 Task: Open a Blog Post Template save the file as autobiographyAdd Heading 'Native American Reservations' ,with the main content  Native American reservations are sovereign lands reserved for Native American tribes. They serve as cultural and political centers, preserving indigenous traditions and providing unique insights into the rich heritage and challenges faced by Native American communities. ,with the main content  Native American reservations are sovereign lands reserved for Native American tribes. They serve as cultural and political centers, preserving indigenous traditions and providing unique insights into the rich heritage and challenges faced by Native American communities.and font size to the main content 18 Apply Font Style KaiTiand font size to the heading 18 Change heading alignment to  Center
Action: Mouse moved to (29, 28)
Screenshot: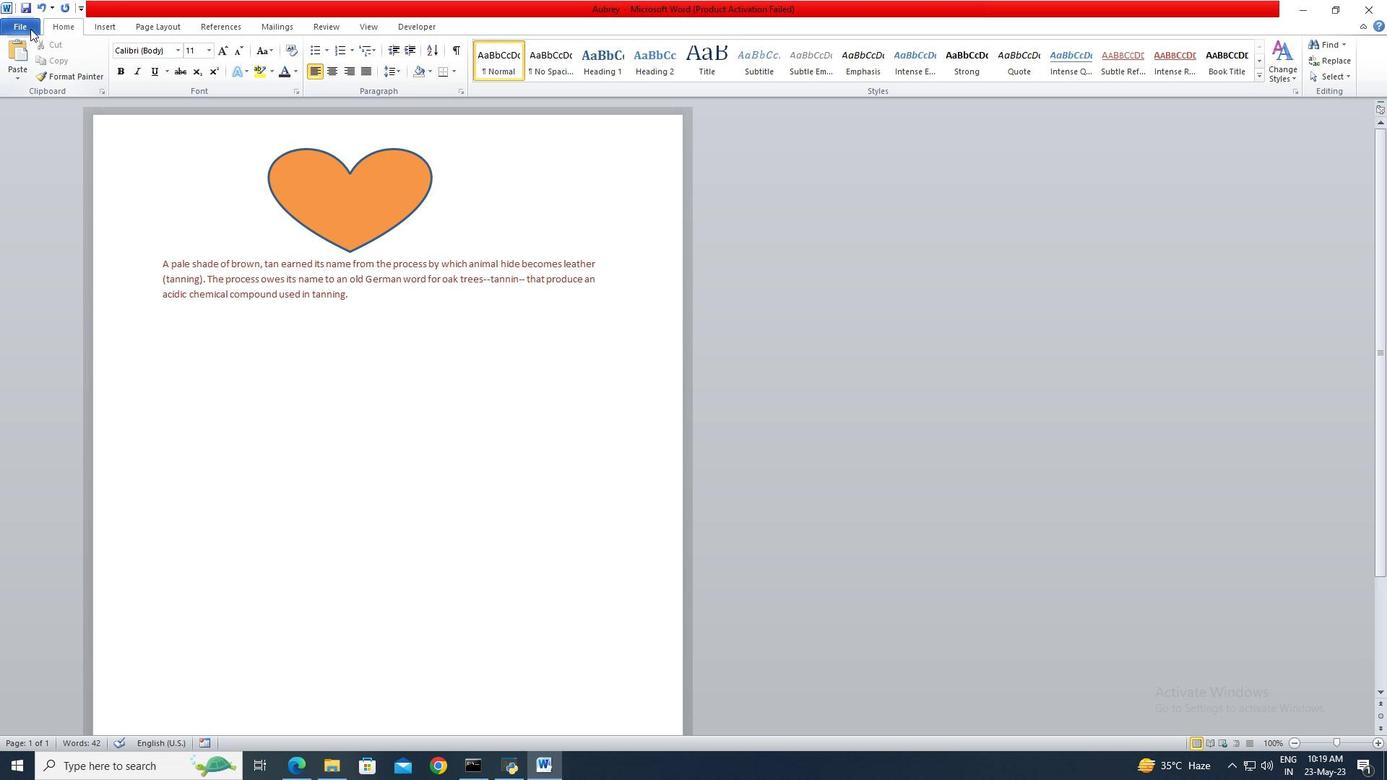 
Action: Mouse pressed left at (29, 28)
Screenshot: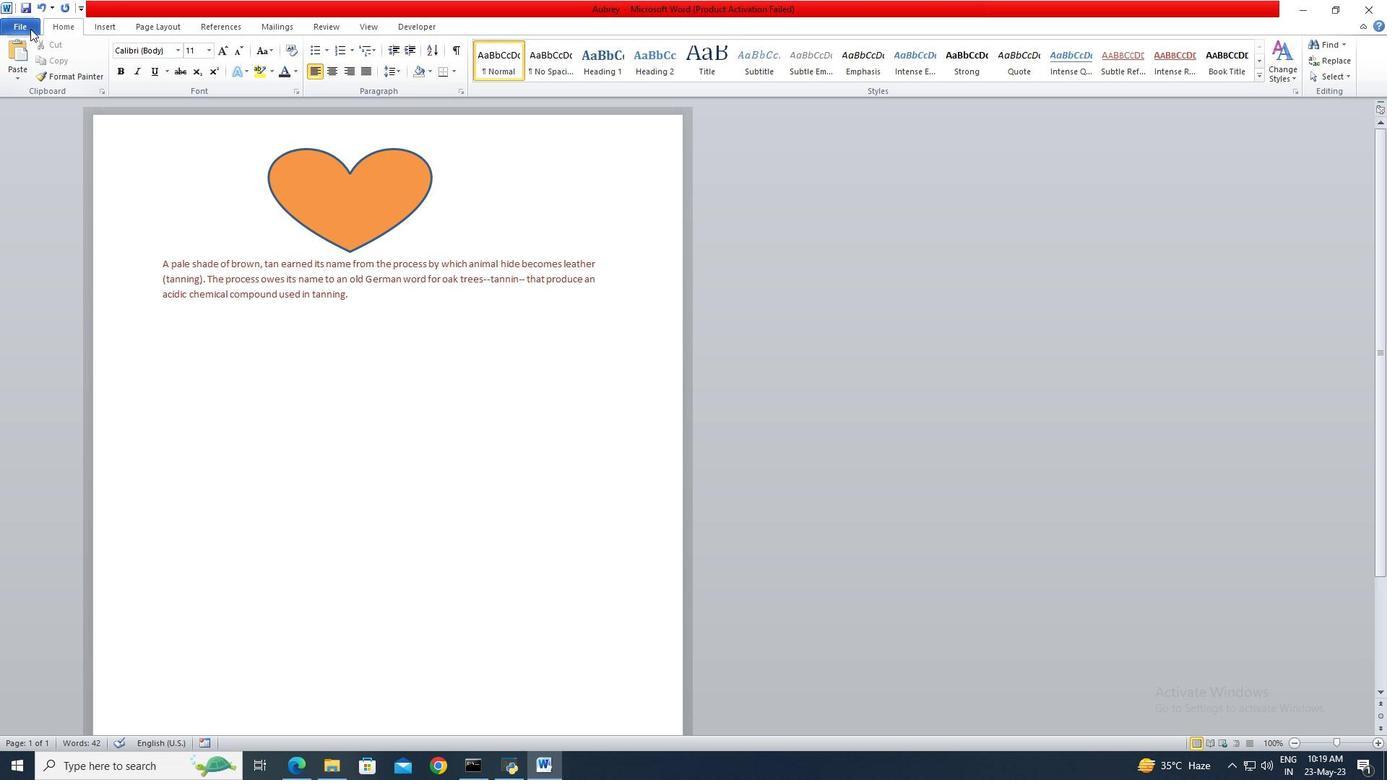 
Action: Mouse moved to (39, 91)
Screenshot: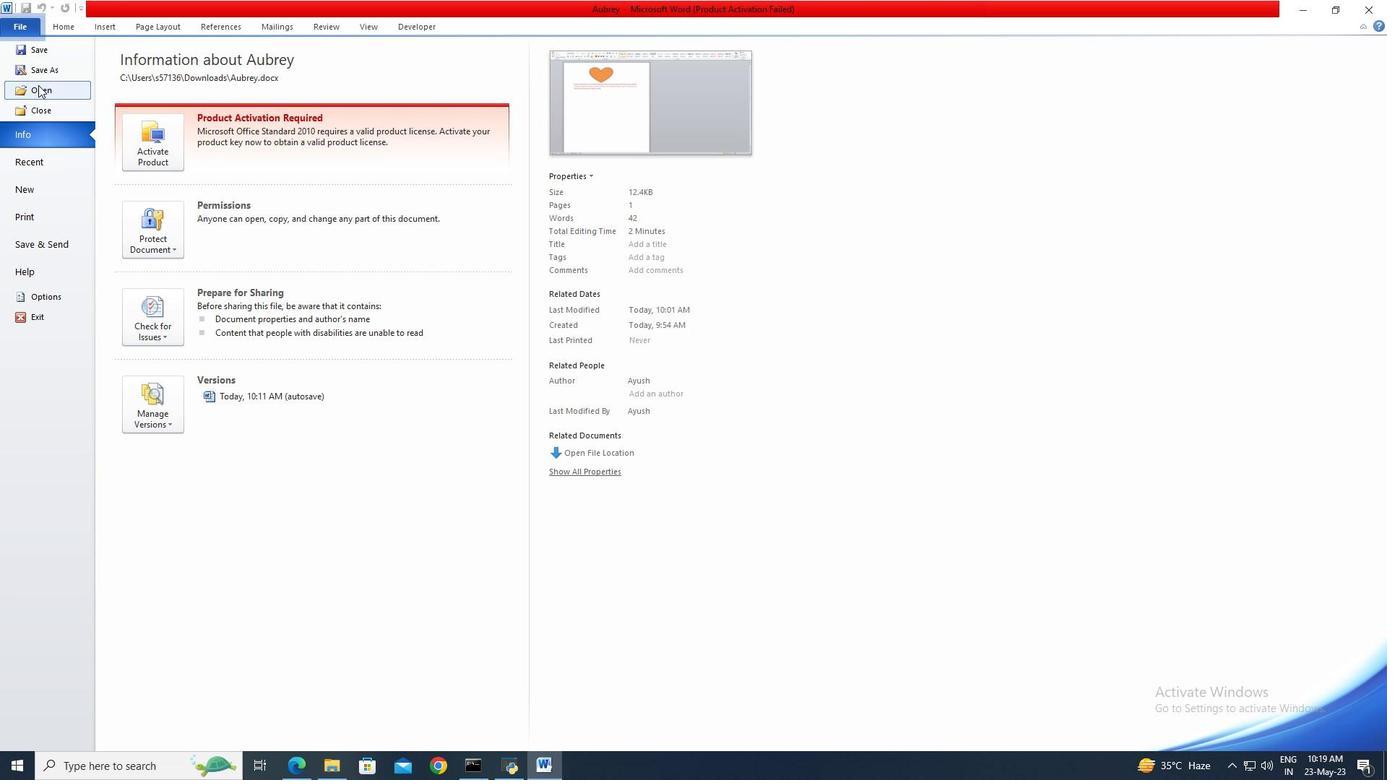 
Action: Mouse pressed left at (39, 91)
Screenshot: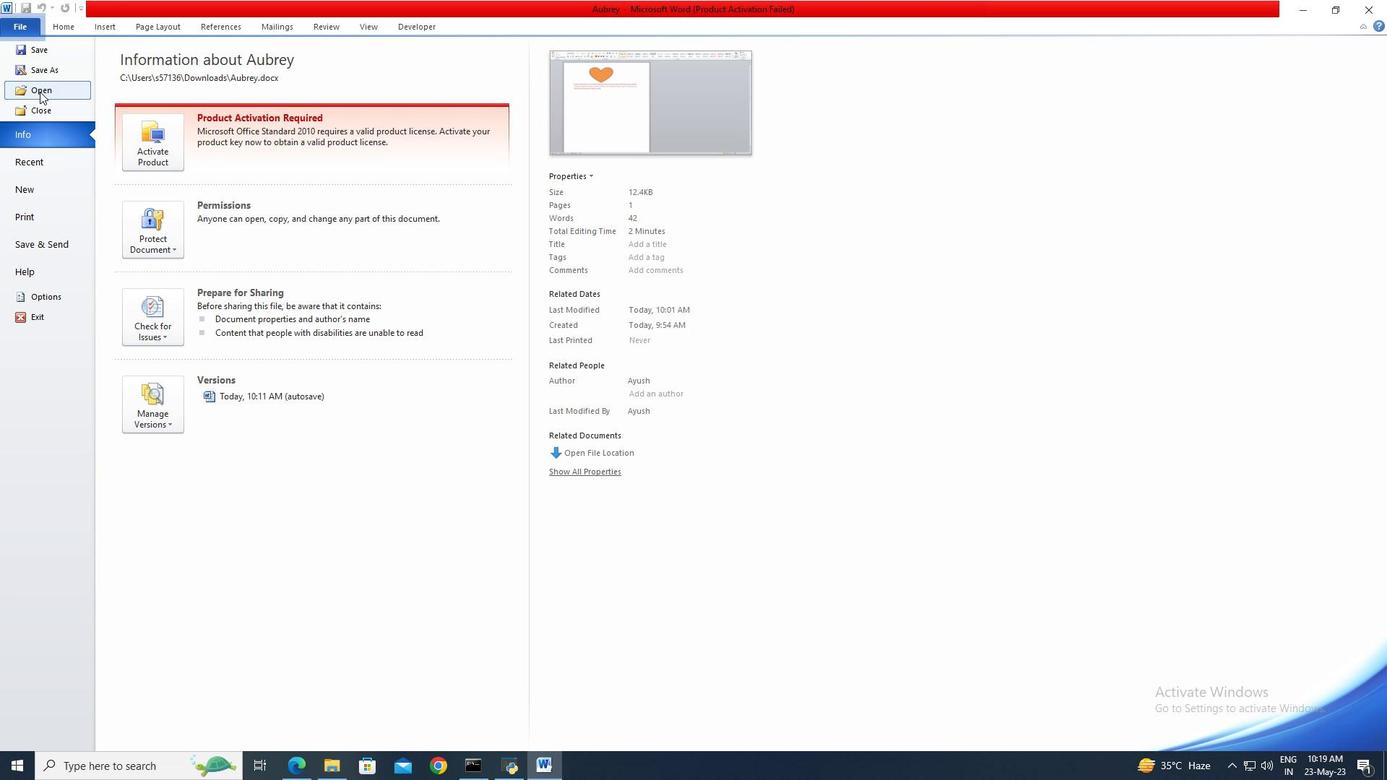 
Action: Mouse moved to (72, 211)
Screenshot: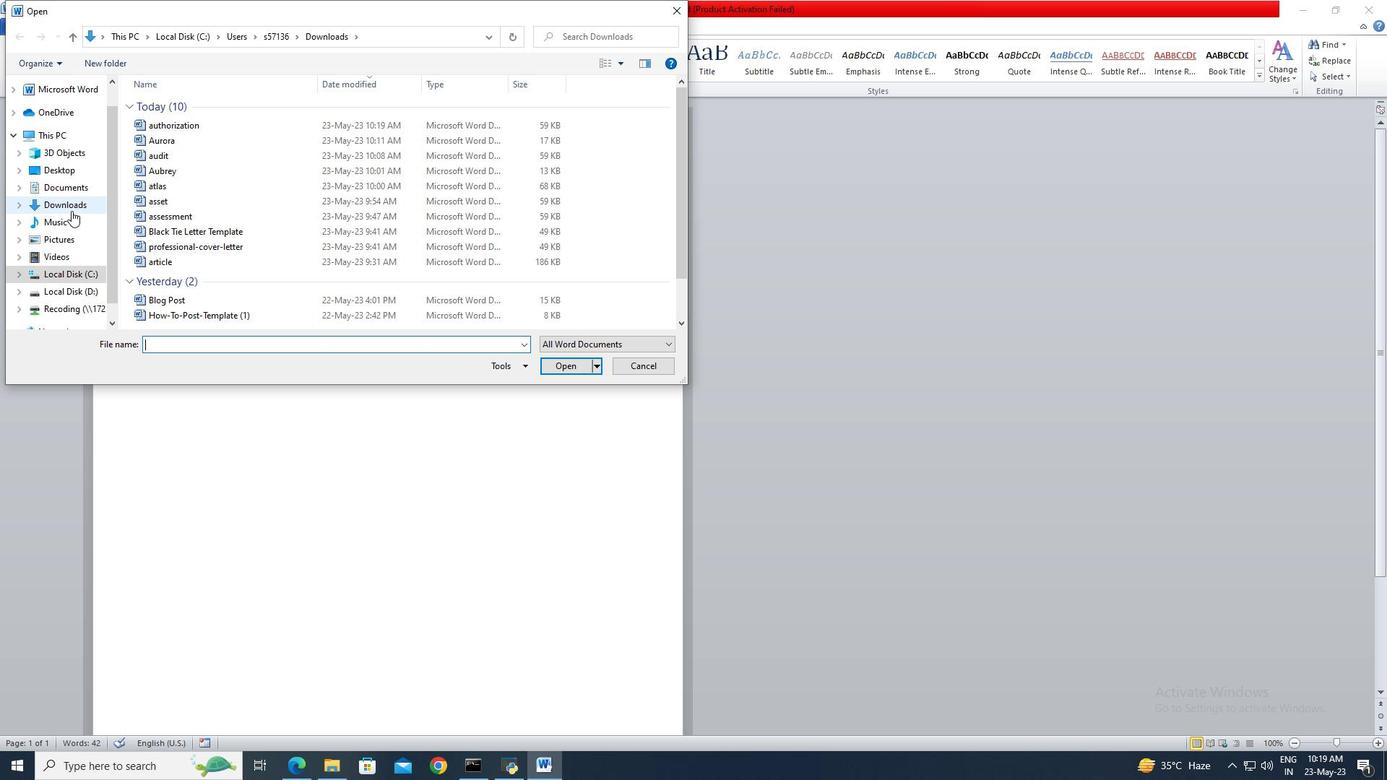 
Action: Mouse pressed left at (72, 211)
Screenshot: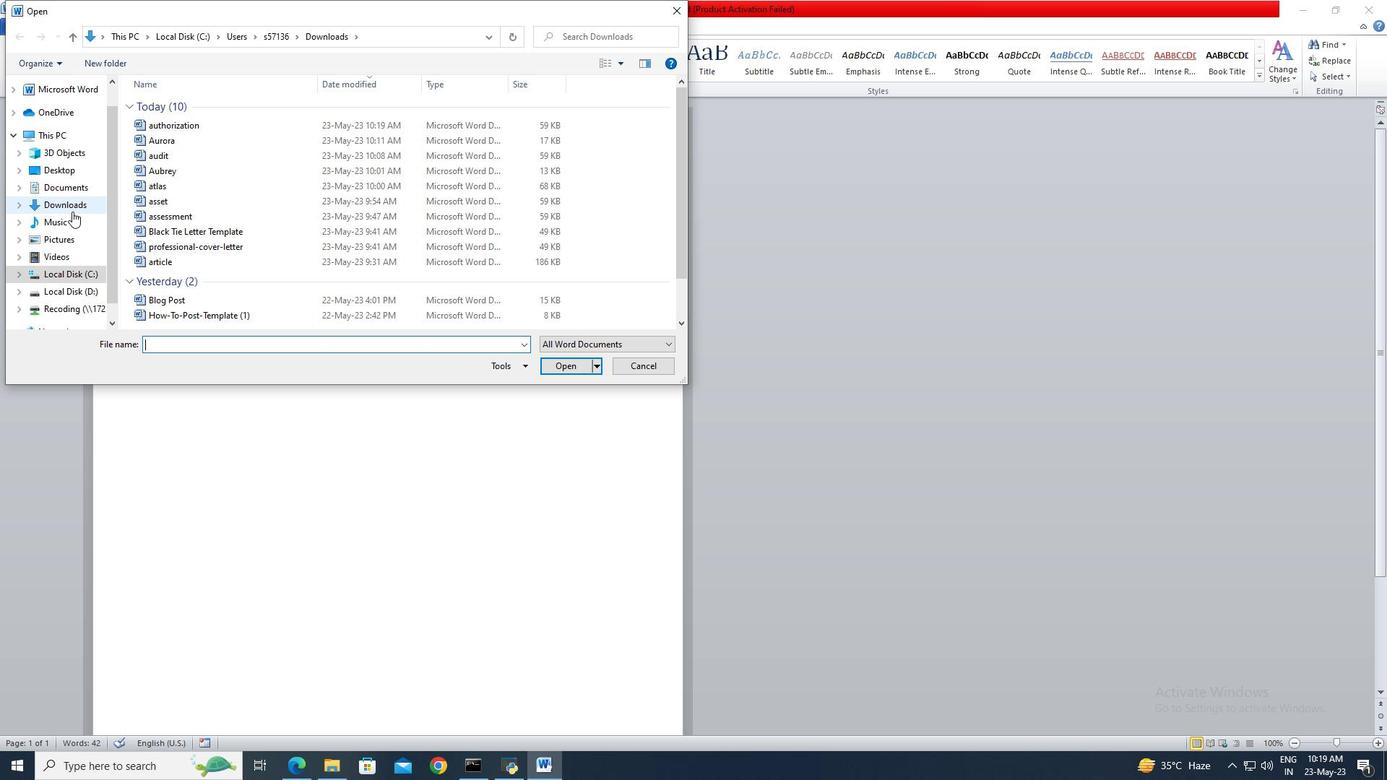 
Action: Mouse moved to (187, 284)
Screenshot: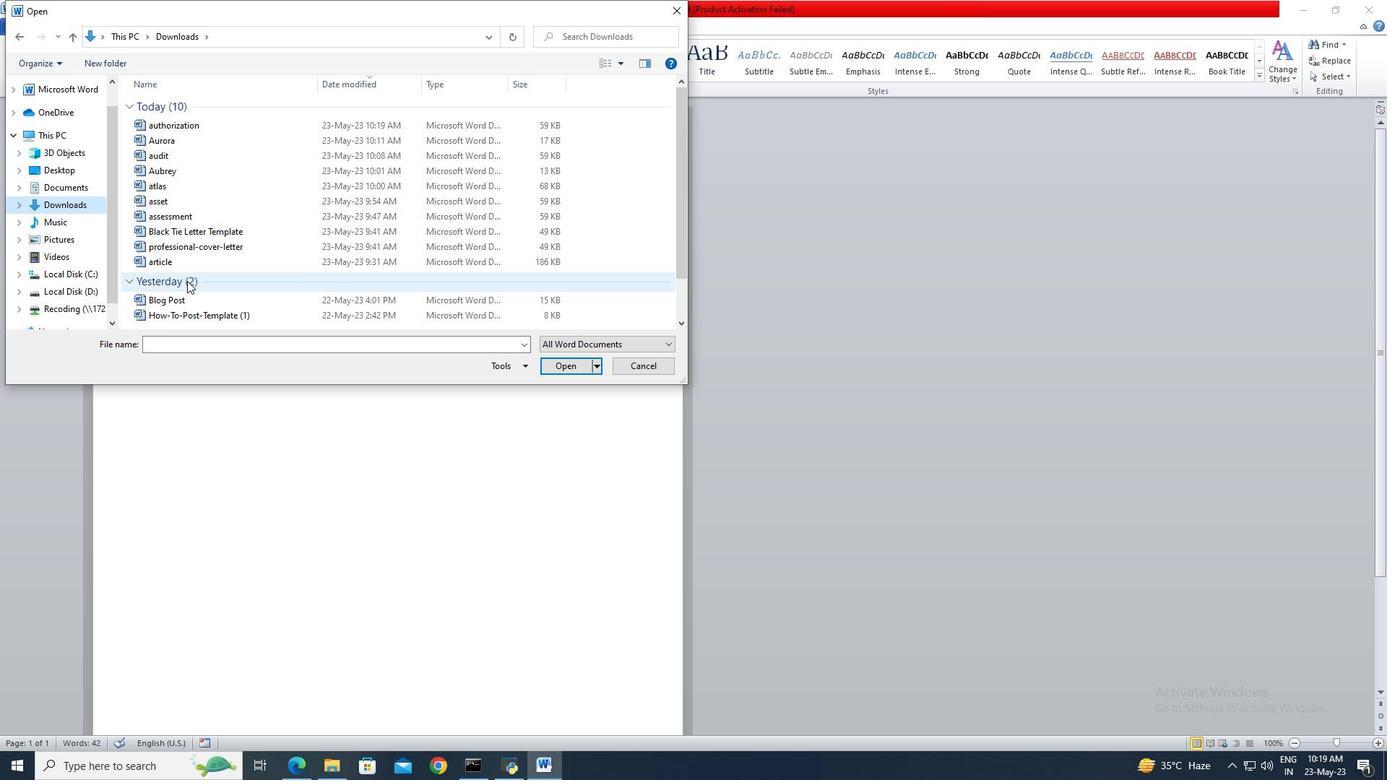 
Action: Mouse scrolled (187, 283) with delta (0, 0)
Screenshot: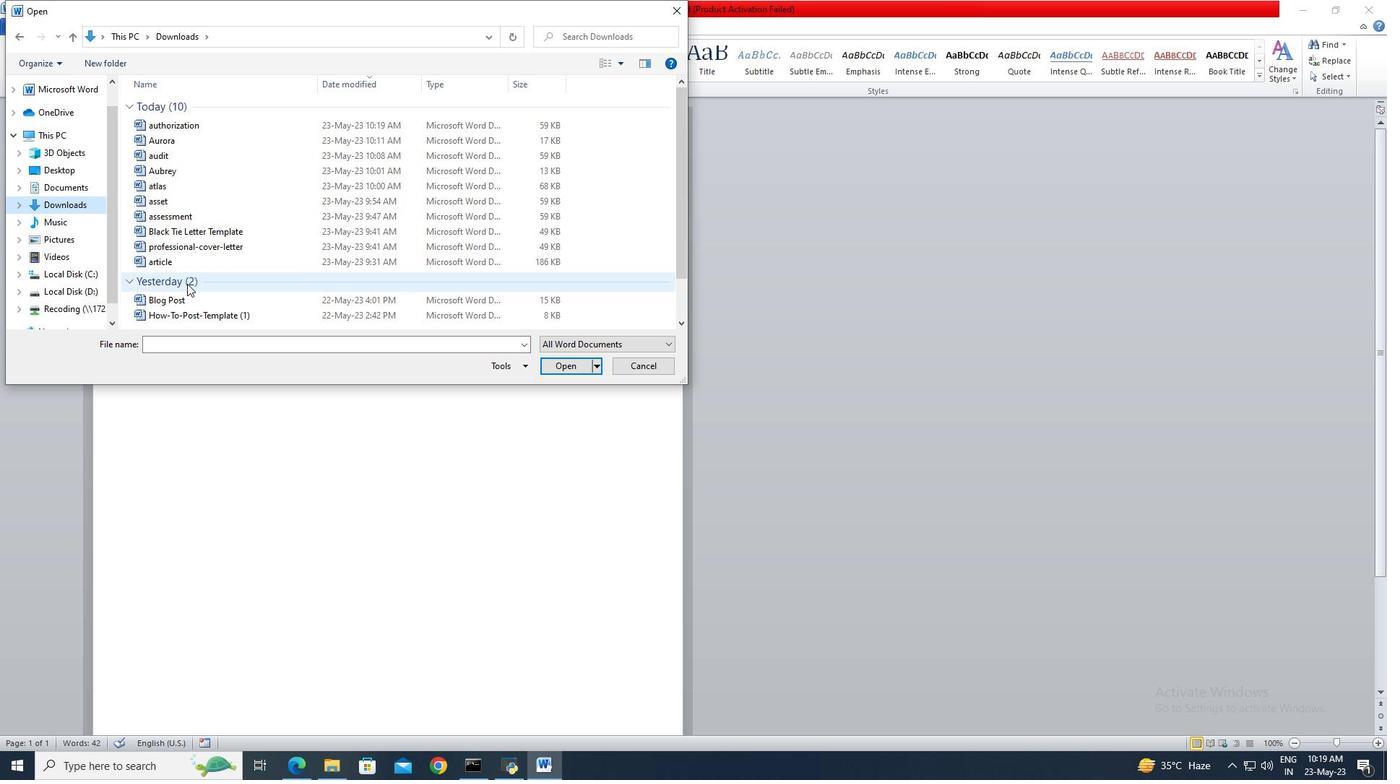 
Action: Mouse moved to (192, 252)
Screenshot: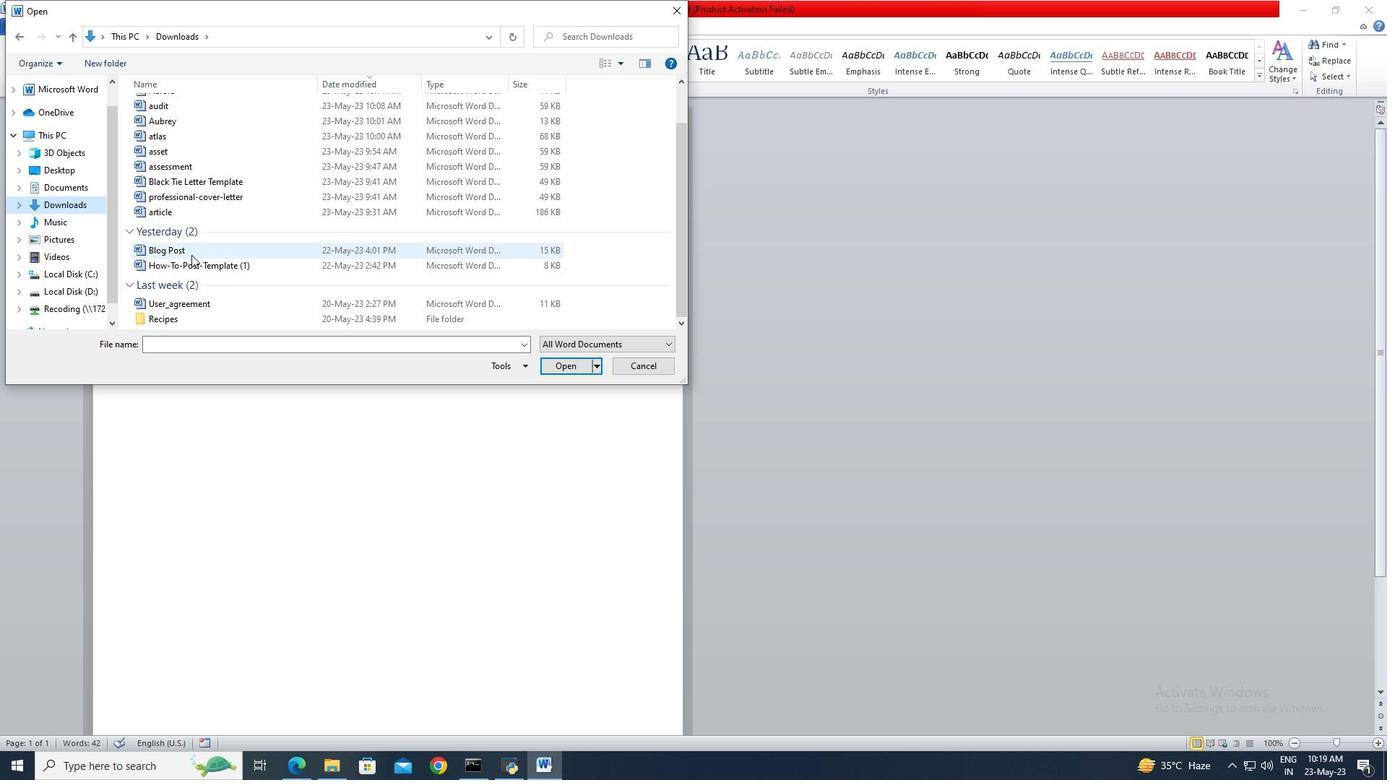 
Action: Mouse pressed left at (192, 252)
Screenshot: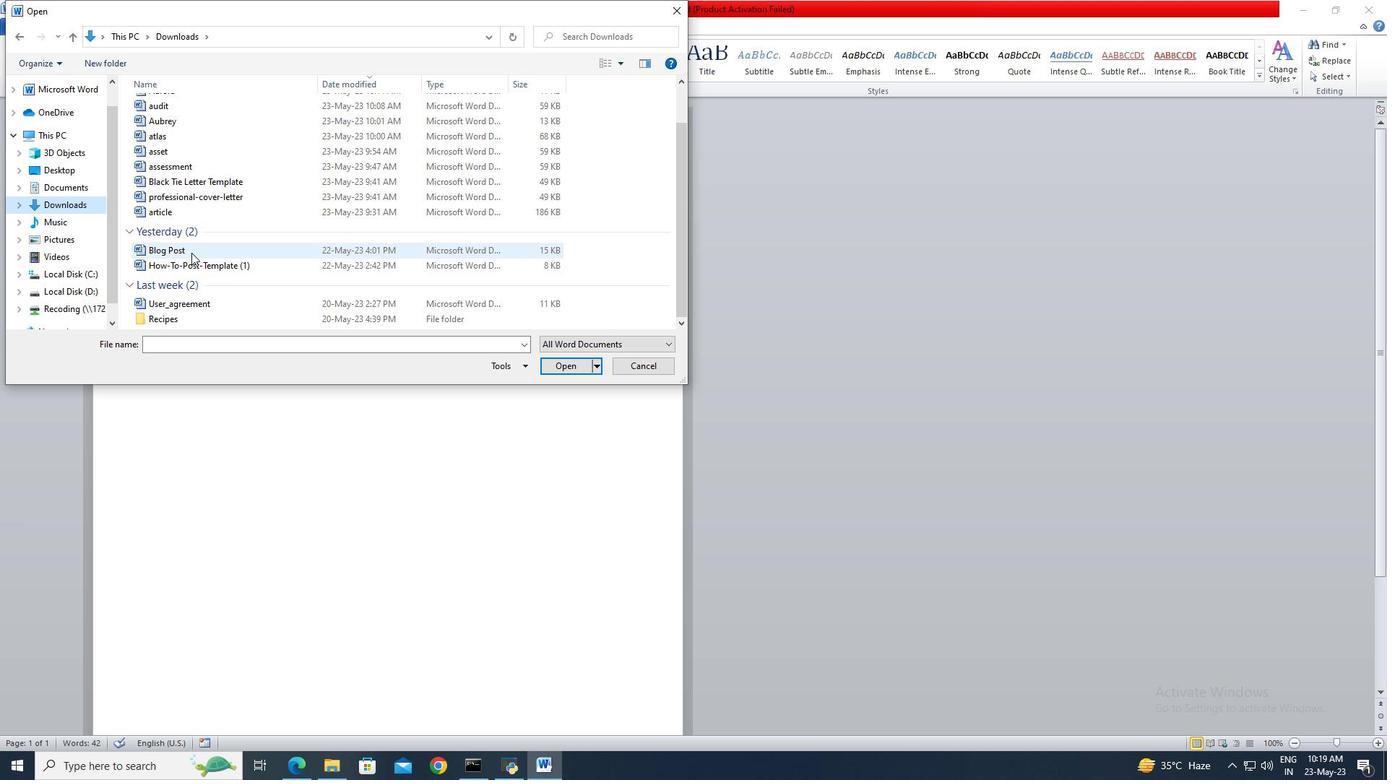 
Action: Mouse moved to (552, 367)
Screenshot: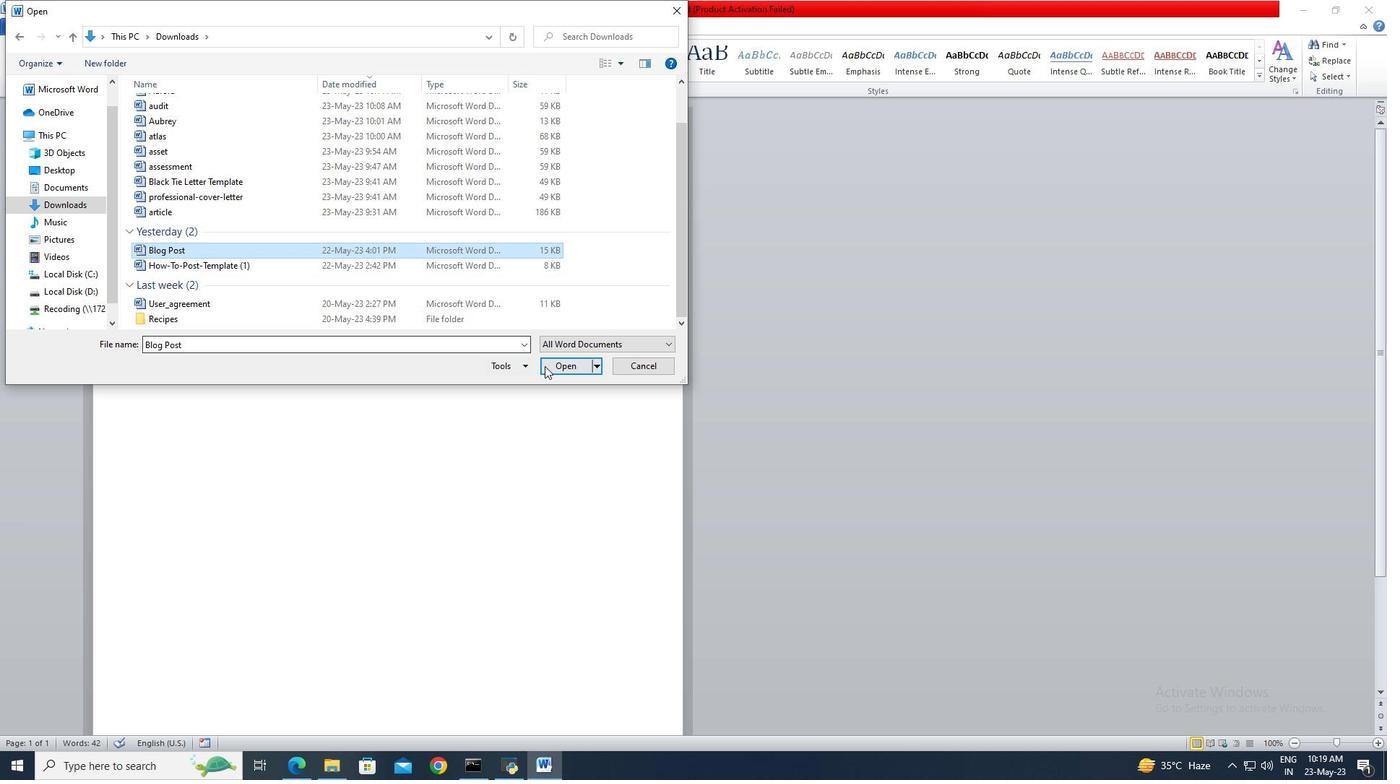 
Action: Mouse pressed left at (552, 367)
Screenshot: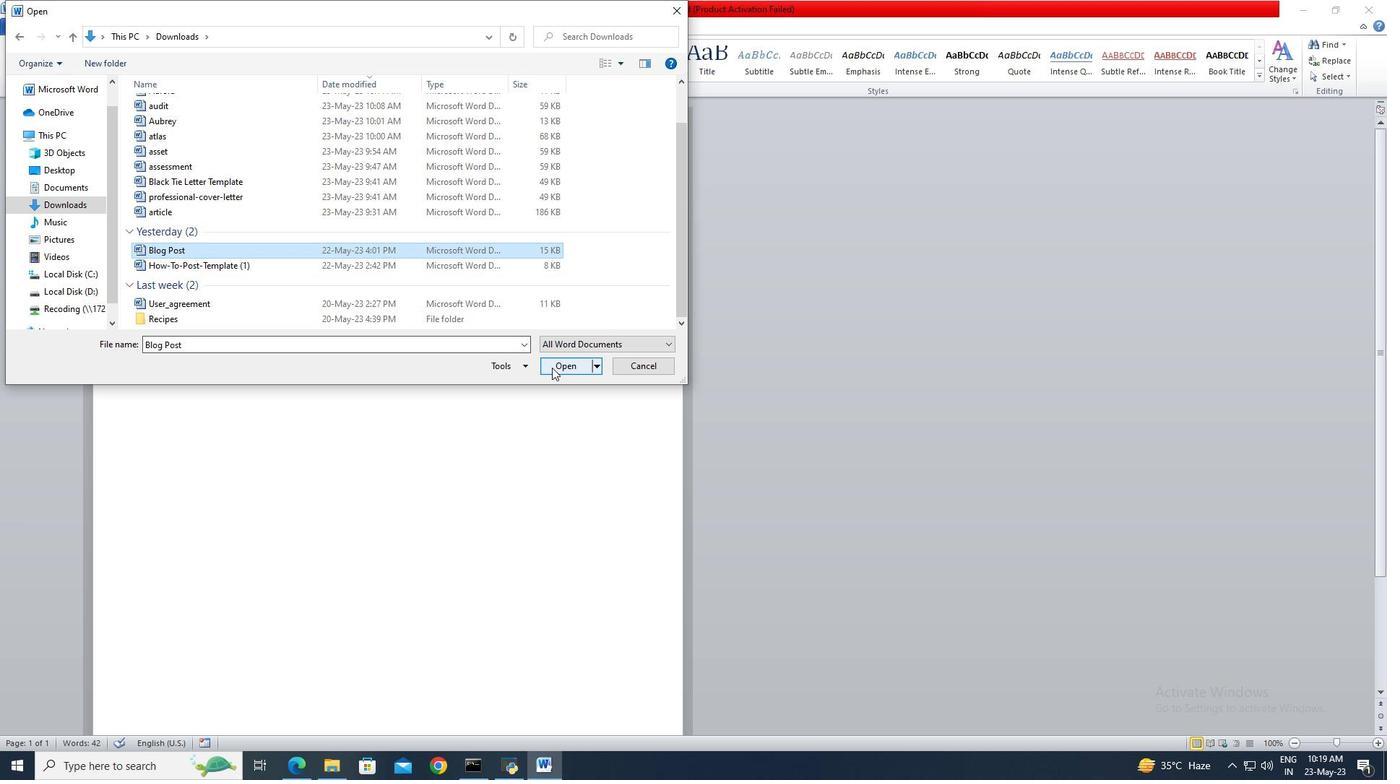 
Action: Mouse moved to (525, 210)
Screenshot: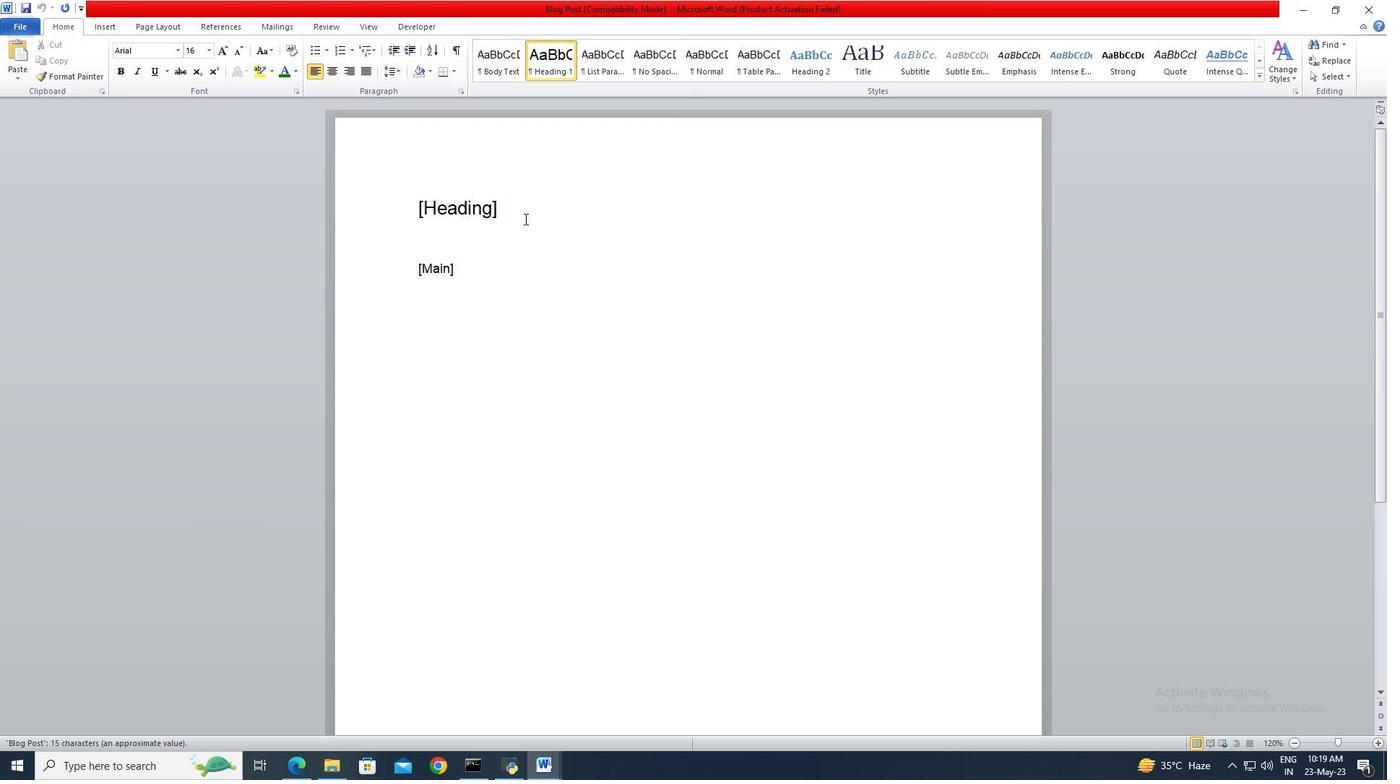 
Action: Mouse pressed left at (525, 210)
Screenshot: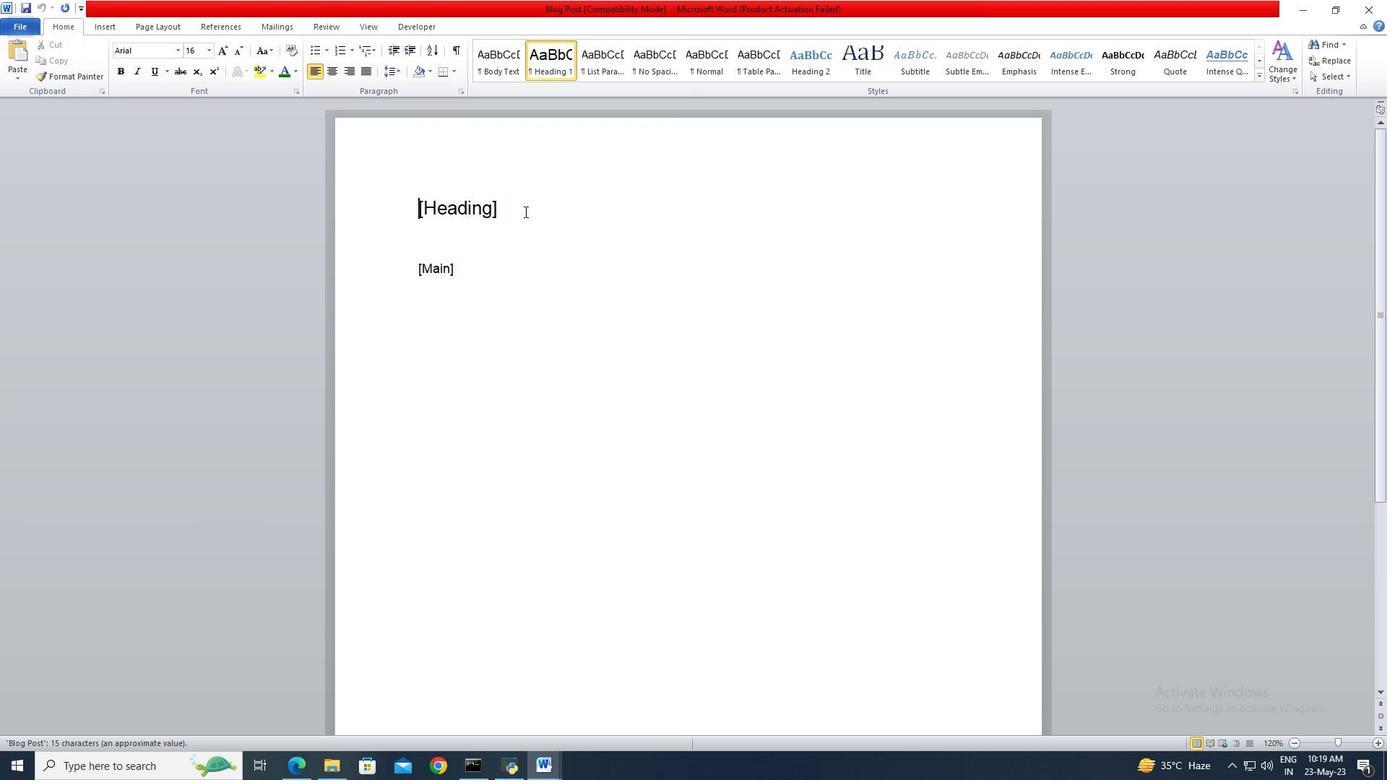 
Action: Key pressed <Key.backspace><Key.backspace><Key.backspace><Key.backspace><Key.backspace><Key.backspace><Key.backspace><Key.backspace><Key.backspace>
Screenshot: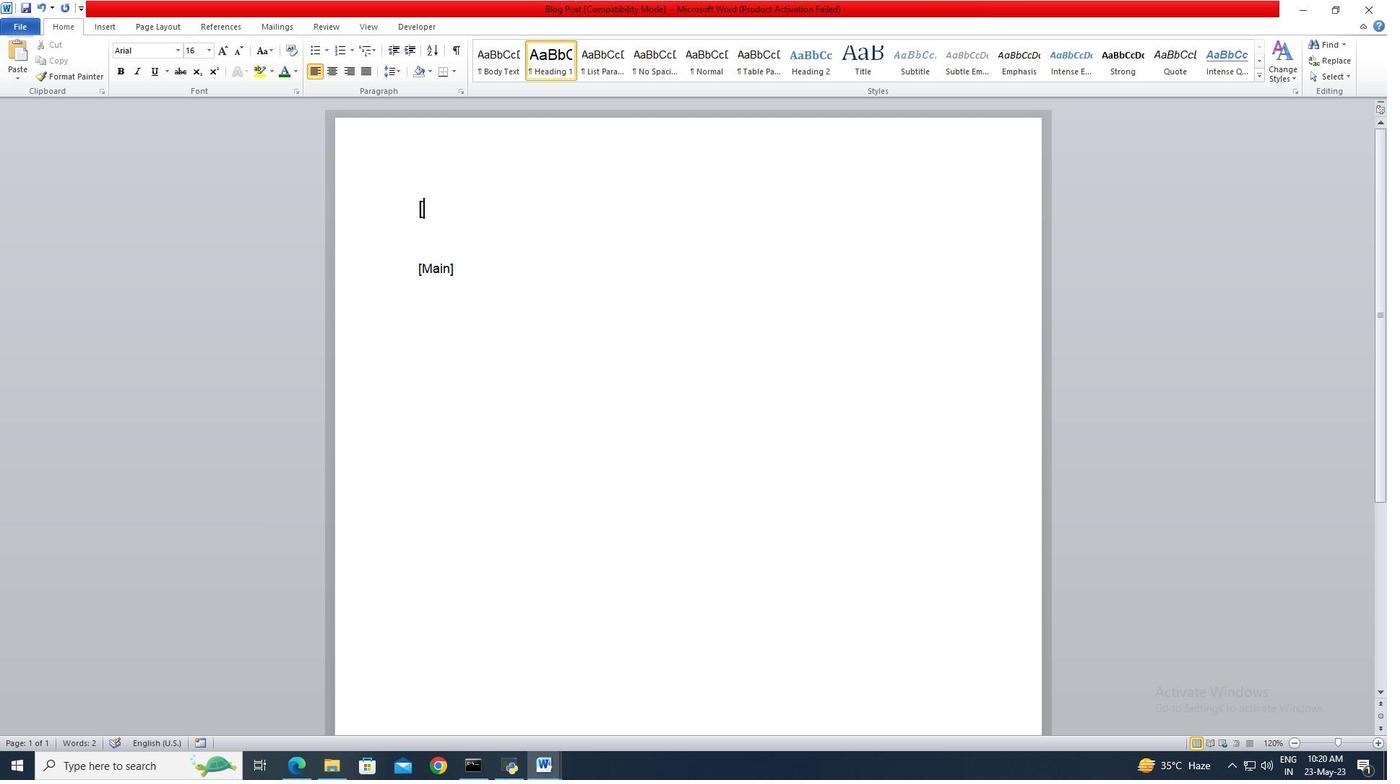
Action: Mouse moved to (17, 24)
Screenshot: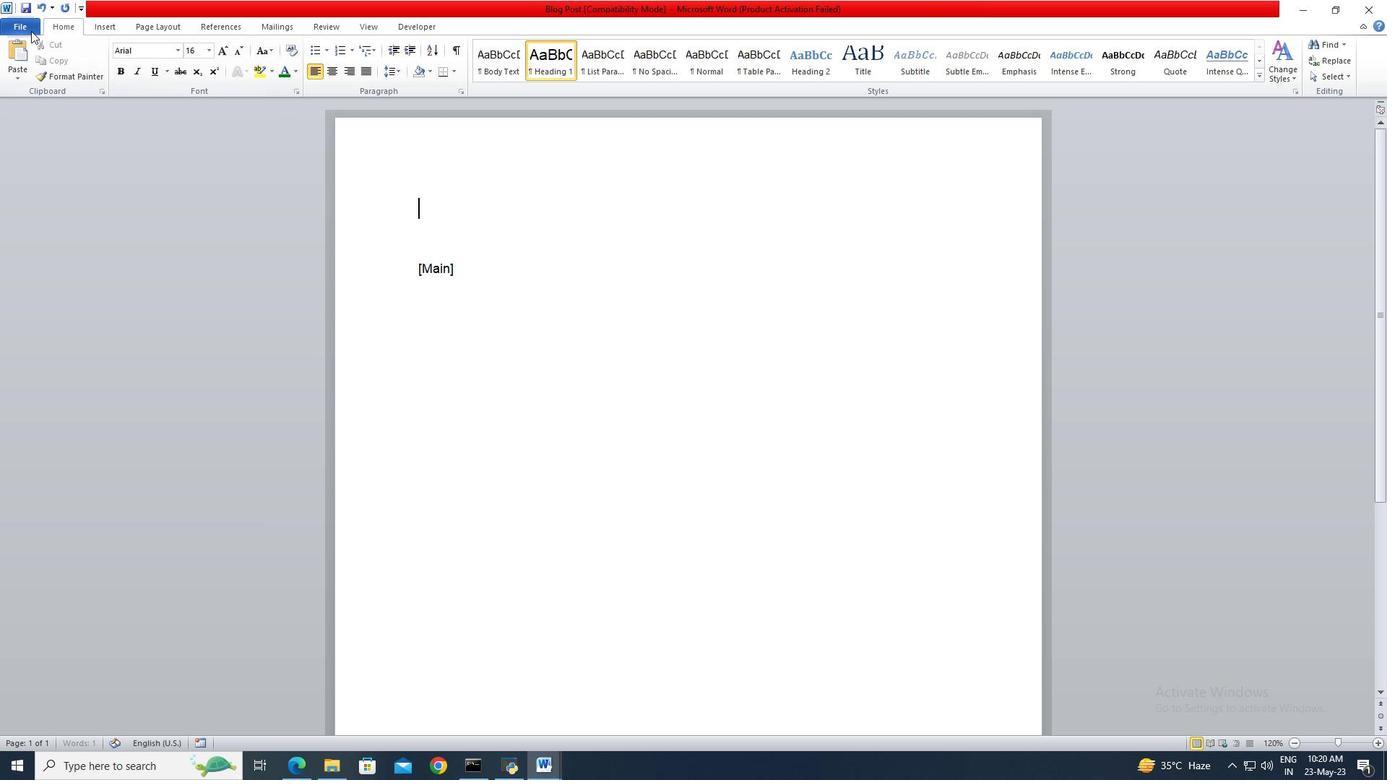 
Action: Mouse pressed left at (17, 24)
Screenshot: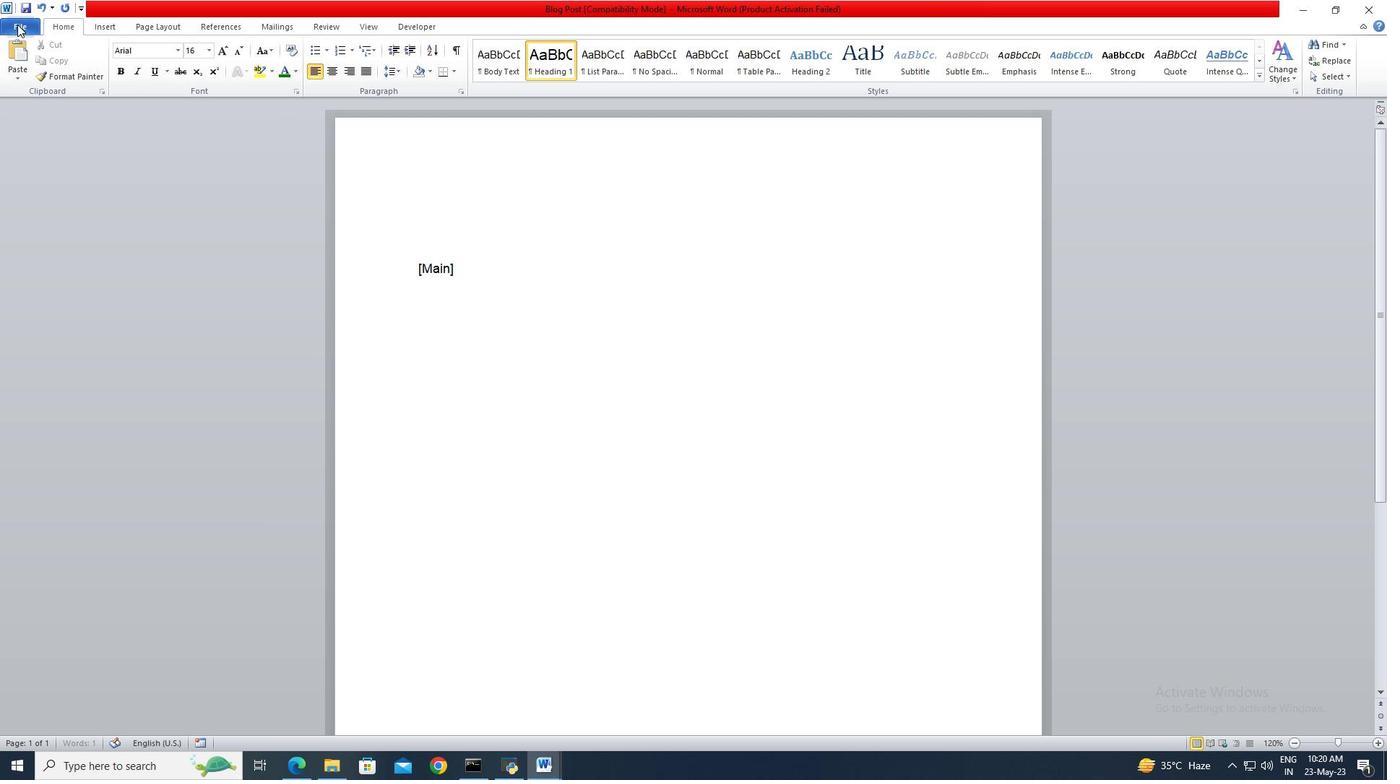 
Action: Mouse moved to (33, 67)
Screenshot: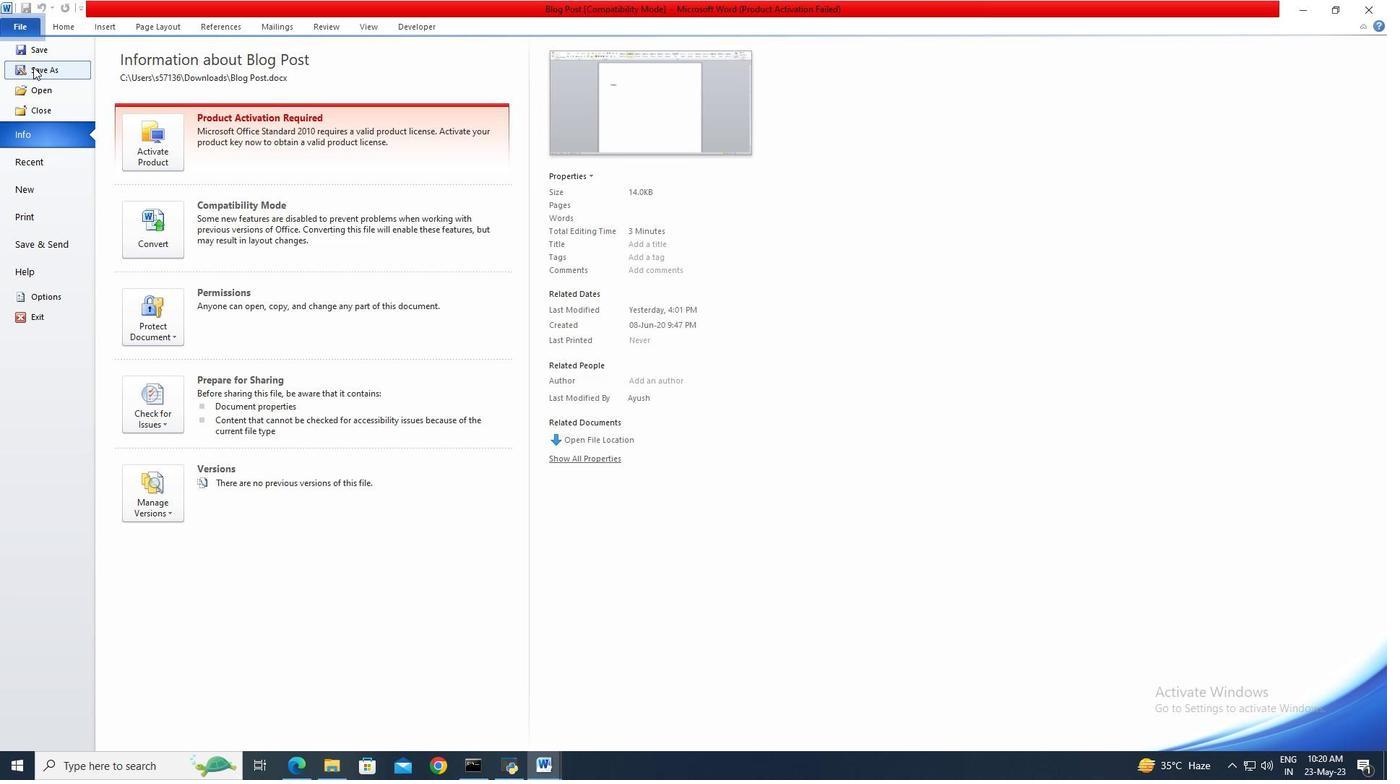 
Action: Mouse pressed left at (33, 67)
Screenshot: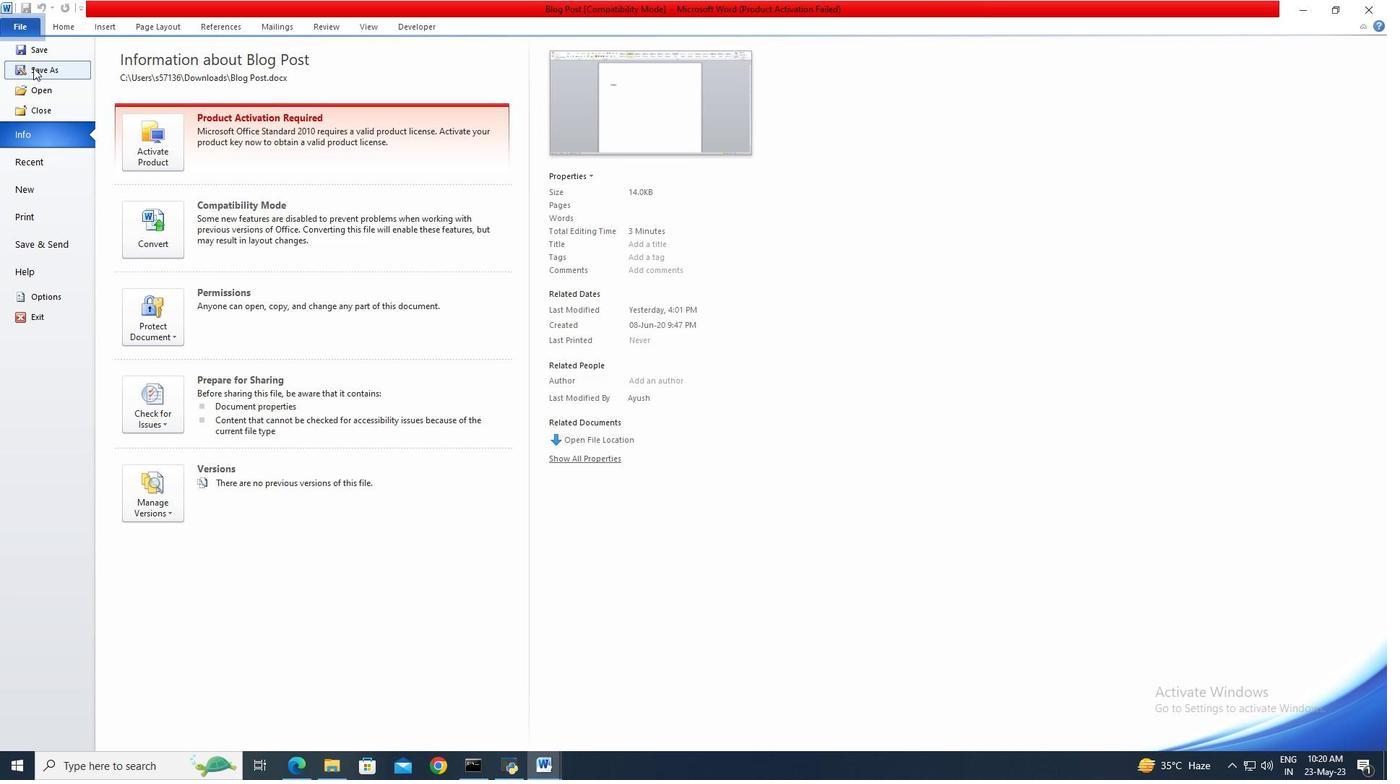 
Action: Key pressed autobiography
Screenshot: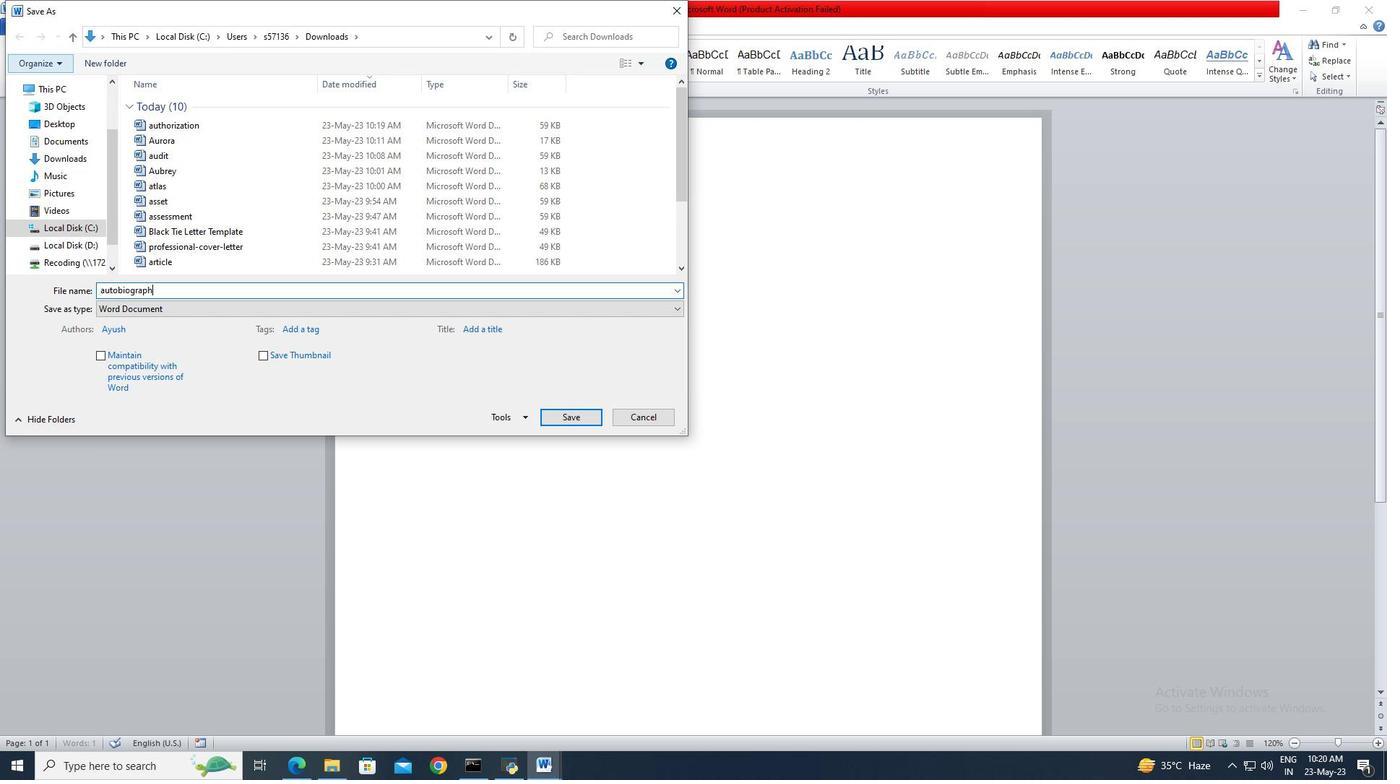 
Action: Mouse moved to (549, 414)
Screenshot: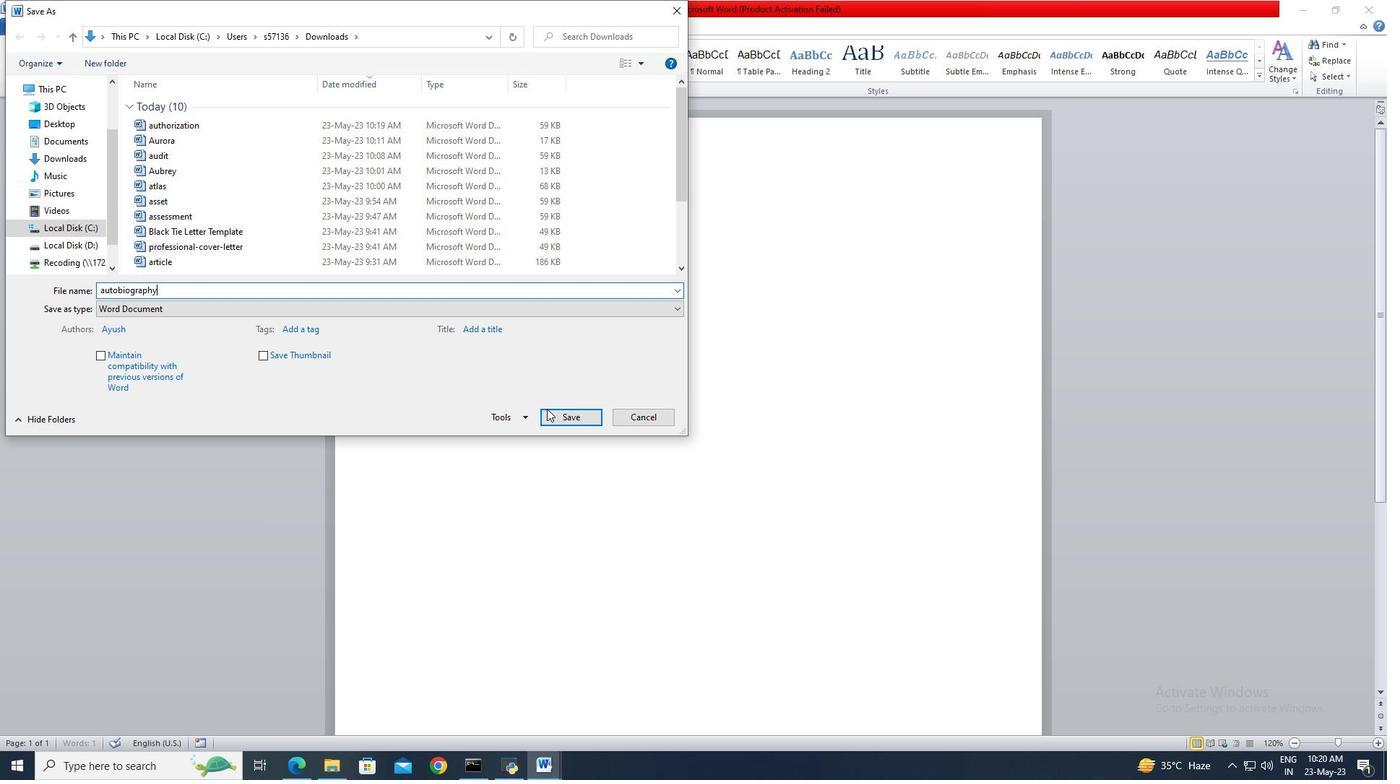 
Action: Mouse pressed left at (549, 414)
Screenshot: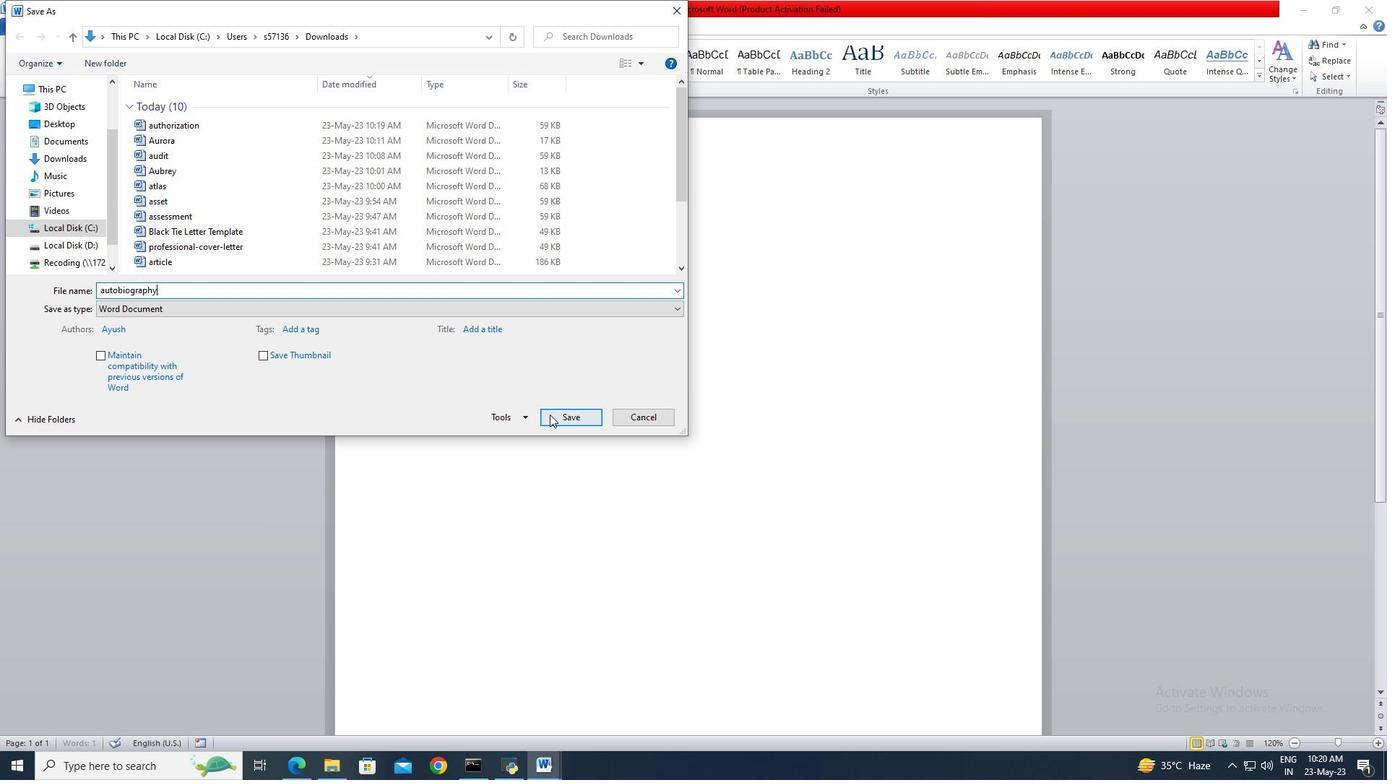 
Action: Mouse moved to (863, 418)
Screenshot: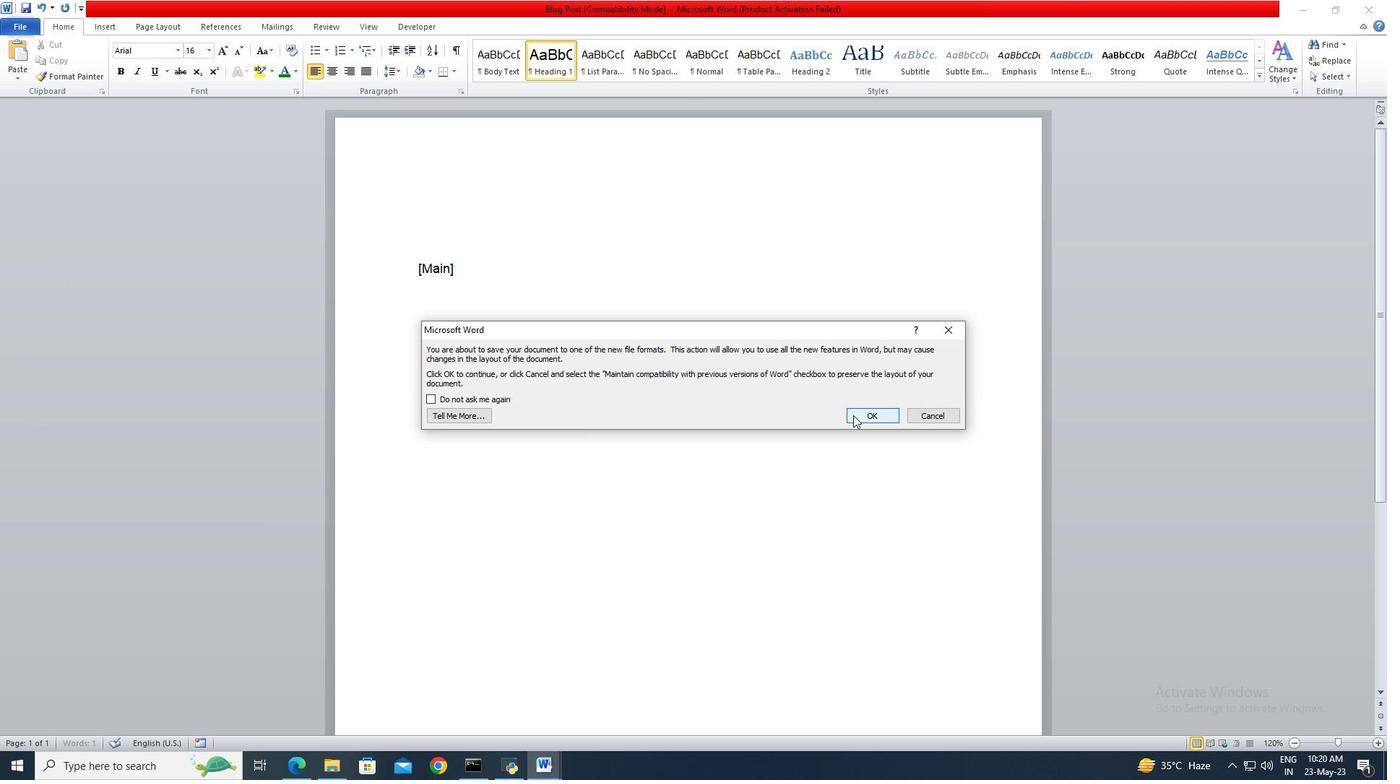 
Action: Mouse pressed left at (863, 418)
Screenshot: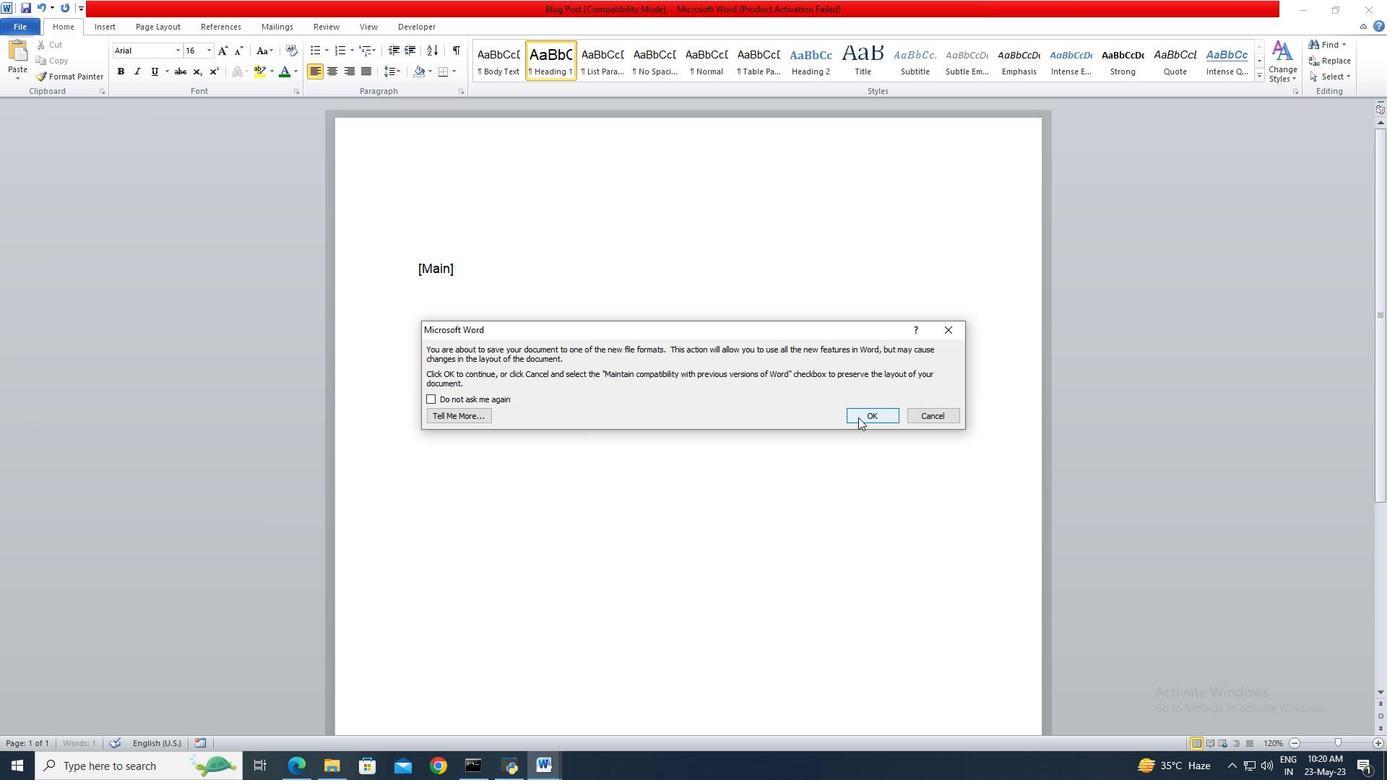 
Action: Mouse moved to (615, 278)
Screenshot: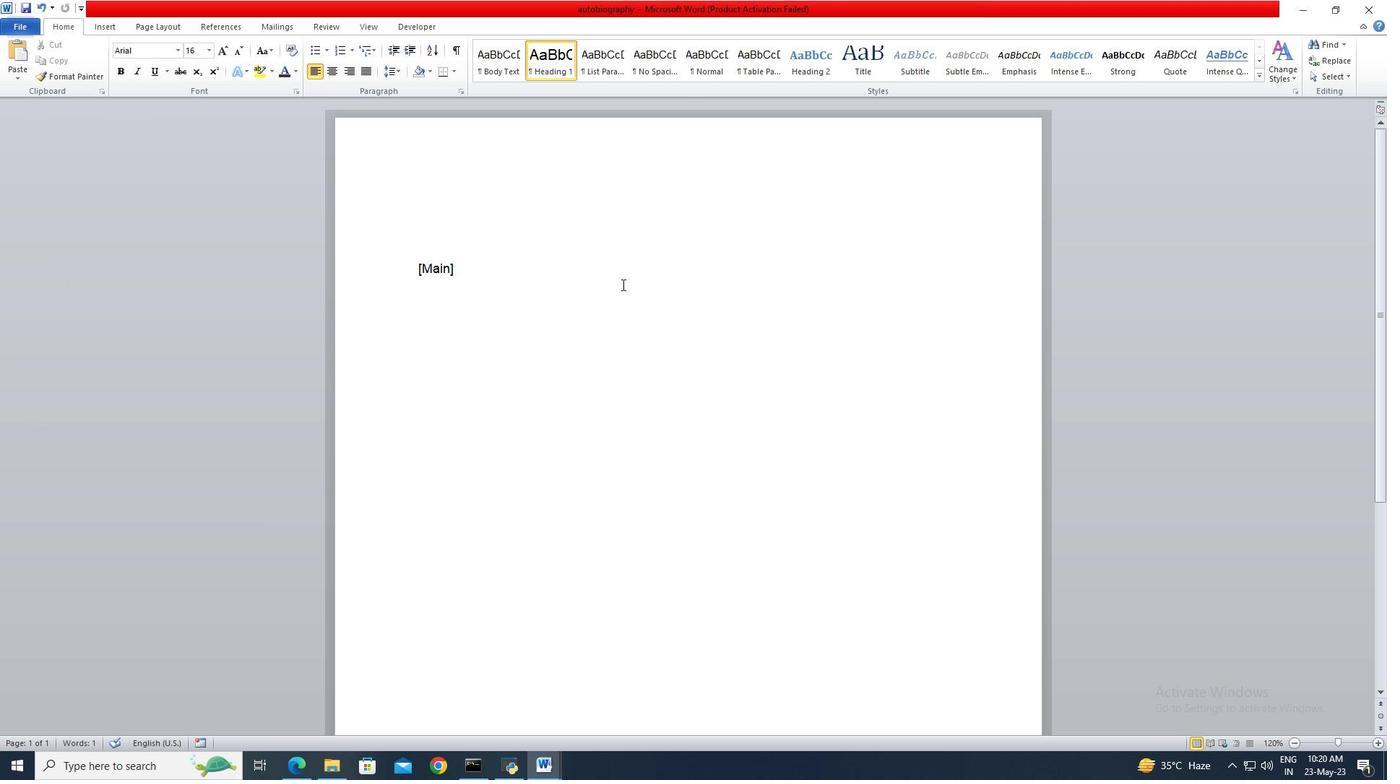 
Action: Key pressed <Key.shift>Native<Key.space><Key.shift_r>American<Key.space><Key.shift>Reservations
Screenshot: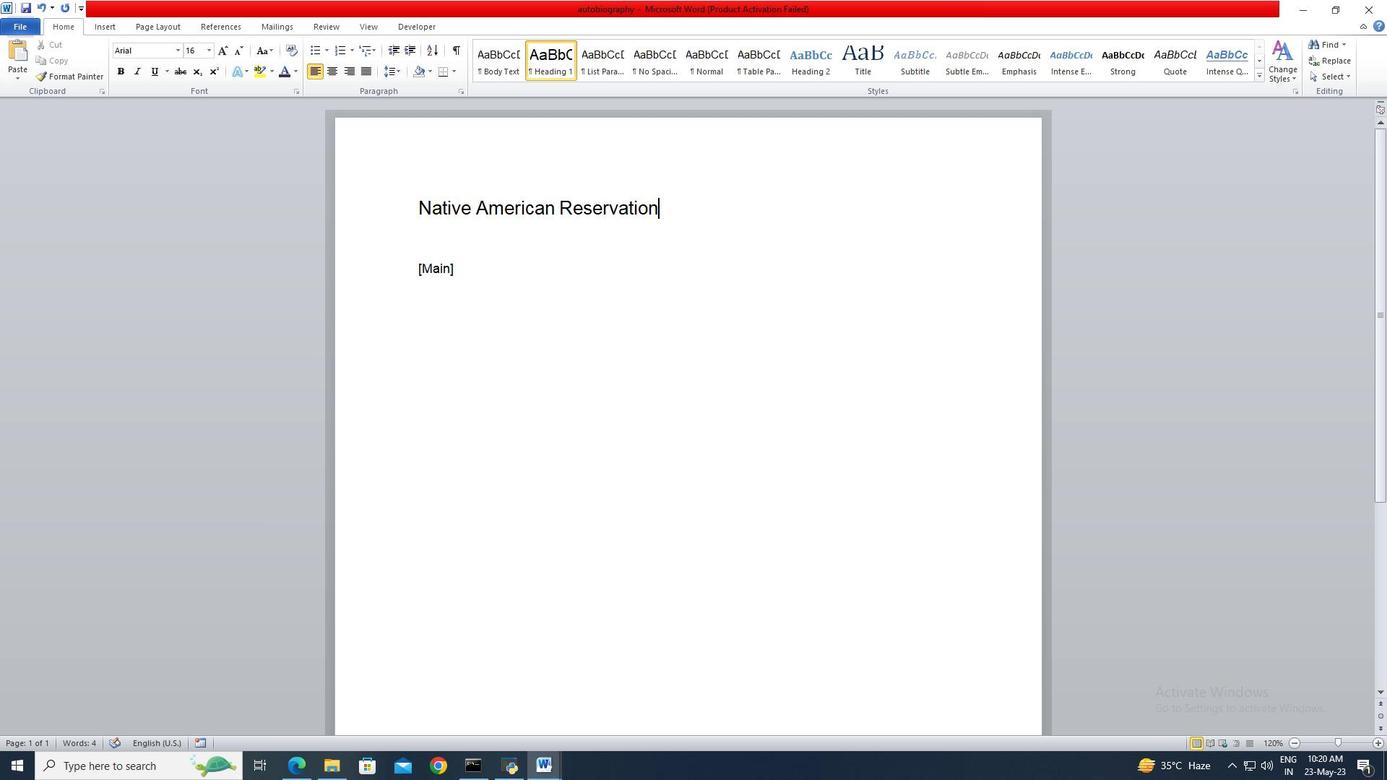 
Action: Mouse moved to (475, 281)
Screenshot: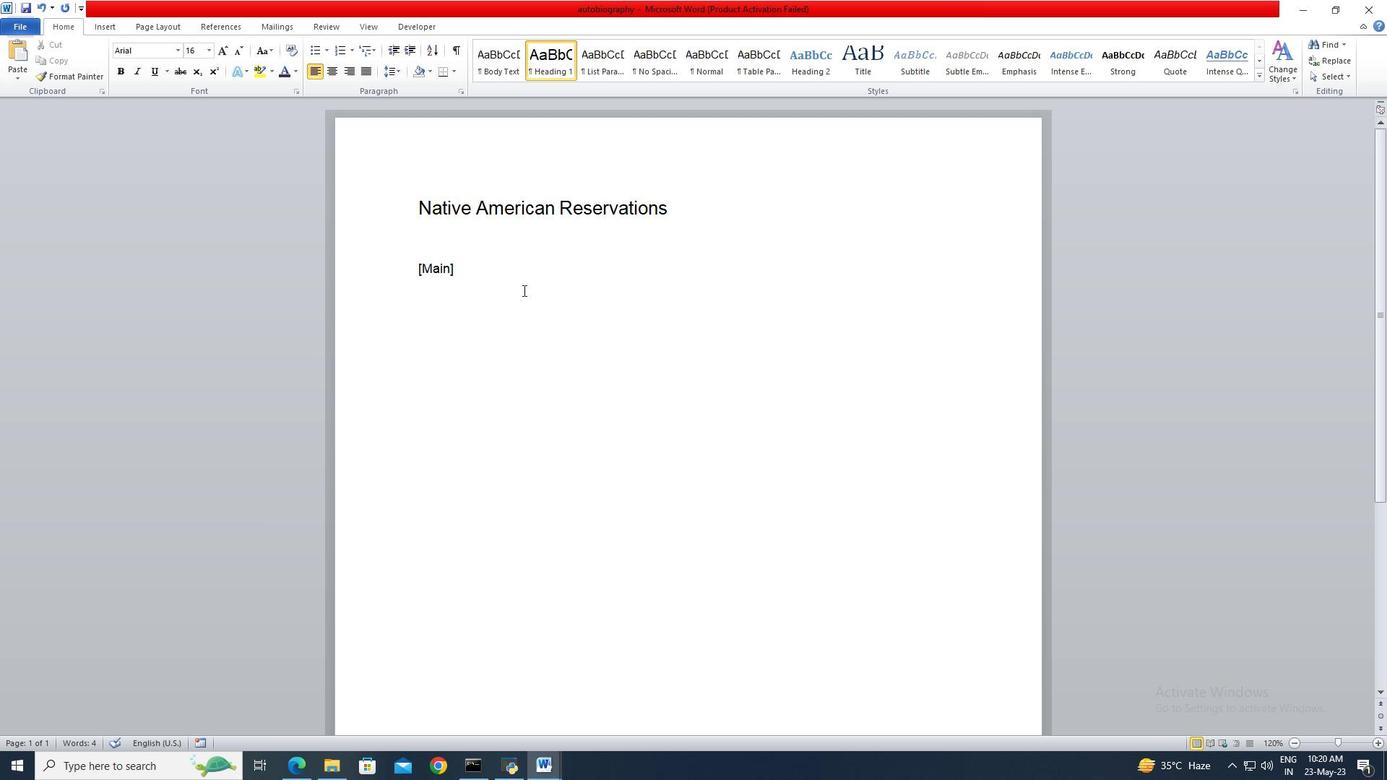
Action: Mouse pressed left at (475, 281)
Screenshot: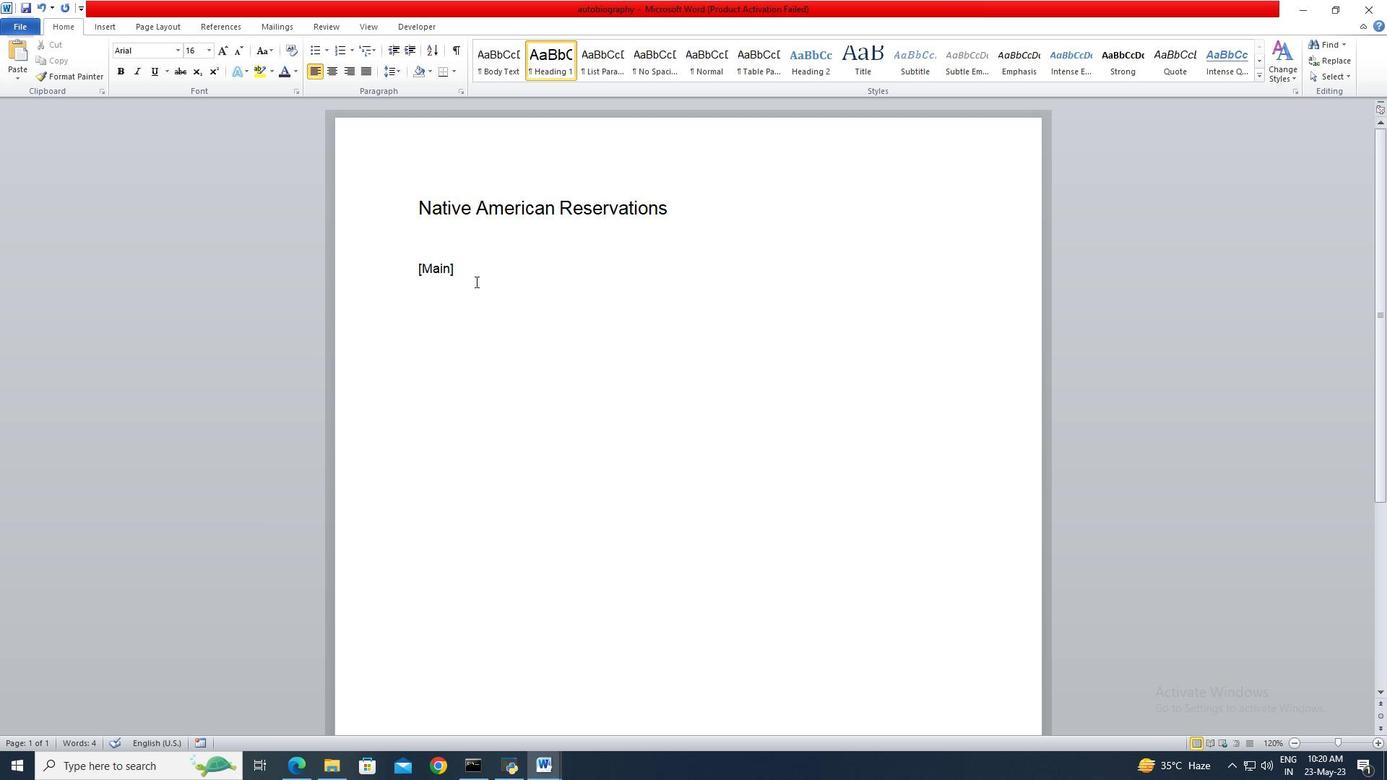 
Action: Key pressed <Key.backspace><Key.backspace><Key.backspace><Key.backspace><Key.backspace><Key.backspace><Key.shift>Native<Key.space><Key.shift_r>American<Key.space>reservations<Key.space>are<Key.space>sovereign<Key.space>lands<Key.space>reserved<Key.space>for<Key.space><Key.shift>Native<Key.space><Key.shift_r>American<Key.space>tribes.<Key.space><Key.shift>They<Key.space>serve<Key.space>as<Key.space>cultural<Key.space>and<Key.space>political<Key.space>centers,<Key.space>preserving<Key.space>indigenous<Key.space>traditions<Key.space>and<Key.space>providing<Key.space>unique<Key.space>insights<Key.space>into<Key.space>the<Key.space>rich<Key.space>heritage<Key.space>and<Key.space>cah<Key.backspace><Key.backspace>hallenges<Key.space>faced<Key.space>by<Key.space><Key.shift>Native<Key.space><Key.shift>American<Key.space>communities.
Screenshot: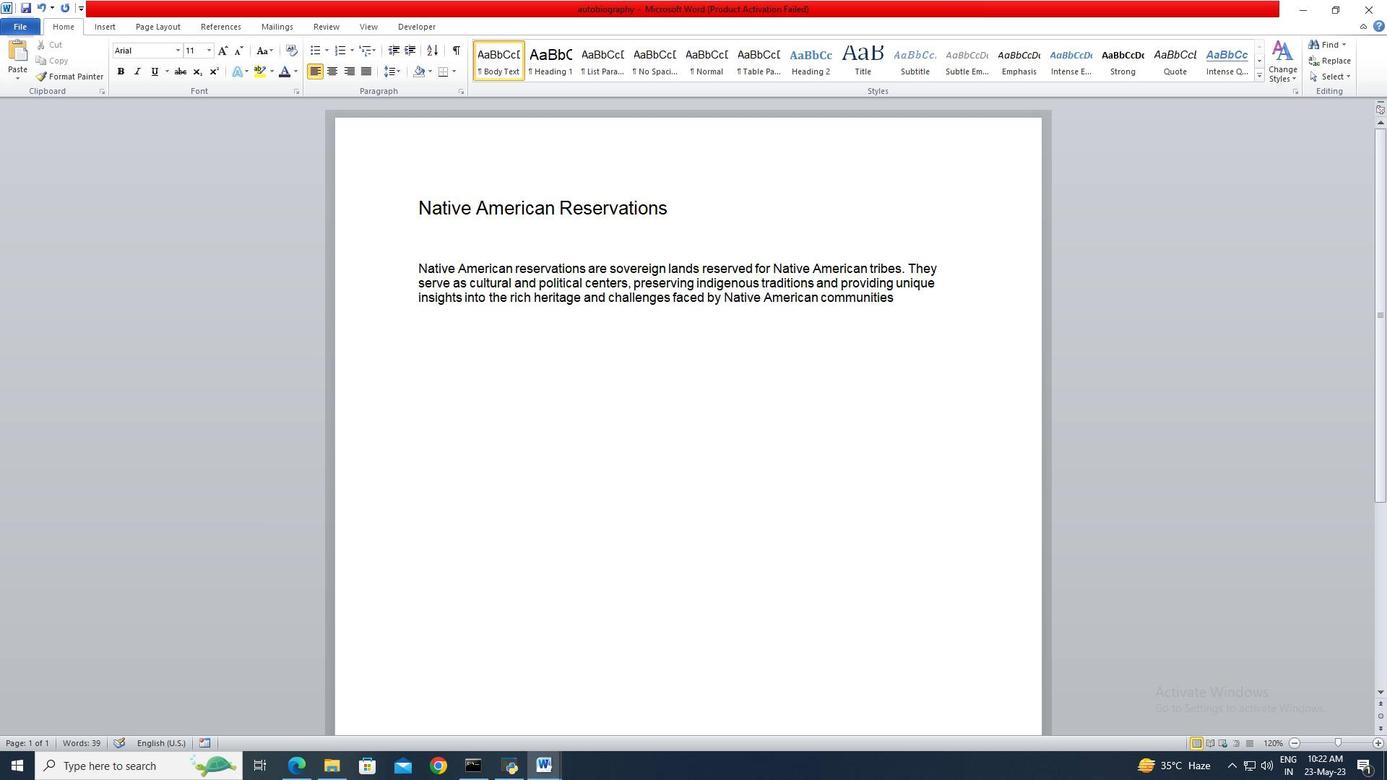 
Action: Mouse moved to (901, 301)
Screenshot: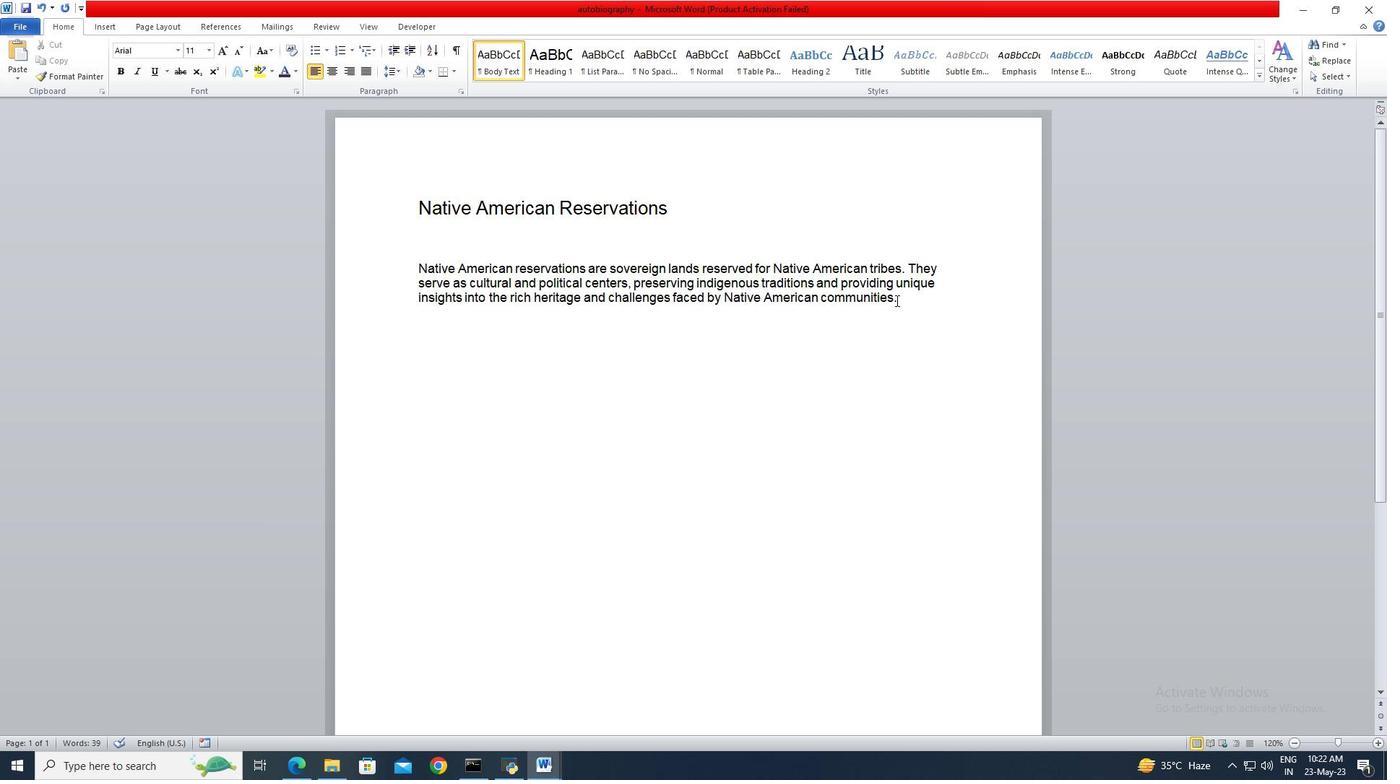 
Action: Mouse pressed left at (901, 301)
Screenshot: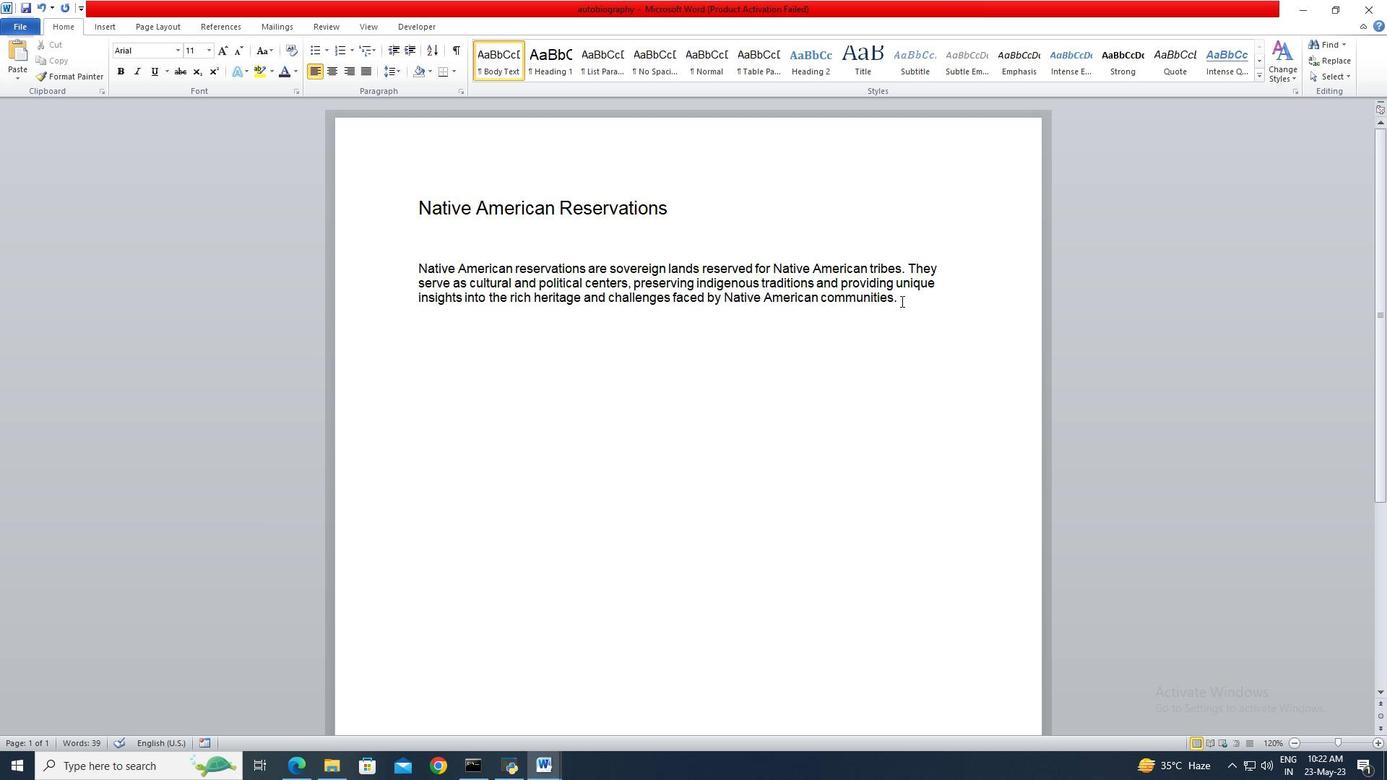 
Action: Mouse moved to (492, 317)
Screenshot: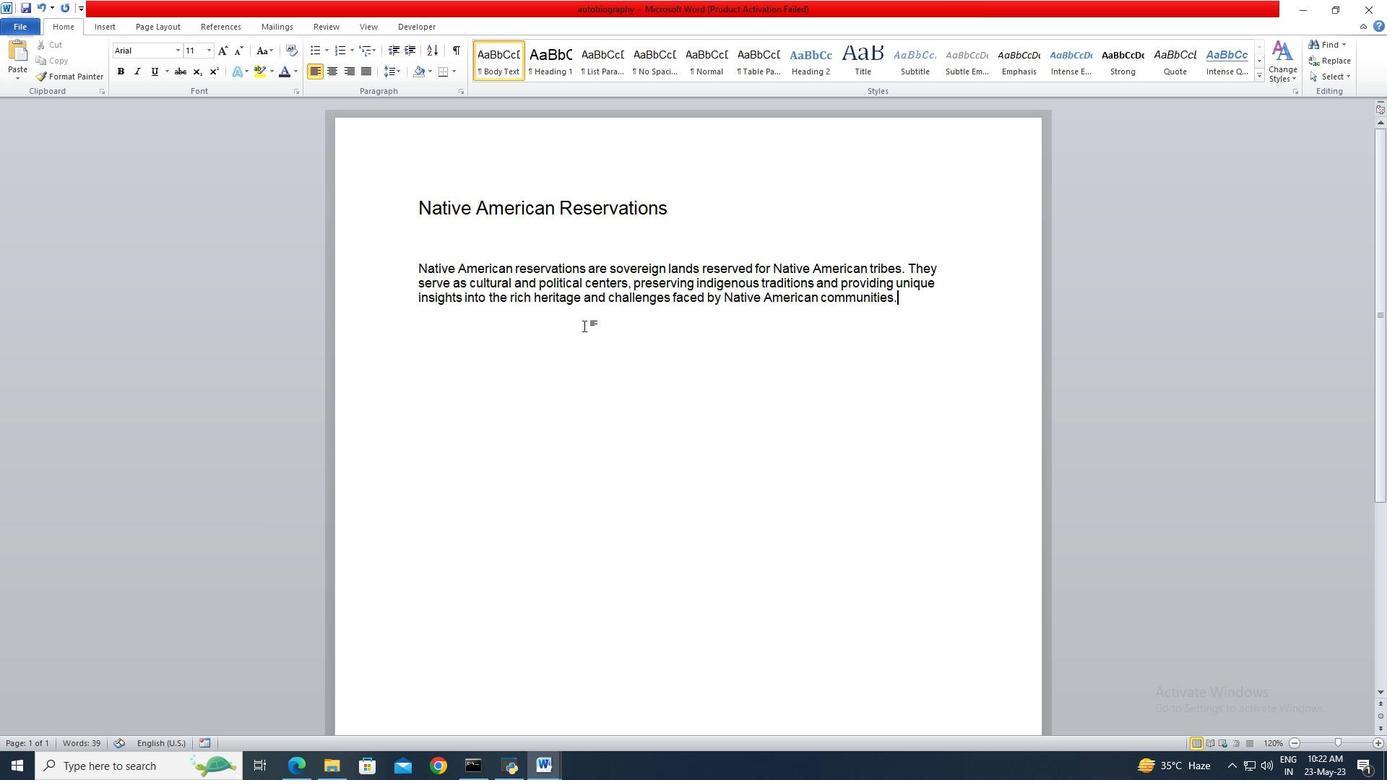 
Action: Key pressed <Key.shift>
Screenshot: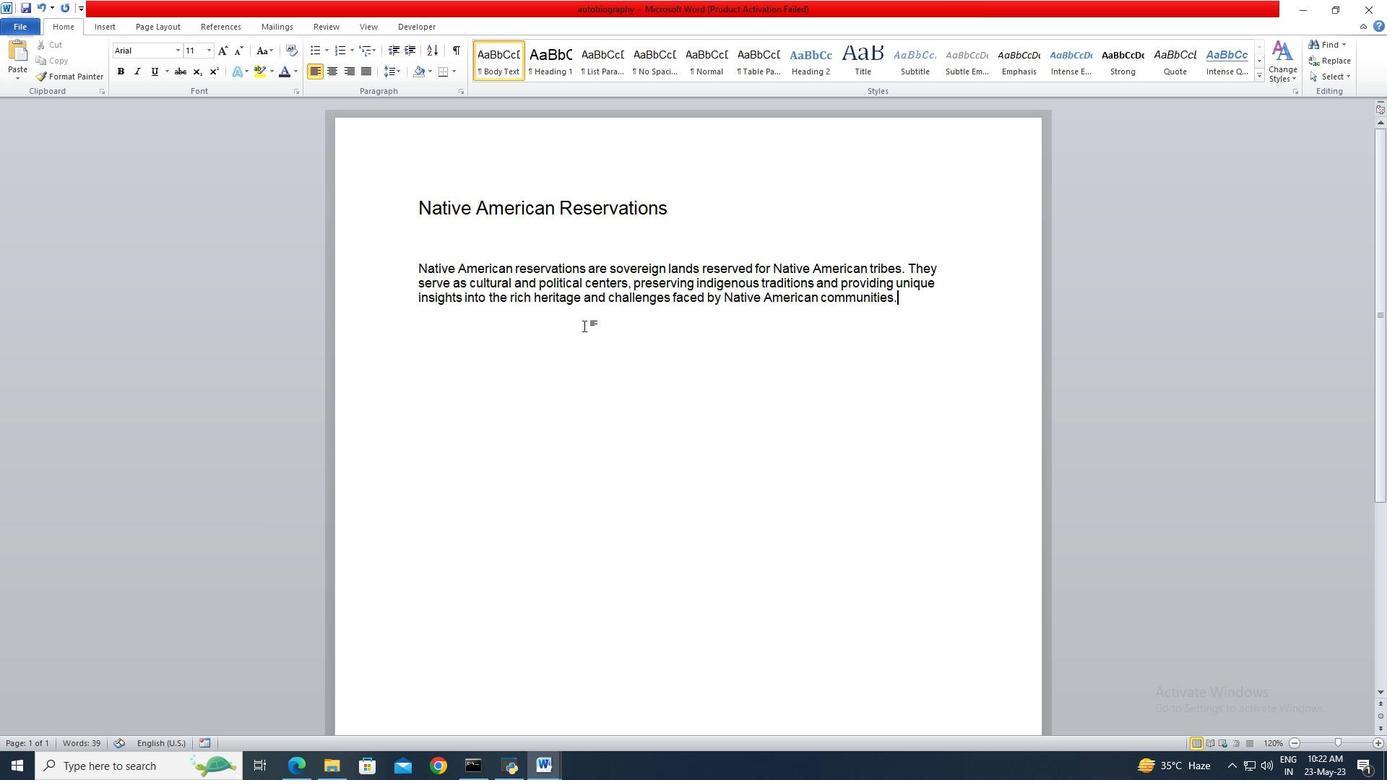 
Action: Mouse moved to (435, 277)
Screenshot: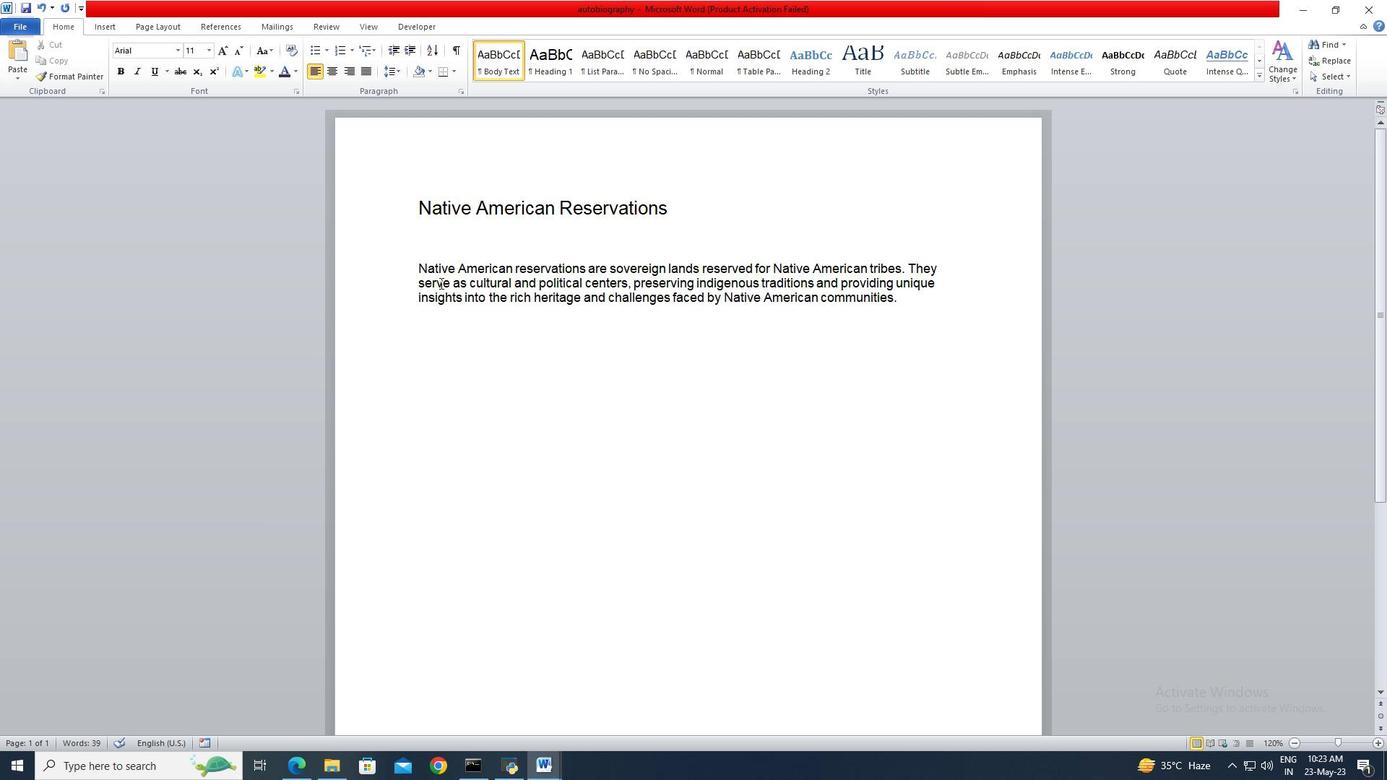 
Action: Key pressed <Key.shift>
Screenshot: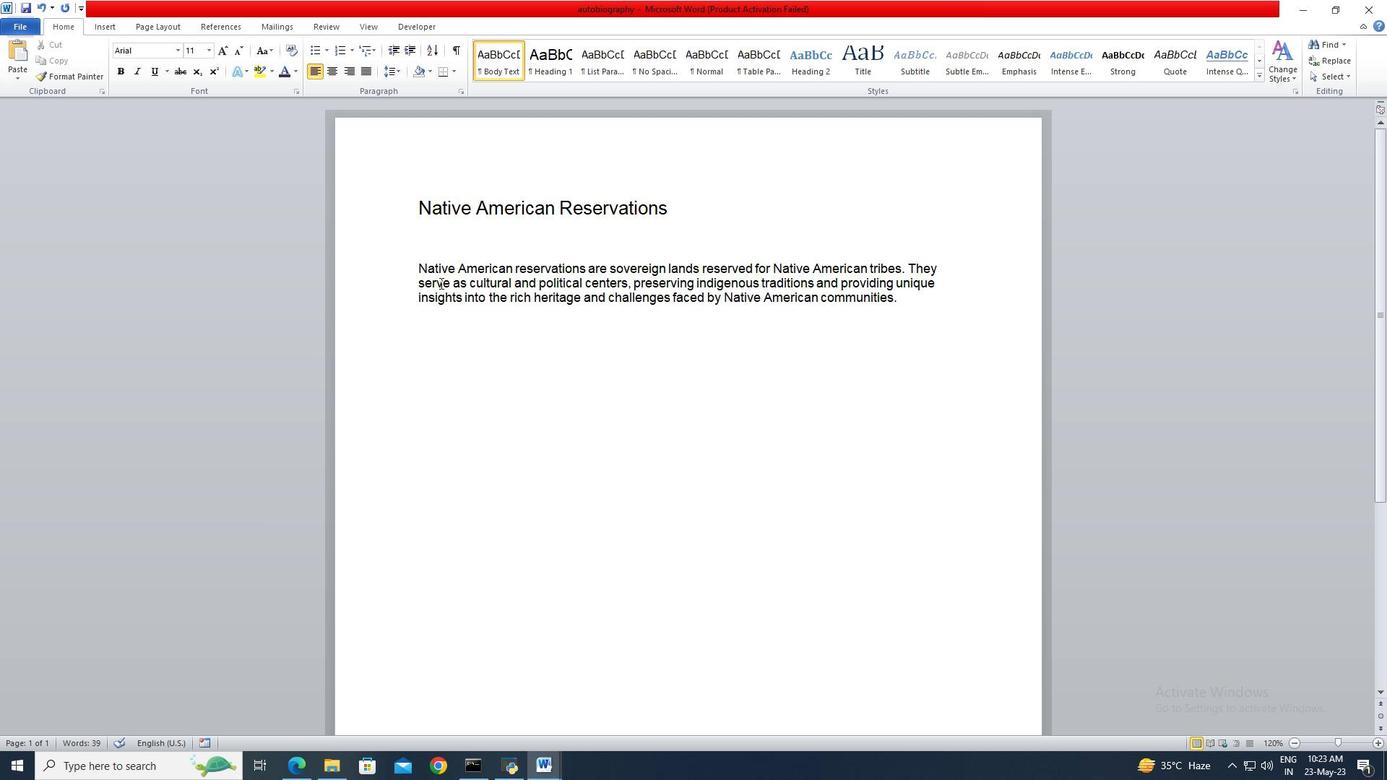 
Action: Mouse moved to (433, 276)
Screenshot: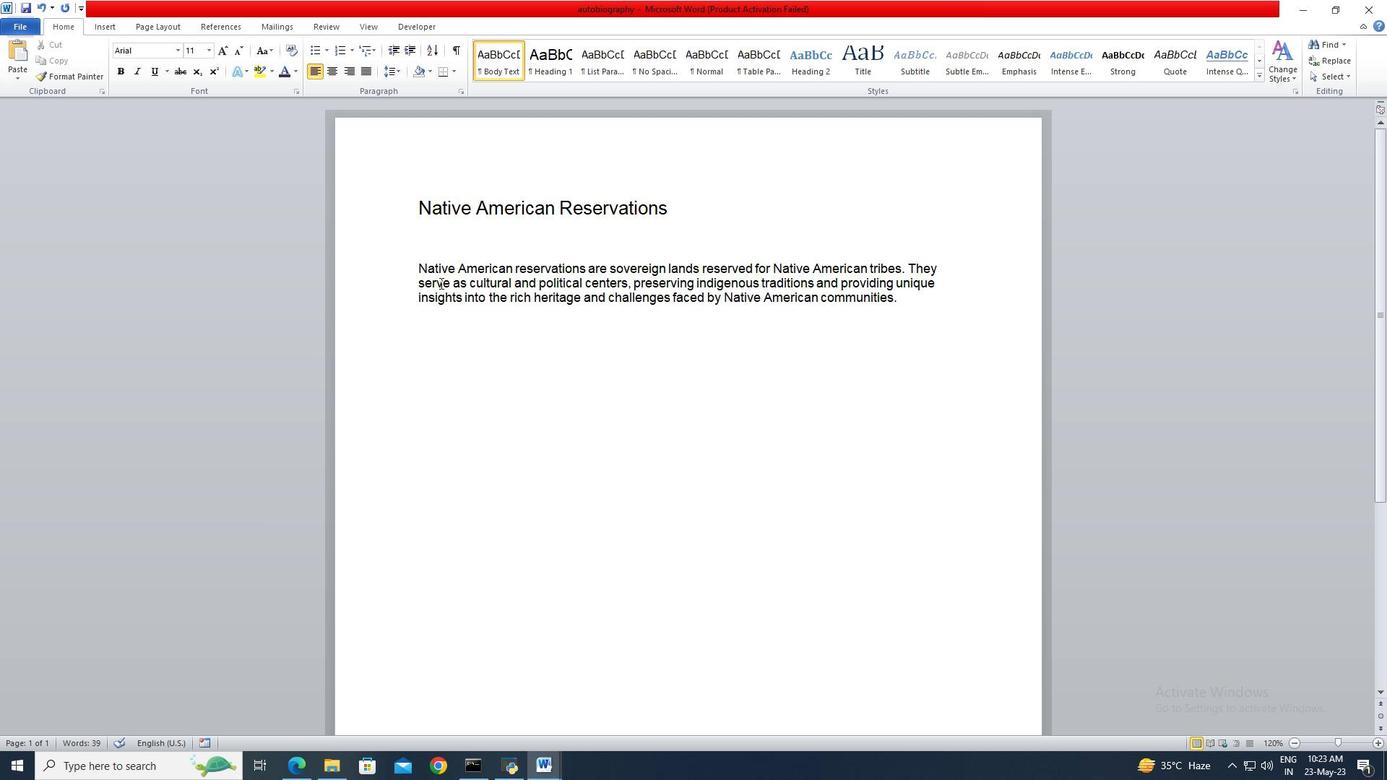 
Action: Key pressed <Key.shift>
Screenshot: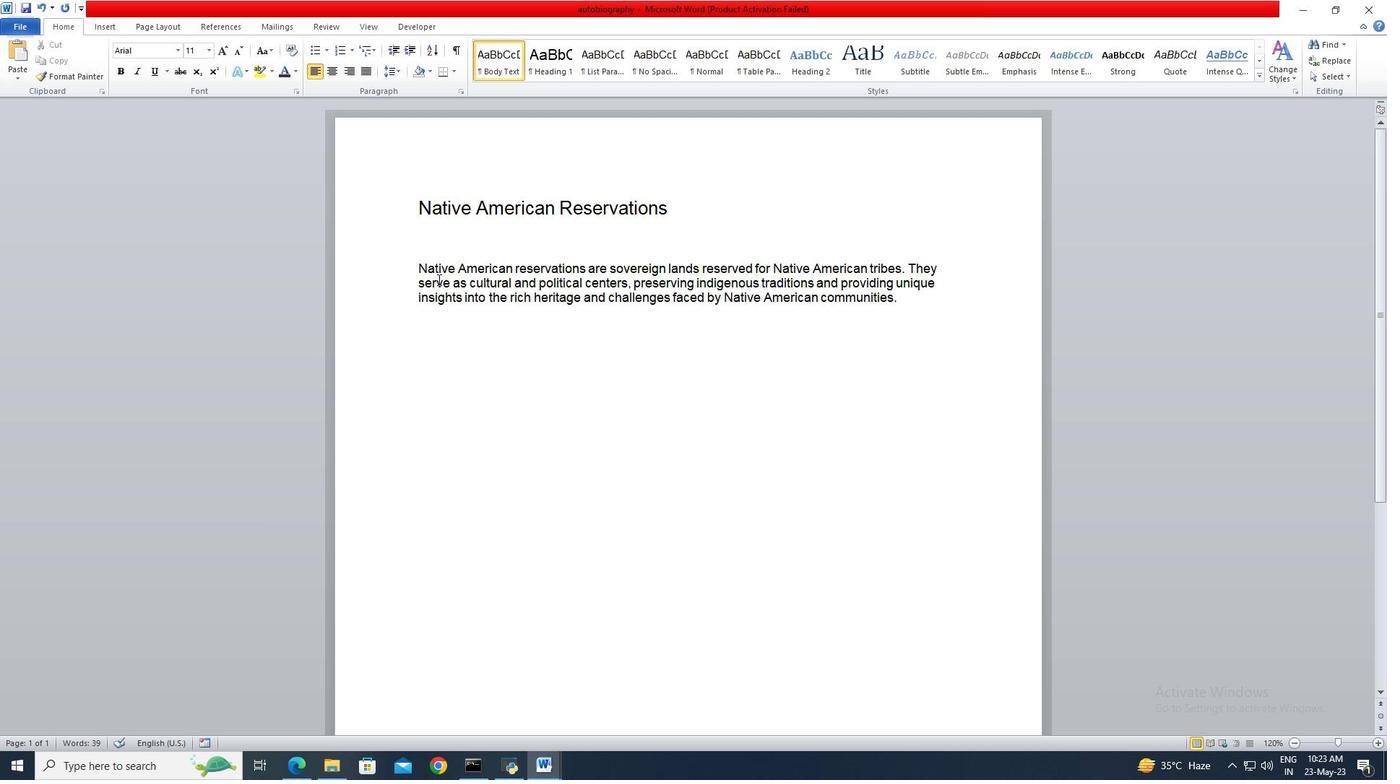 
Action: Mouse moved to (432, 275)
Screenshot: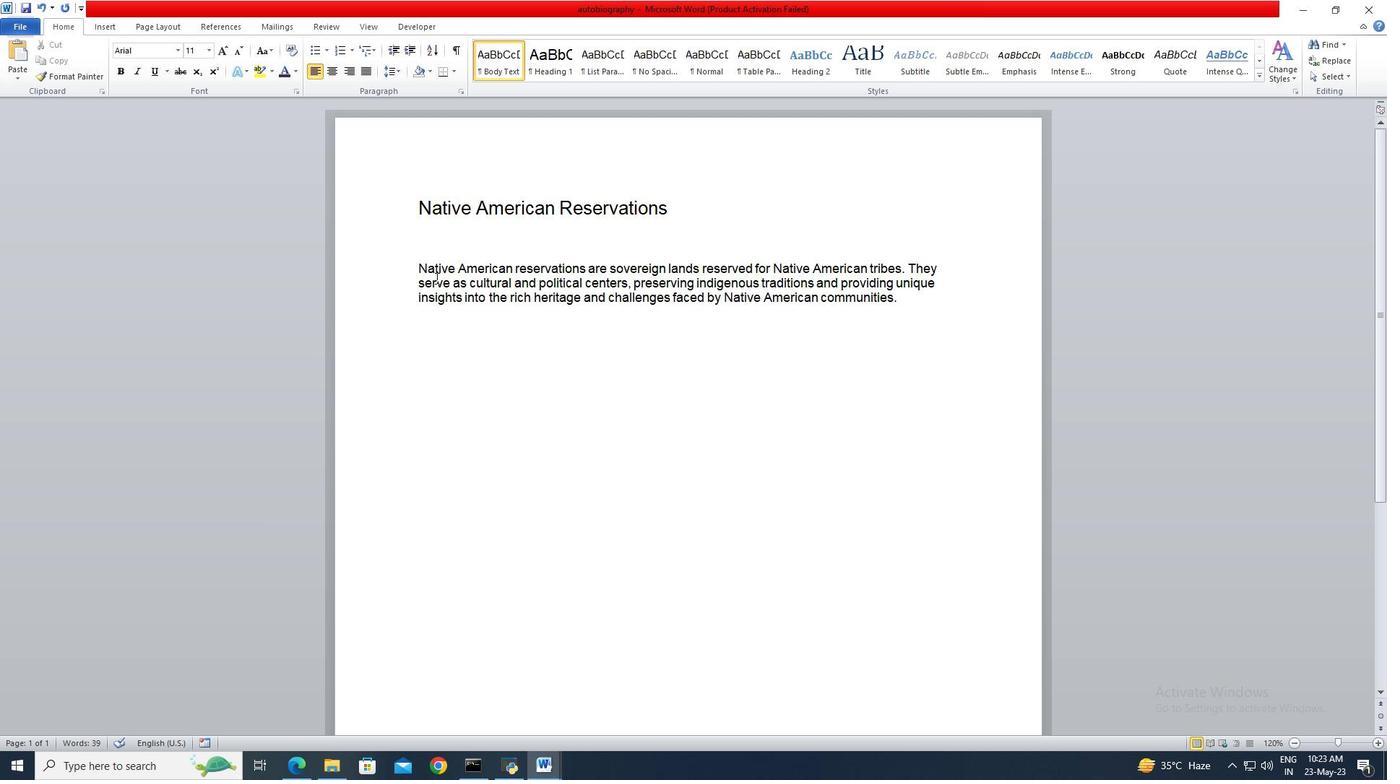 
Action: Key pressed <Key.shift>
Screenshot: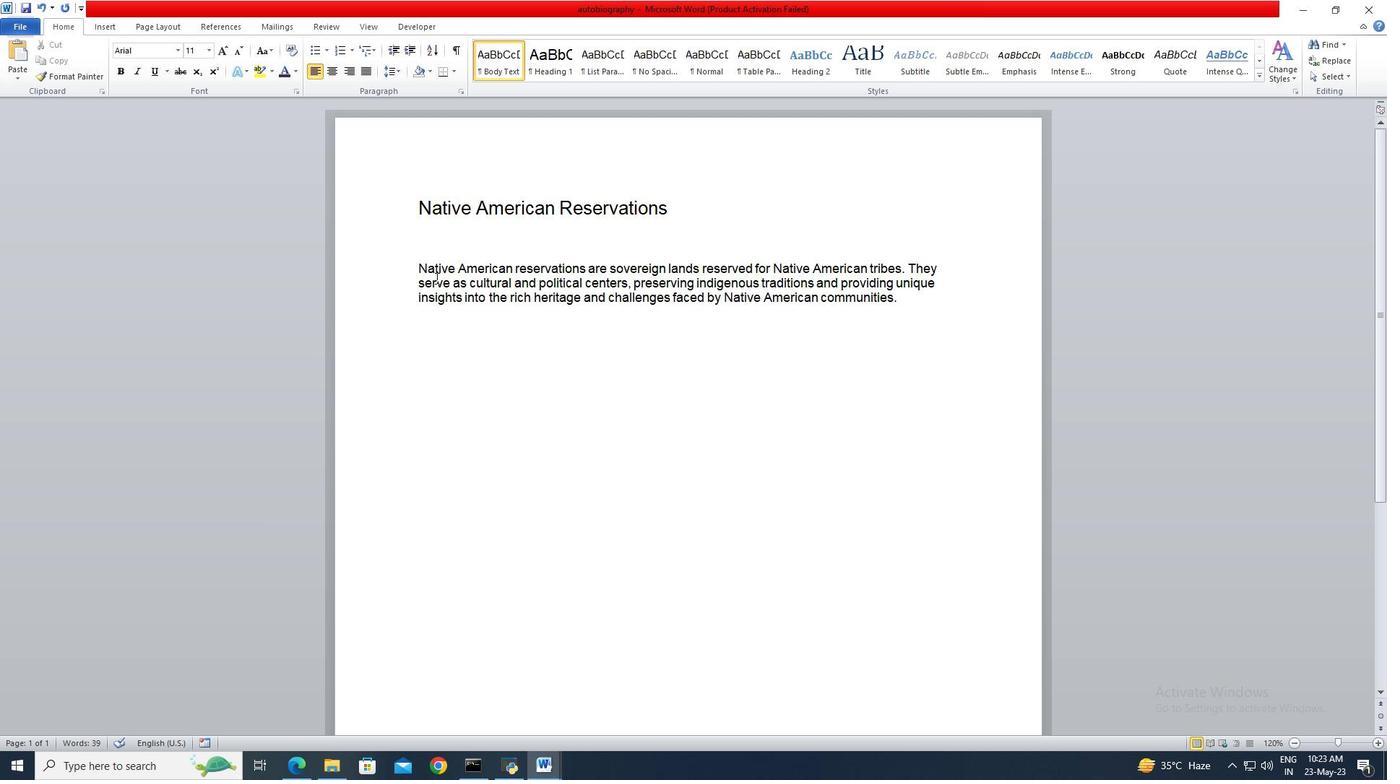 
Action: Mouse moved to (431, 274)
Screenshot: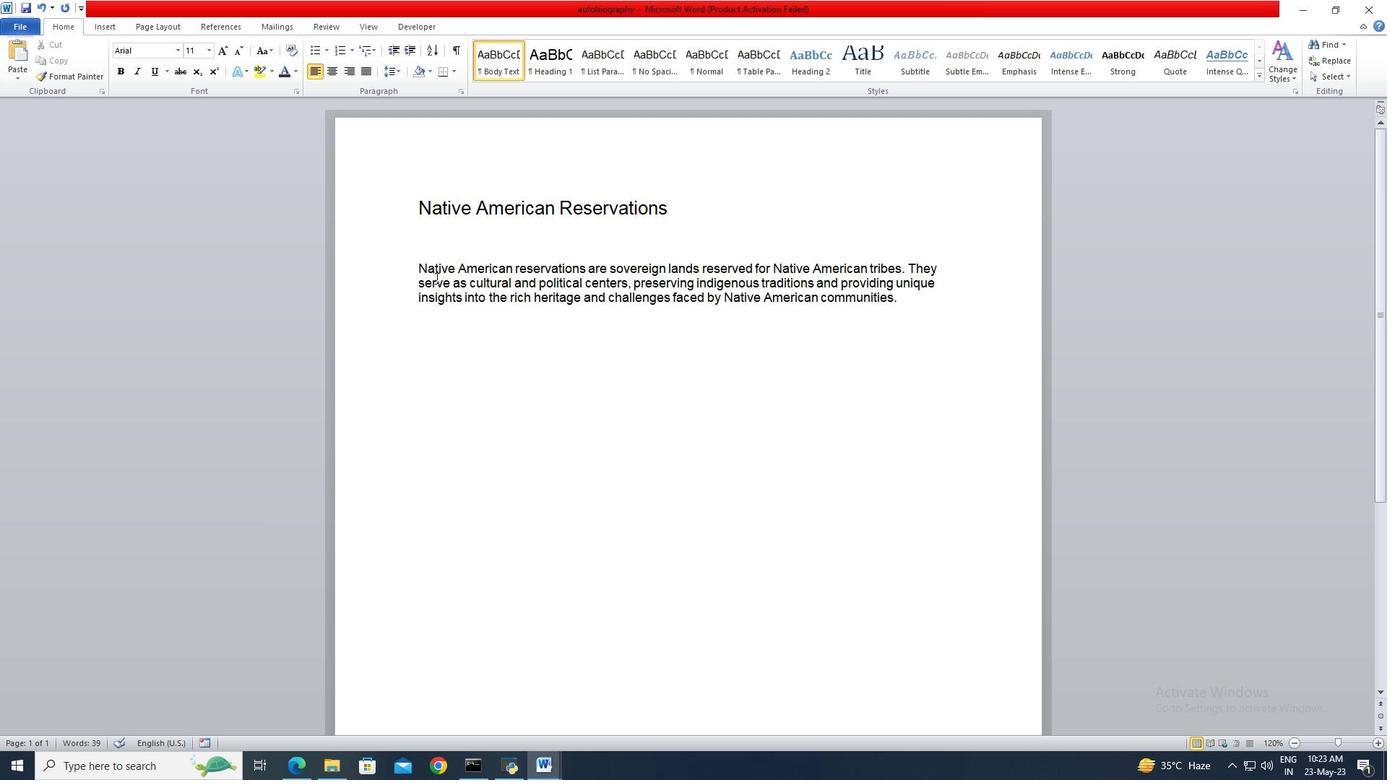 
Action: Key pressed <Key.shift>
Screenshot: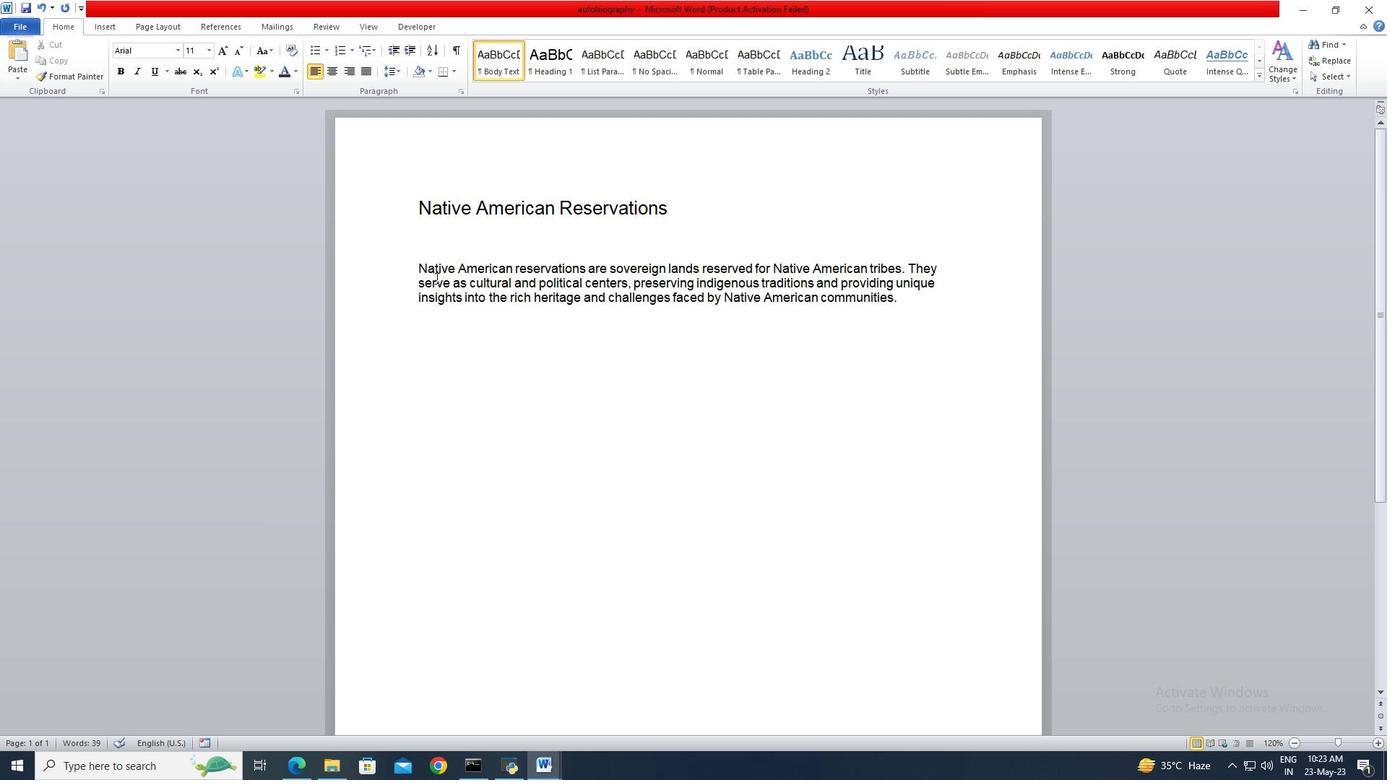 
Action: Mouse moved to (431, 274)
Screenshot: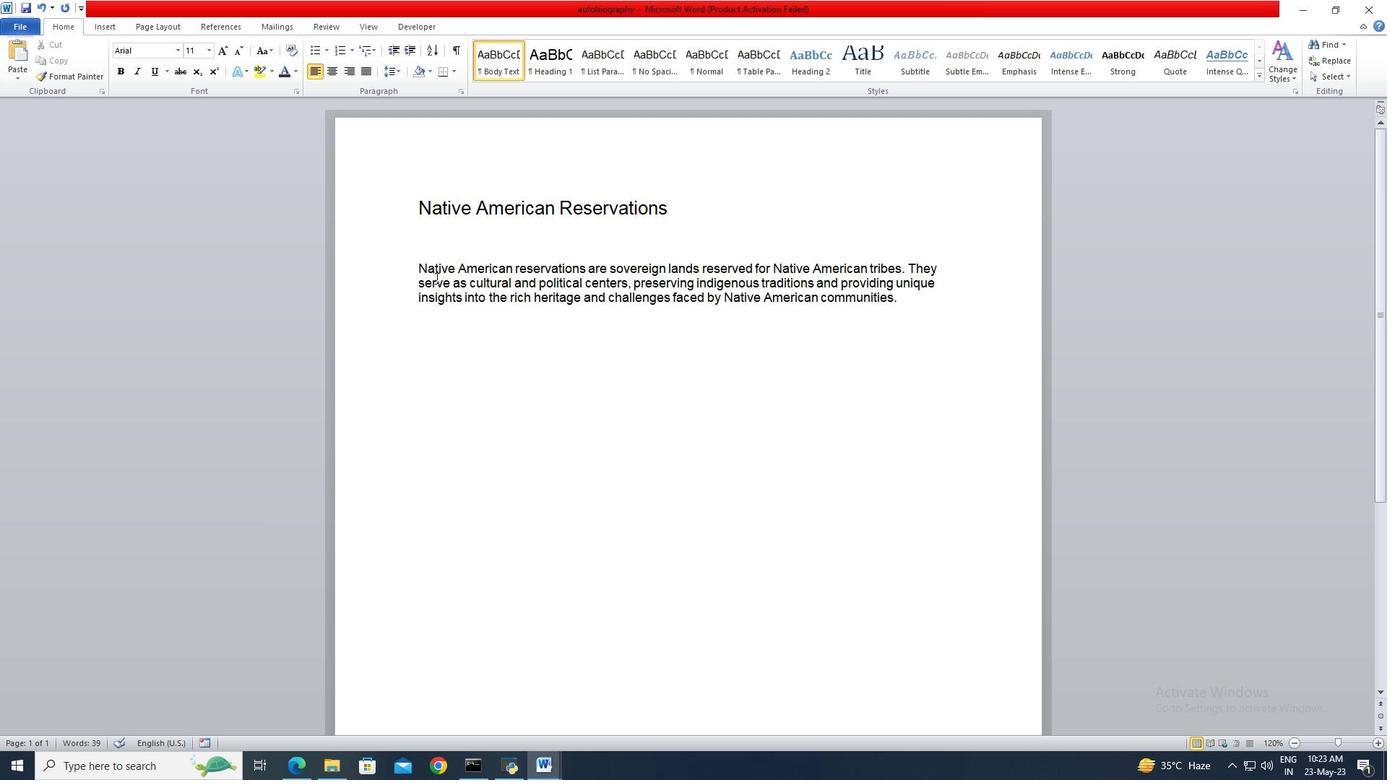 
Action: Key pressed <Key.shift><Key.shift>
Screenshot: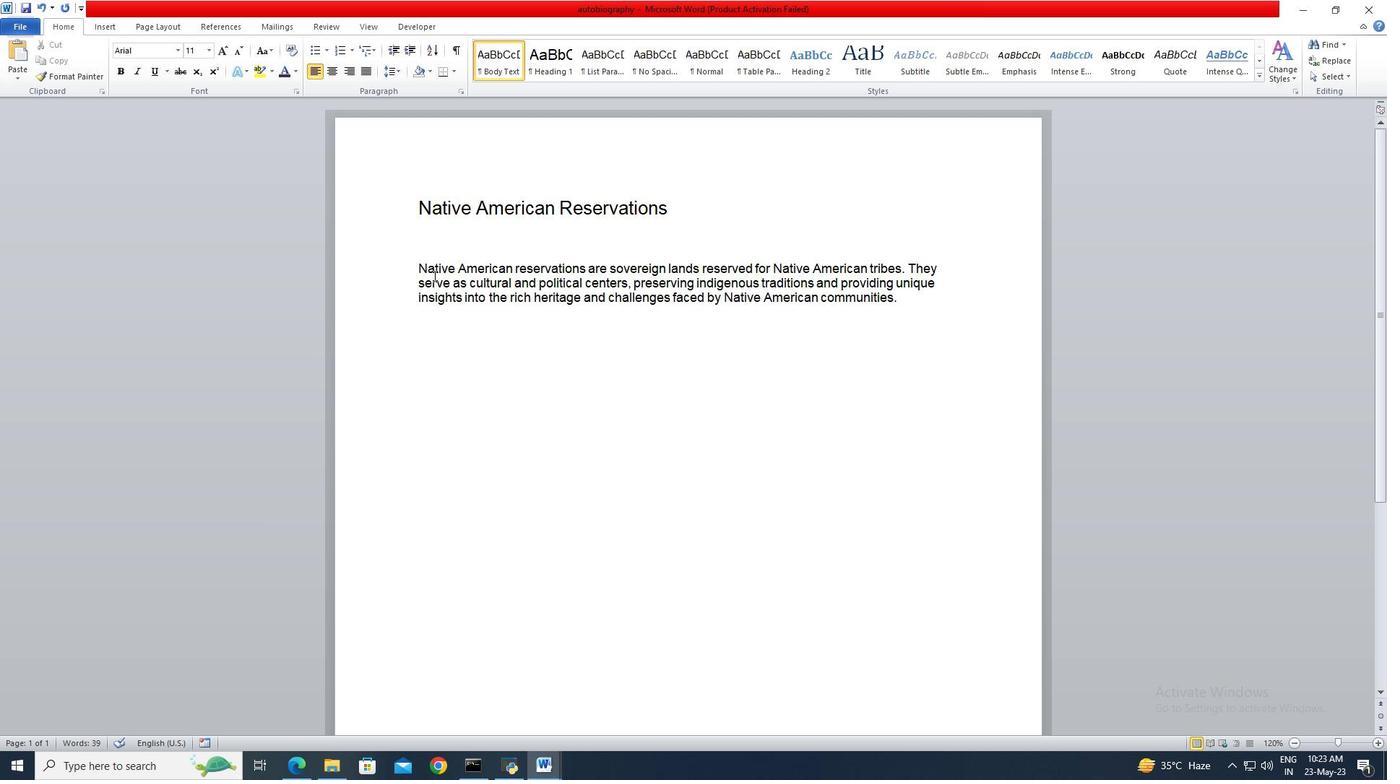 
Action: Mouse moved to (430, 273)
Screenshot: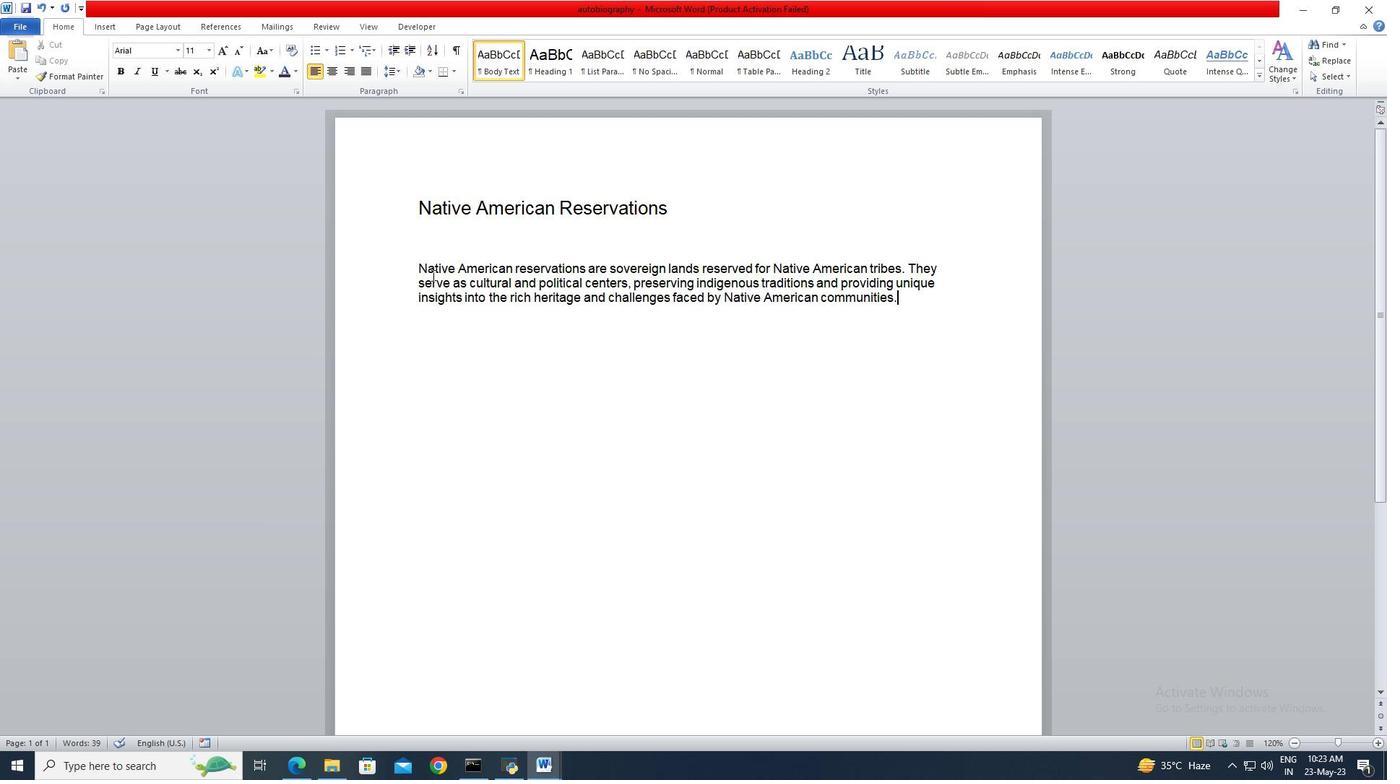 
Action: Key pressed <Key.shift>
Screenshot: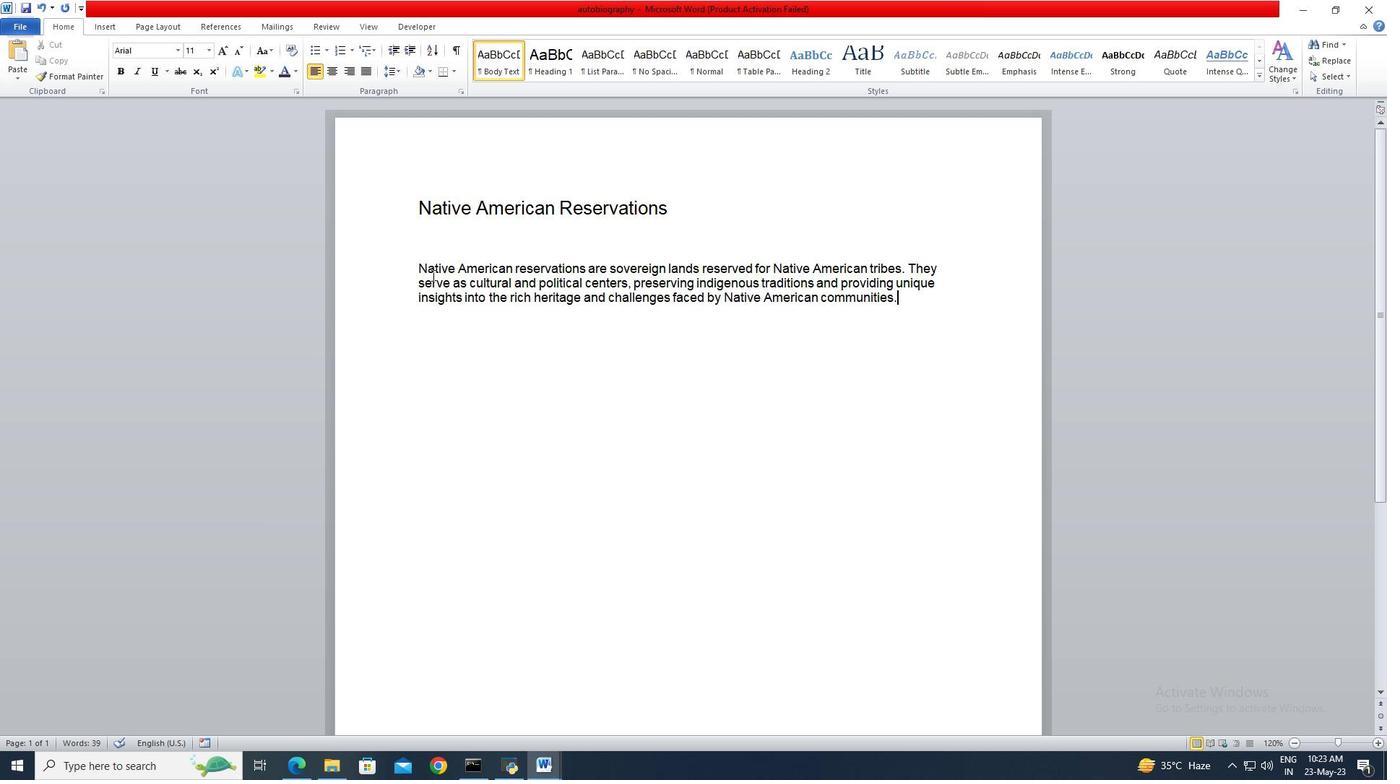 
Action: Mouse moved to (429, 273)
Screenshot: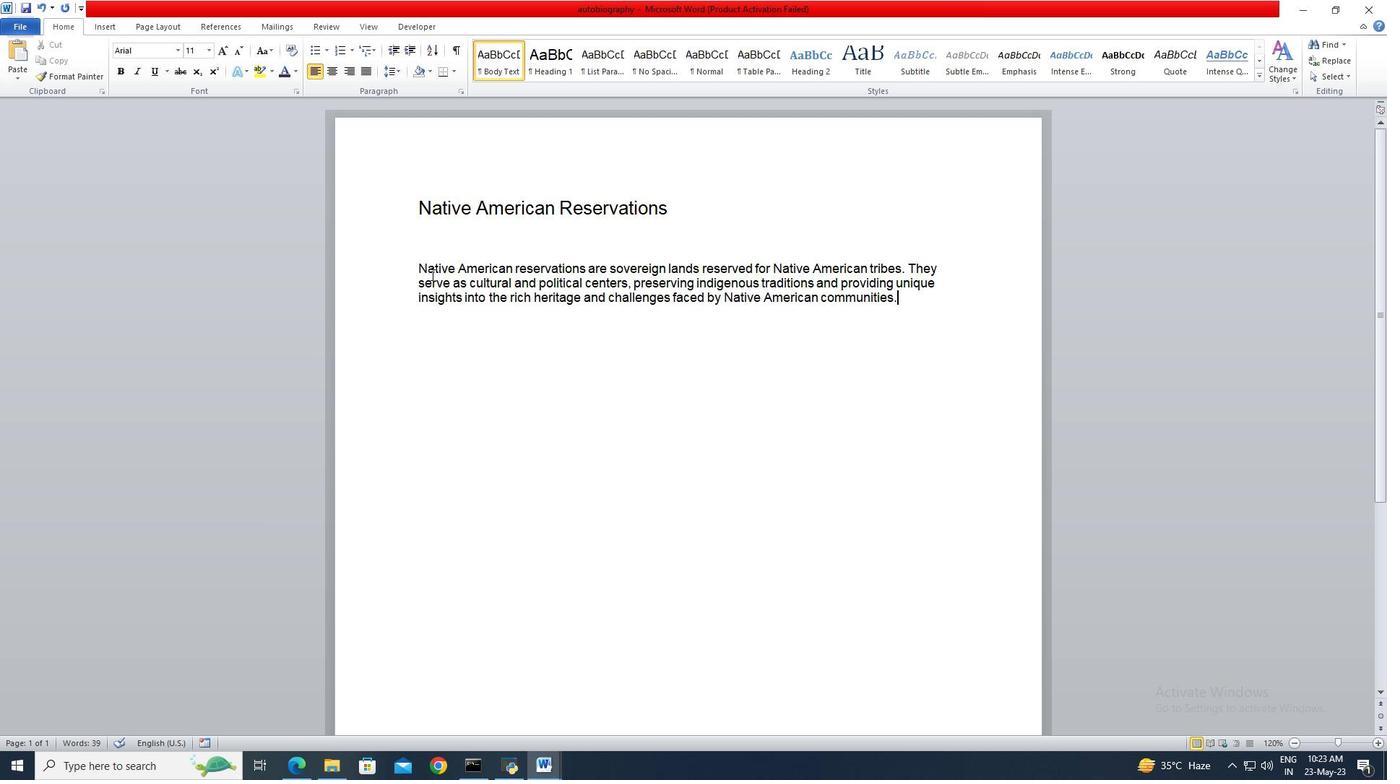 
Action: Key pressed <Key.shift>
Screenshot: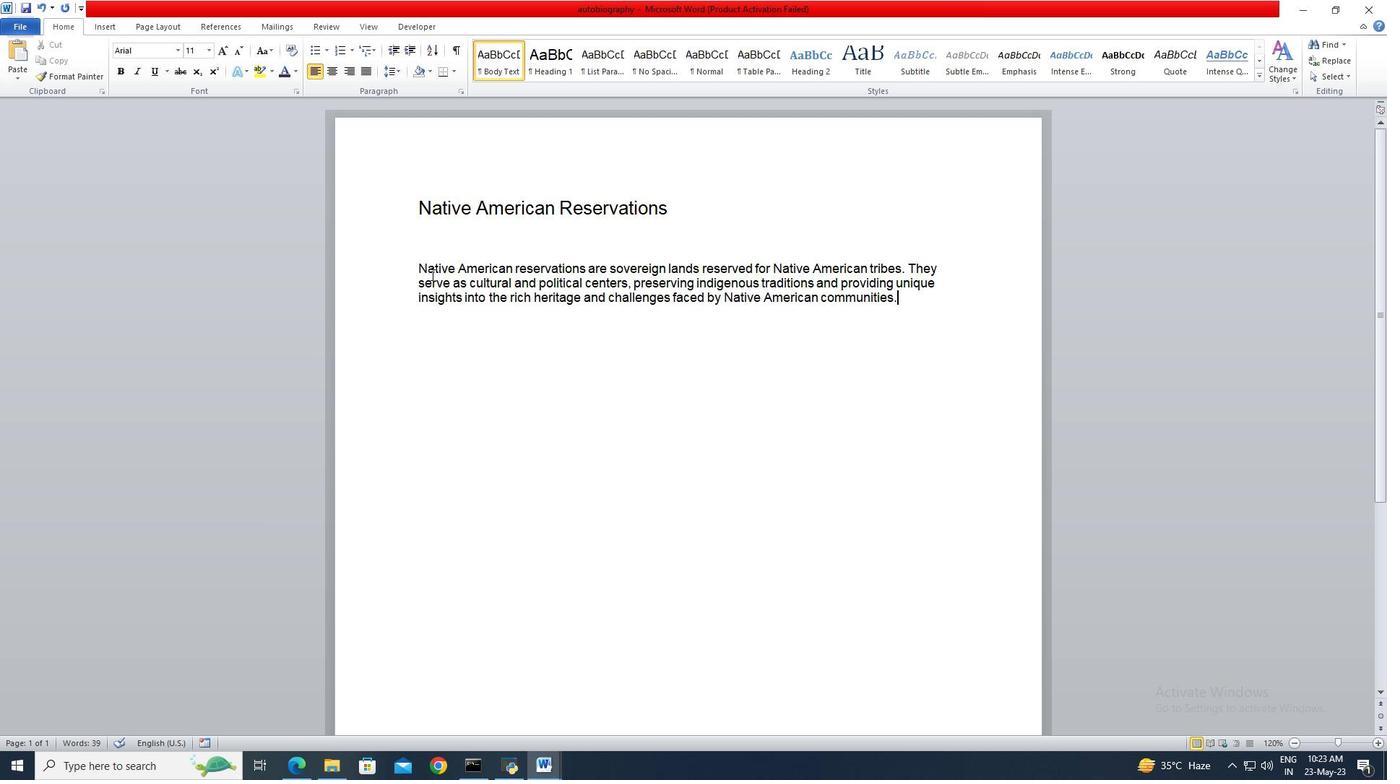 
Action: Mouse moved to (428, 271)
Screenshot: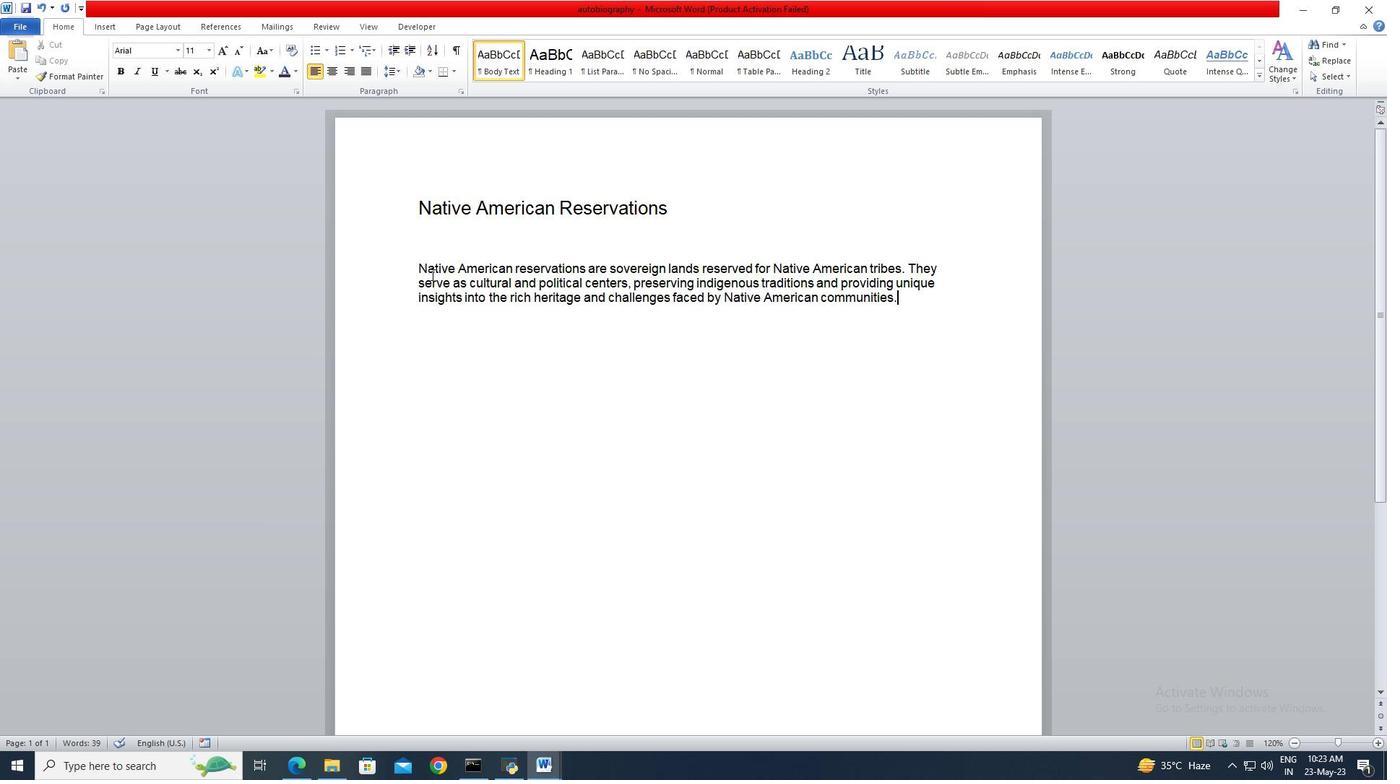 
Action: Key pressed <Key.shift>
Screenshot: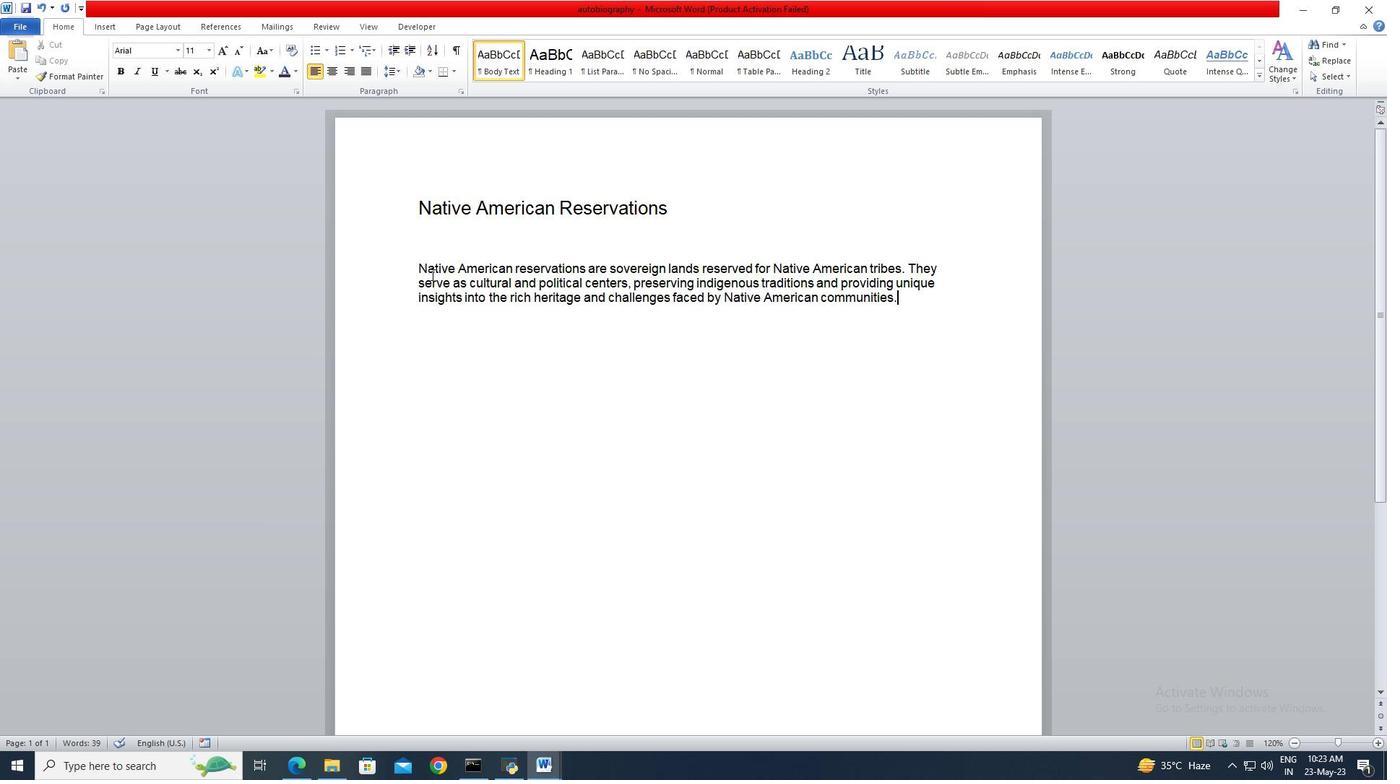 
Action: Mouse moved to (425, 268)
Screenshot: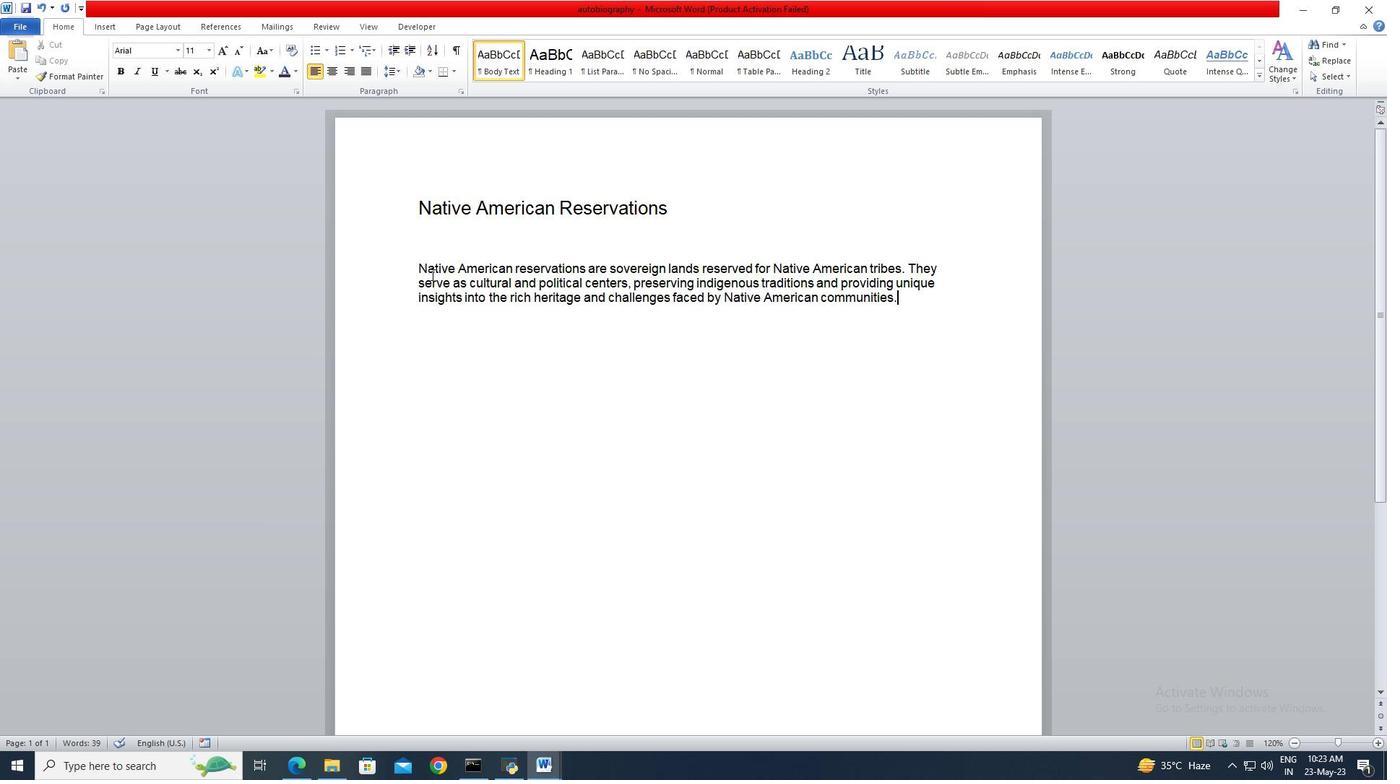 
Action: Key pressed <Key.shift>
Screenshot: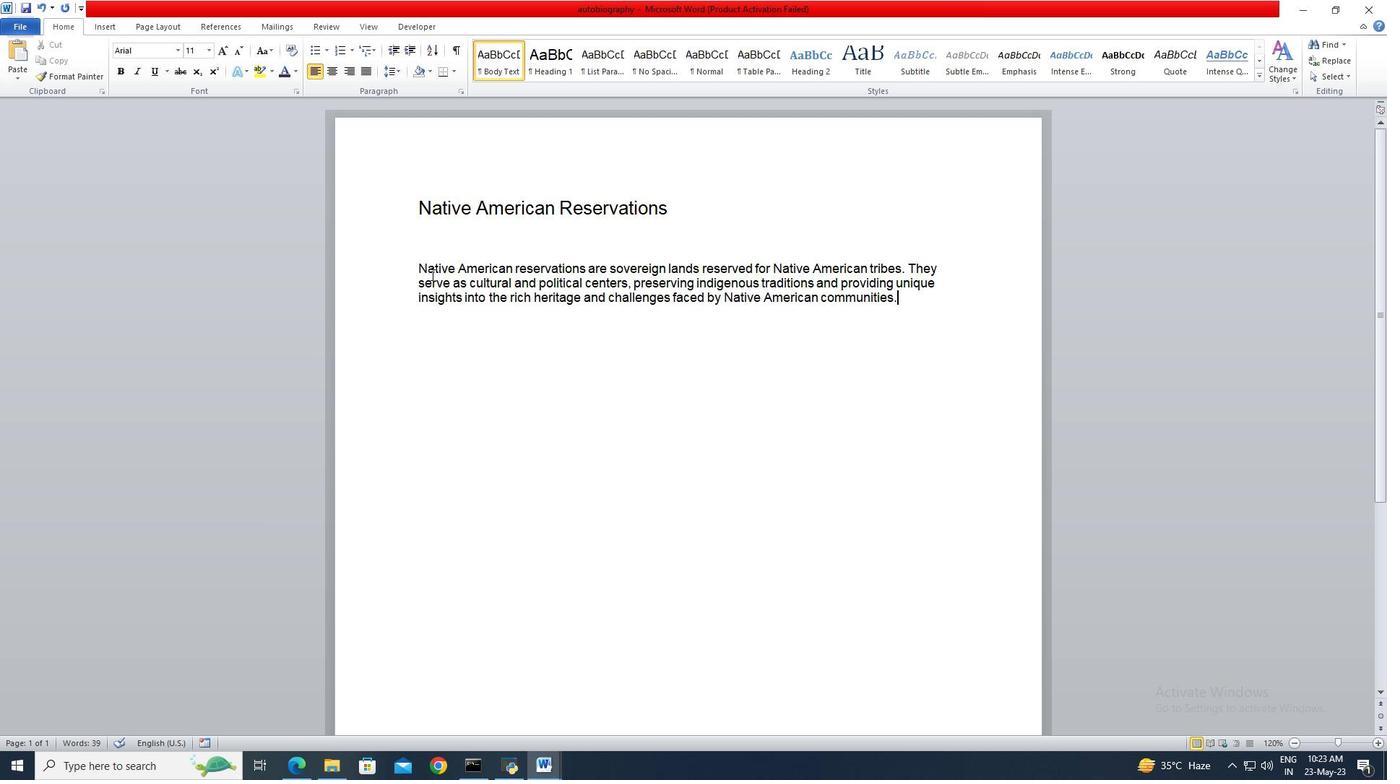 
Action: Mouse moved to (424, 266)
Screenshot: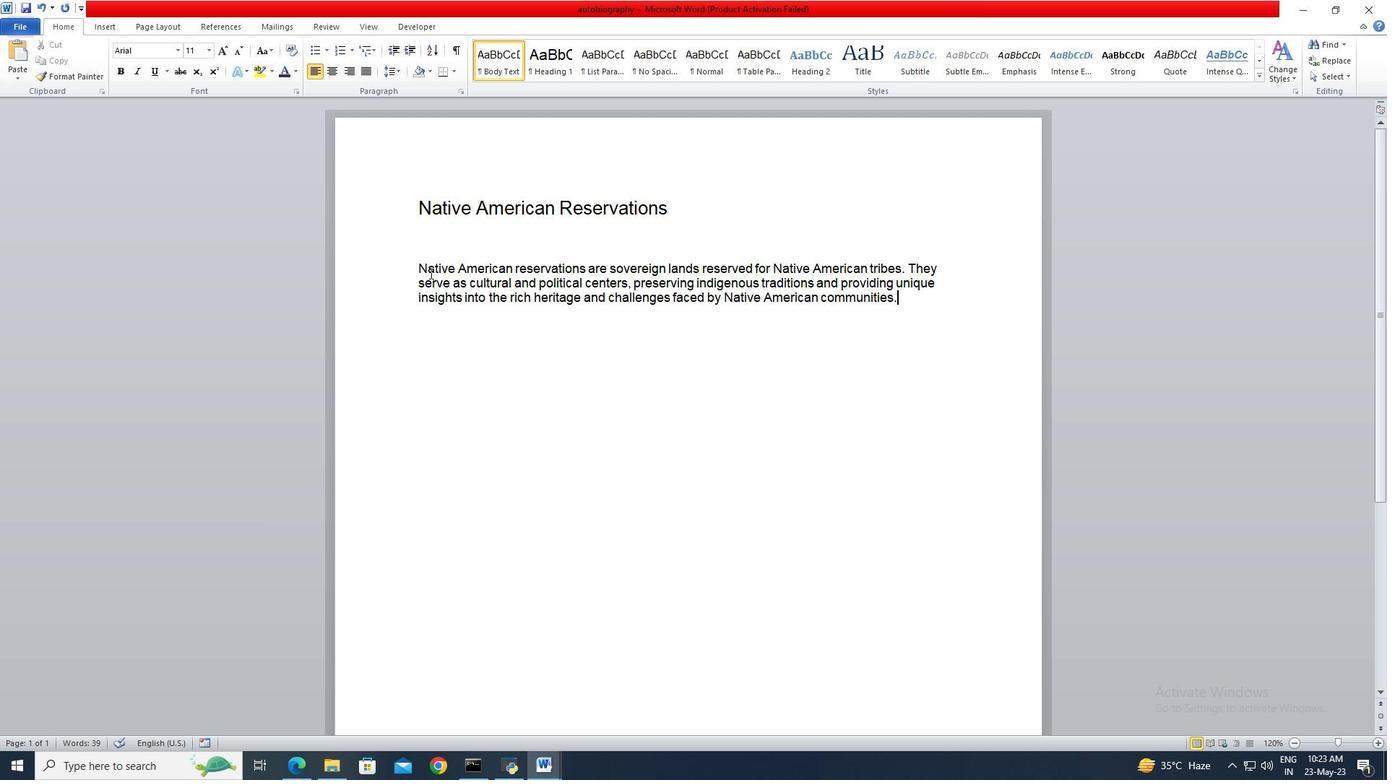 
Action: Key pressed <Key.shift><Key.shift>
Screenshot: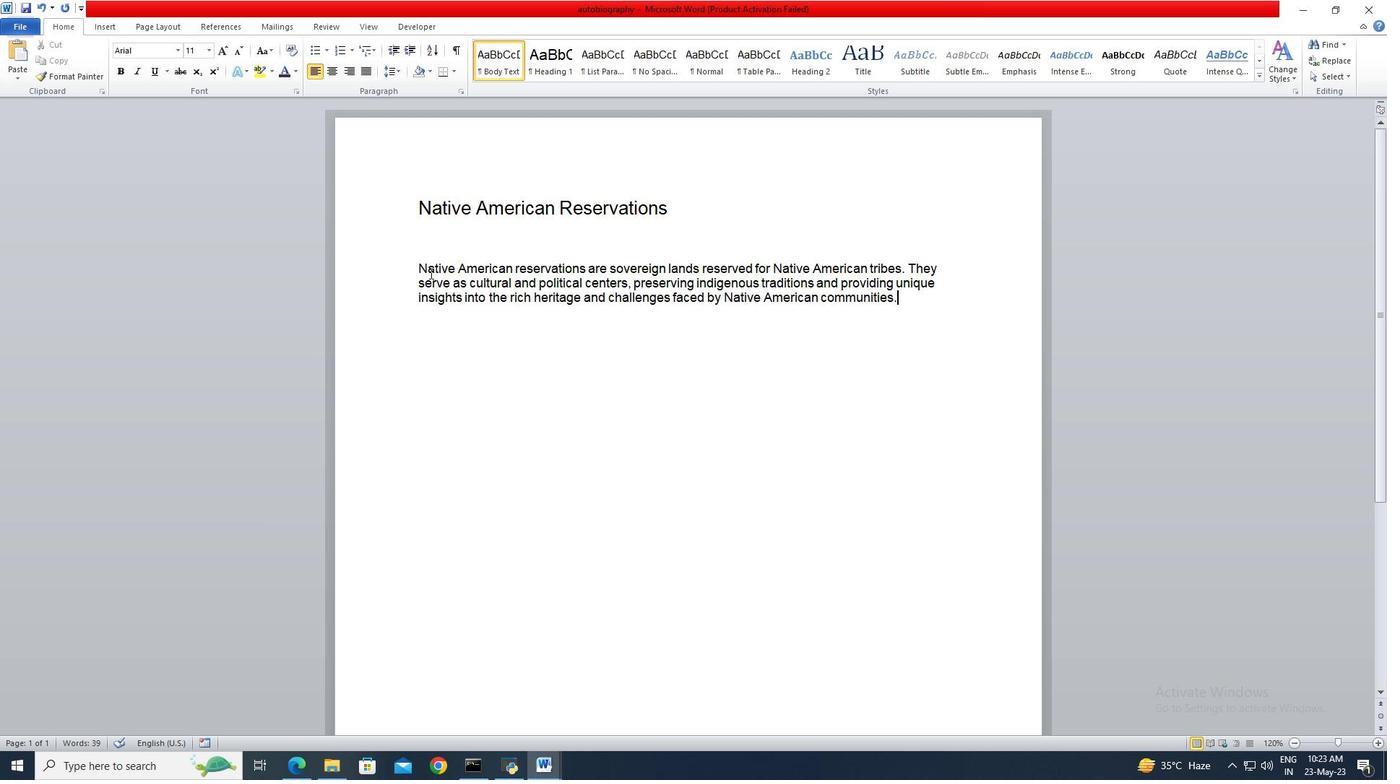 
Action: Mouse moved to (424, 266)
Screenshot: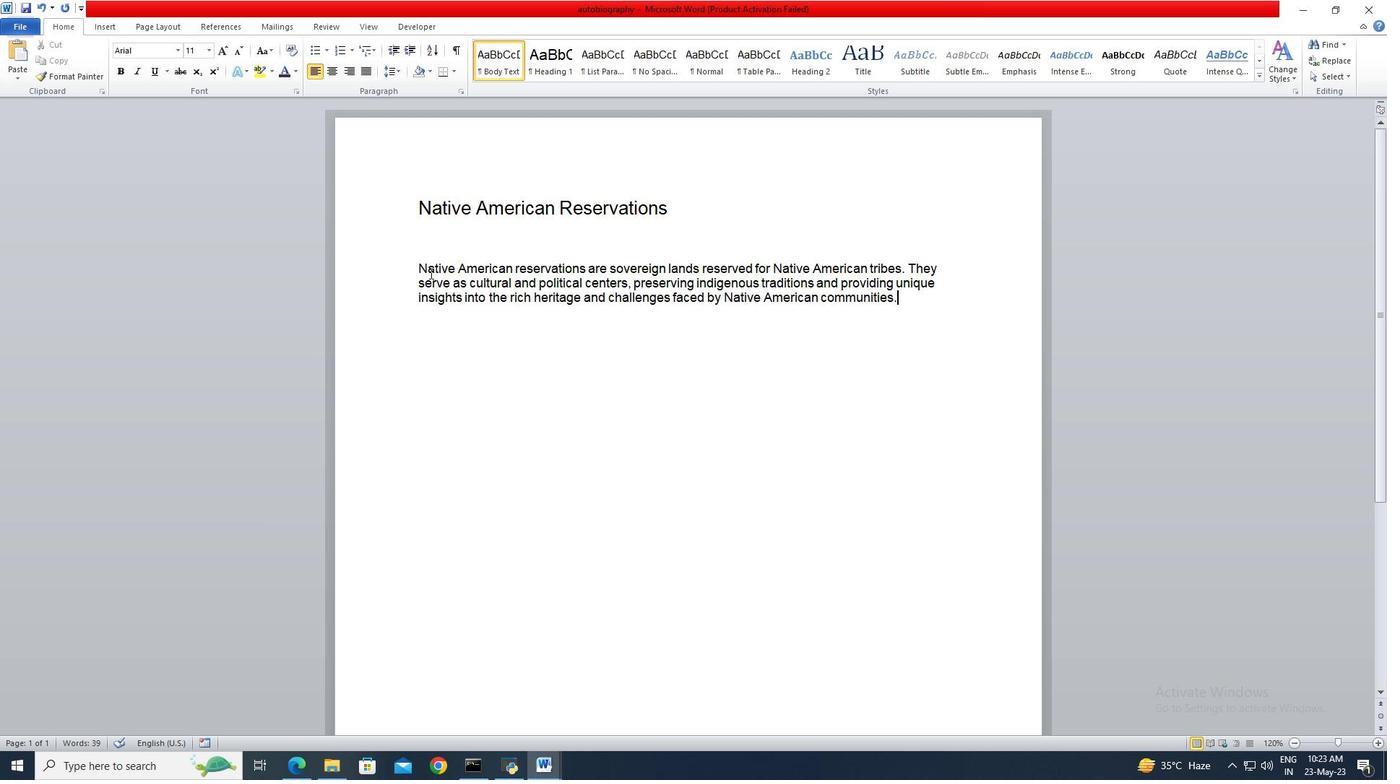 
Action: Key pressed <Key.shift>
Screenshot: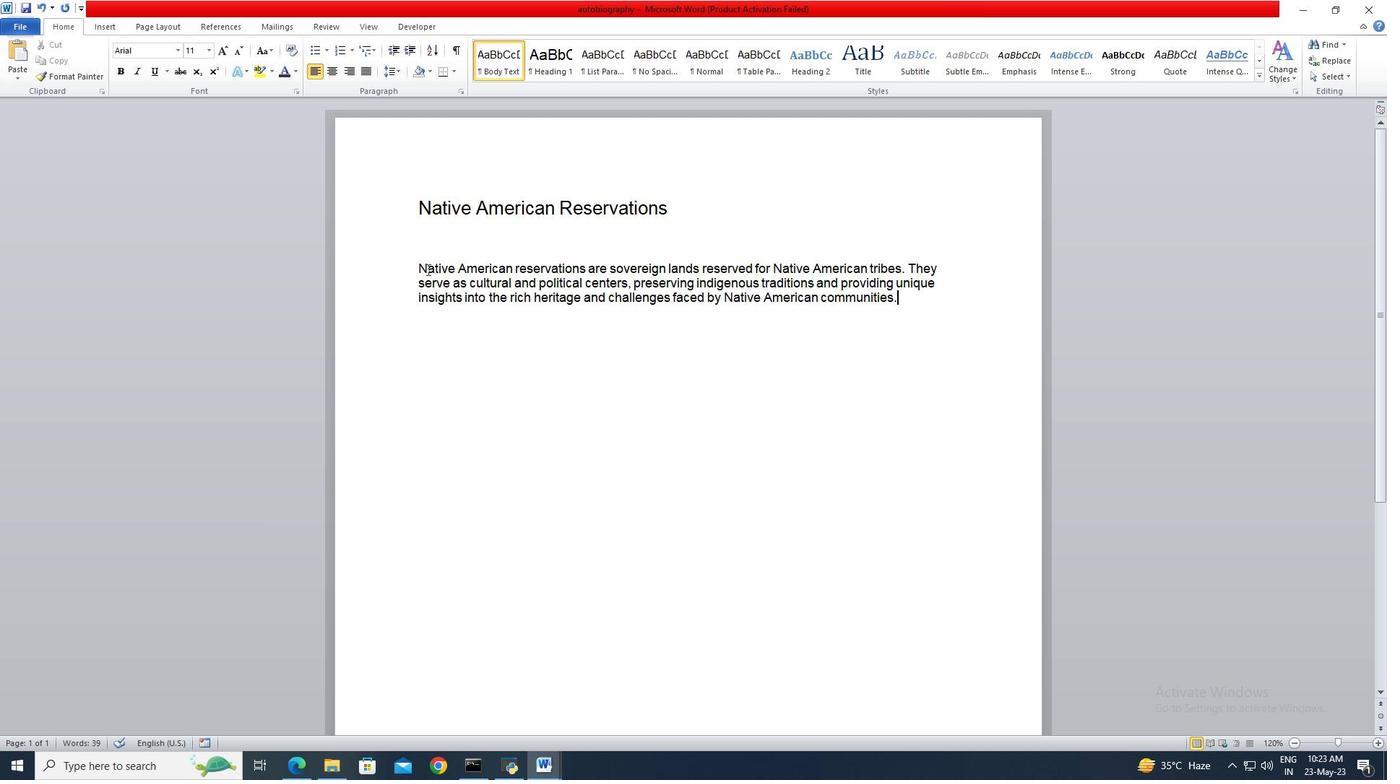 
Action: Mouse moved to (423, 265)
Screenshot: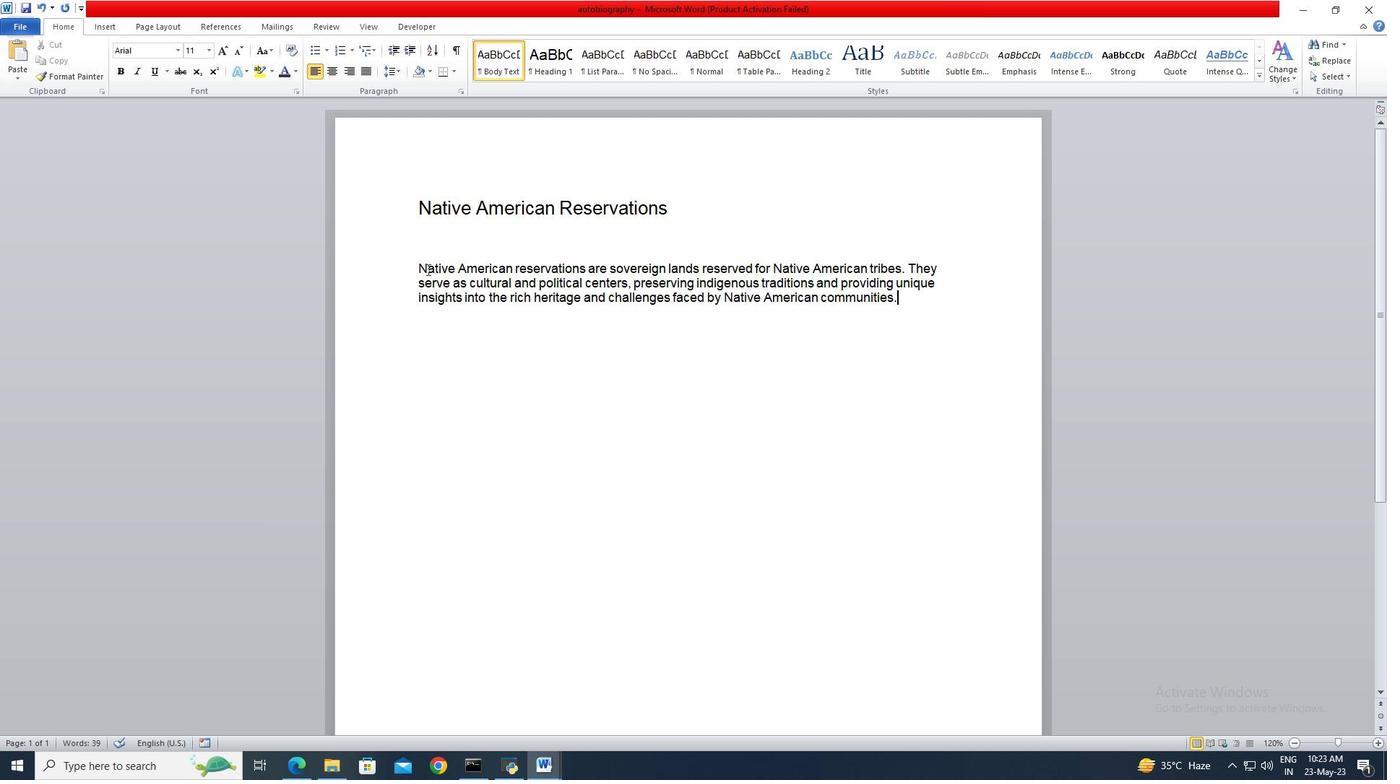 
Action: Key pressed <Key.shift><Key.shift><Key.shift><Key.shift>
Screenshot: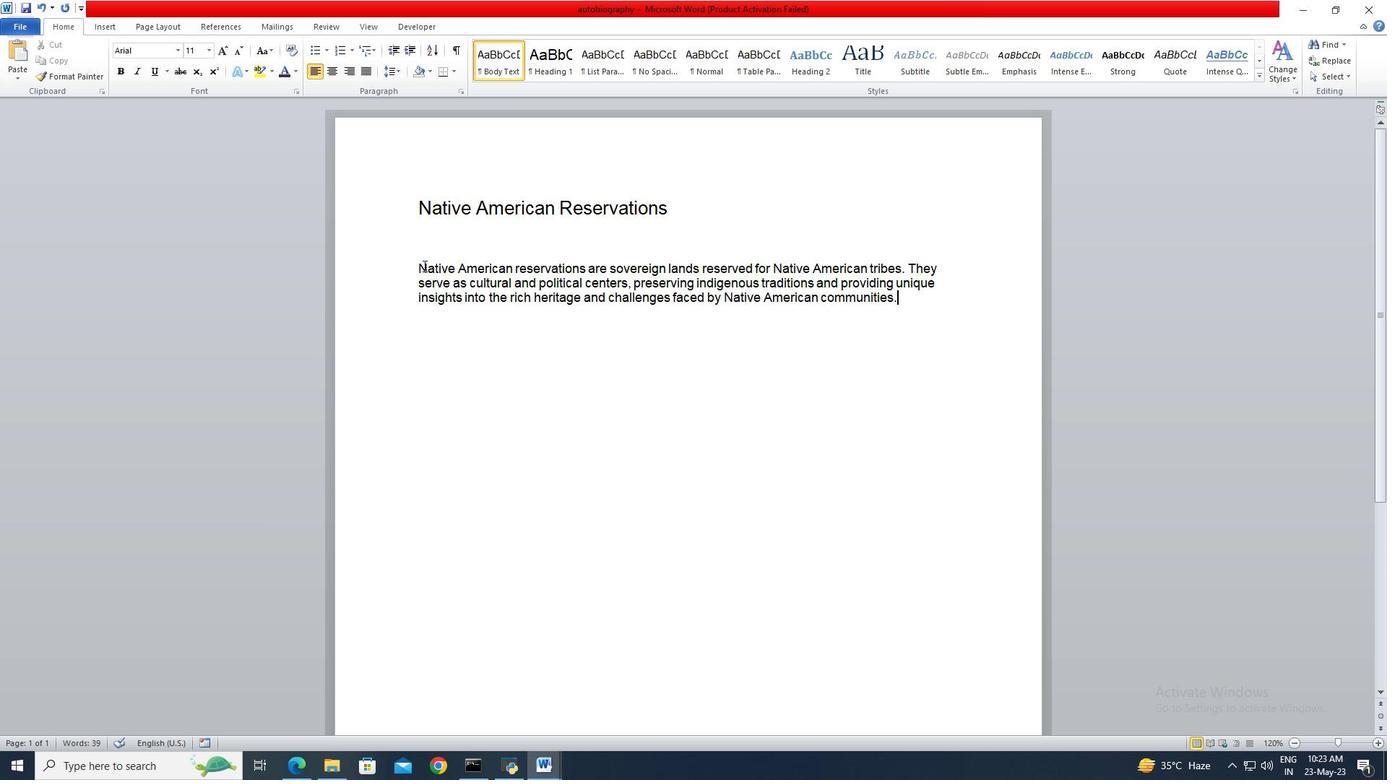 
Action: Mouse moved to (422, 265)
Screenshot: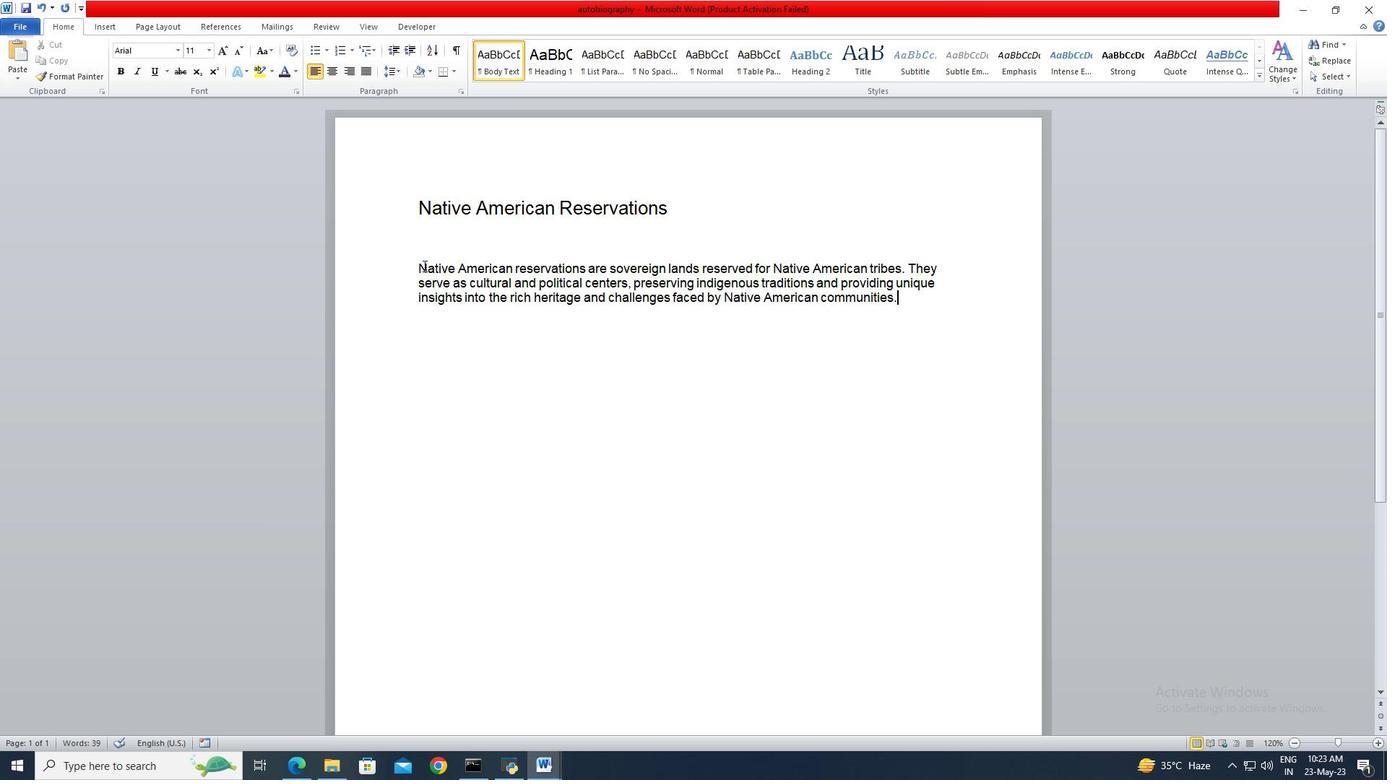 
Action: Key pressed <Key.shift>
Screenshot: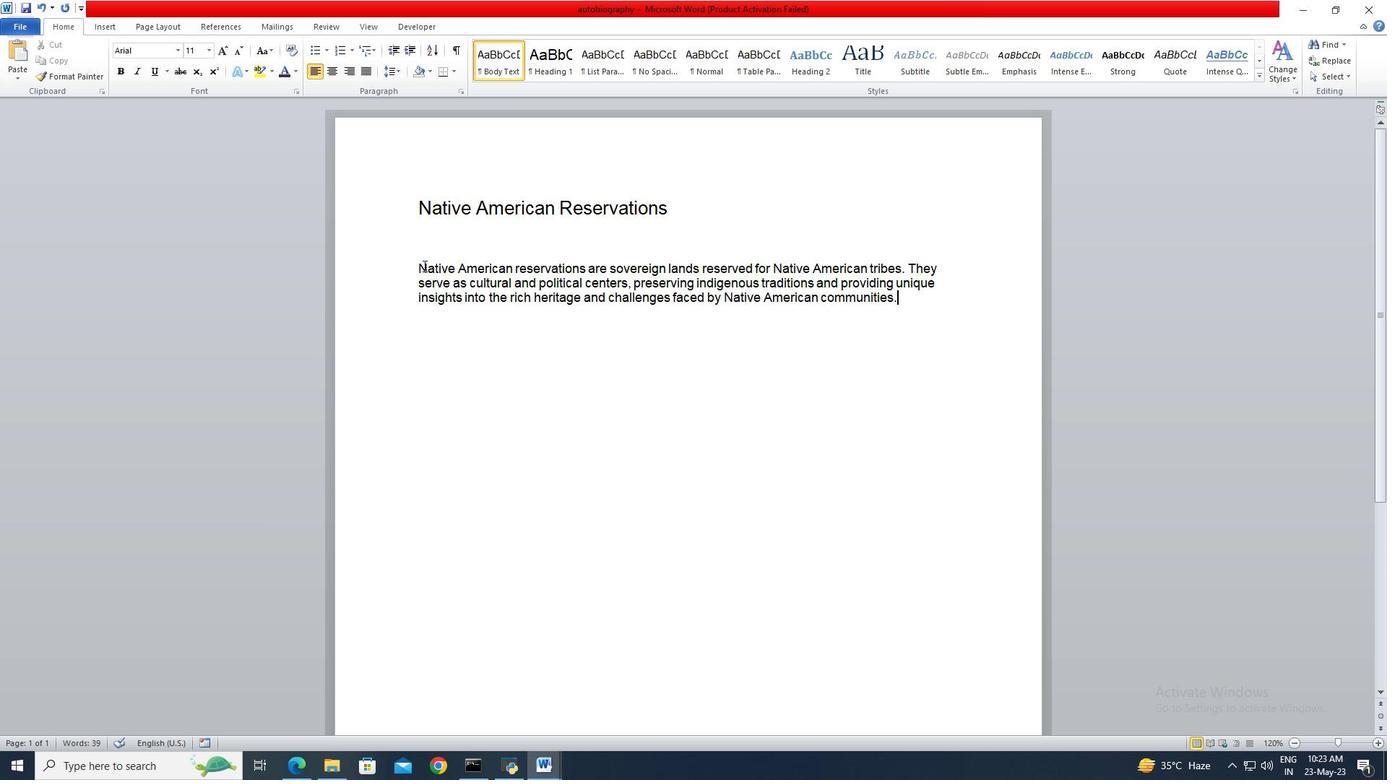
Action: Mouse moved to (422, 265)
Screenshot: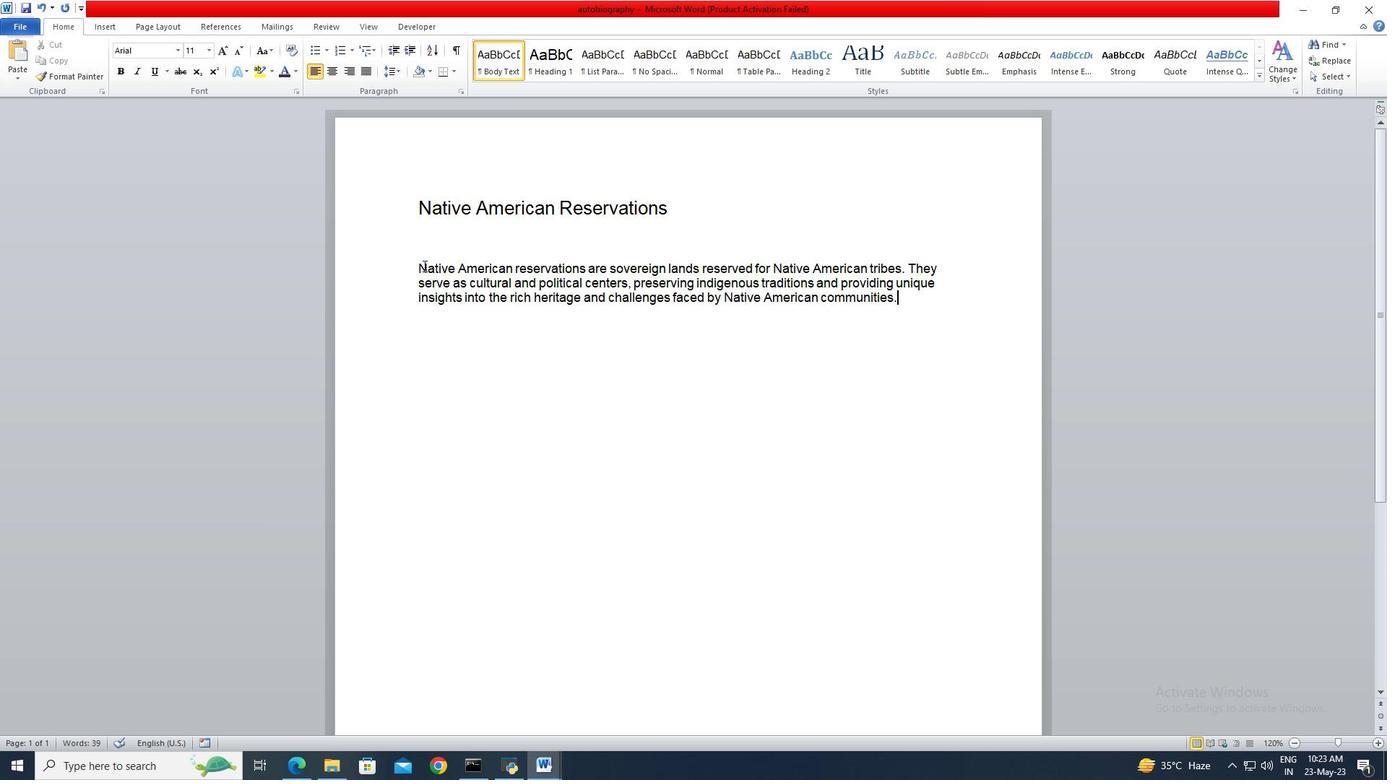 
Action: Key pressed <Key.shift>
Screenshot: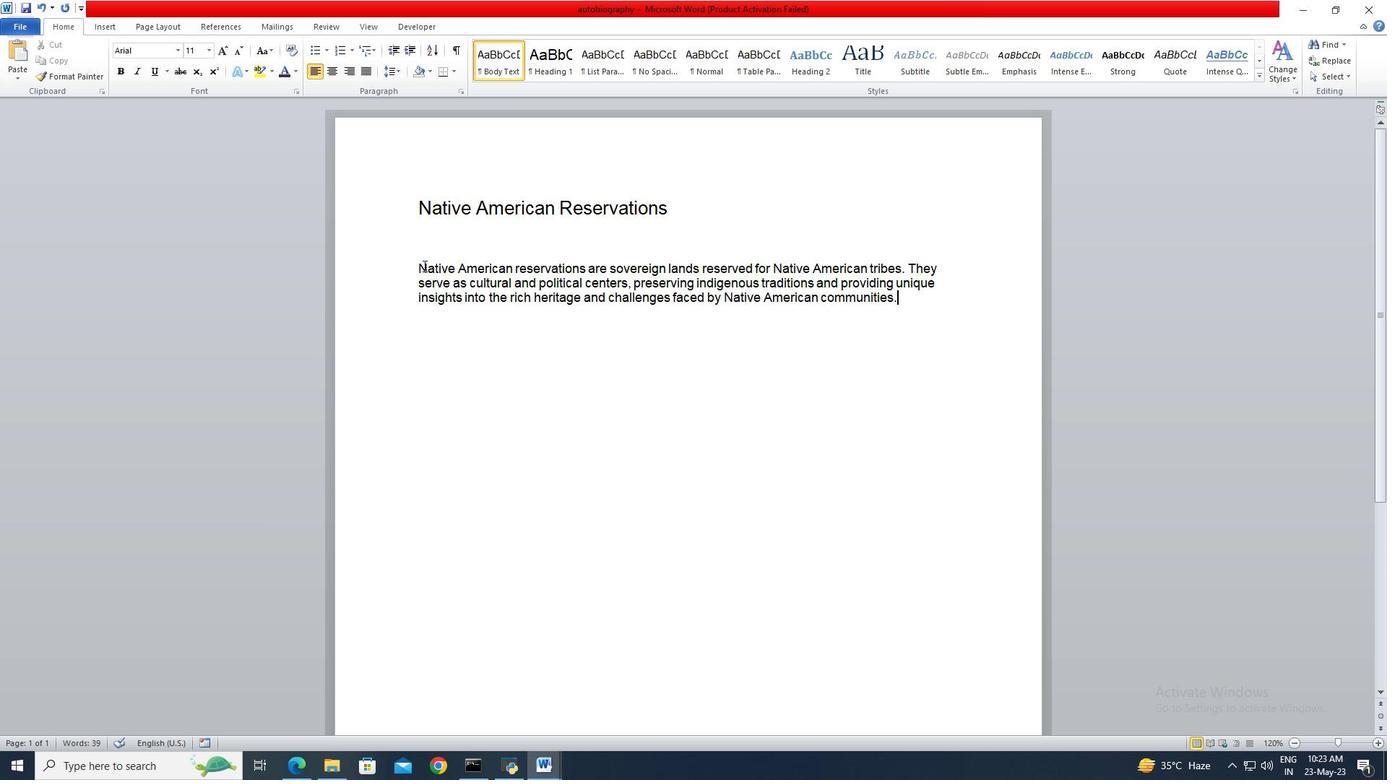 
Action: Mouse moved to (422, 264)
Screenshot: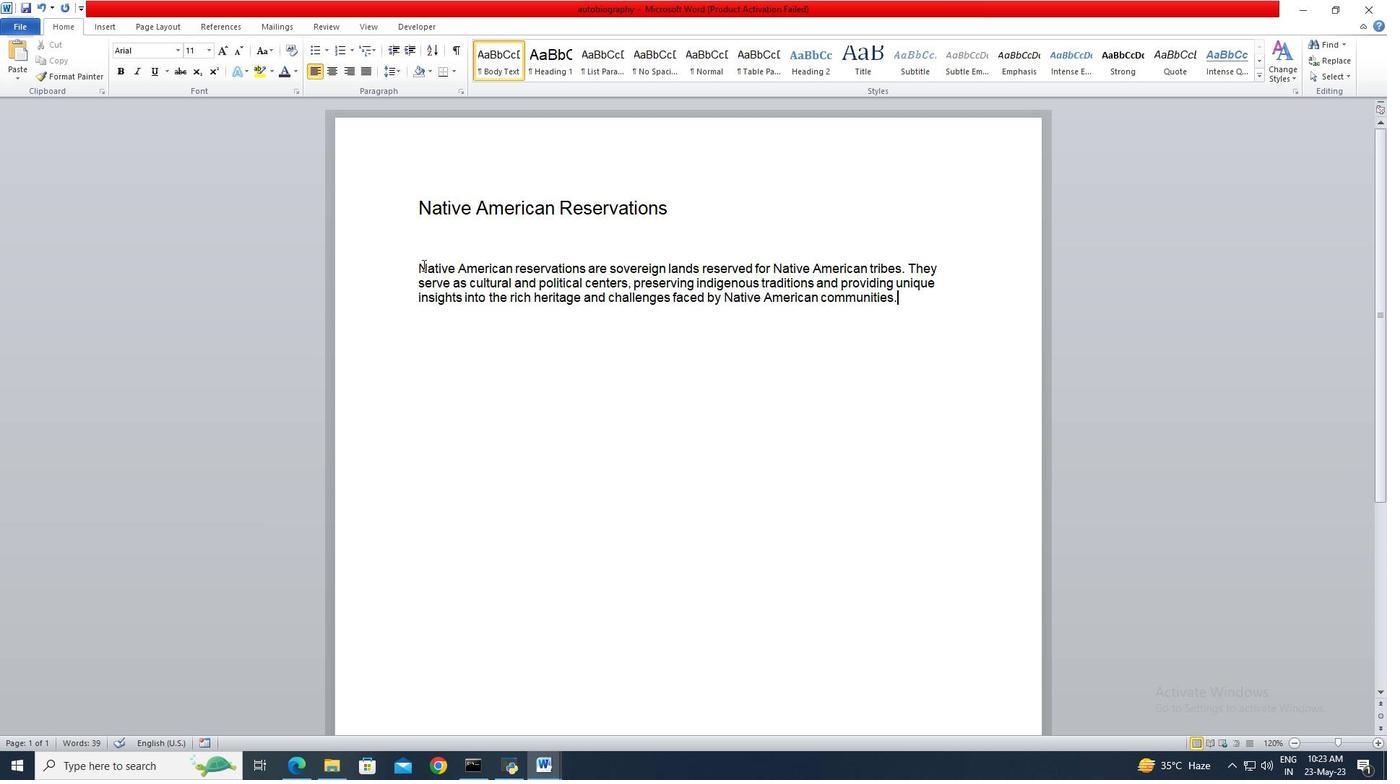 
Action: Key pressed <Key.shift>
Screenshot: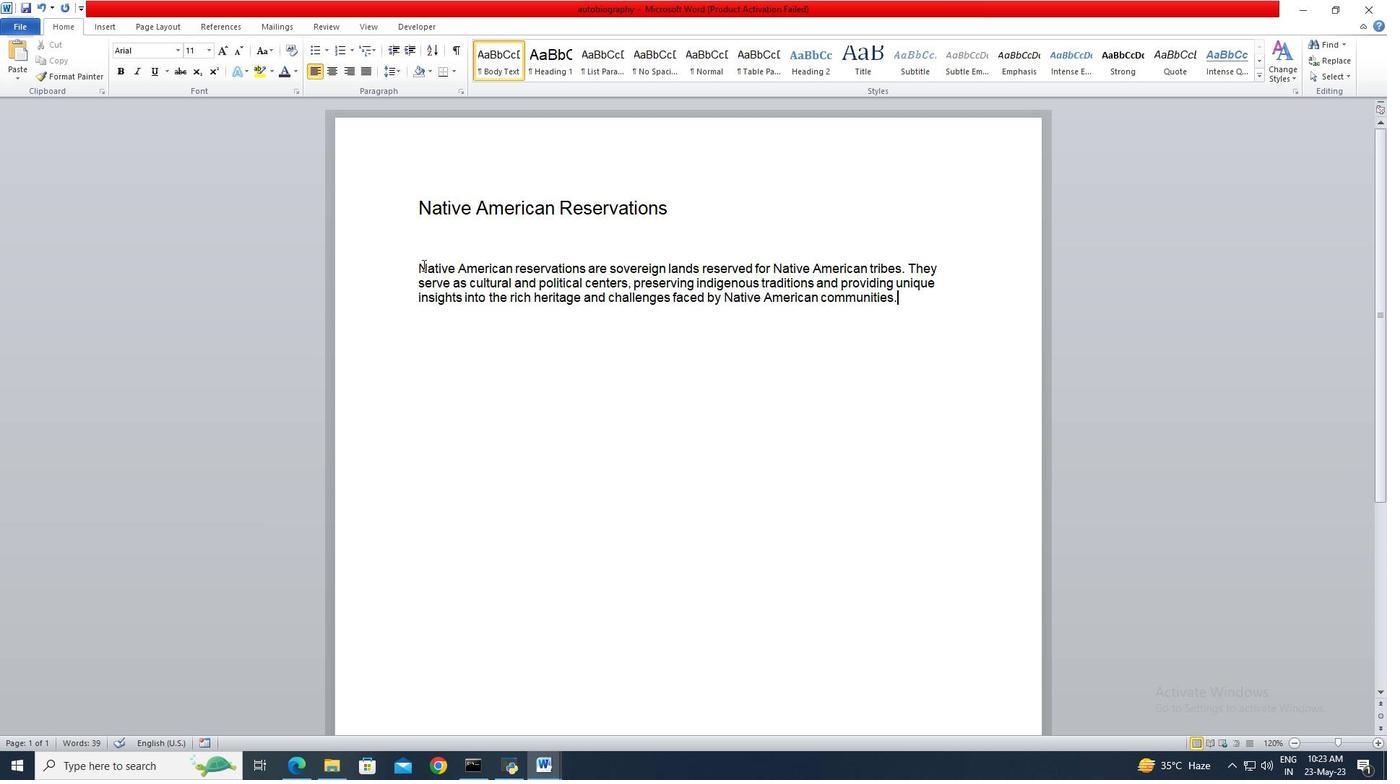
Action: Mouse moved to (421, 264)
Screenshot: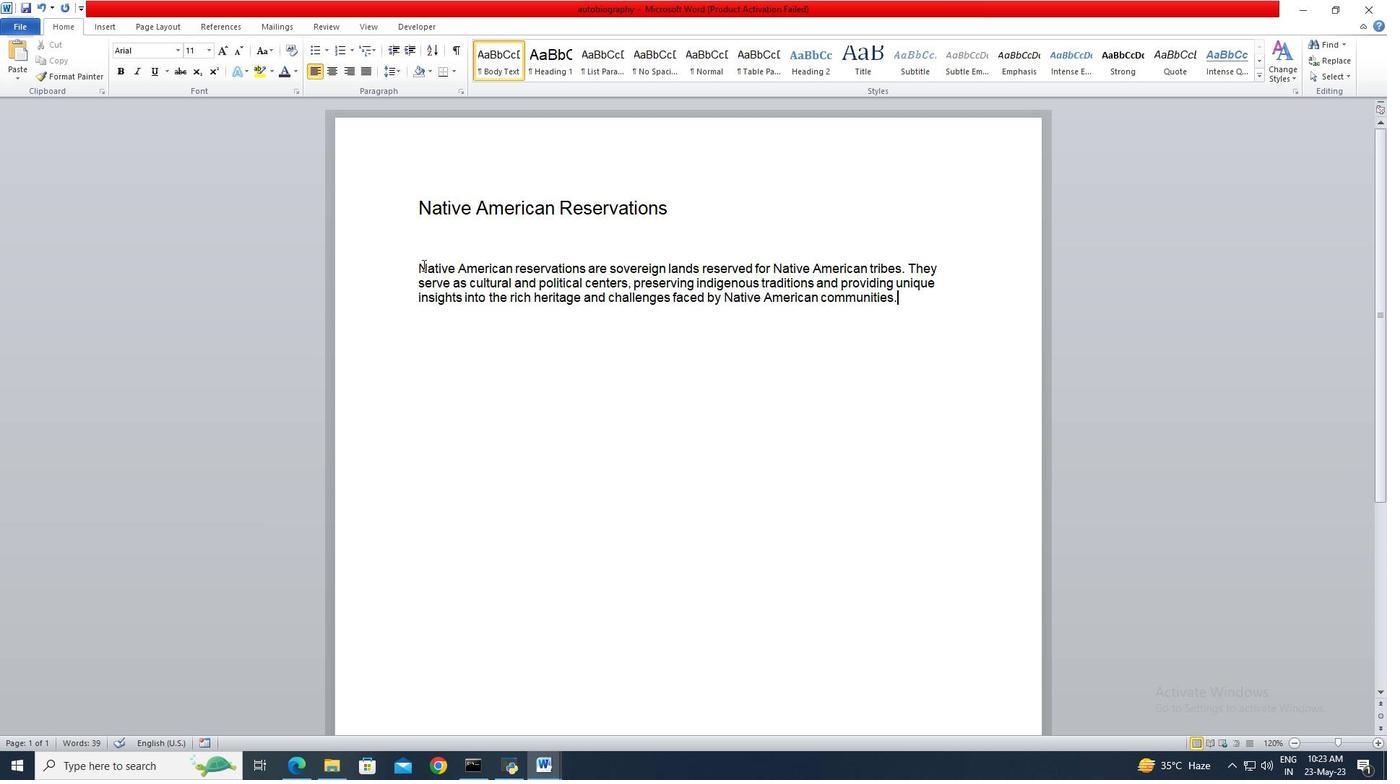
Action: Key pressed <Key.shift><Key.shift><Key.shift><Key.shift><Key.shift>
Screenshot: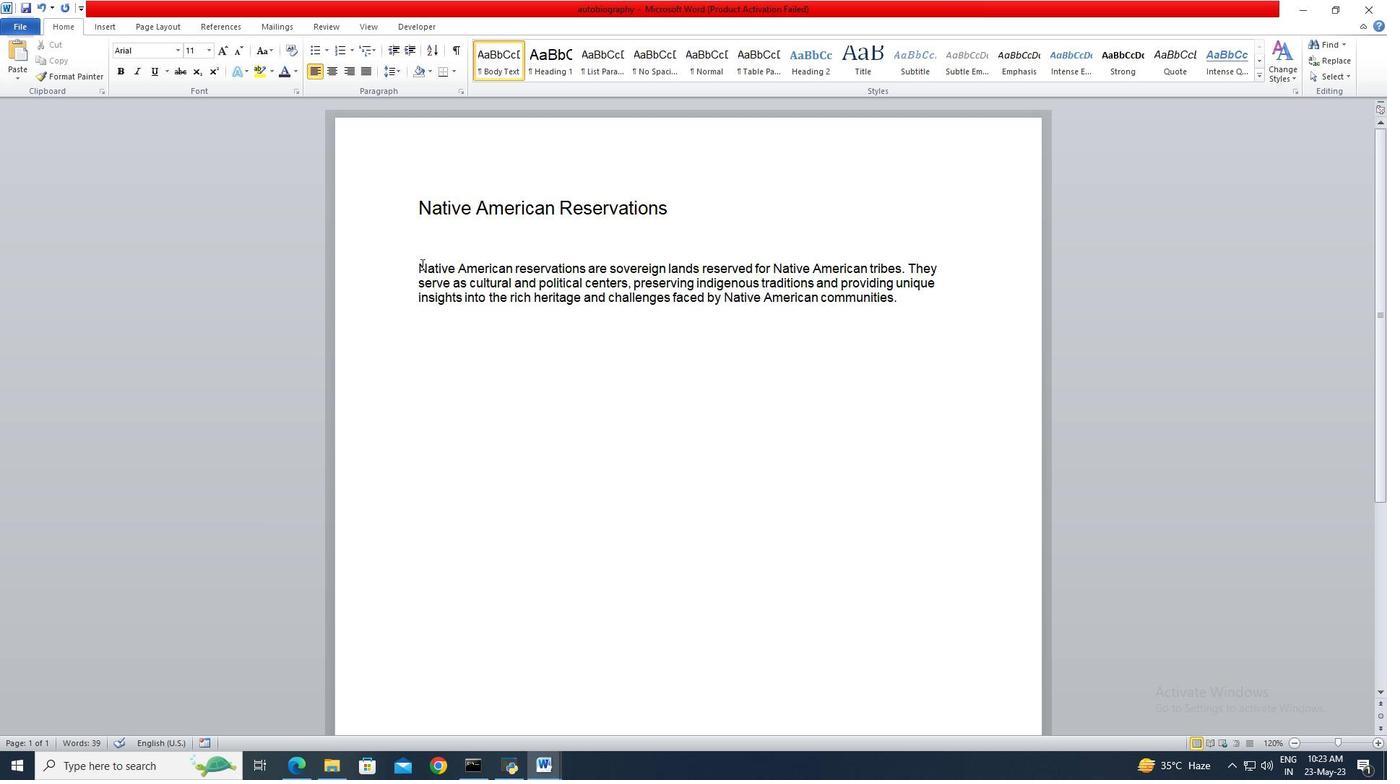 
Action: Mouse pressed left at (421, 264)
Screenshot: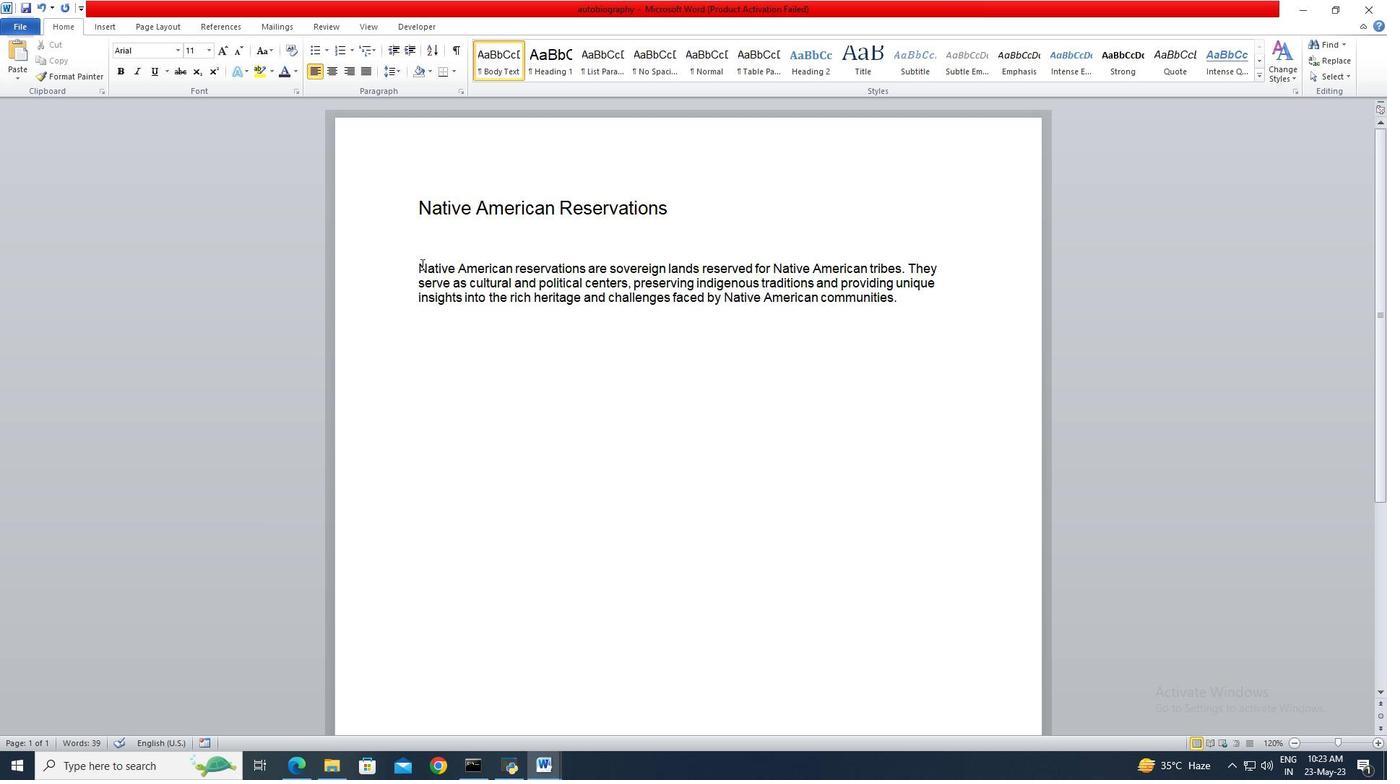 
Action: Key pressed <Key.shift><Key.shift><Key.shift><Key.shift><Key.shift><Key.shift><Key.shift><Key.shift><Key.shift><Key.shift><Key.shift><Key.shift><Key.shift><Key.shift>
Screenshot: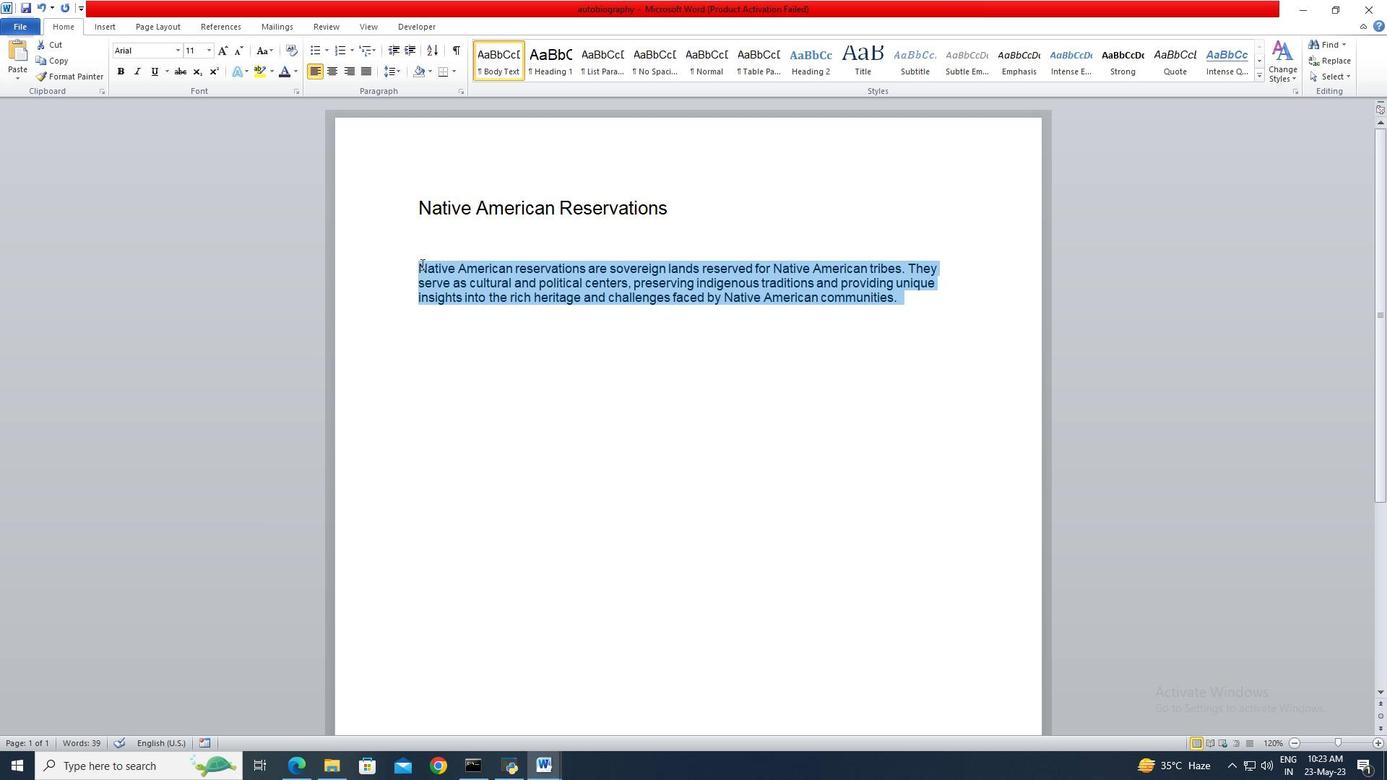 
Action: Mouse moved to (181, 54)
Screenshot: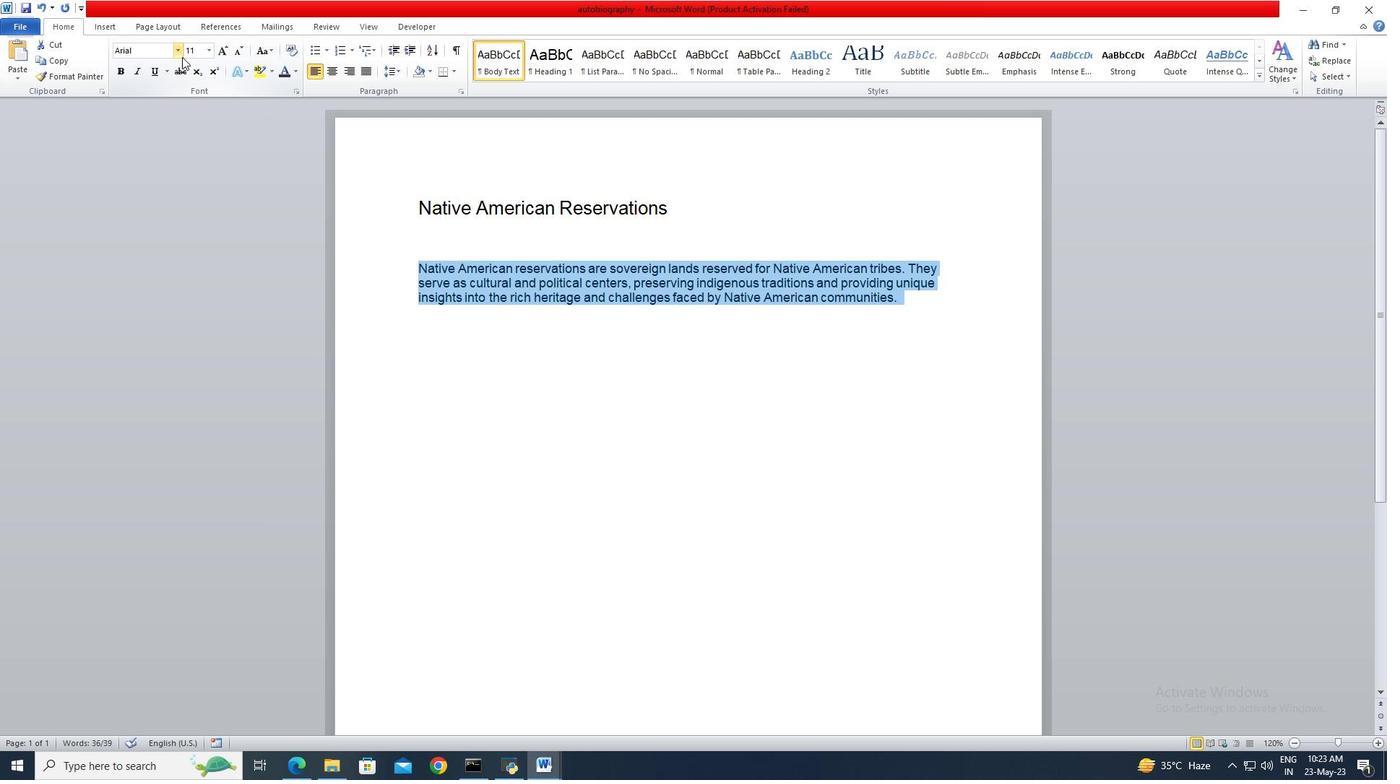 
Action: Mouse pressed left at (181, 54)
Screenshot: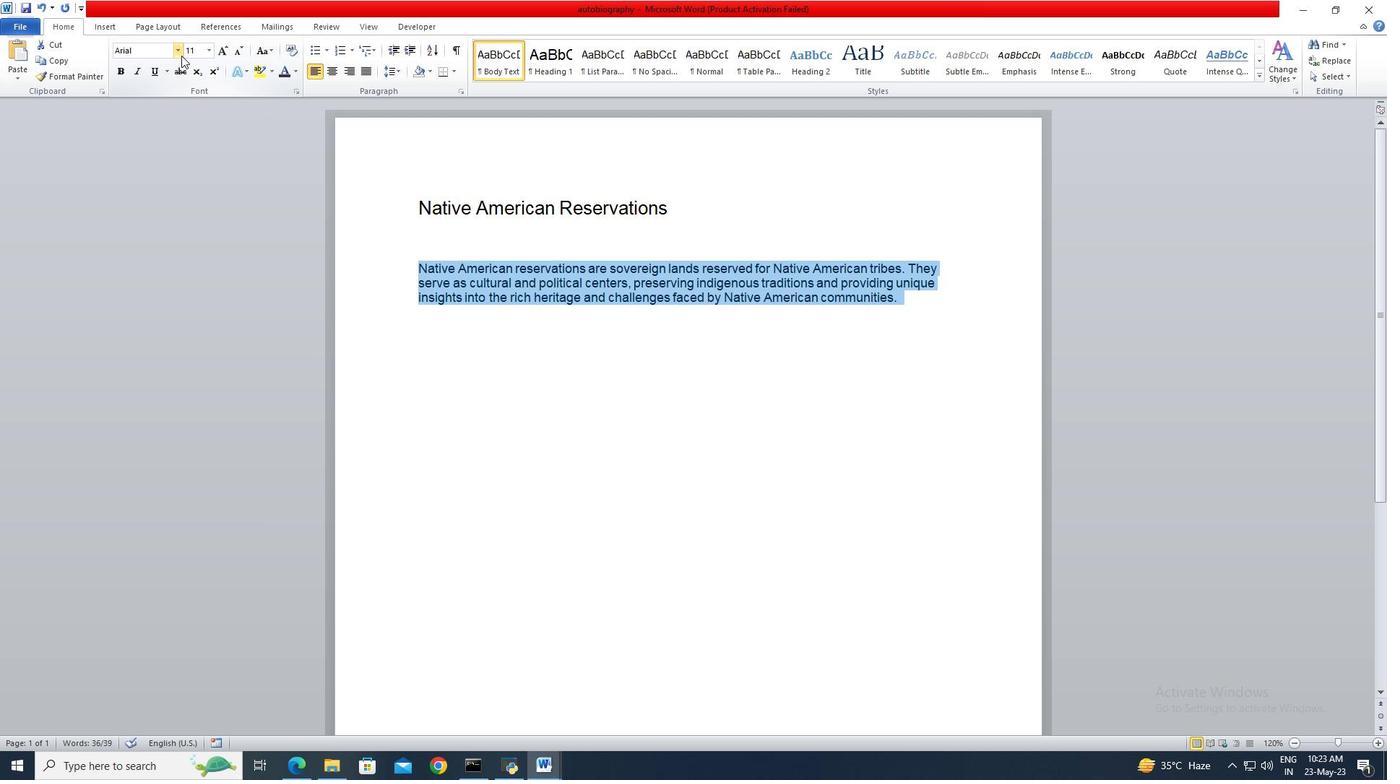 
Action: Mouse moved to (230, 434)
Screenshot: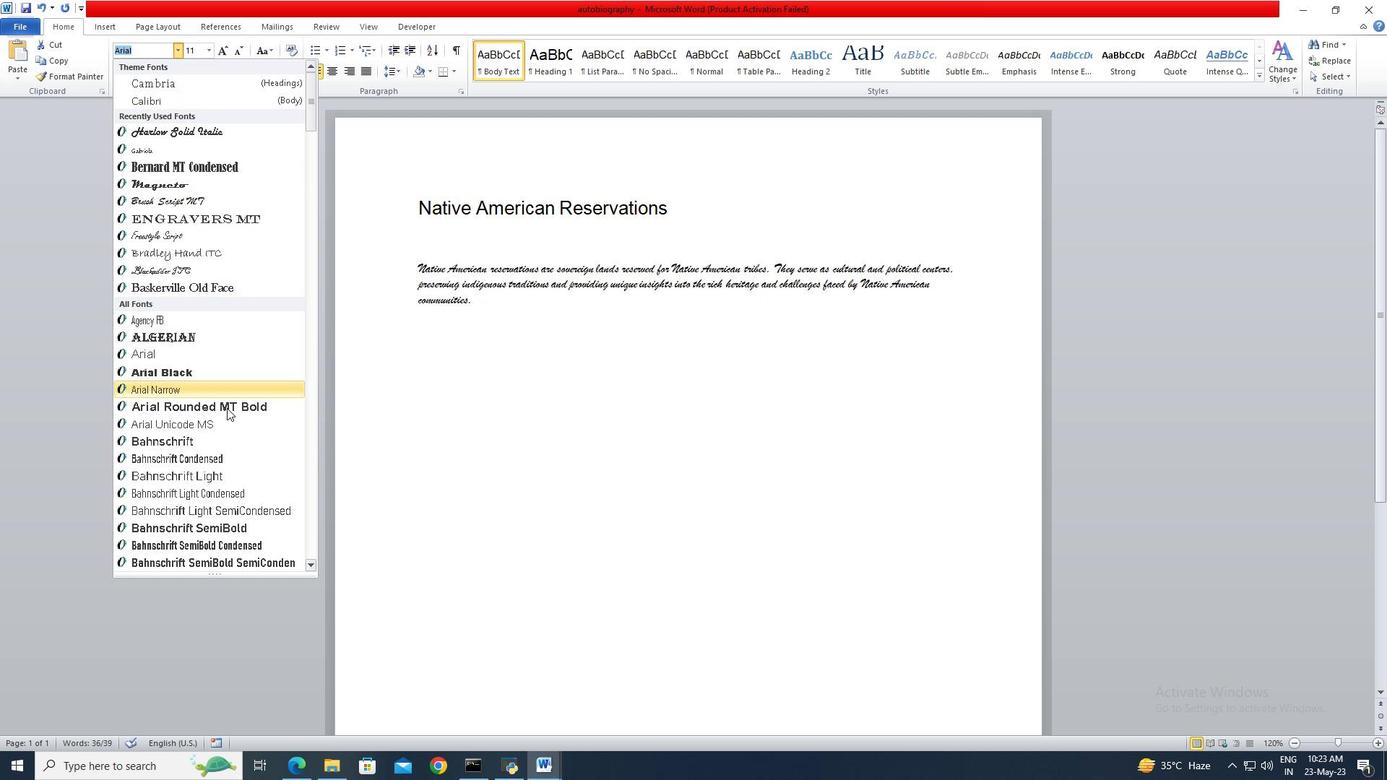 
Action: Mouse scrolled (230, 433) with delta (0, 0)
Screenshot: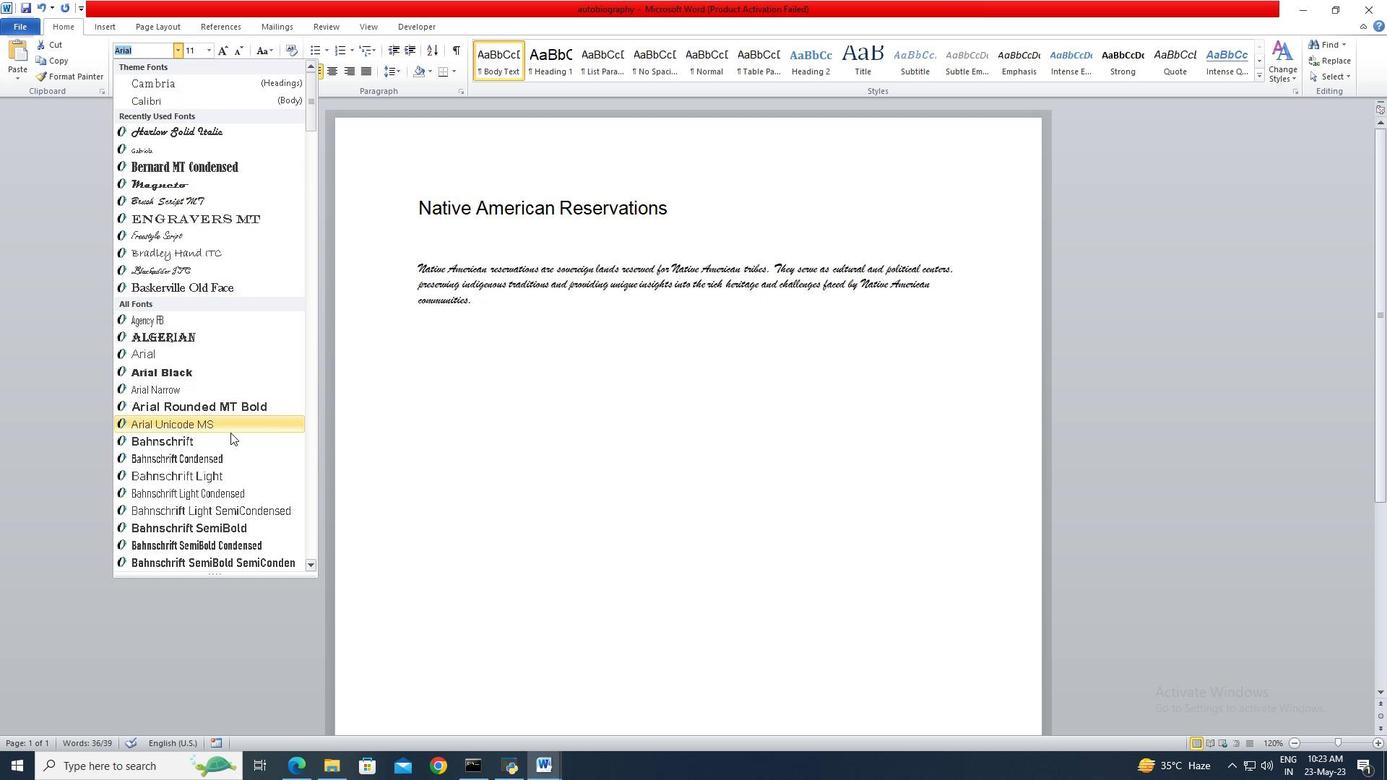 
Action: Mouse scrolled (230, 433) with delta (0, 0)
Screenshot: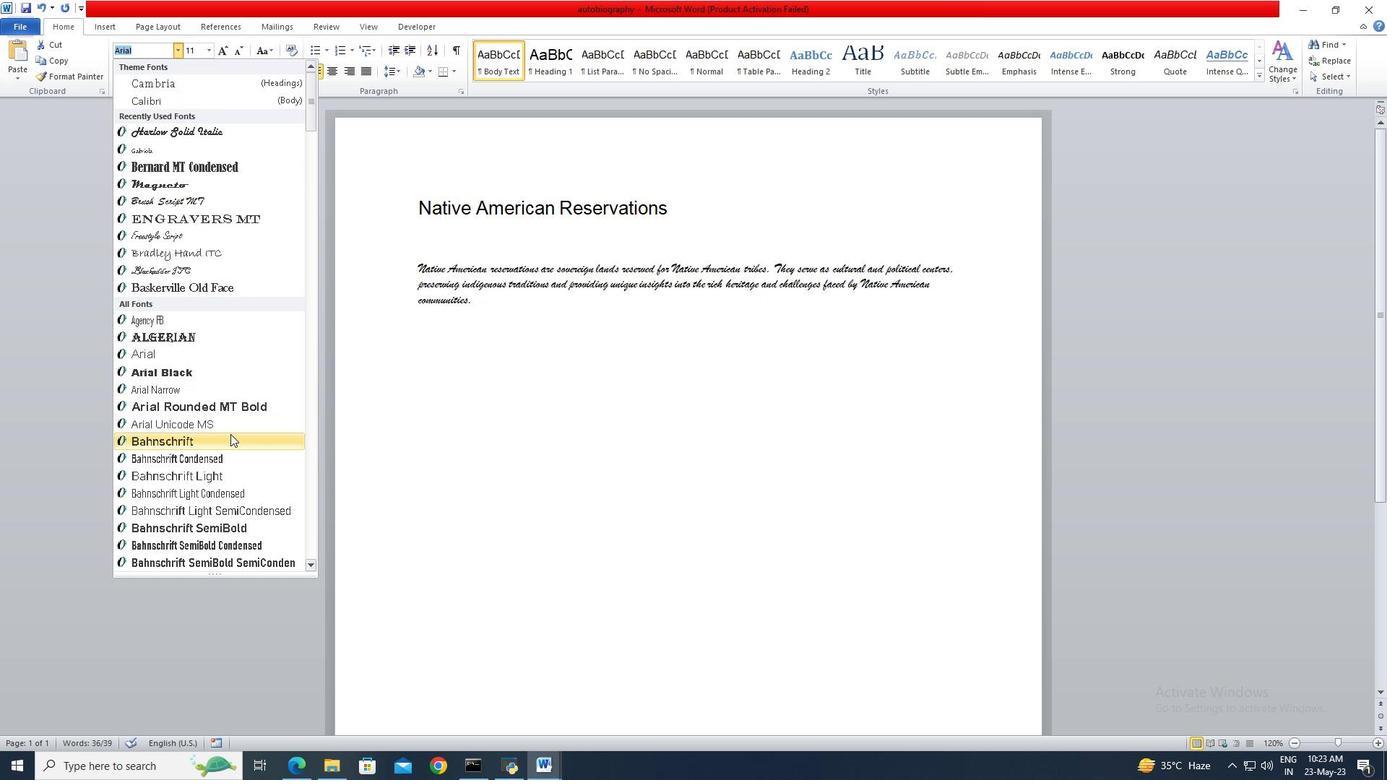 
Action: Mouse scrolled (230, 433) with delta (0, 0)
Screenshot: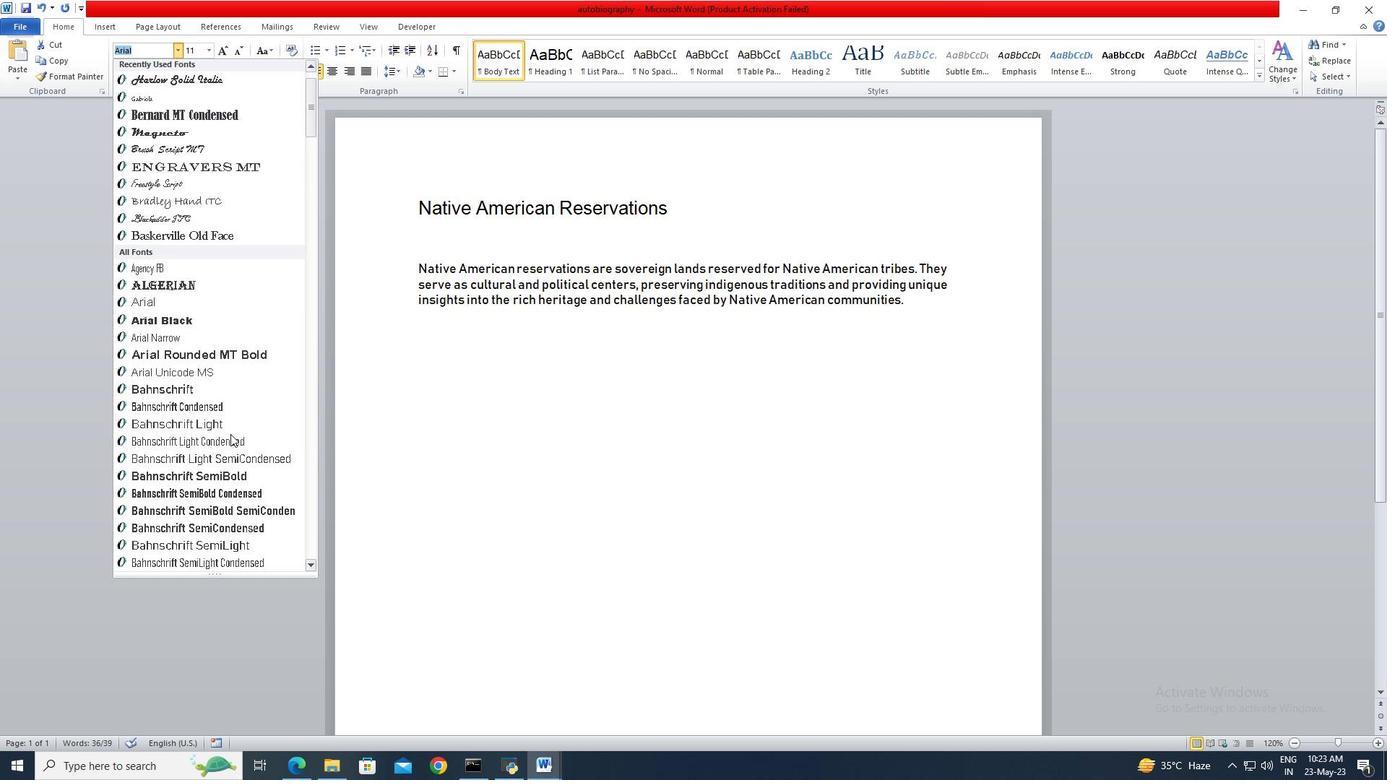 
Action: Mouse scrolled (230, 433) with delta (0, 0)
Screenshot: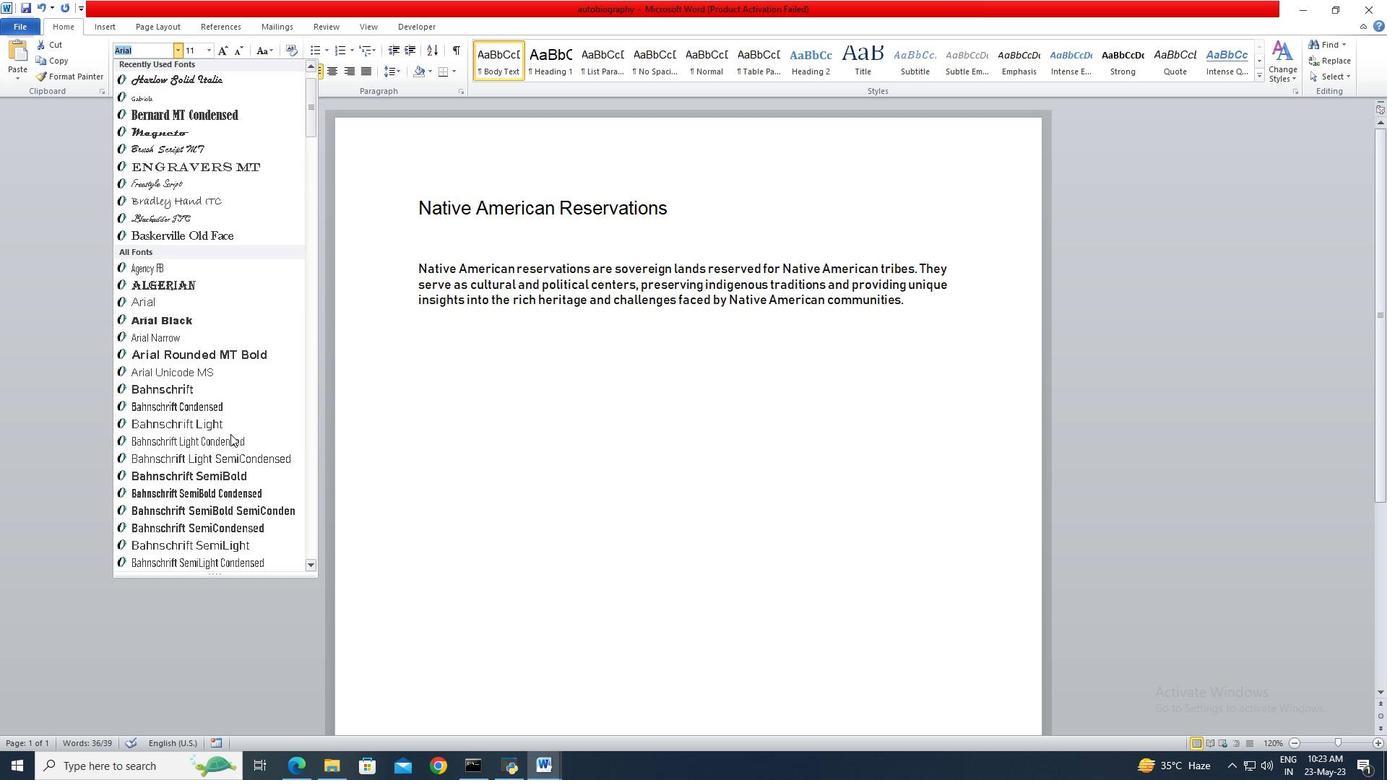 
Action: Mouse scrolled (230, 433) with delta (0, 0)
Screenshot: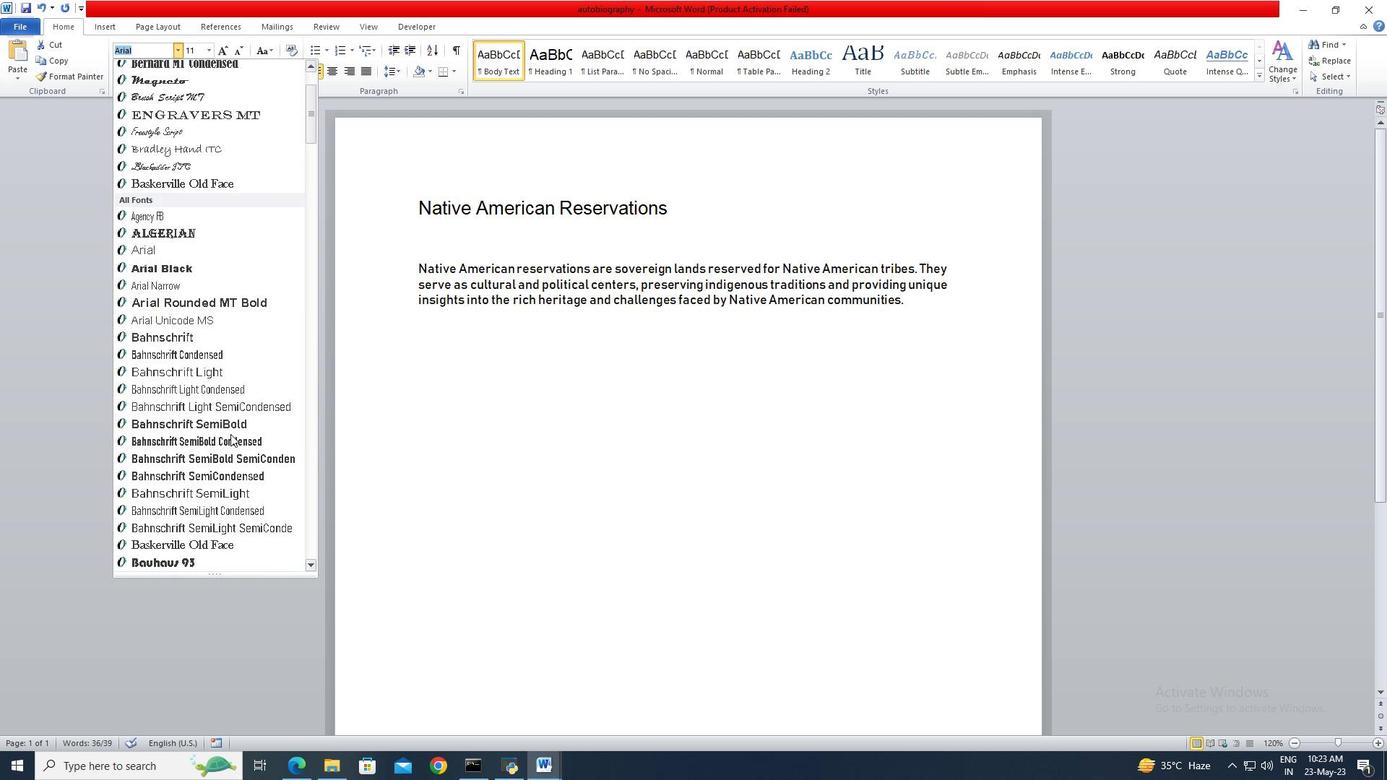 
Action: Mouse scrolled (230, 433) with delta (0, 0)
Screenshot: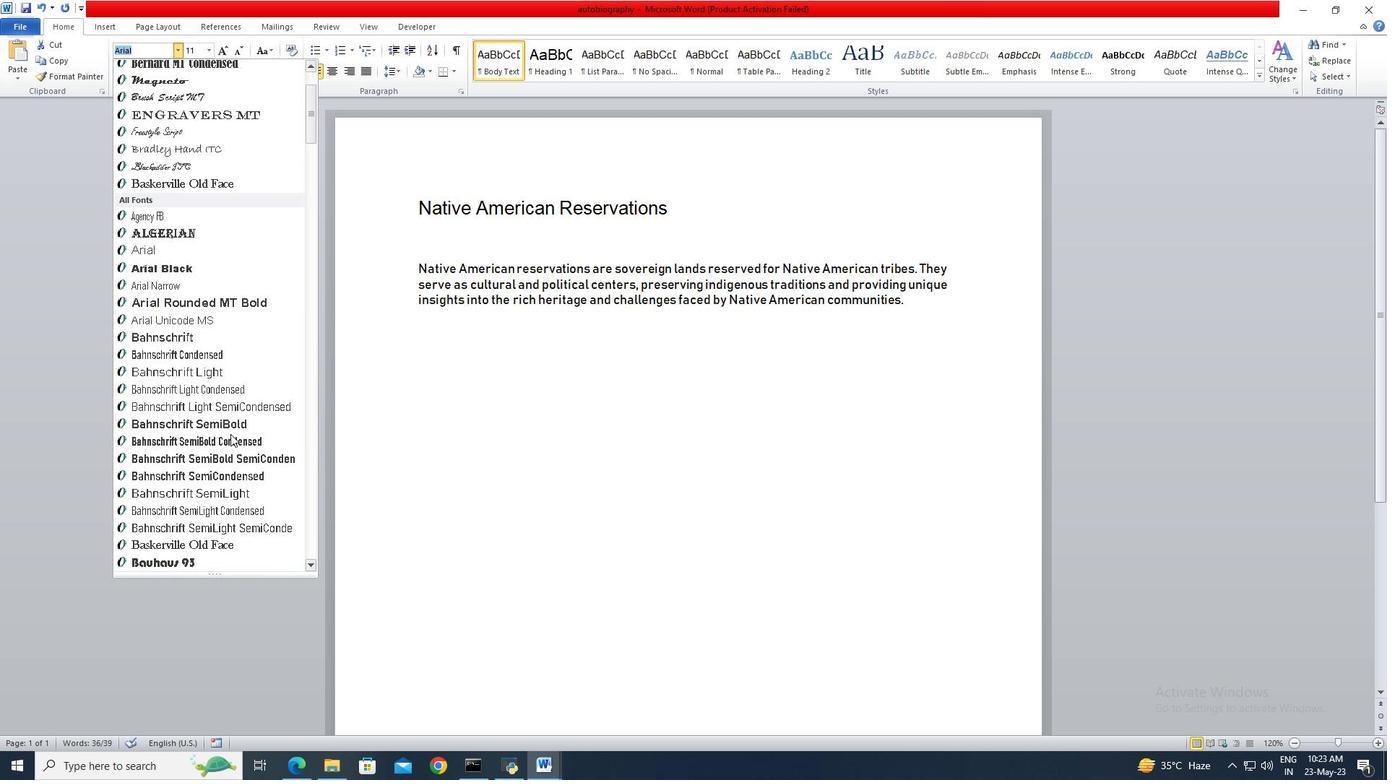 
Action: Mouse scrolled (230, 433) with delta (0, 0)
Screenshot: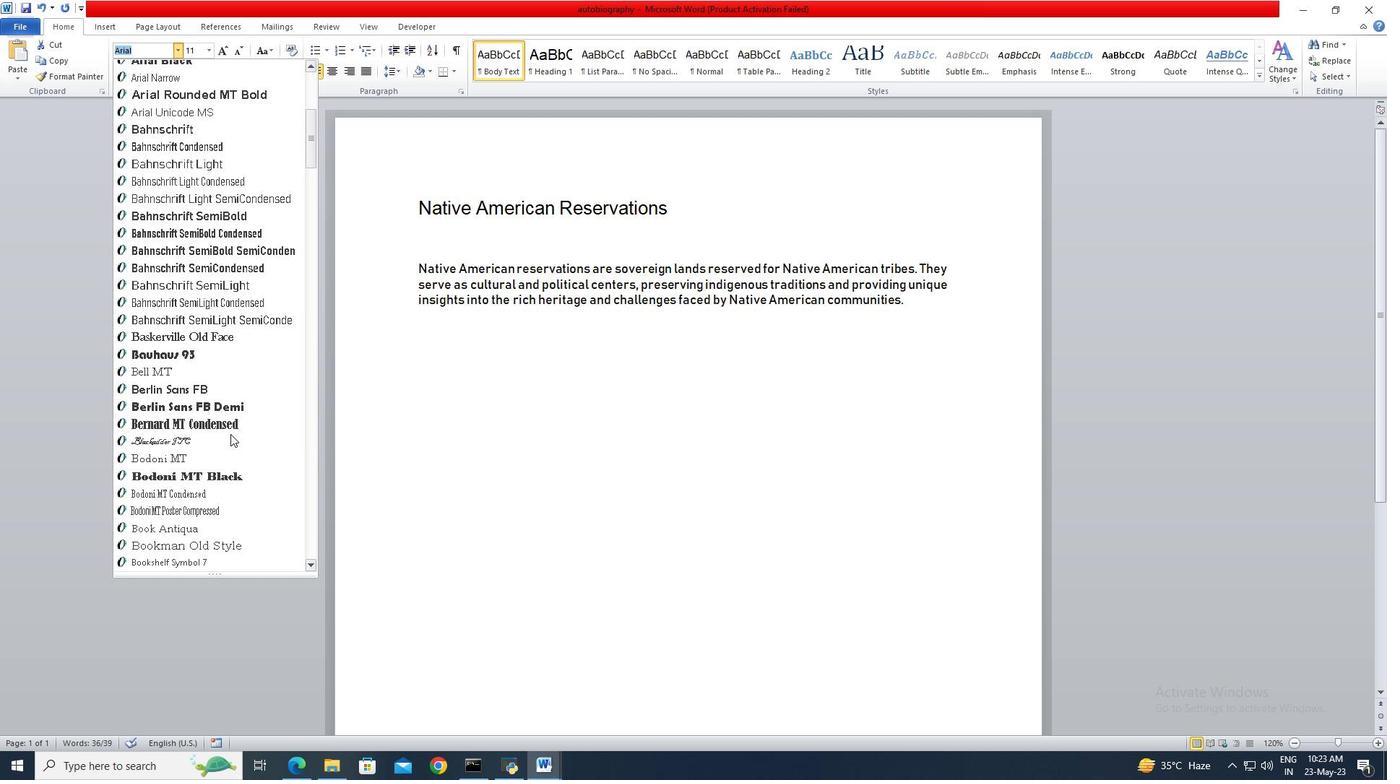 
Action: Mouse scrolled (230, 433) with delta (0, 0)
Screenshot: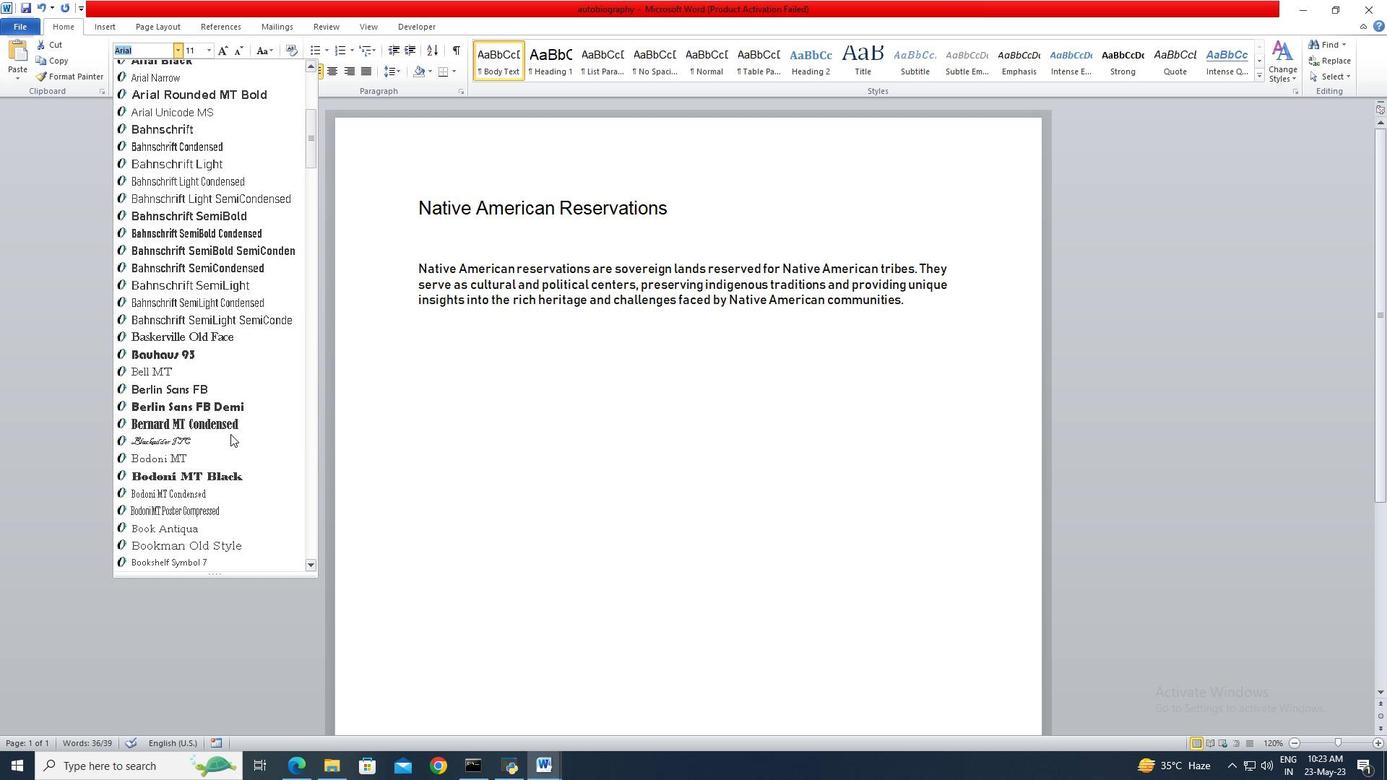 
Action: Mouse scrolled (230, 433) with delta (0, 0)
Screenshot: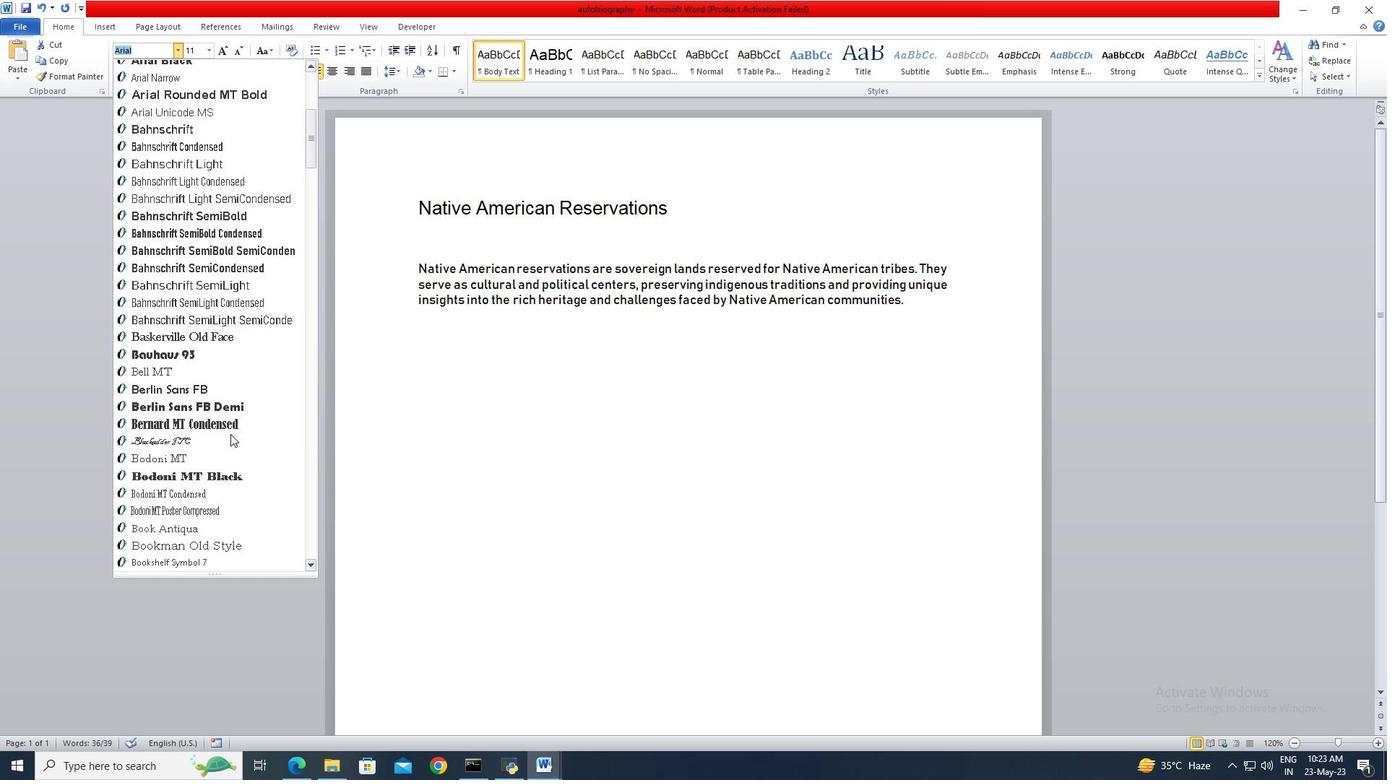
Action: Mouse scrolled (230, 433) with delta (0, 0)
Screenshot: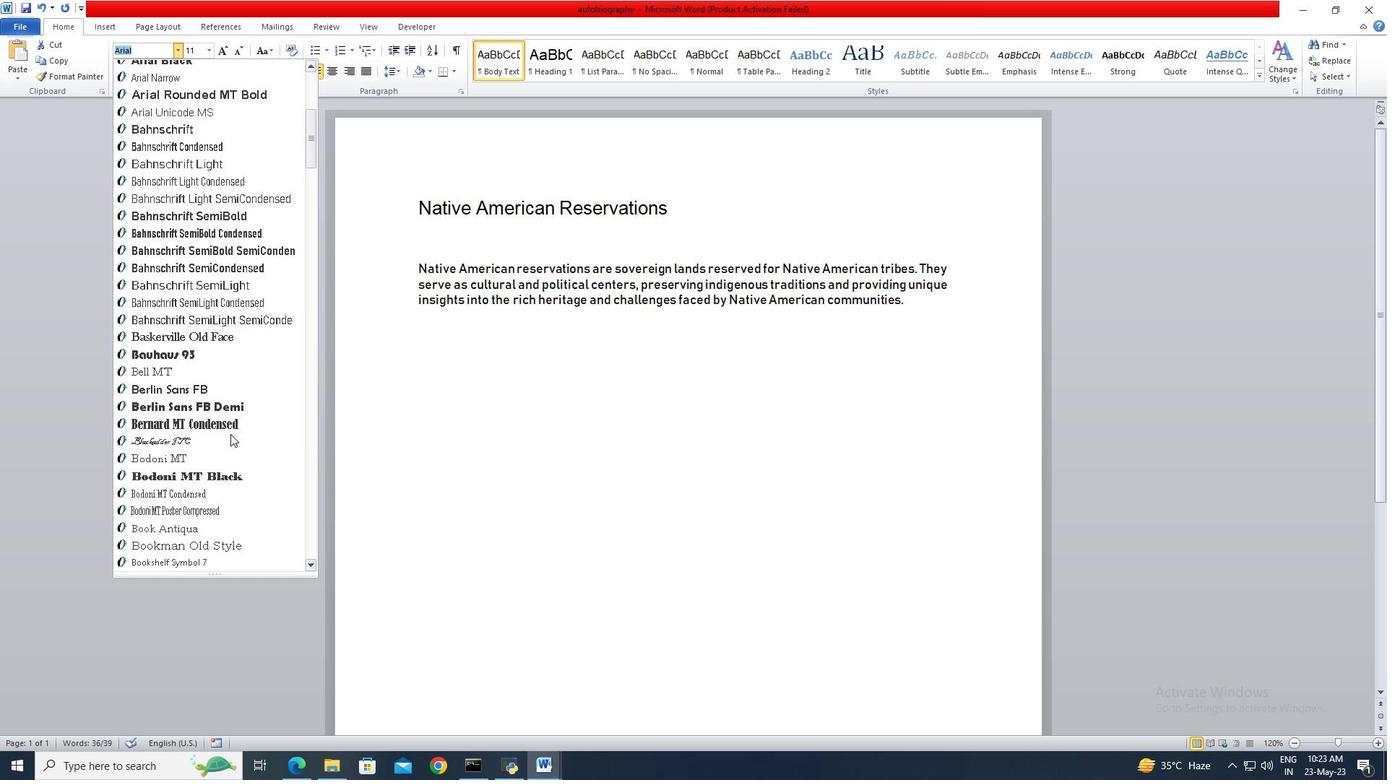 
Action: Mouse scrolled (230, 433) with delta (0, 0)
Screenshot: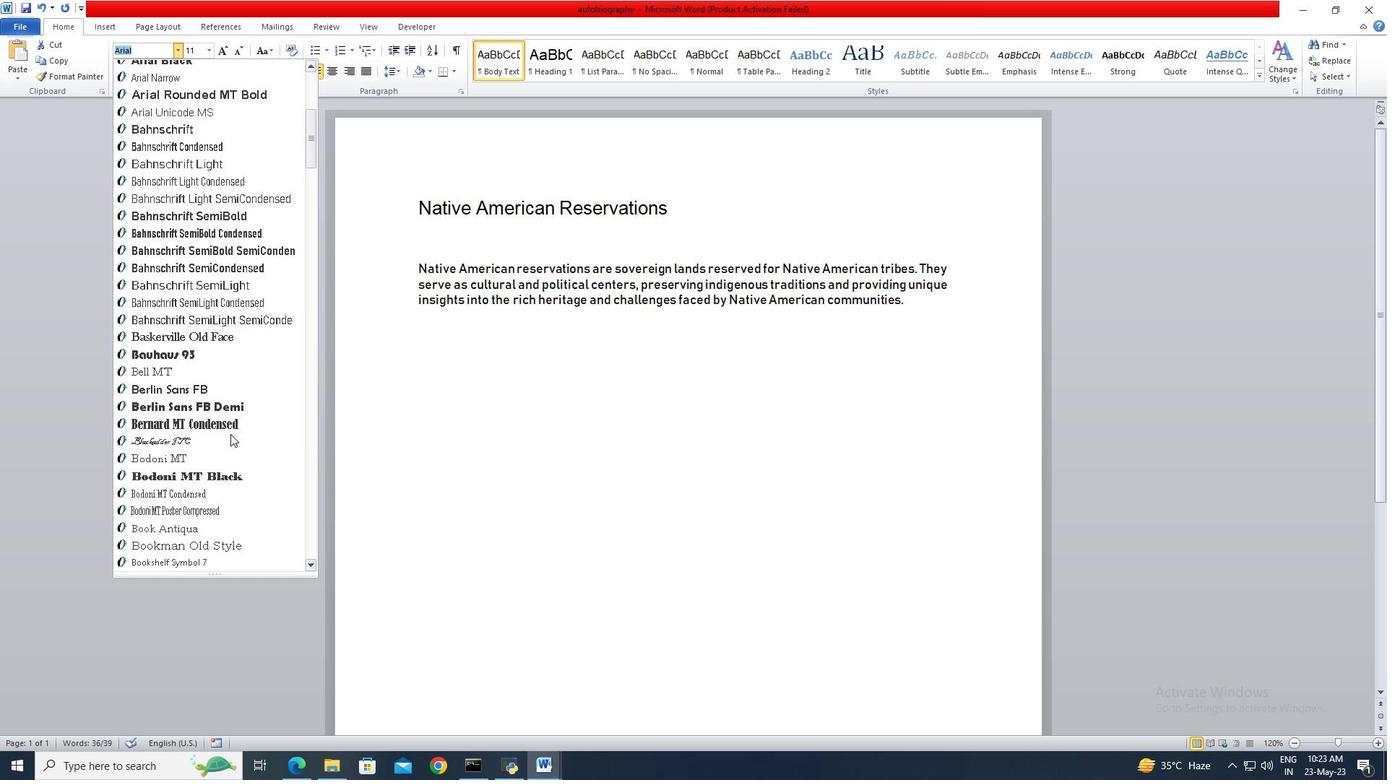 
Action: Mouse scrolled (230, 433) with delta (0, 0)
Screenshot: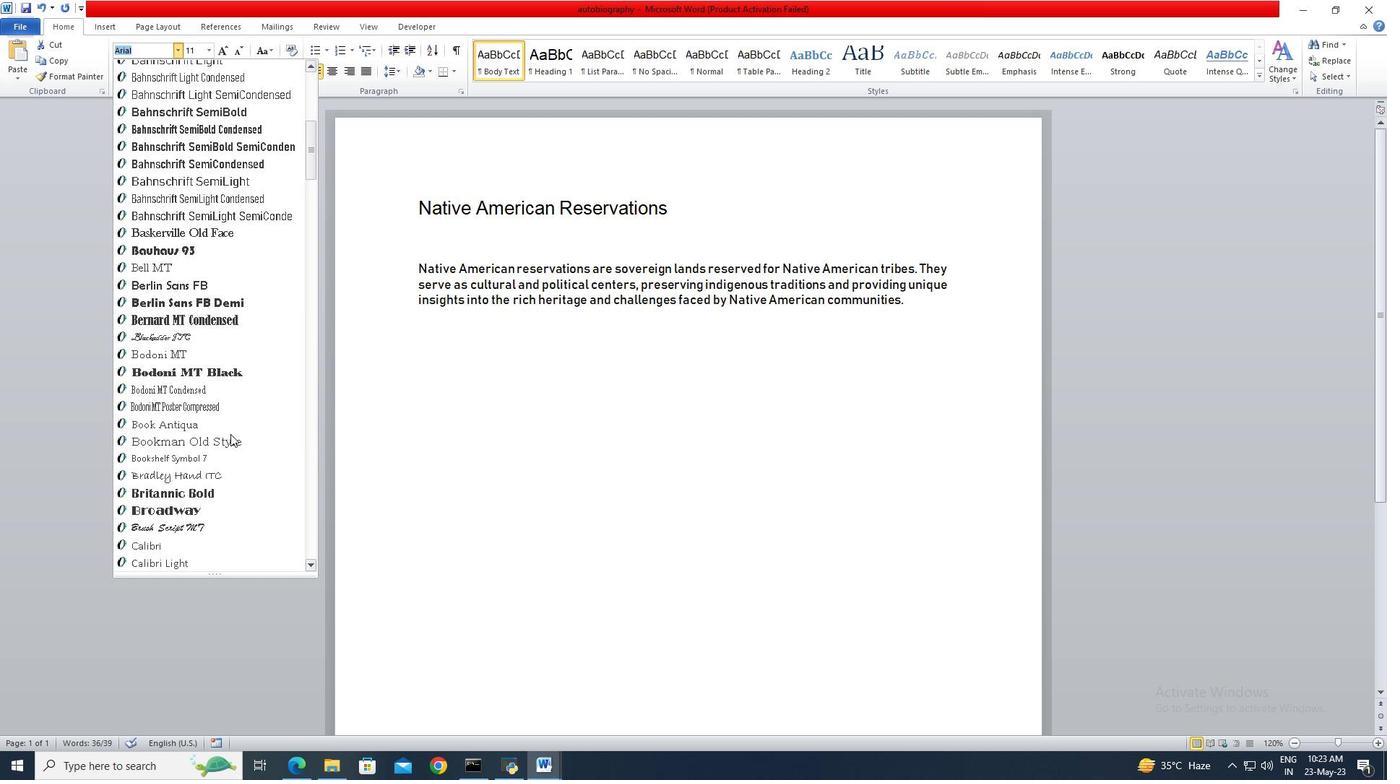 
Action: Mouse scrolled (230, 433) with delta (0, 0)
Screenshot: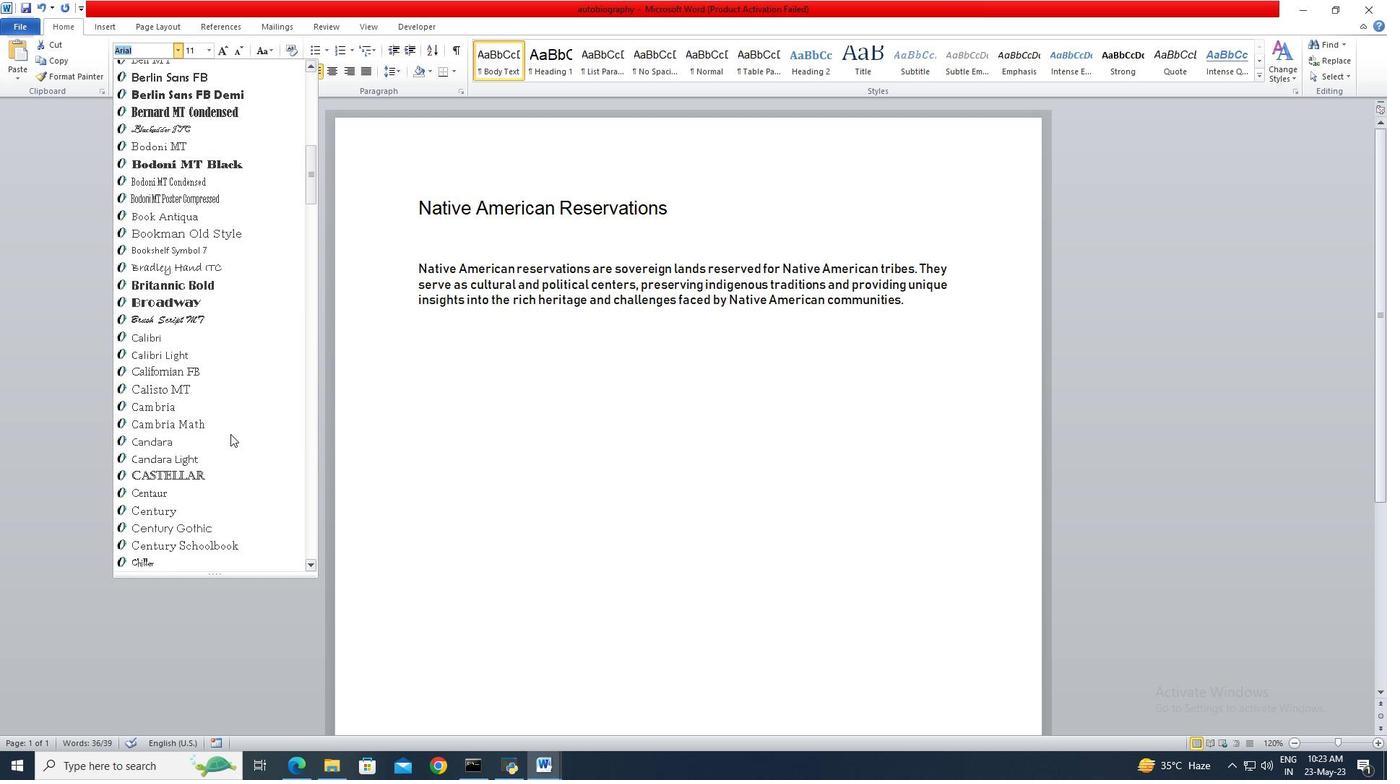 
Action: Mouse scrolled (230, 433) with delta (0, 0)
Screenshot: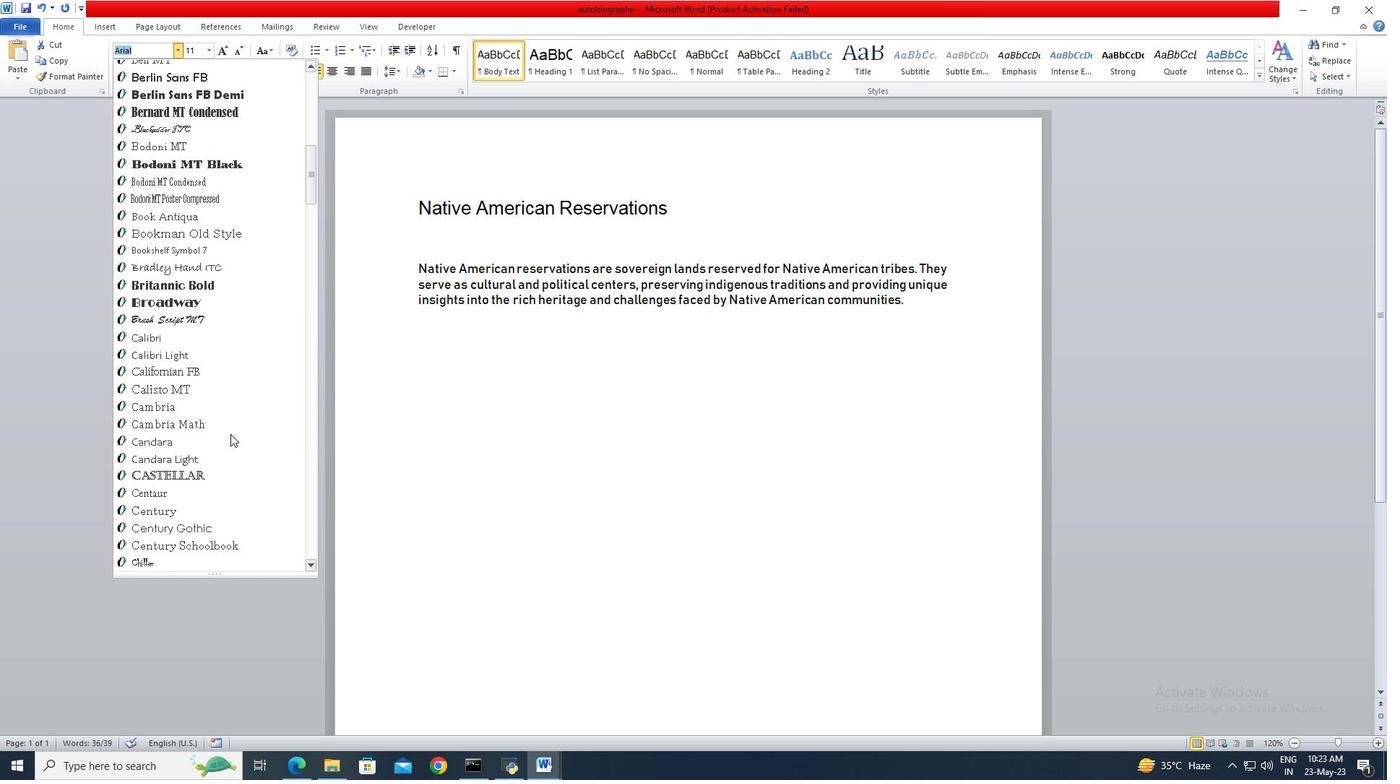 
Action: Mouse scrolled (230, 433) with delta (0, 0)
Screenshot: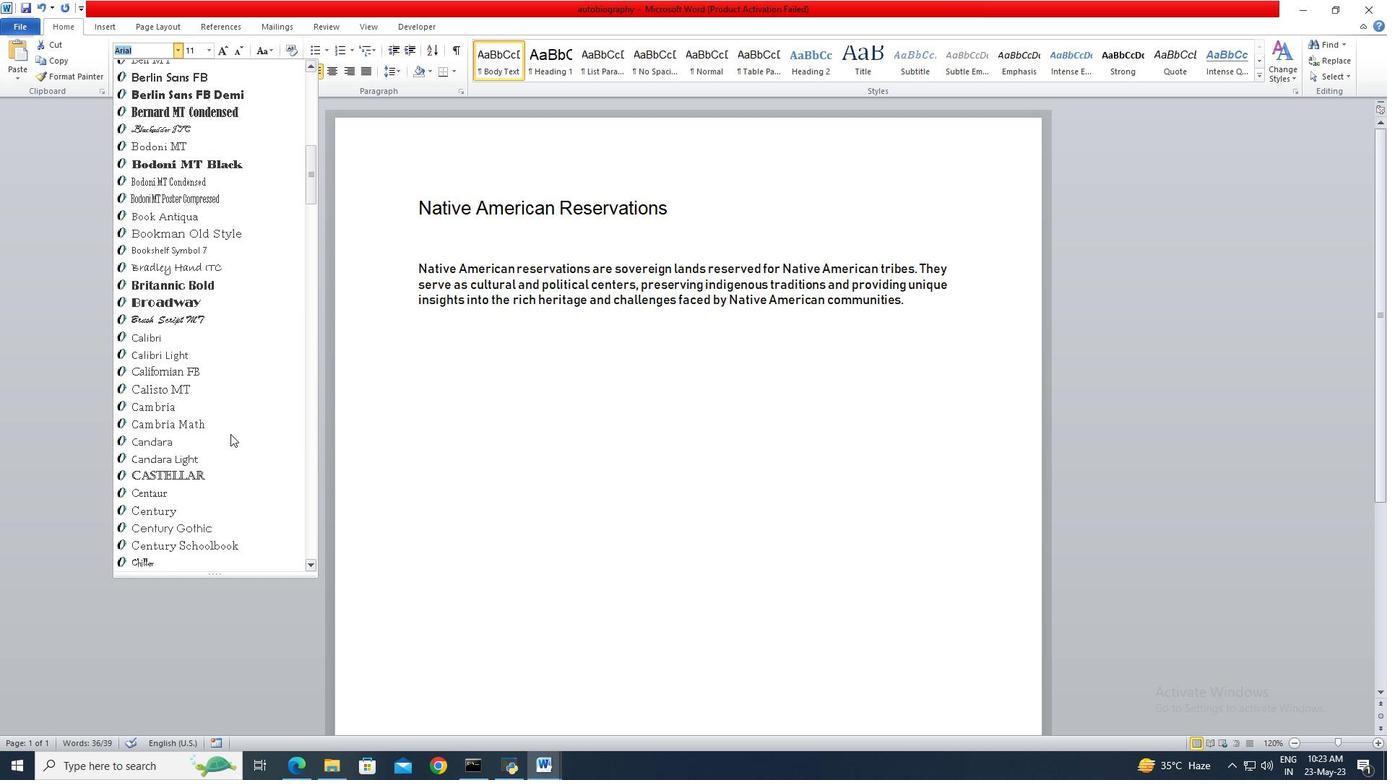 
Action: Mouse scrolled (230, 433) with delta (0, 0)
Screenshot: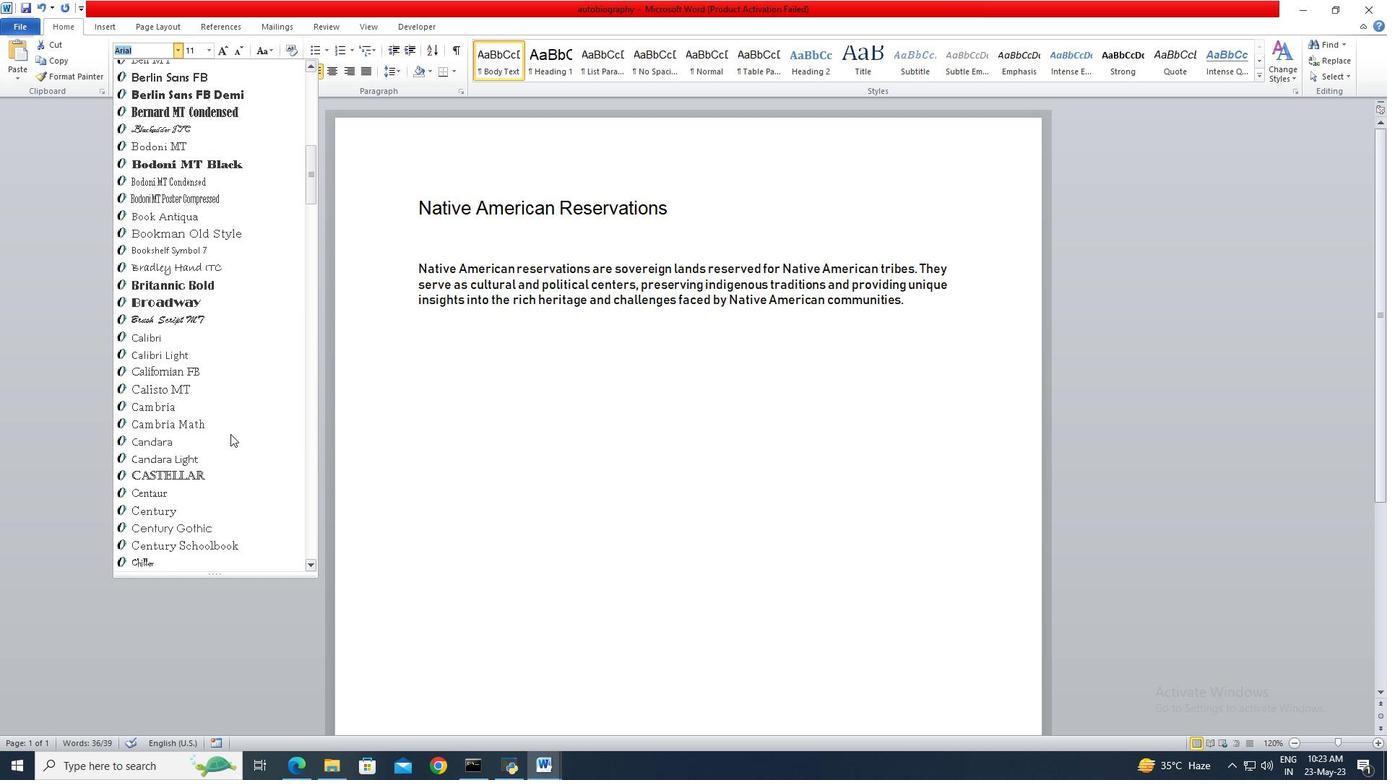 
Action: Mouse scrolled (230, 433) with delta (0, 0)
Screenshot: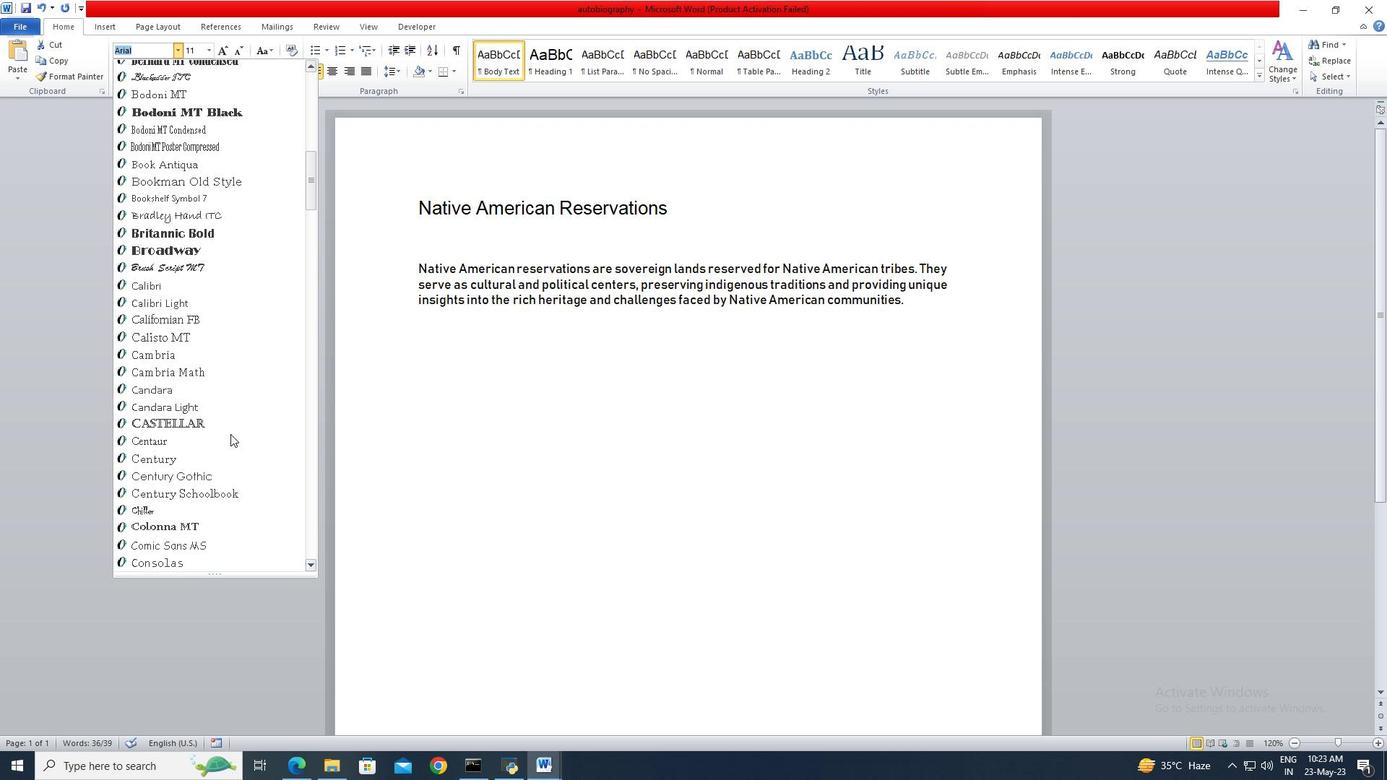 
Action: Mouse scrolled (230, 433) with delta (0, 0)
Screenshot: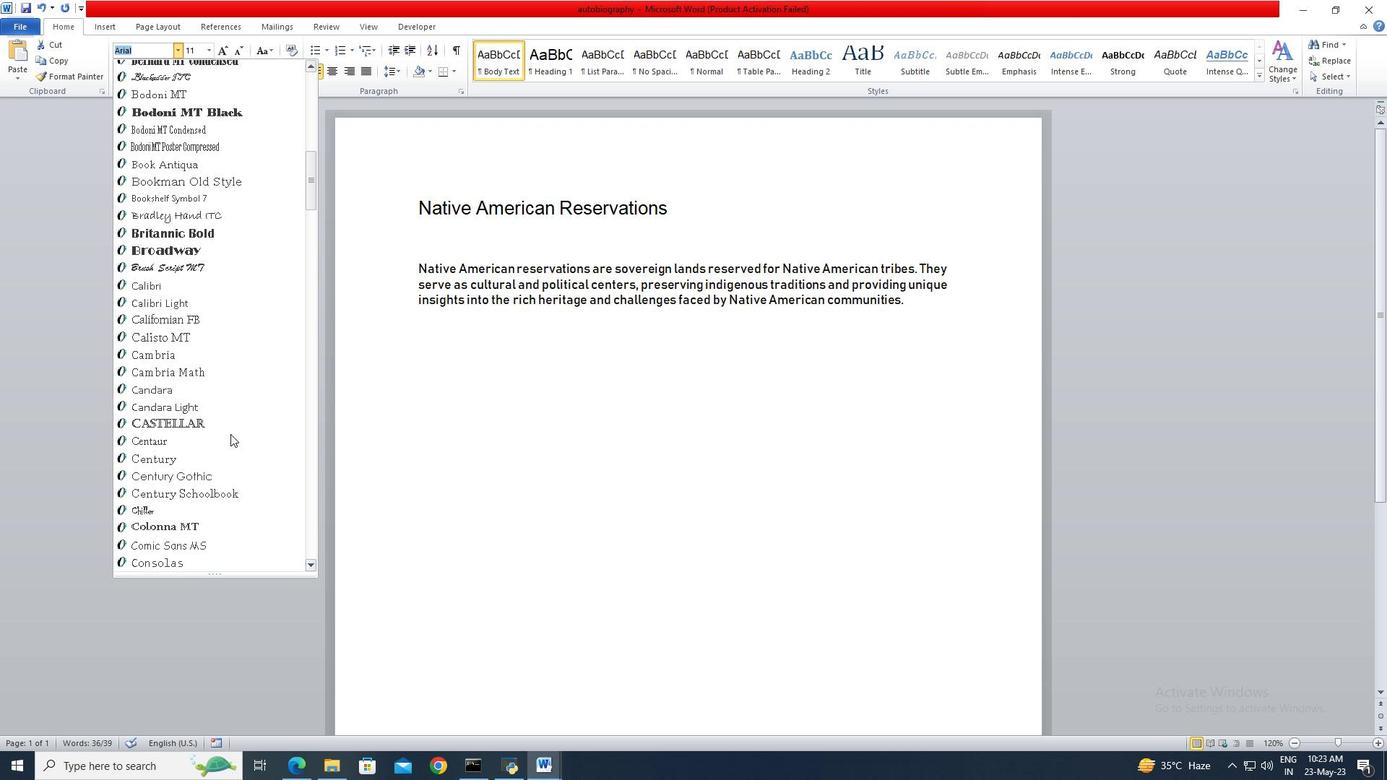 
Action: Mouse scrolled (230, 433) with delta (0, 0)
Screenshot: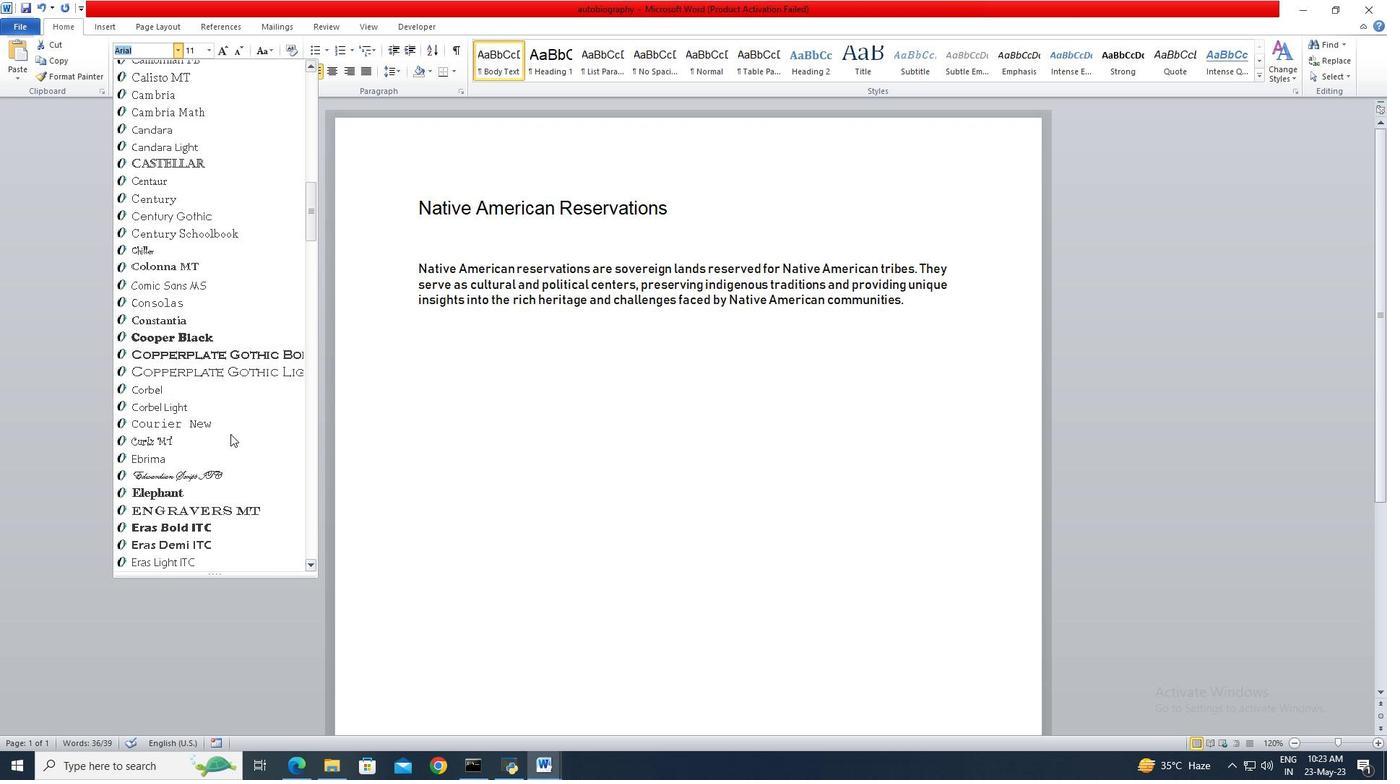 
Action: Mouse scrolled (230, 433) with delta (0, 0)
Screenshot: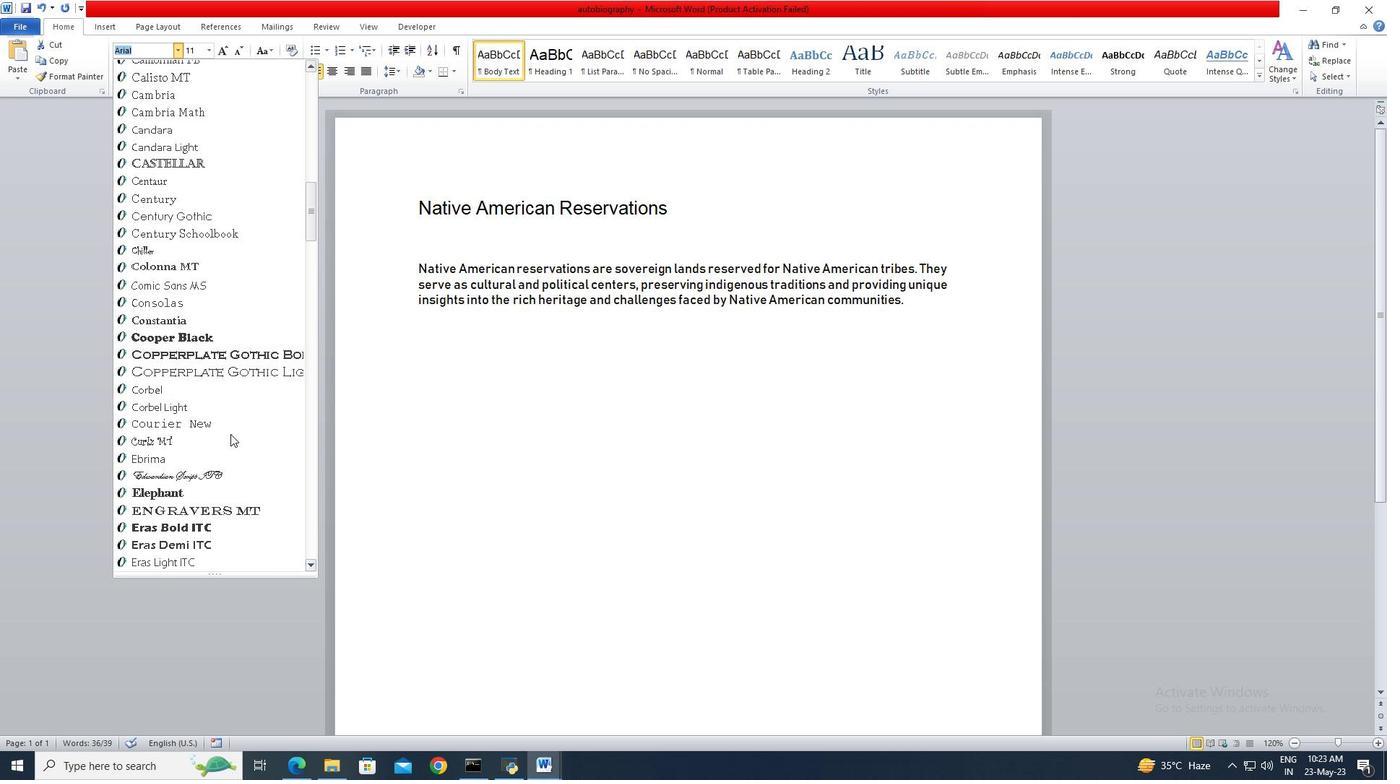 
Action: Mouse scrolled (230, 433) with delta (0, 0)
Screenshot: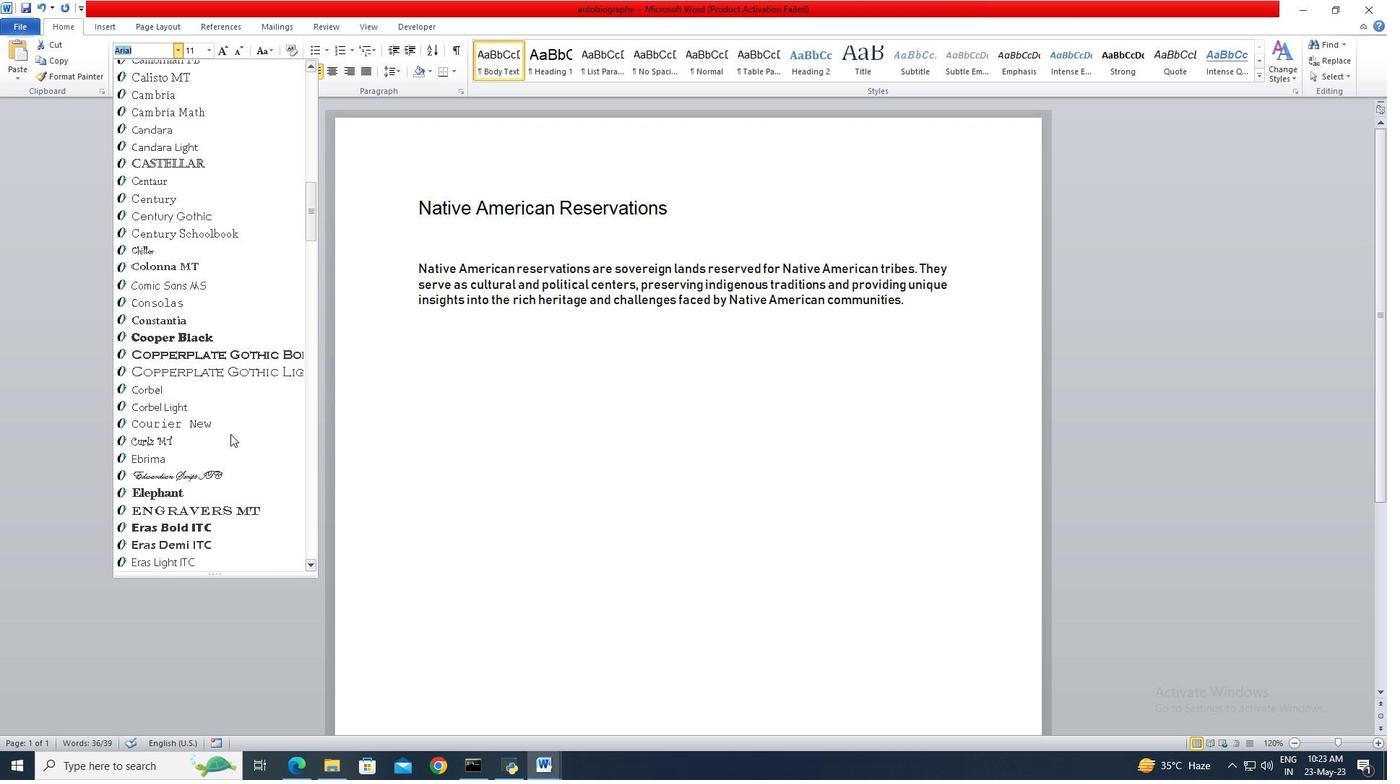 
Action: Mouse scrolled (230, 433) with delta (0, 0)
Screenshot: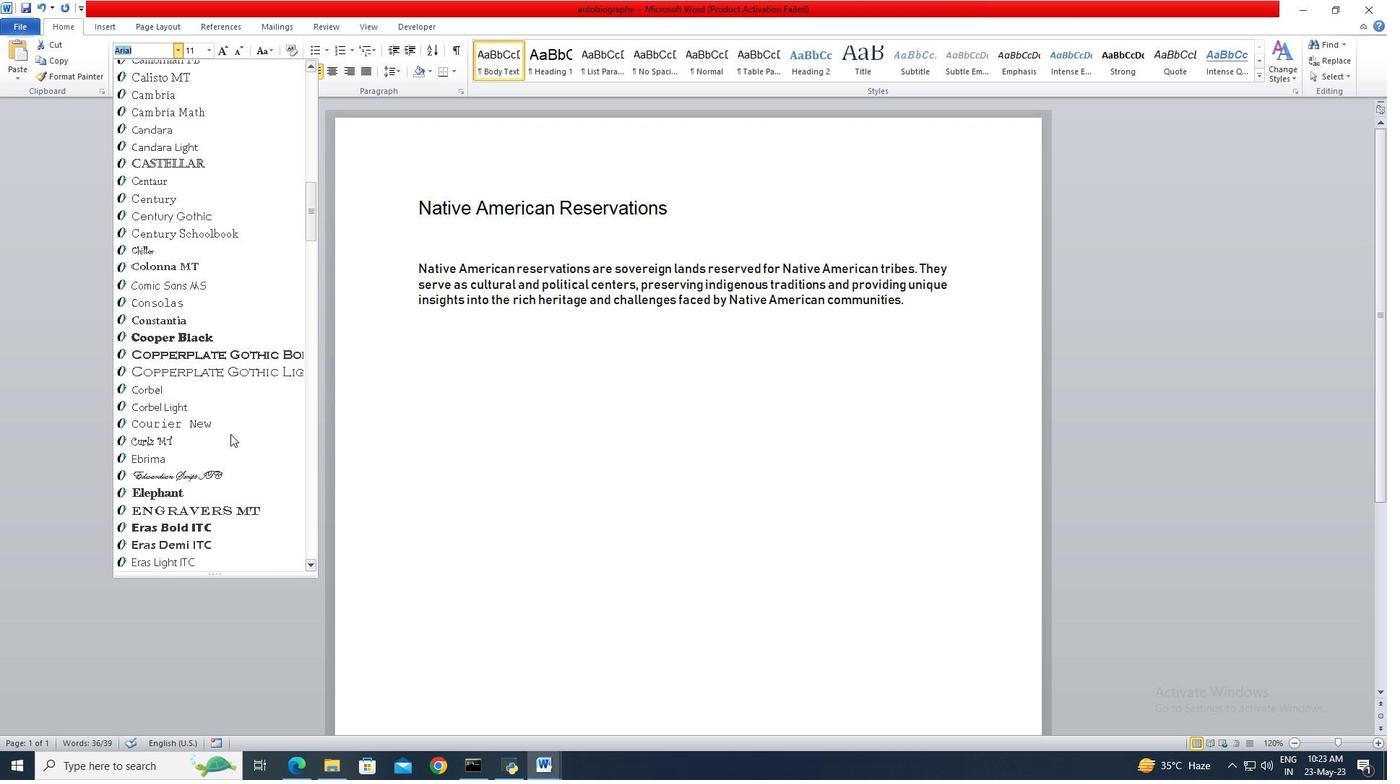 
Action: Mouse scrolled (230, 433) with delta (0, 0)
Screenshot: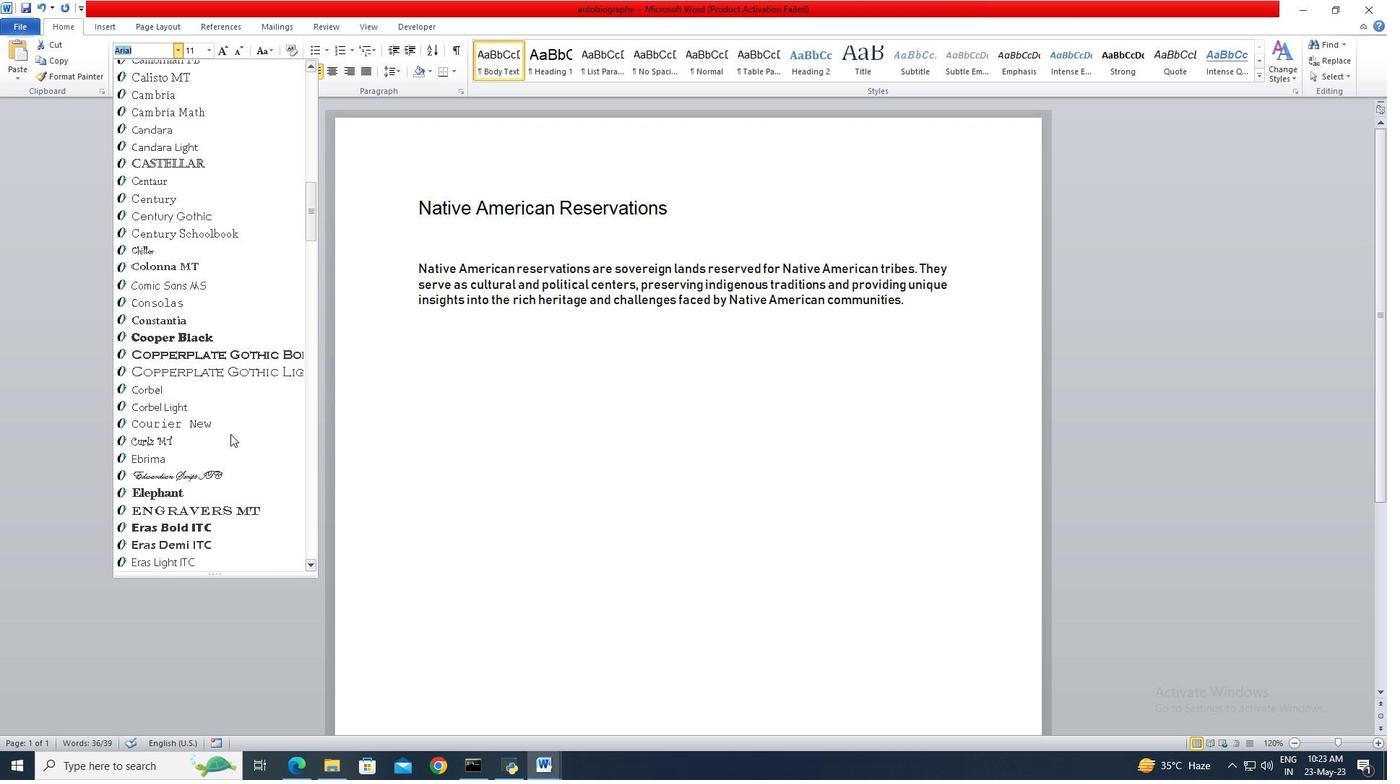 
Action: Mouse scrolled (230, 433) with delta (0, 0)
Screenshot: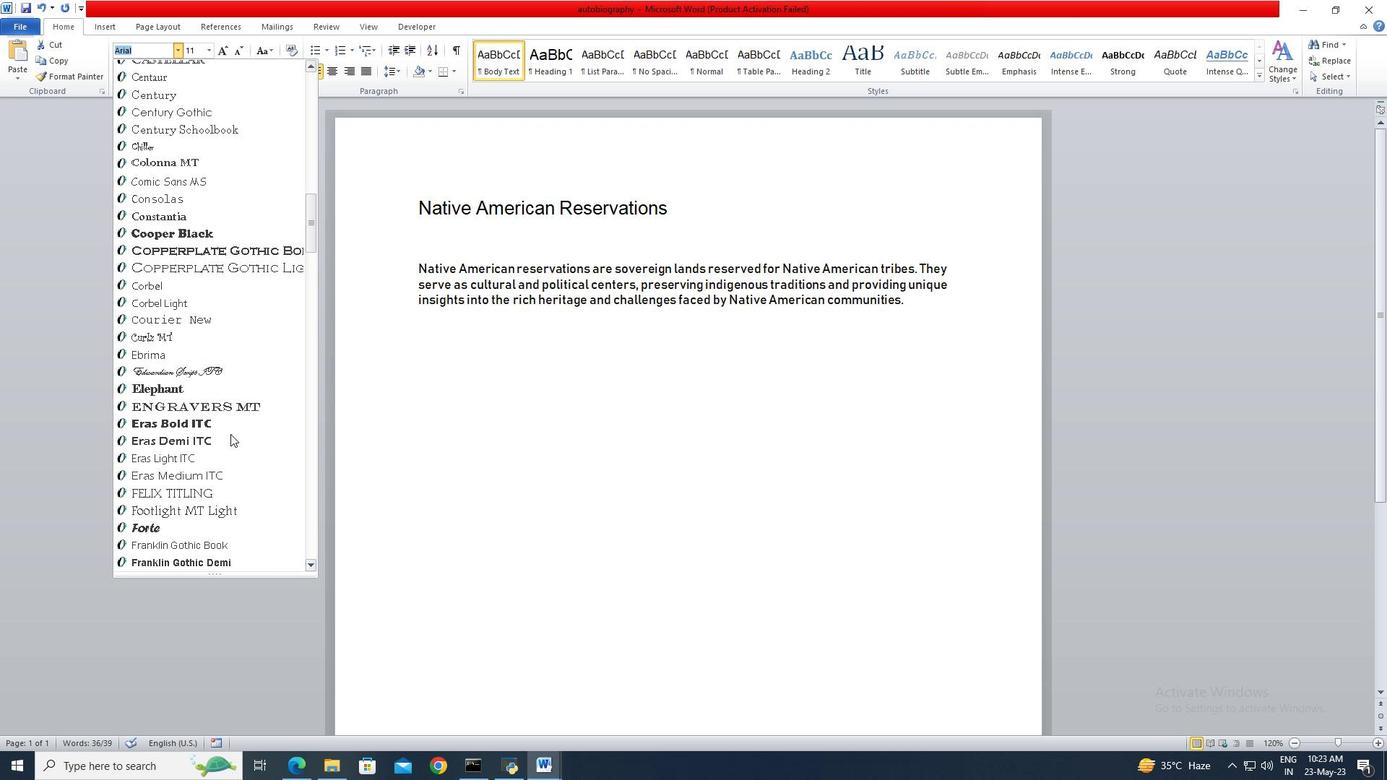
Action: Mouse scrolled (230, 433) with delta (0, 0)
Screenshot: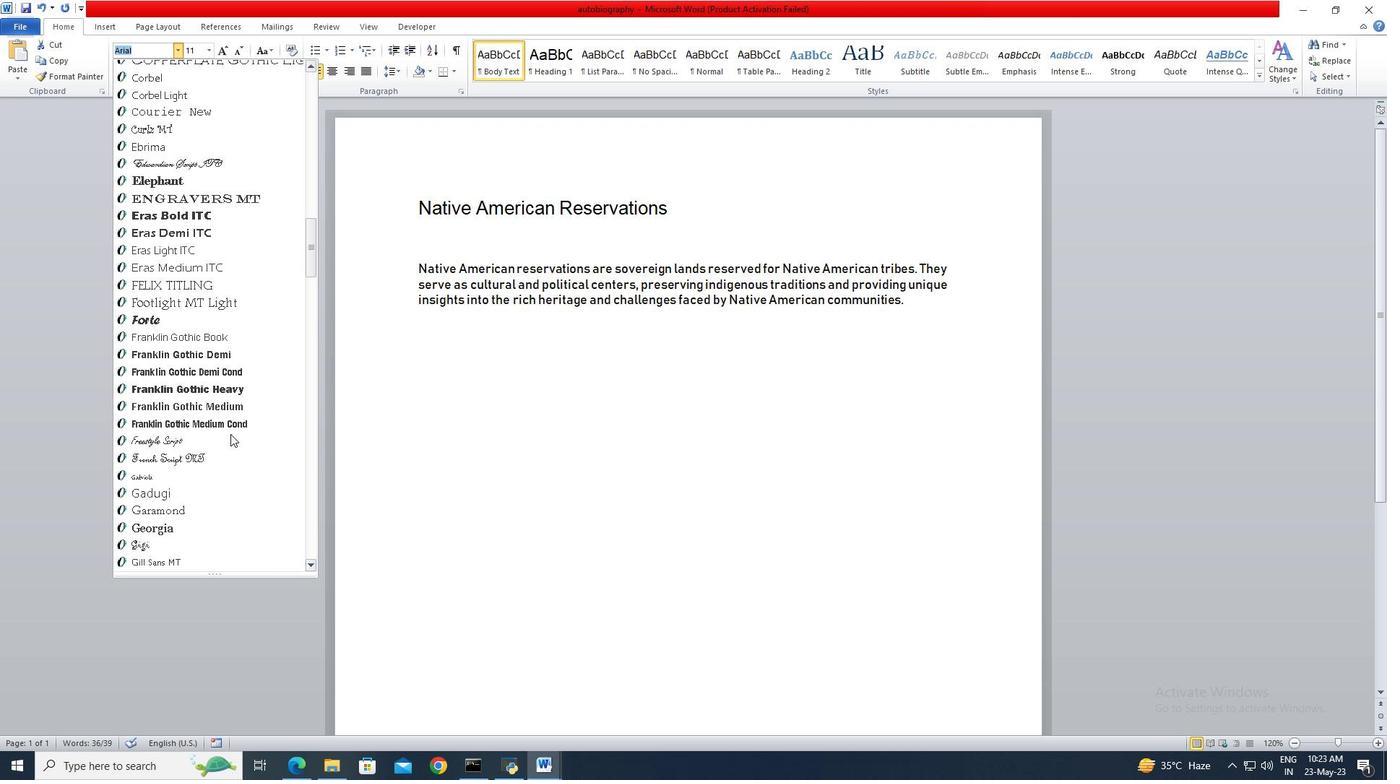 
Action: Mouse scrolled (230, 433) with delta (0, 0)
Screenshot: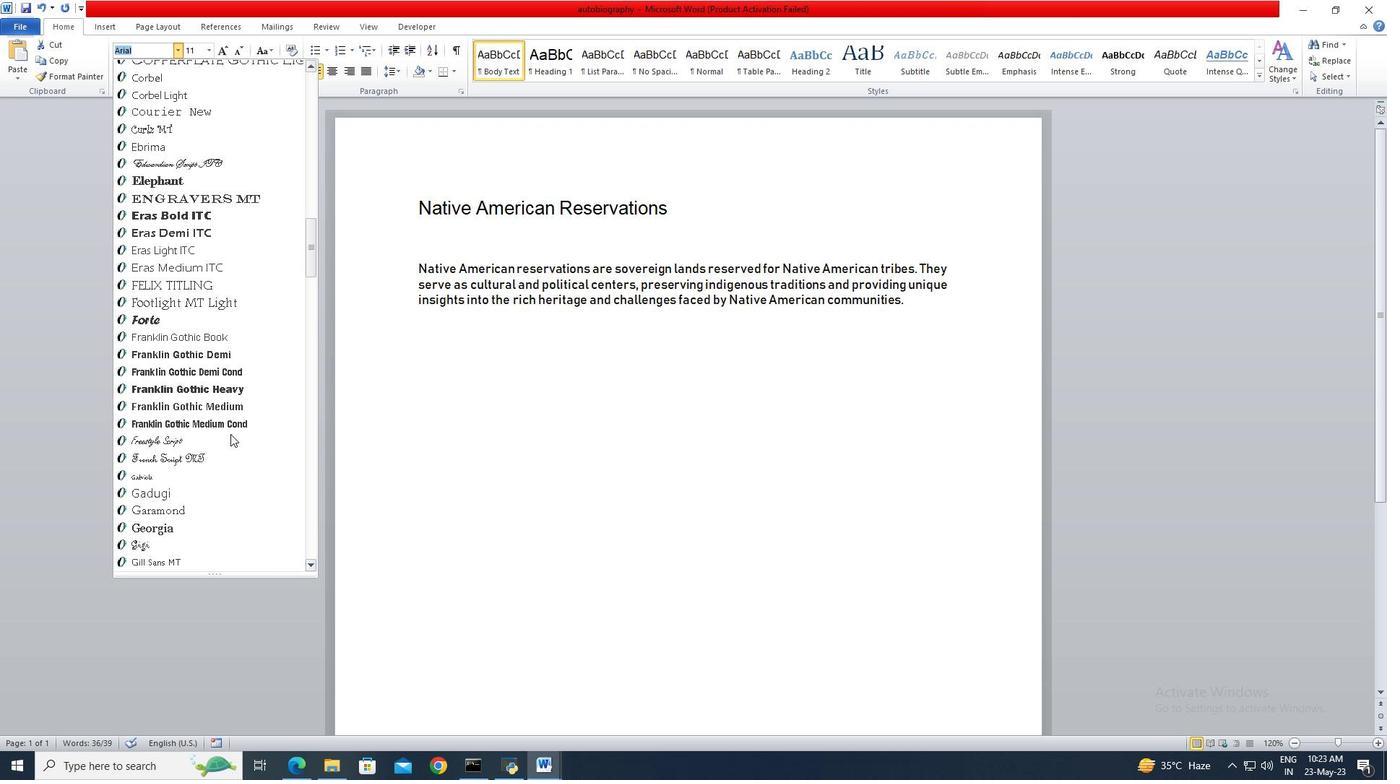 
Action: Mouse scrolled (230, 433) with delta (0, 0)
Screenshot: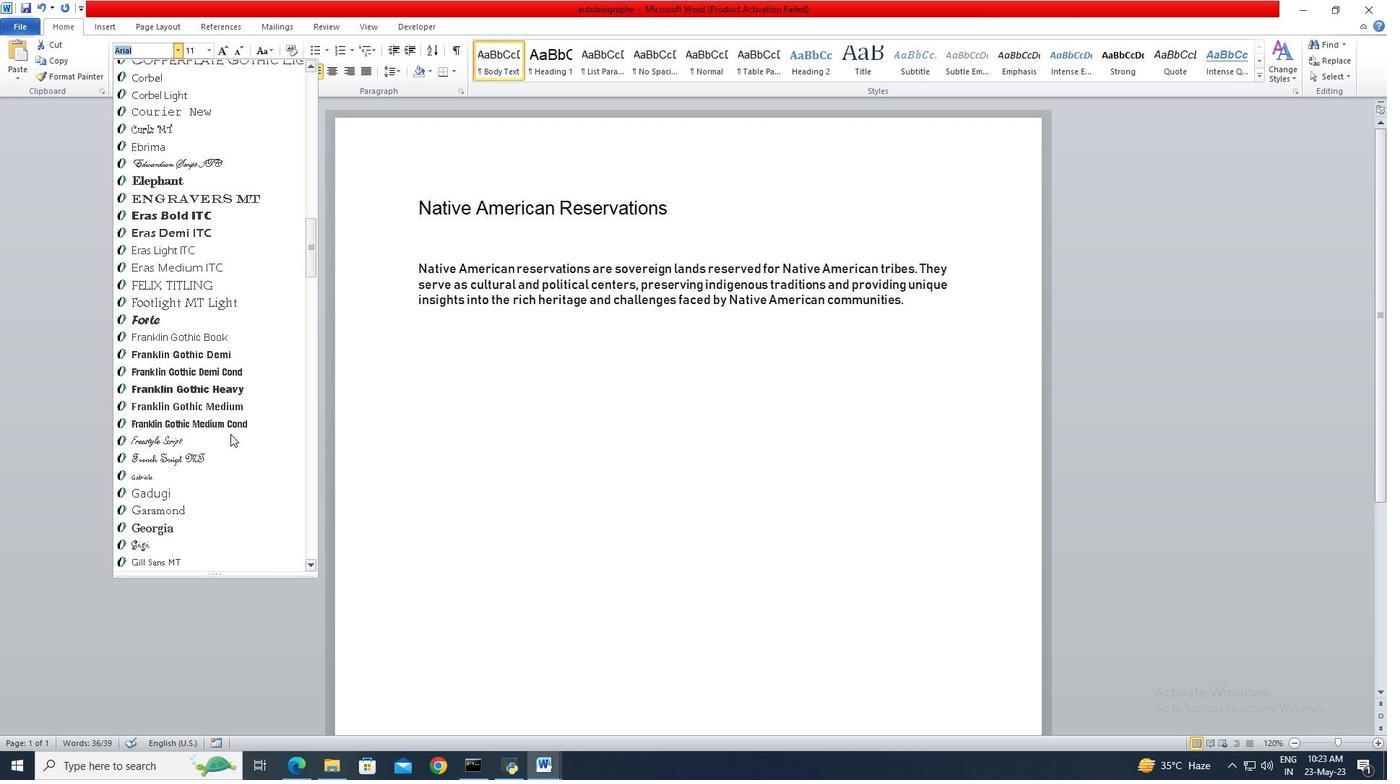 
Action: Mouse scrolled (230, 433) with delta (0, 0)
Screenshot: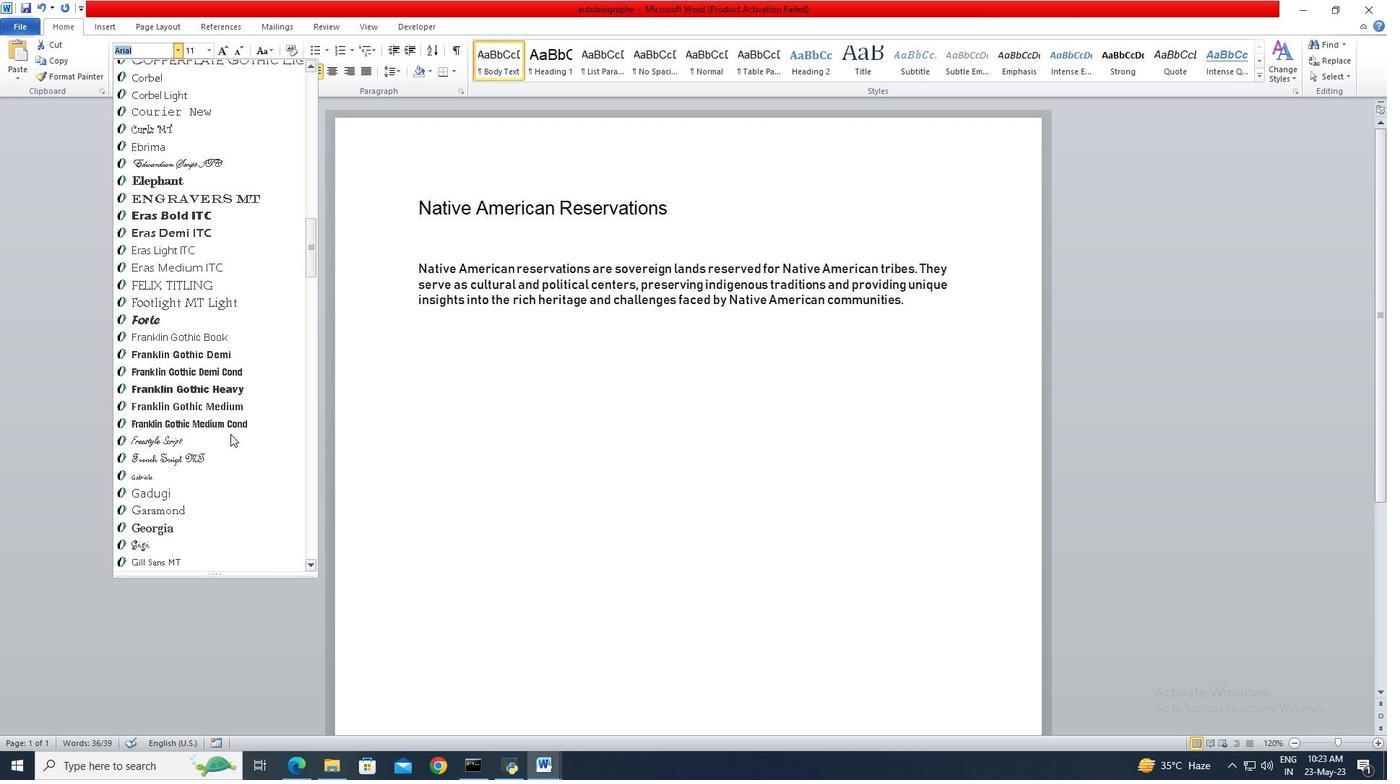 
Action: Mouse scrolled (230, 433) with delta (0, 0)
Screenshot: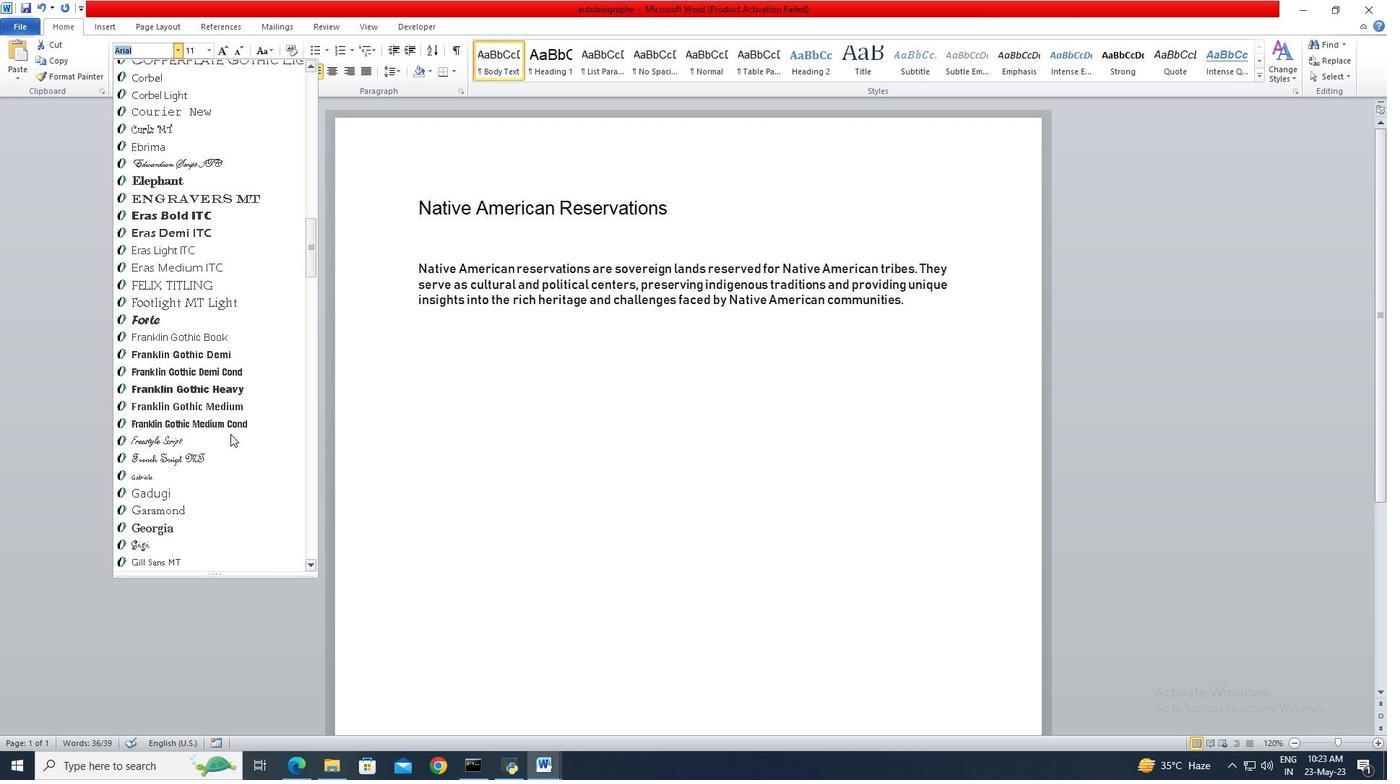 
Action: Mouse scrolled (230, 433) with delta (0, 0)
Screenshot: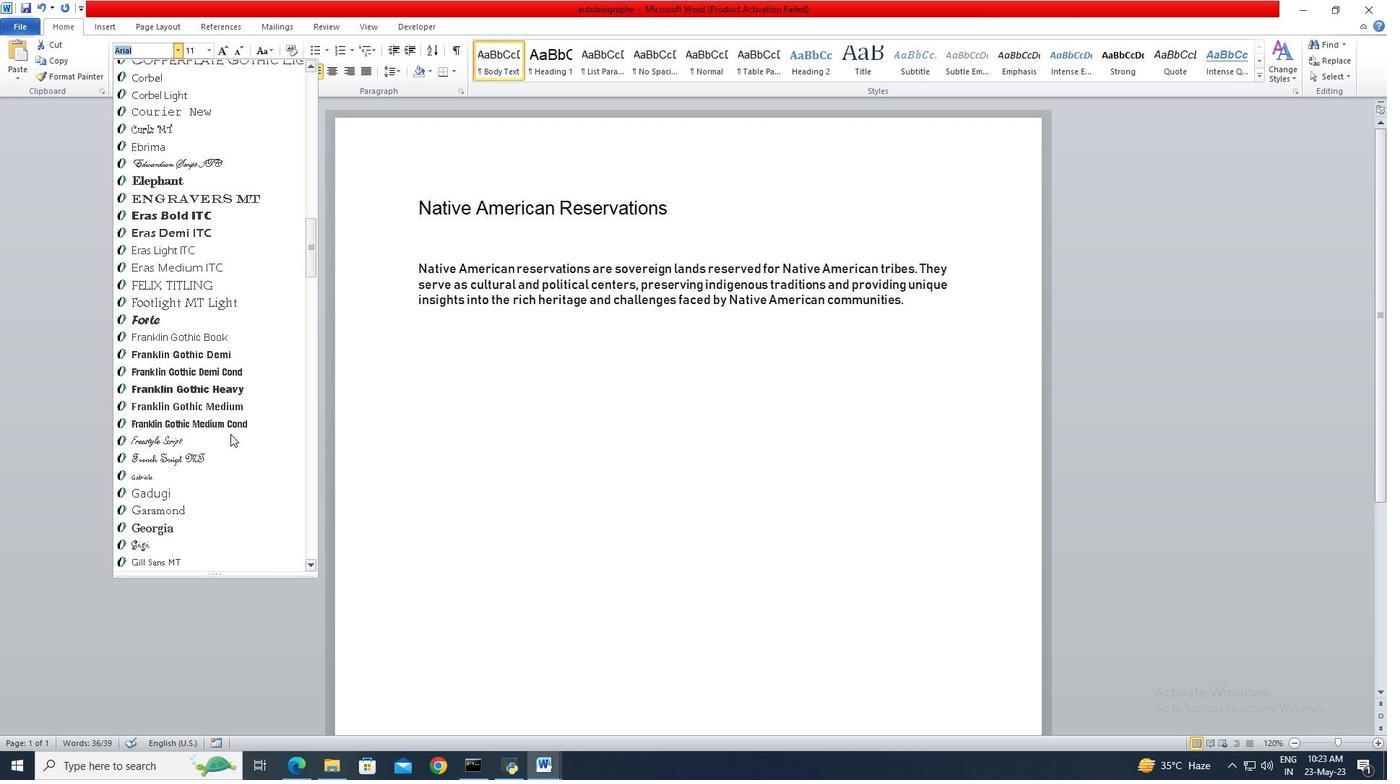 
Action: Mouse scrolled (230, 433) with delta (0, 0)
Screenshot: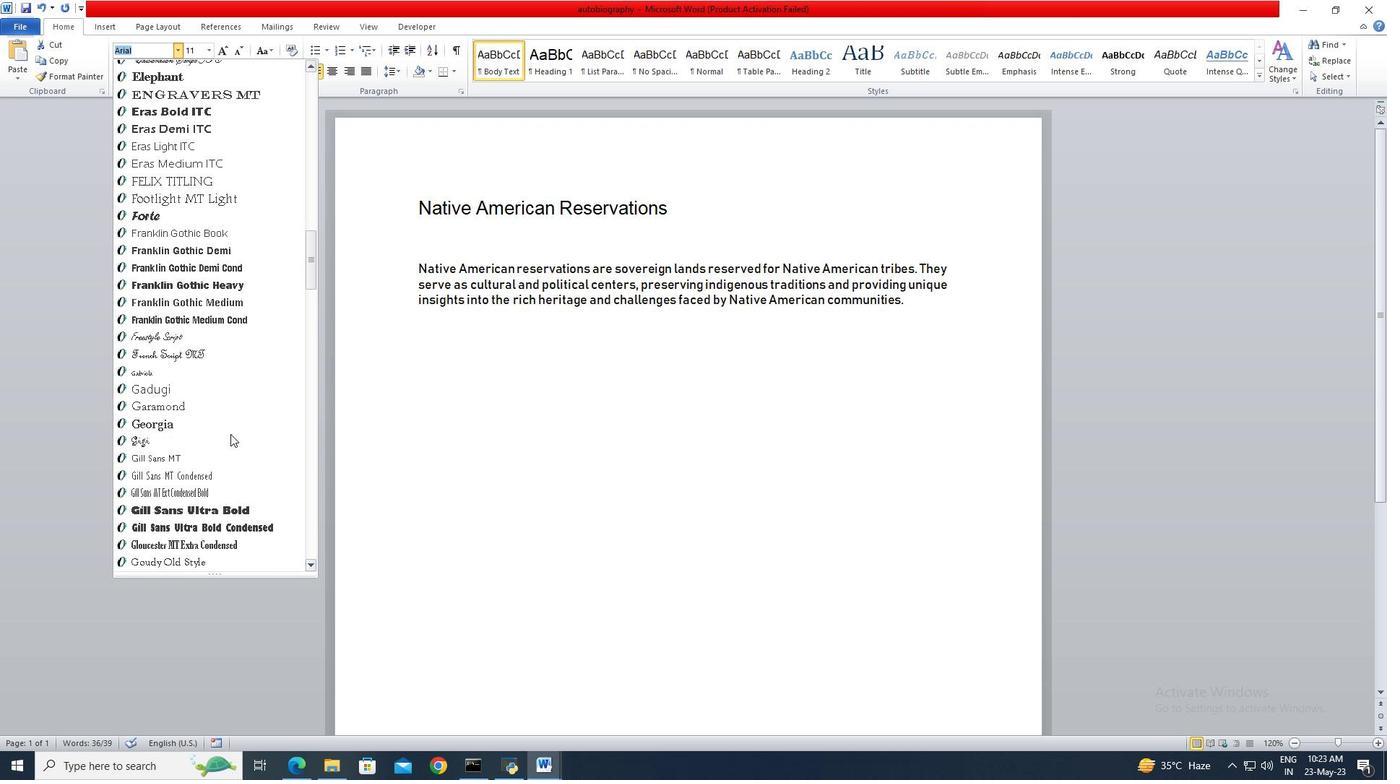 
Action: Mouse moved to (229, 434)
Screenshot: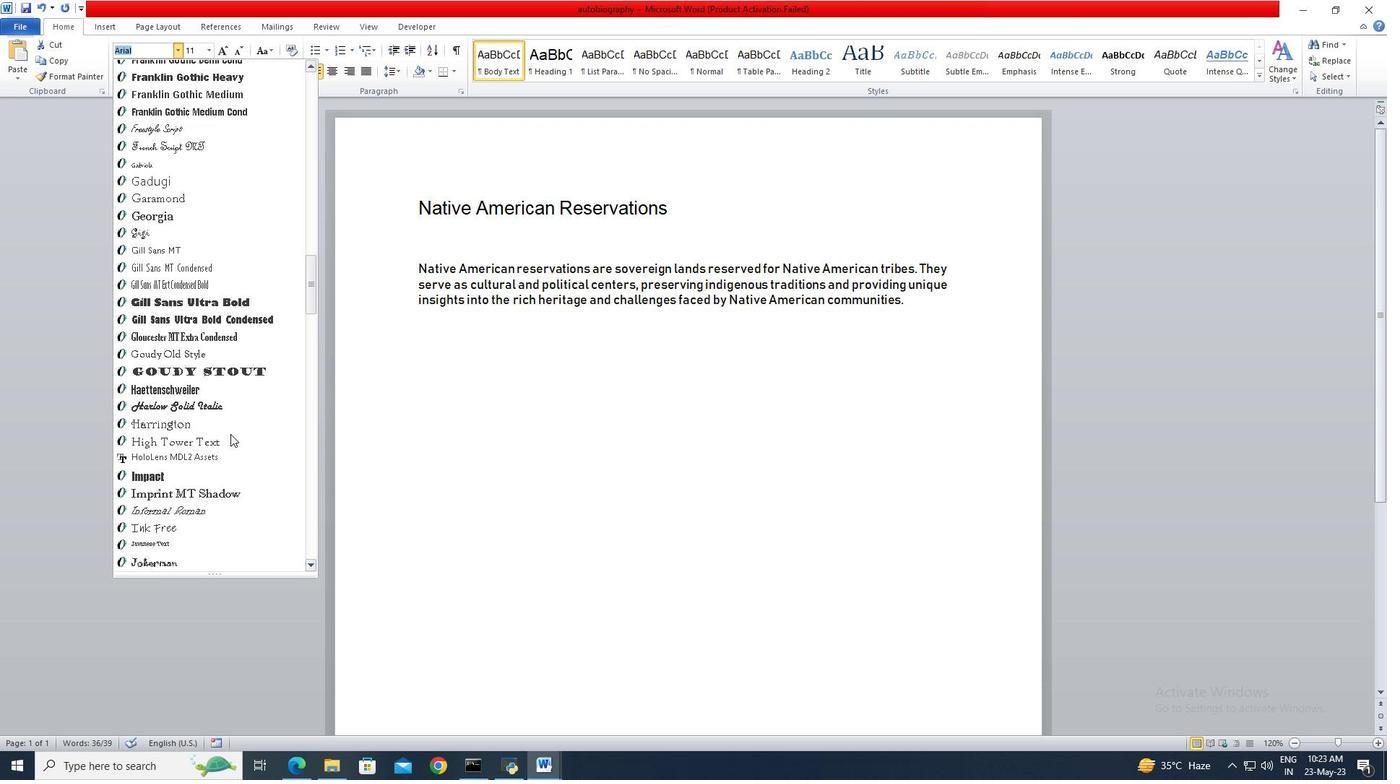
Action: Mouse scrolled (229, 433) with delta (0, 0)
Screenshot: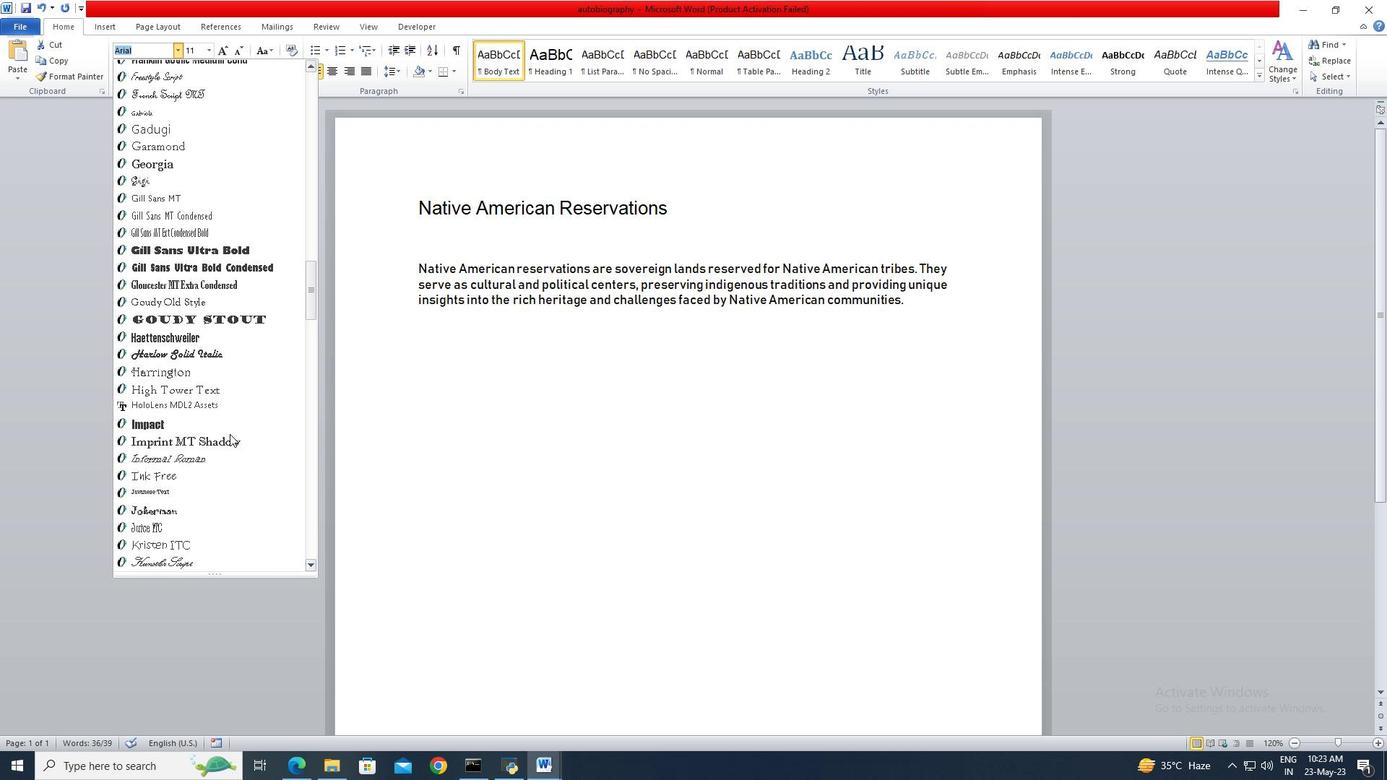 
Action: Mouse scrolled (229, 433) with delta (0, 0)
Screenshot: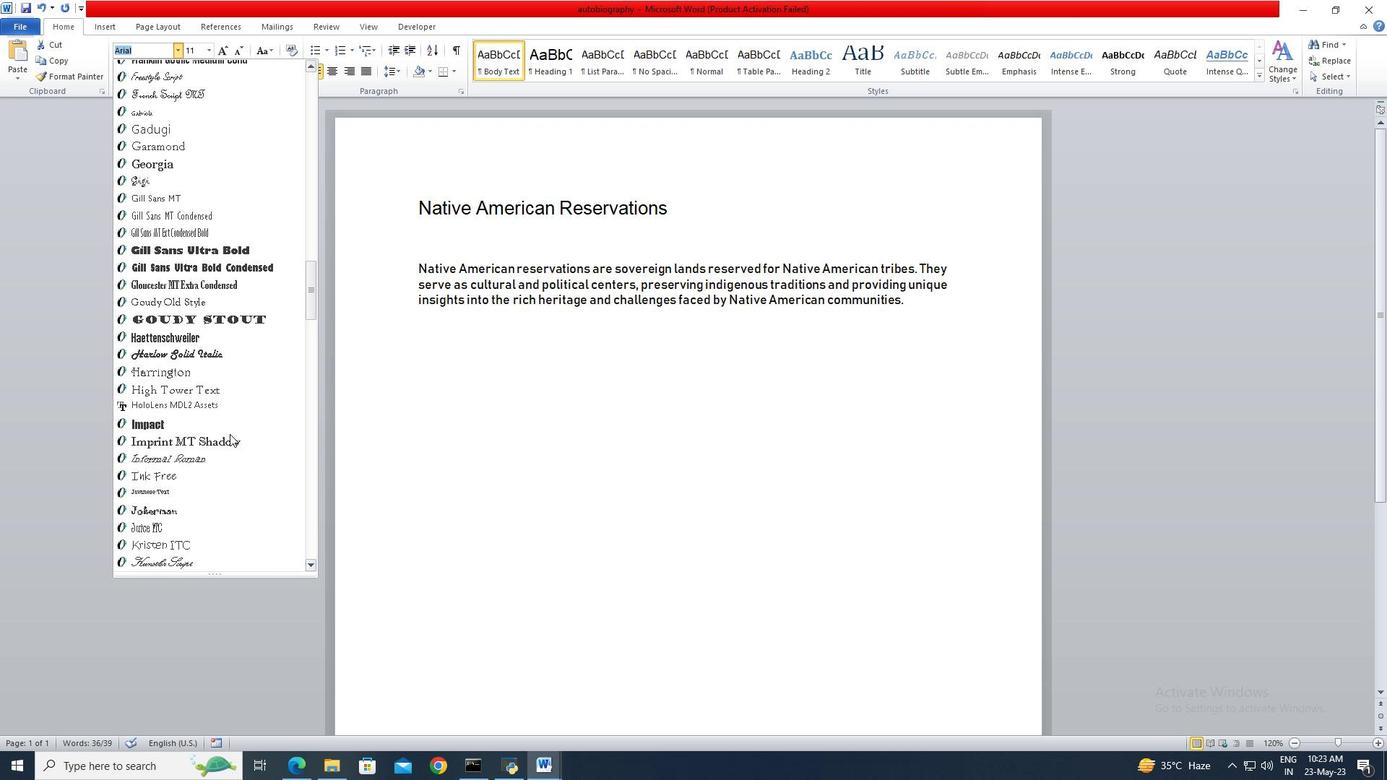 
Action: Mouse scrolled (229, 433) with delta (0, 0)
Screenshot: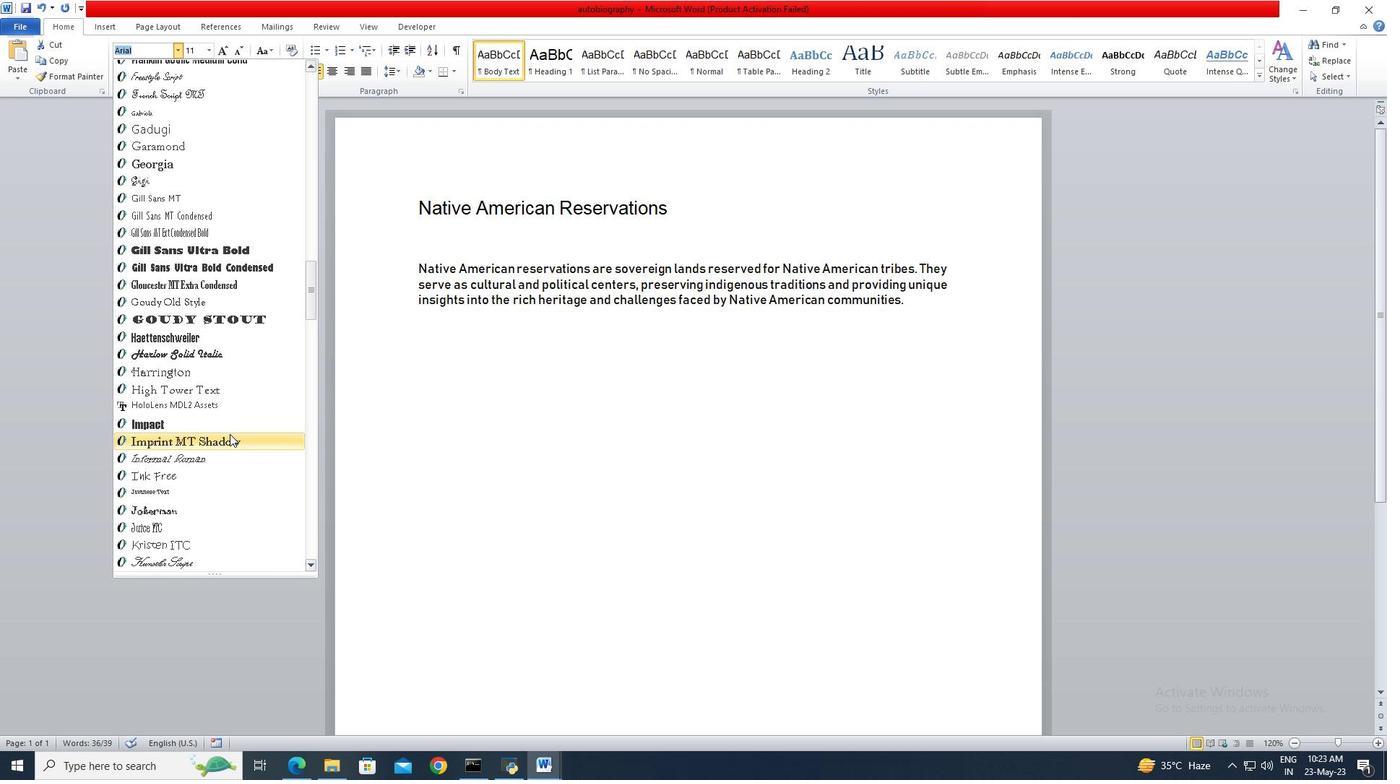 
Action: Mouse scrolled (229, 433) with delta (0, 0)
Screenshot: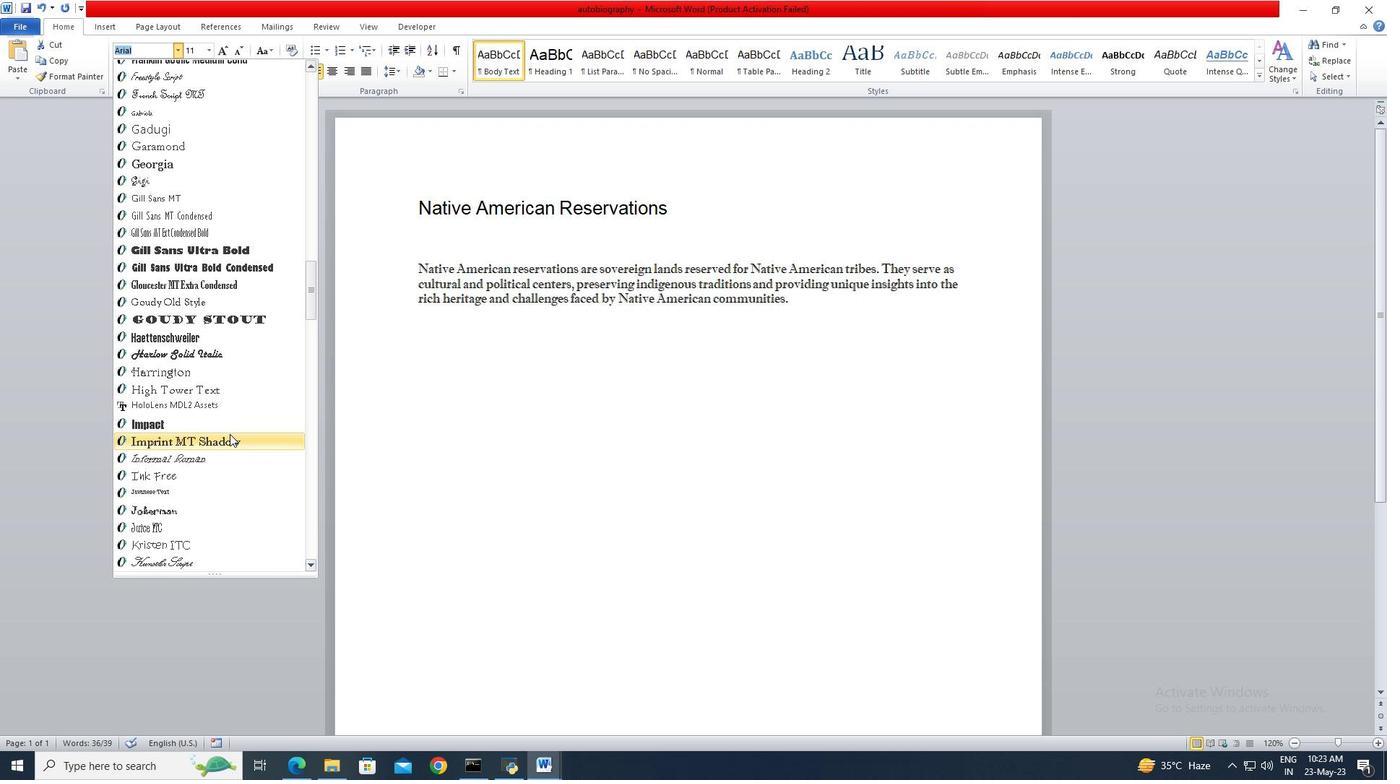 
Action: Mouse scrolled (229, 433) with delta (0, 0)
Screenshot: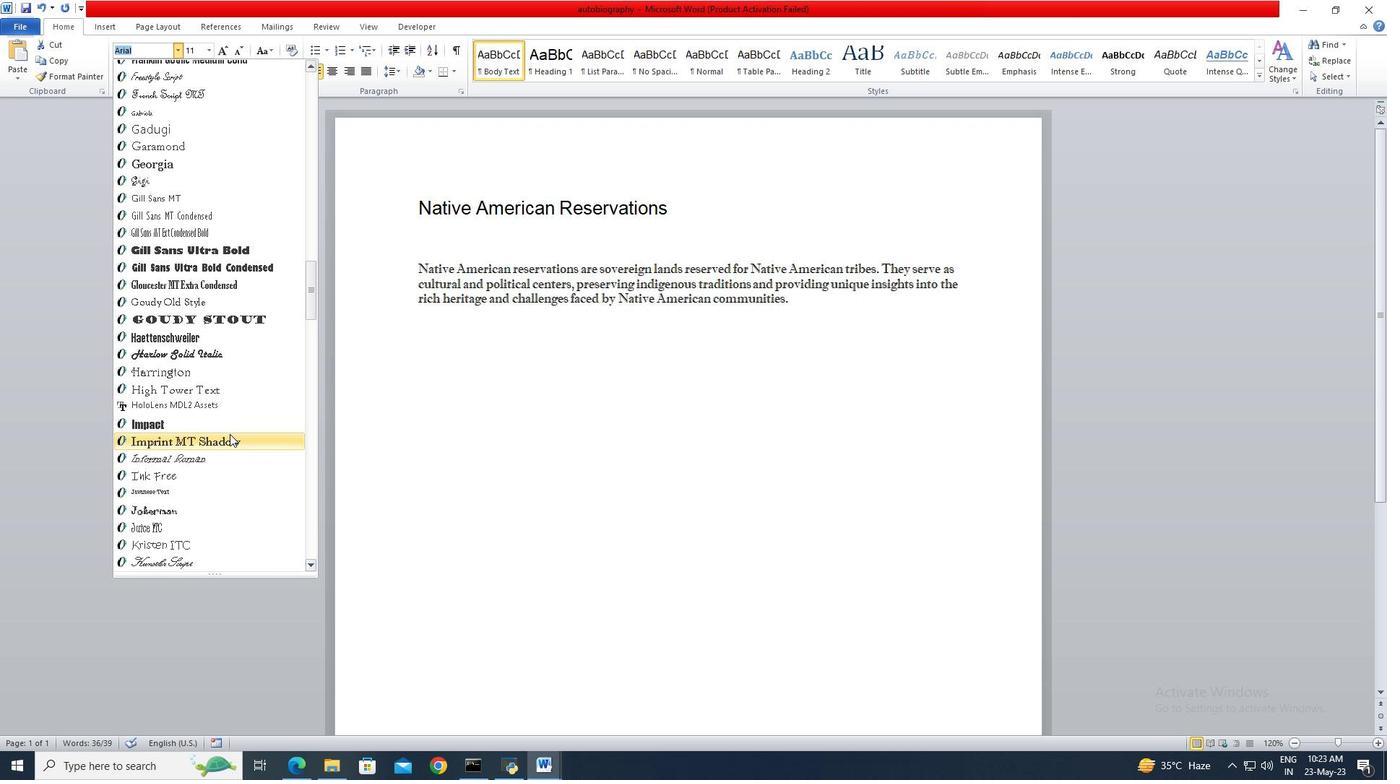 
Action: Mouse scrolled (229, 433) with delta (0, 0)
Screenshot: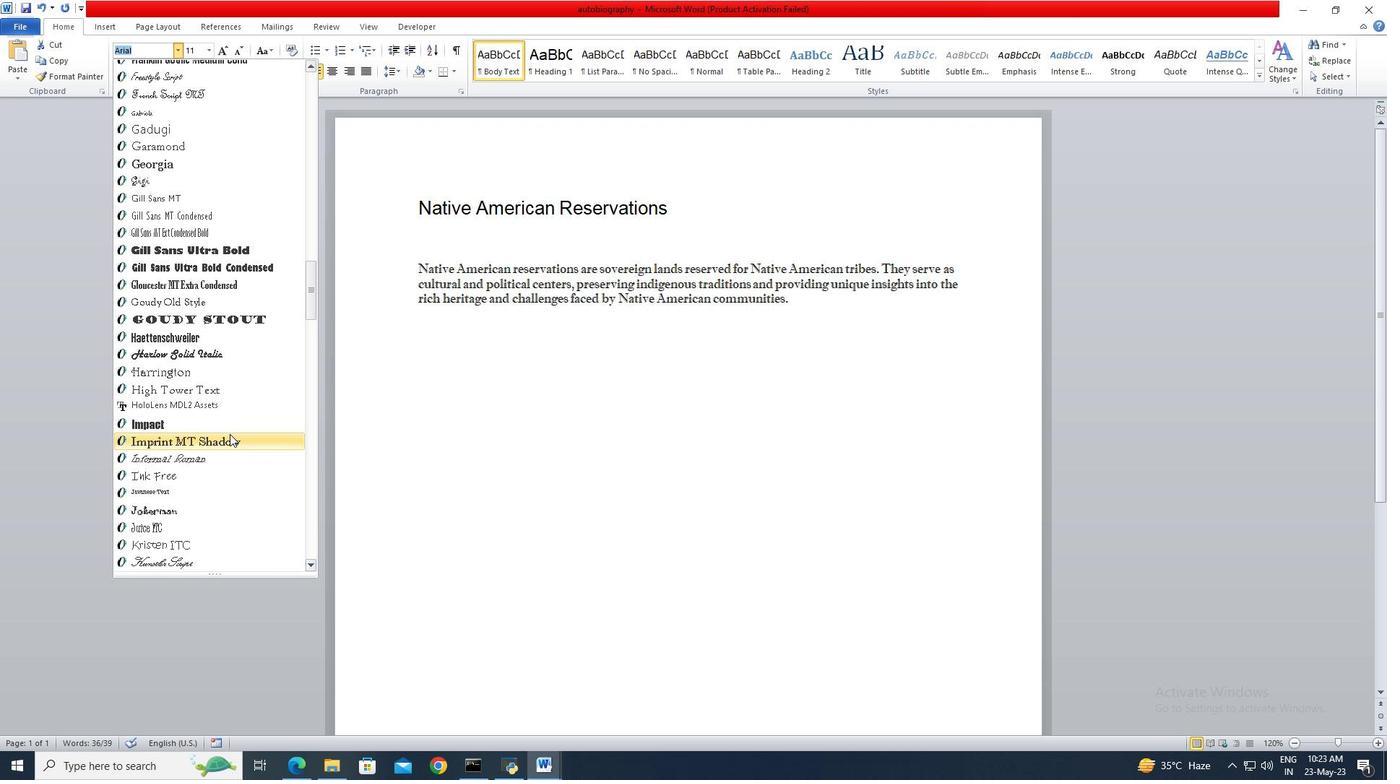 
Action: Mouse scrolled (229, 433) with delta (0, 0)
Screenshot: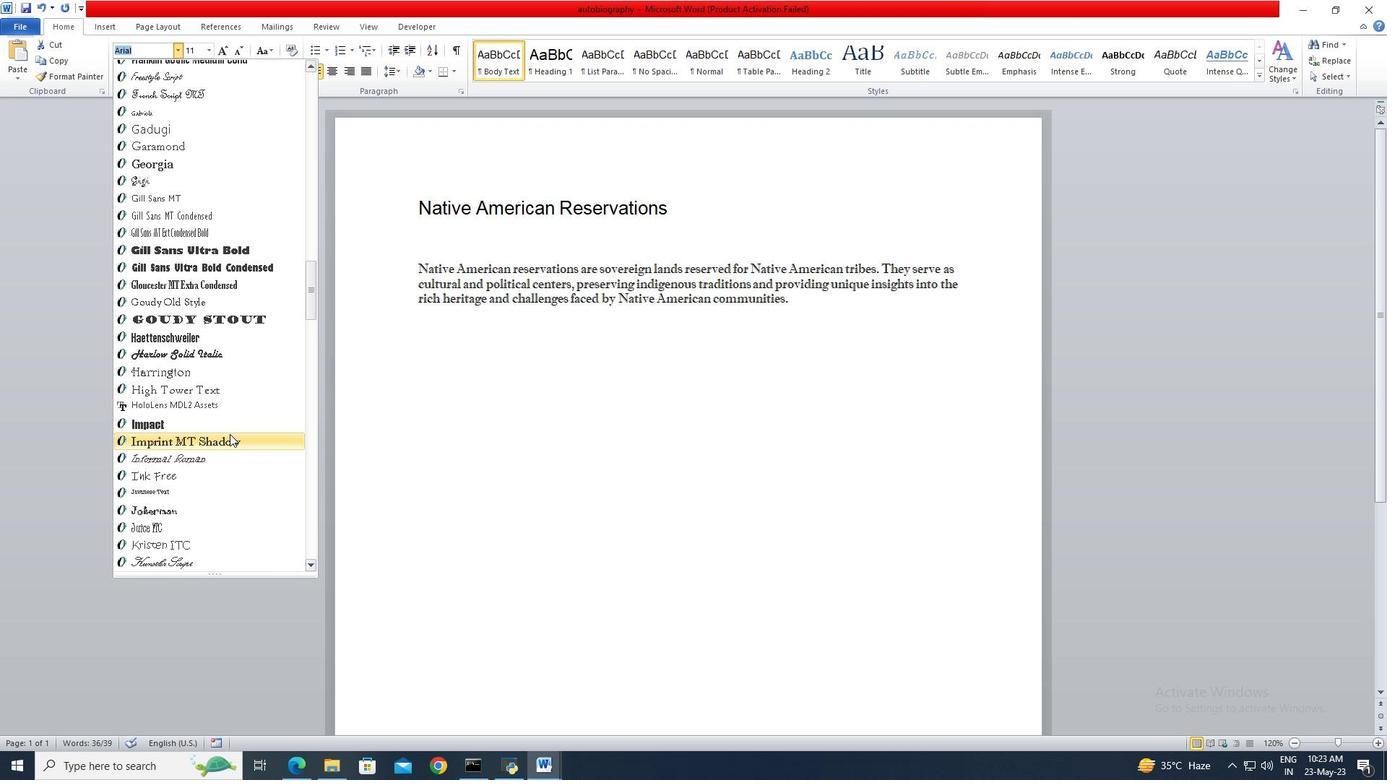 
Action: Mouse moved to (229, 434)
Screenshot: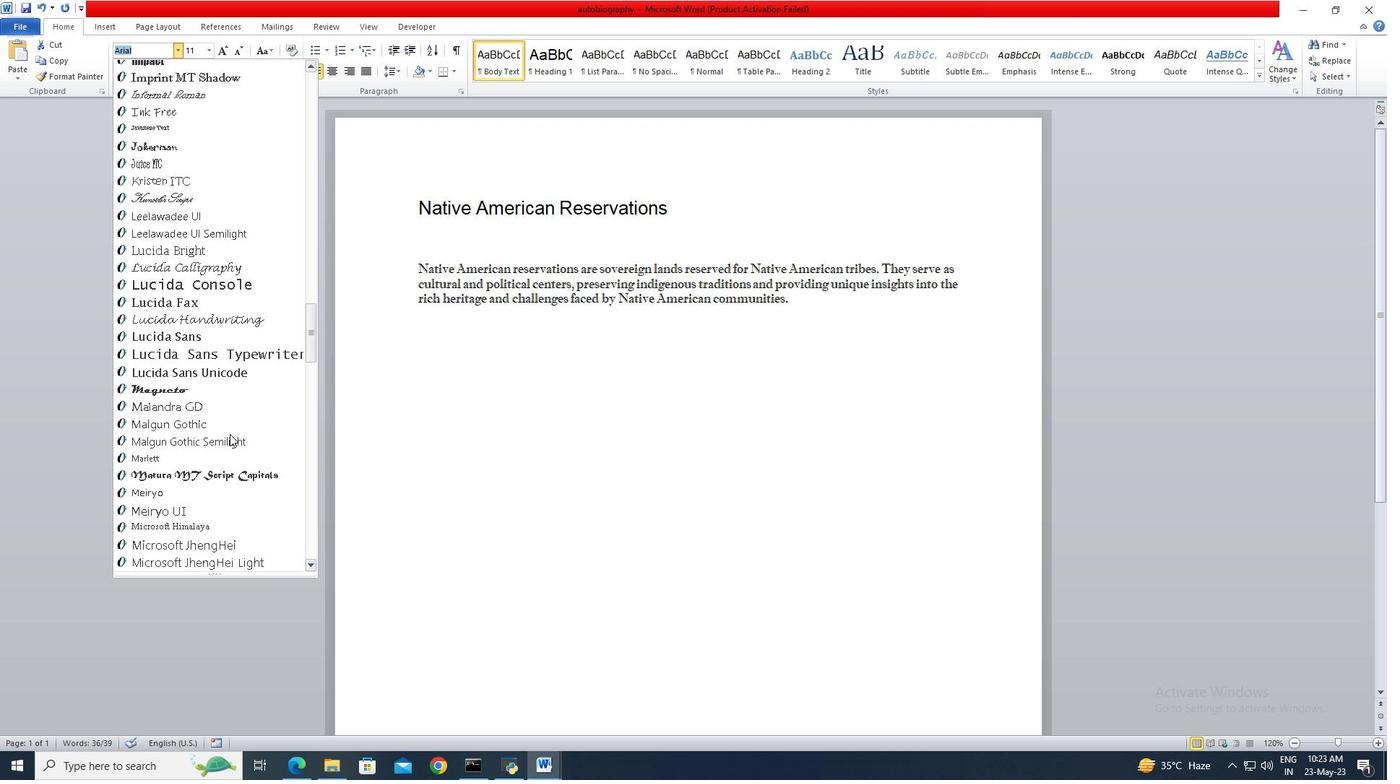 
Action: Mouse scrolled (229, 435) with delta (0, 0)
Screenshot: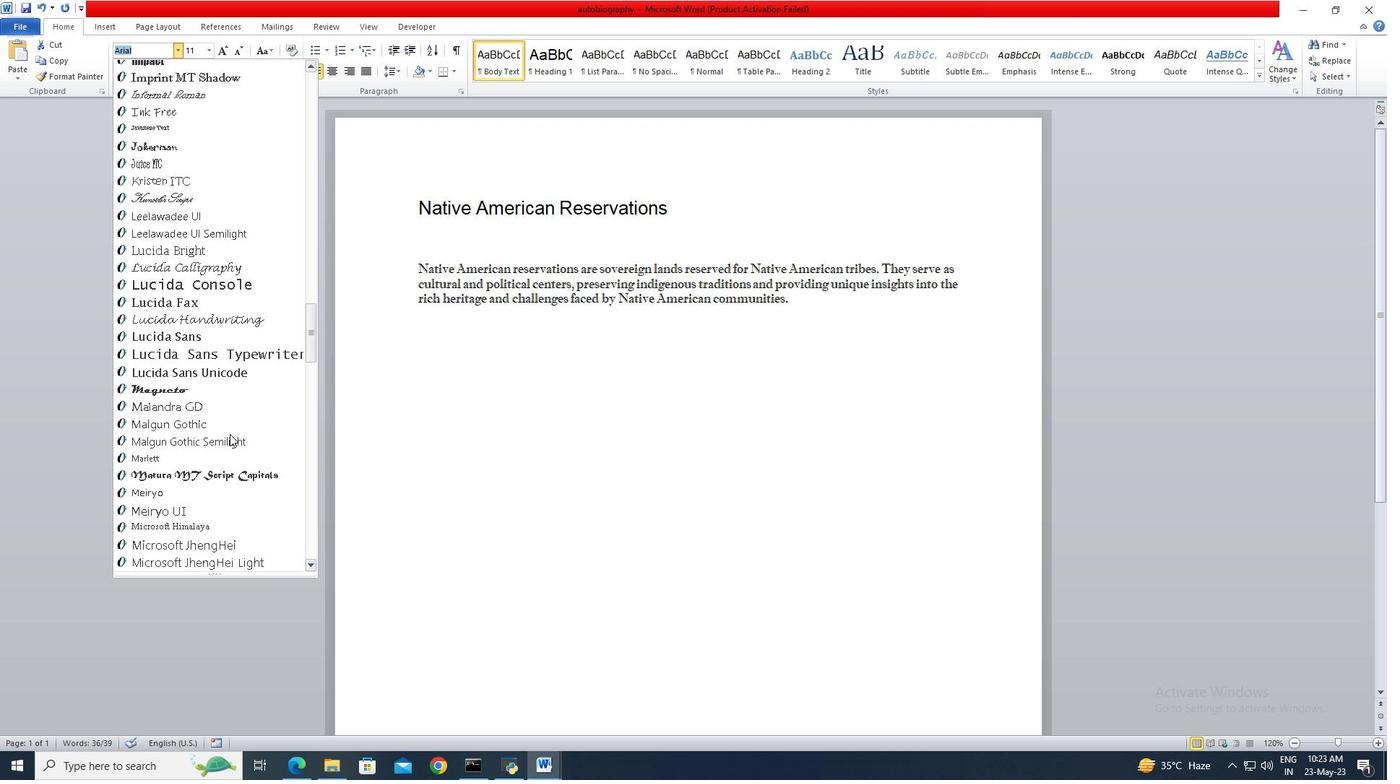 
Action: Mouse scrolled (229, 435) with delta (0, 0)
Screenshot: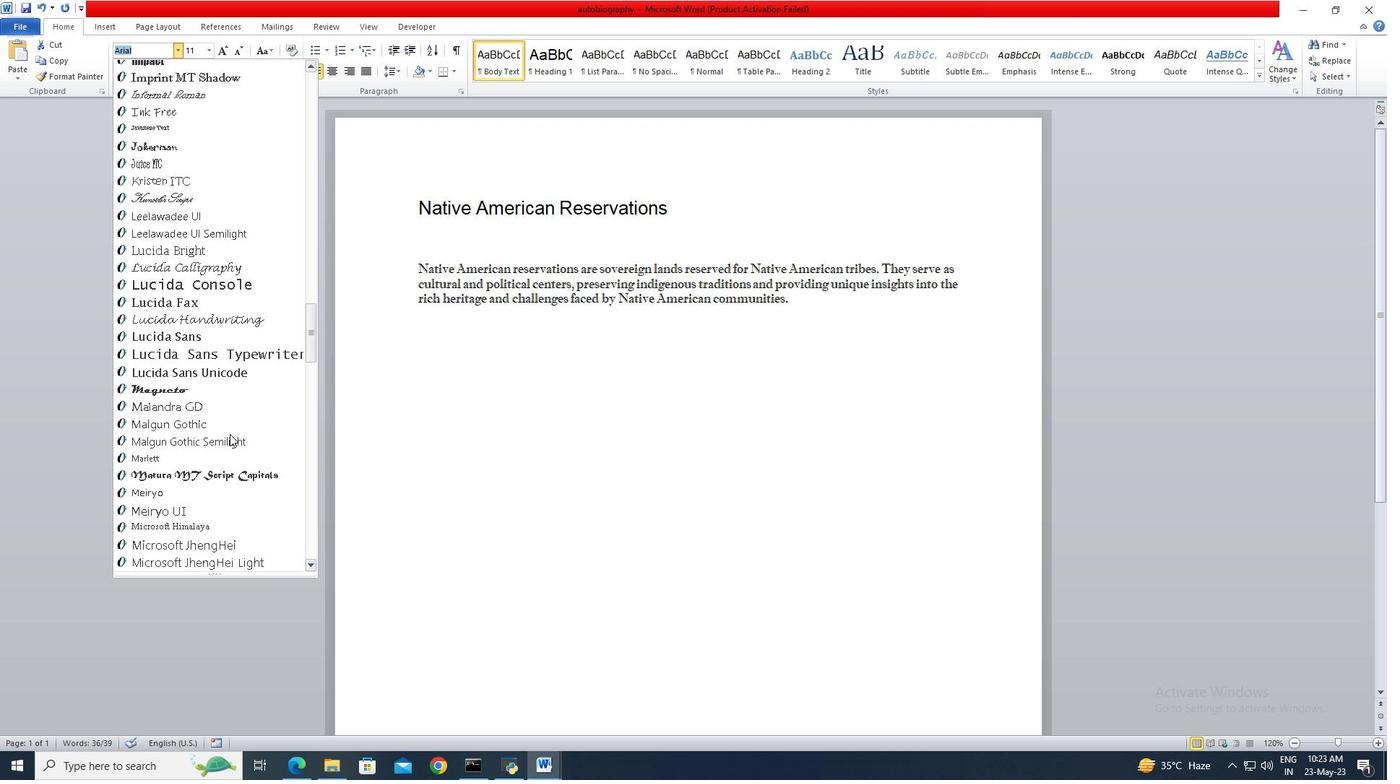 
Action: Mouse scrolled (229, 435) with delta (0, 0)
Screenshot: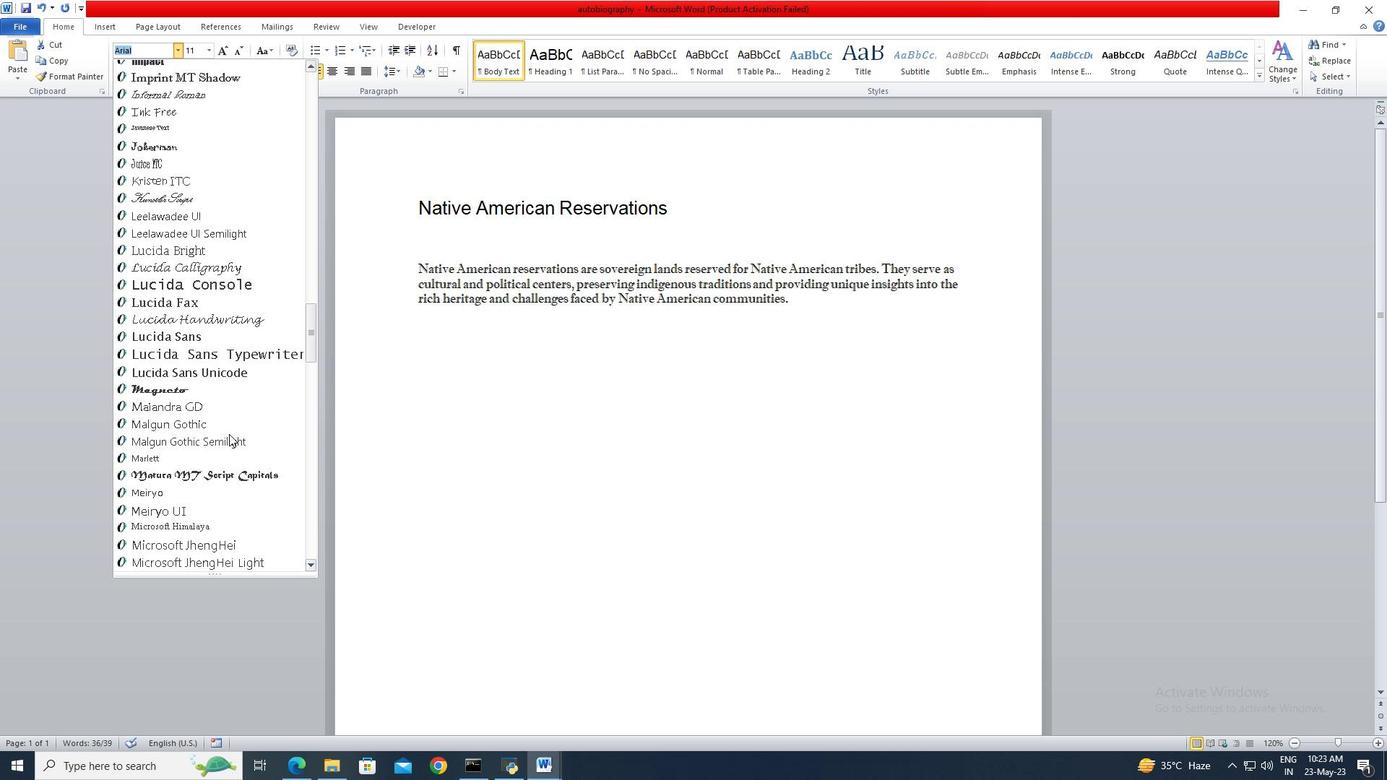 
Action: Mouse moved to (229, 434)
Screenshot: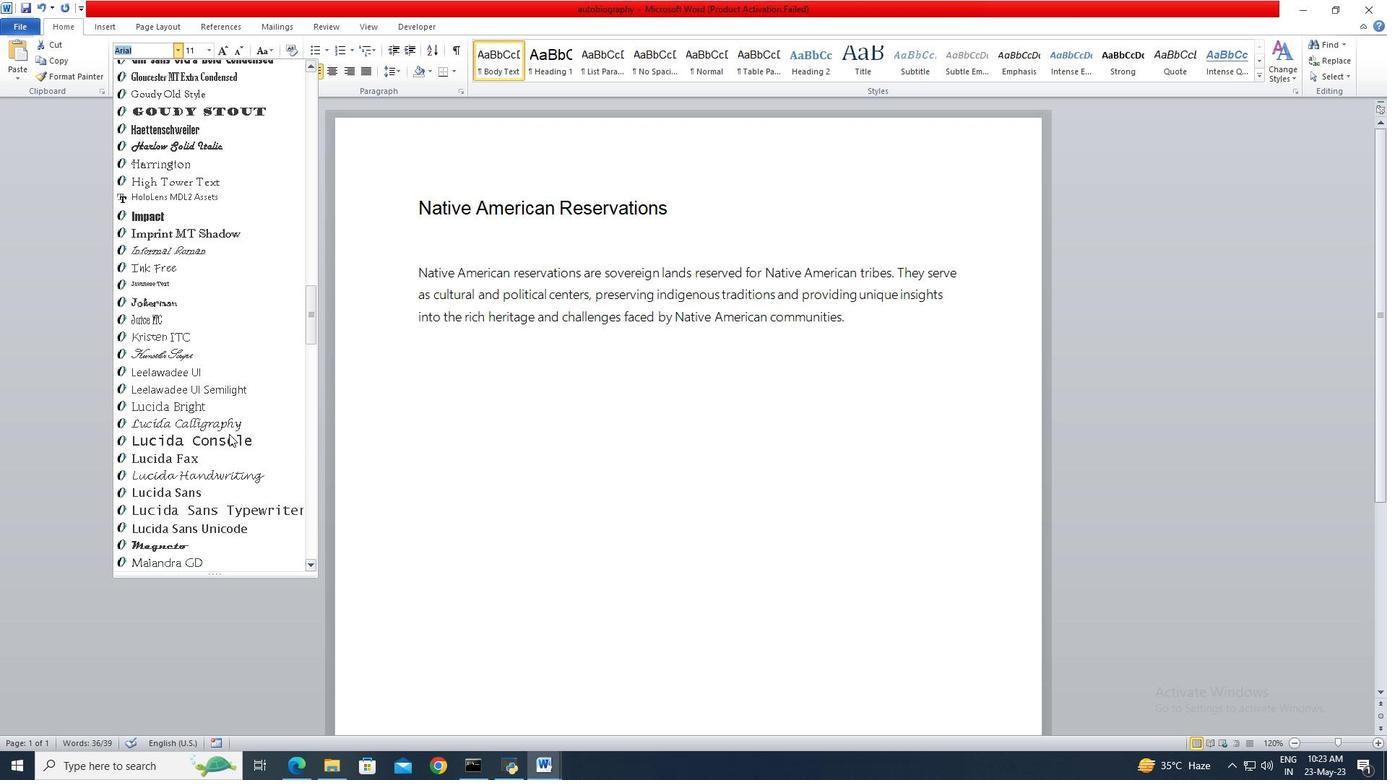 
Action: Mouse scrolled (229, 433) with delta (0, 0)
Screenshot: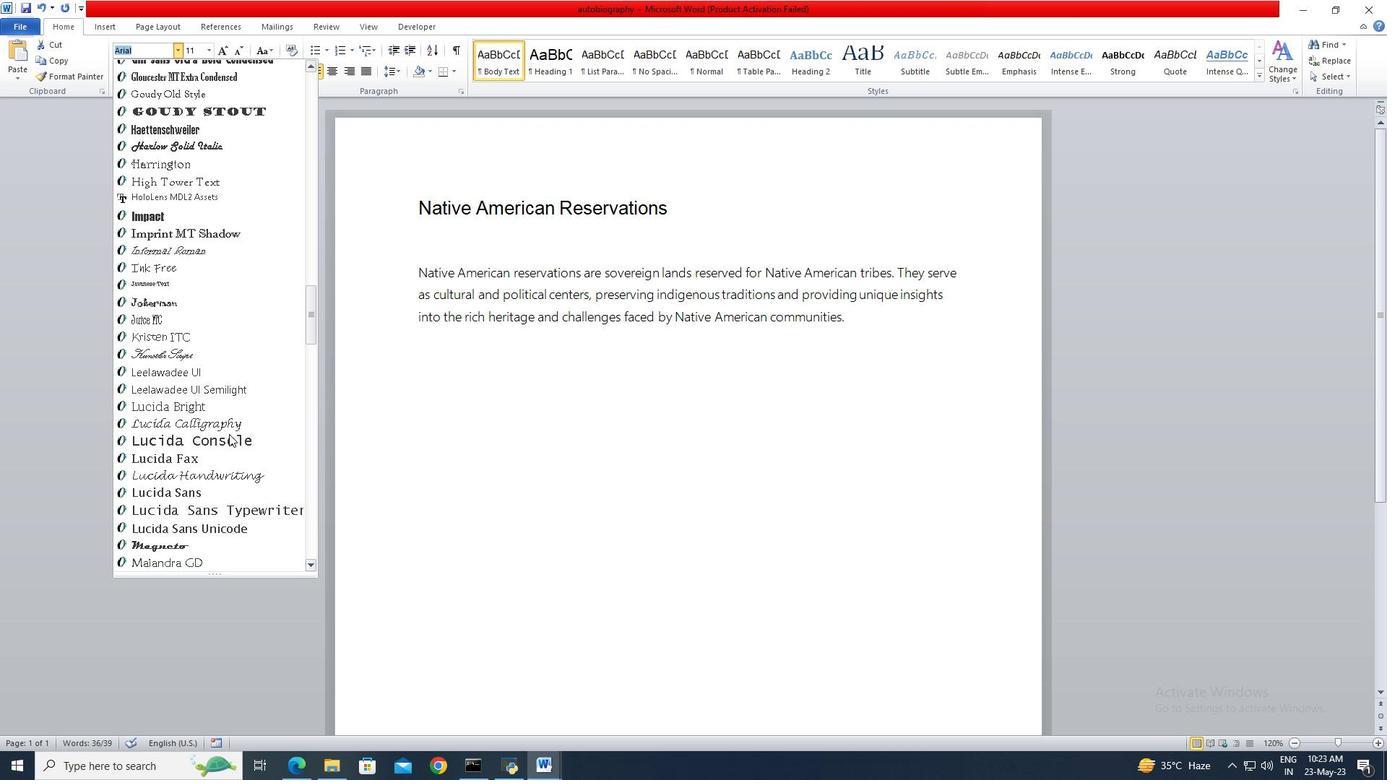 
Action: Mouse scrolled (229, 433) with delta (0, 0)
Screenshot: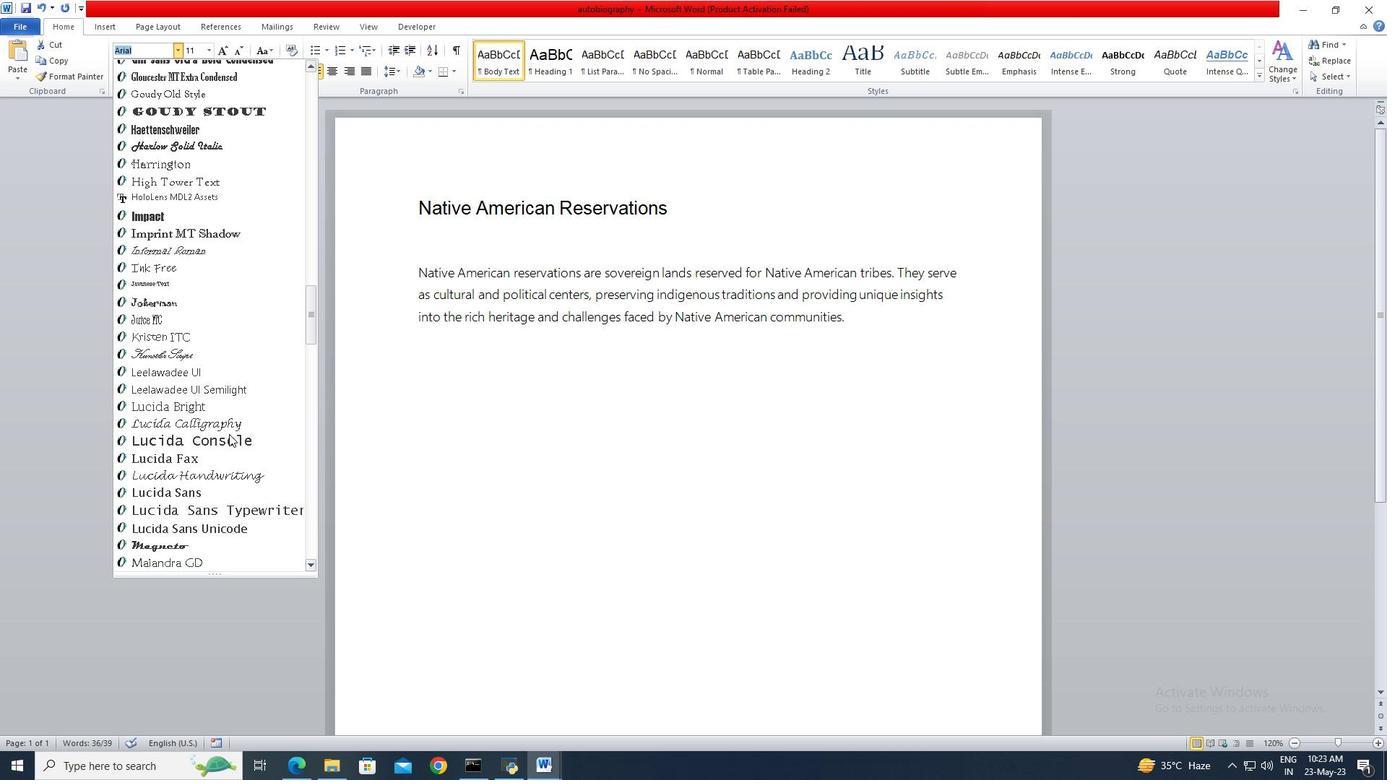 
Action: Mouse scrolled (229, 433) with delta (0, 0)
Screenshot: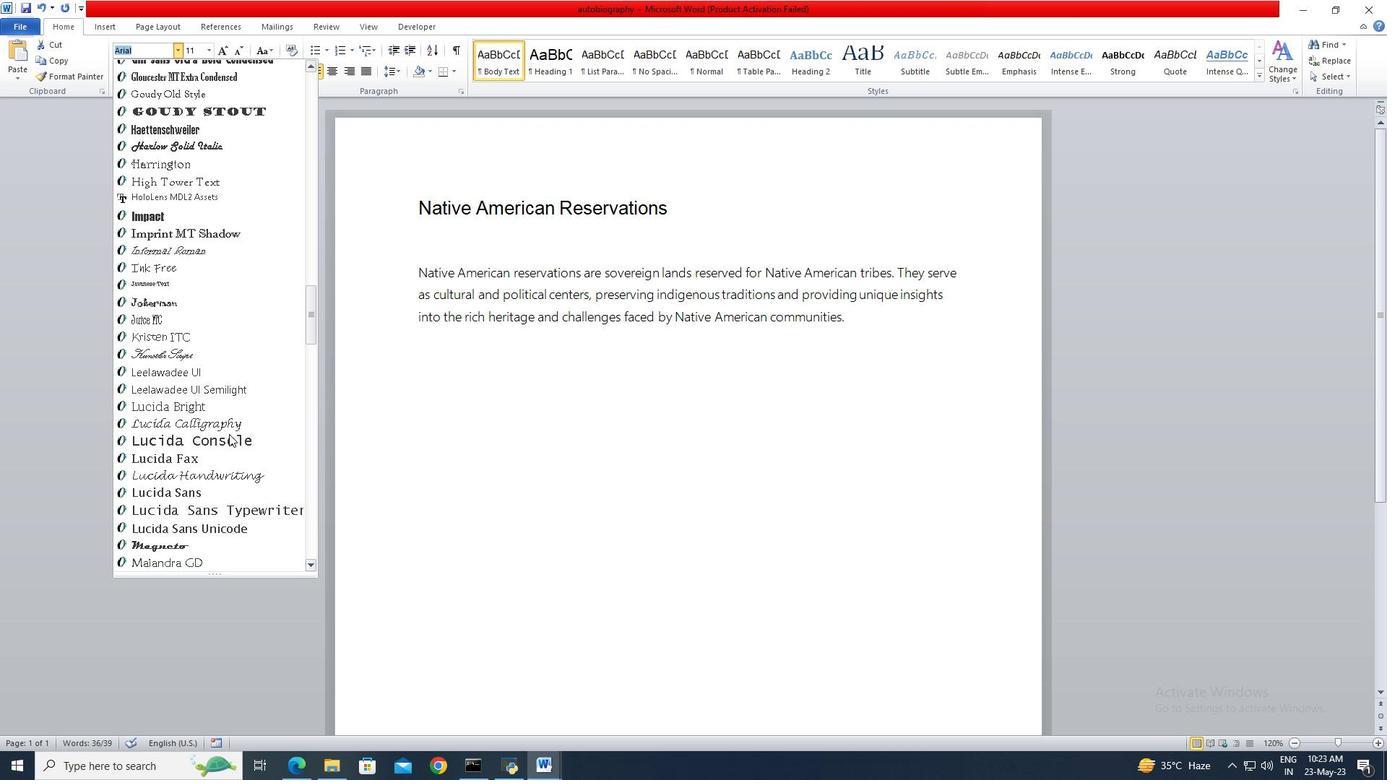 
Action: Mouse scrolled (229, 433) with delta (0, 0)
Screenshot: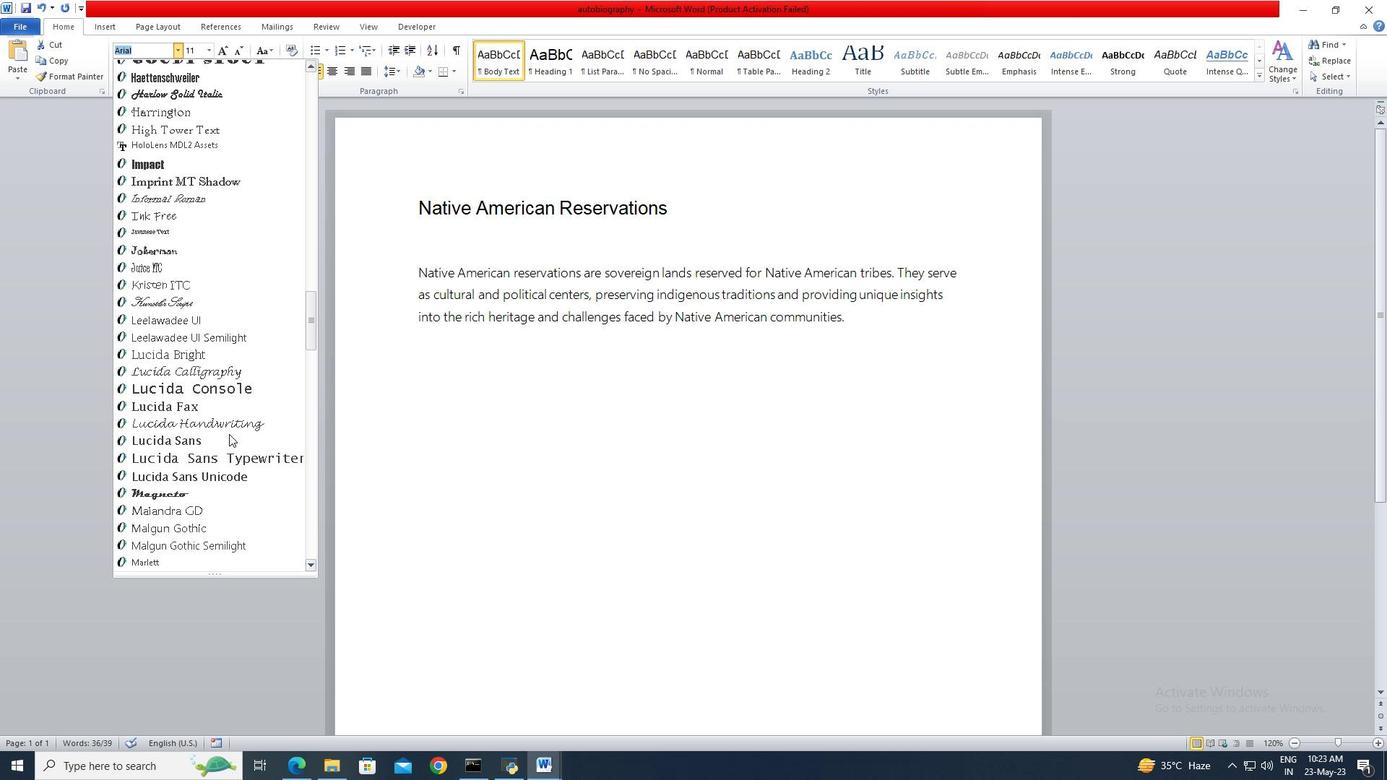 
Action: Mouse scrolled (229, 433) with delta (0, 0)
Screenshot: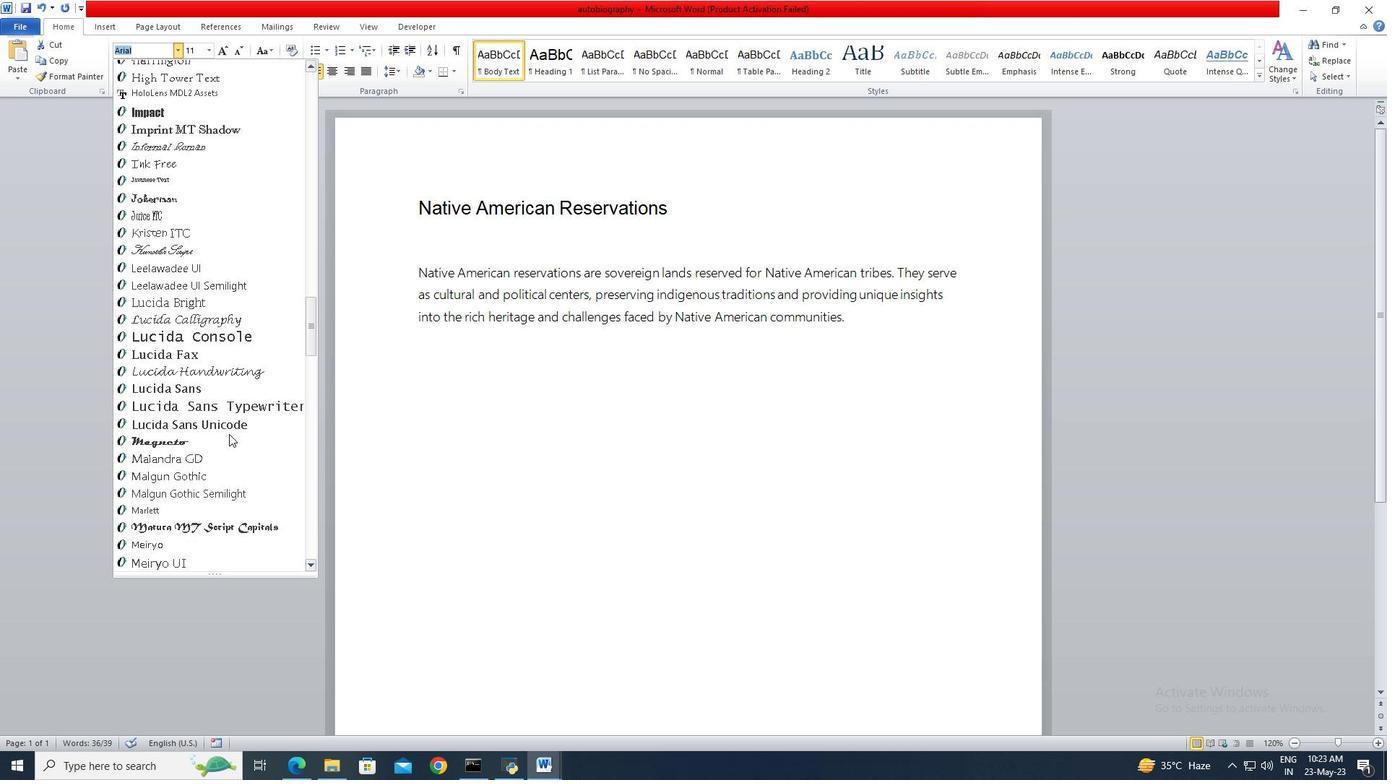 
Action: Mouse scrolled (229, 433) with delta (0, 0)
Screenshot: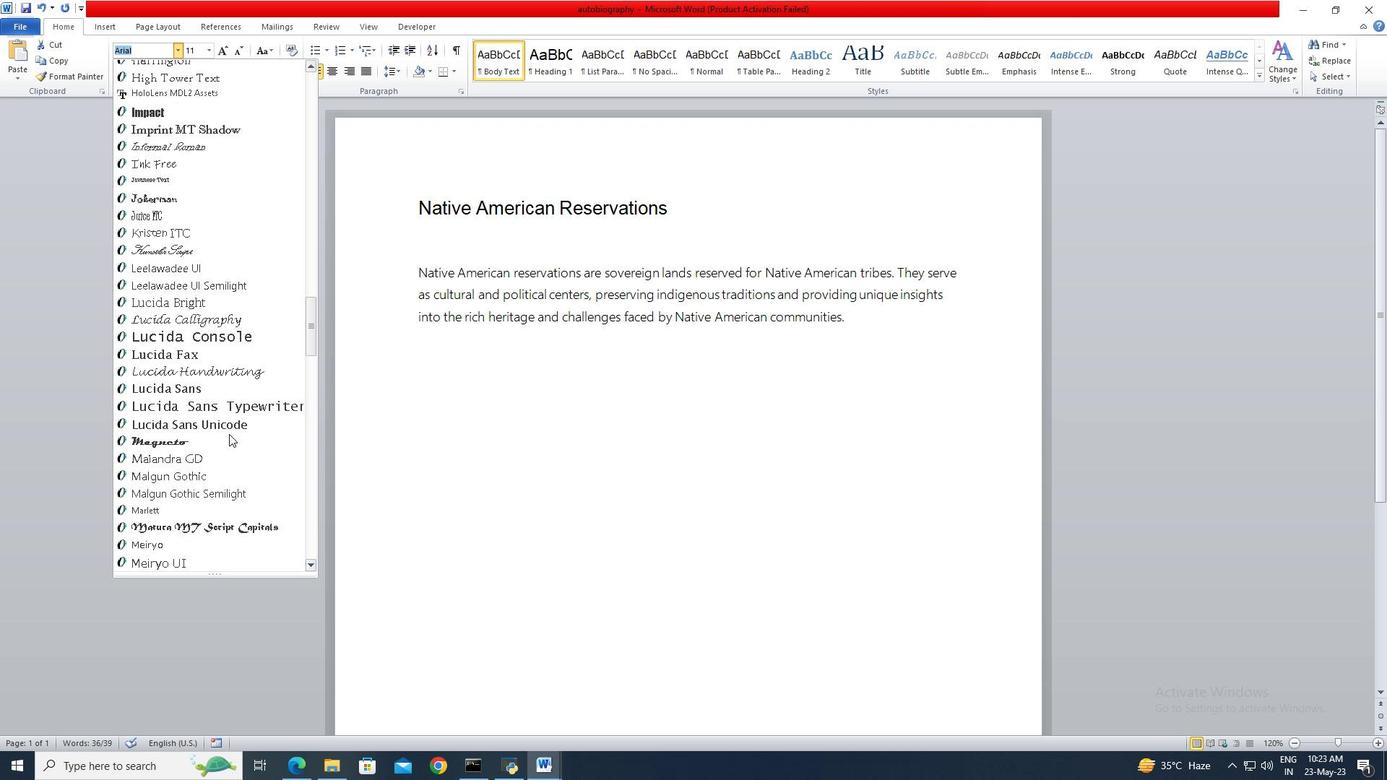 
Action: Mouse moved to (228, 433)
Screenshot: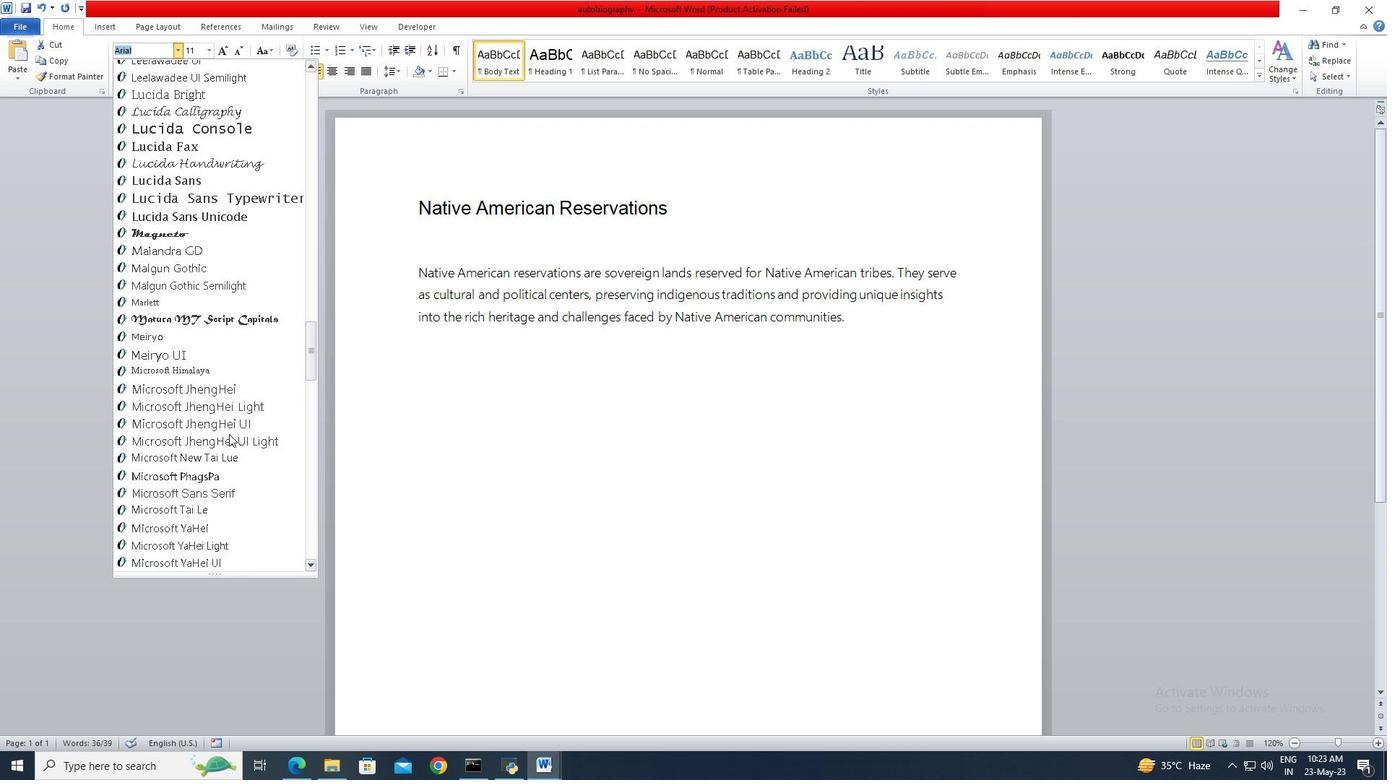 
Action: Mouse scrolled (228, 432) with delta (0, 0)
Screenshot: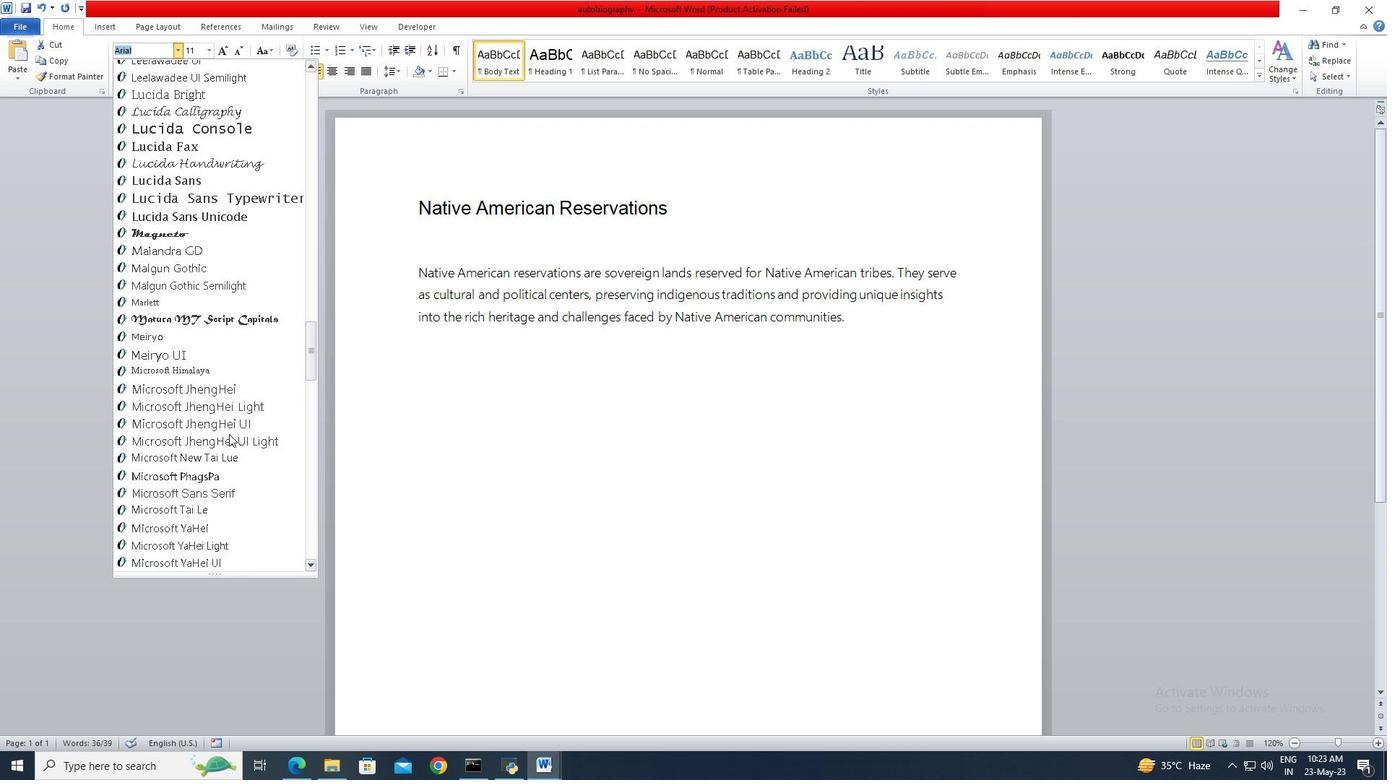 
Action: Mouse scrolled (228, 432) with delta (0, 0)
Screenshot: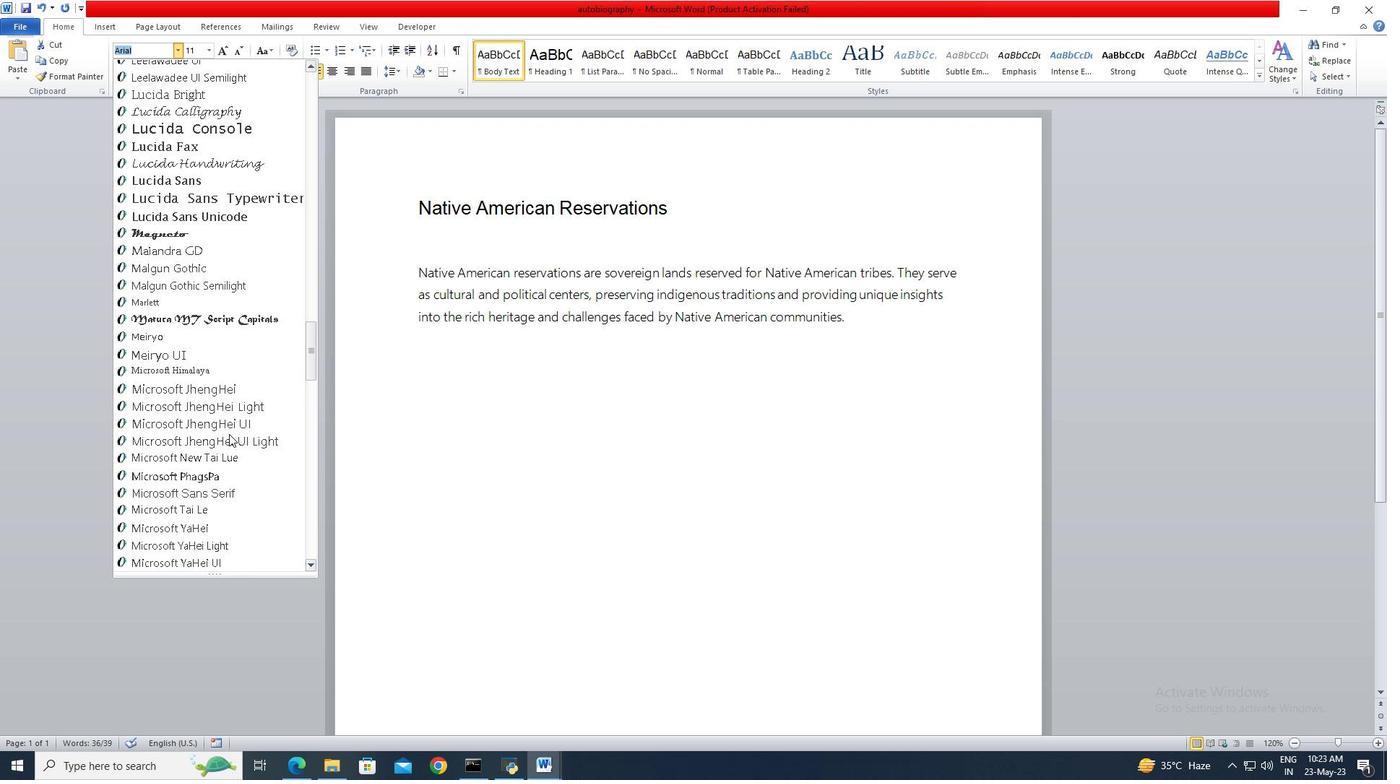 
Action: Mouse scrolled (228, 432) with delta (0, 0)
Screenshot: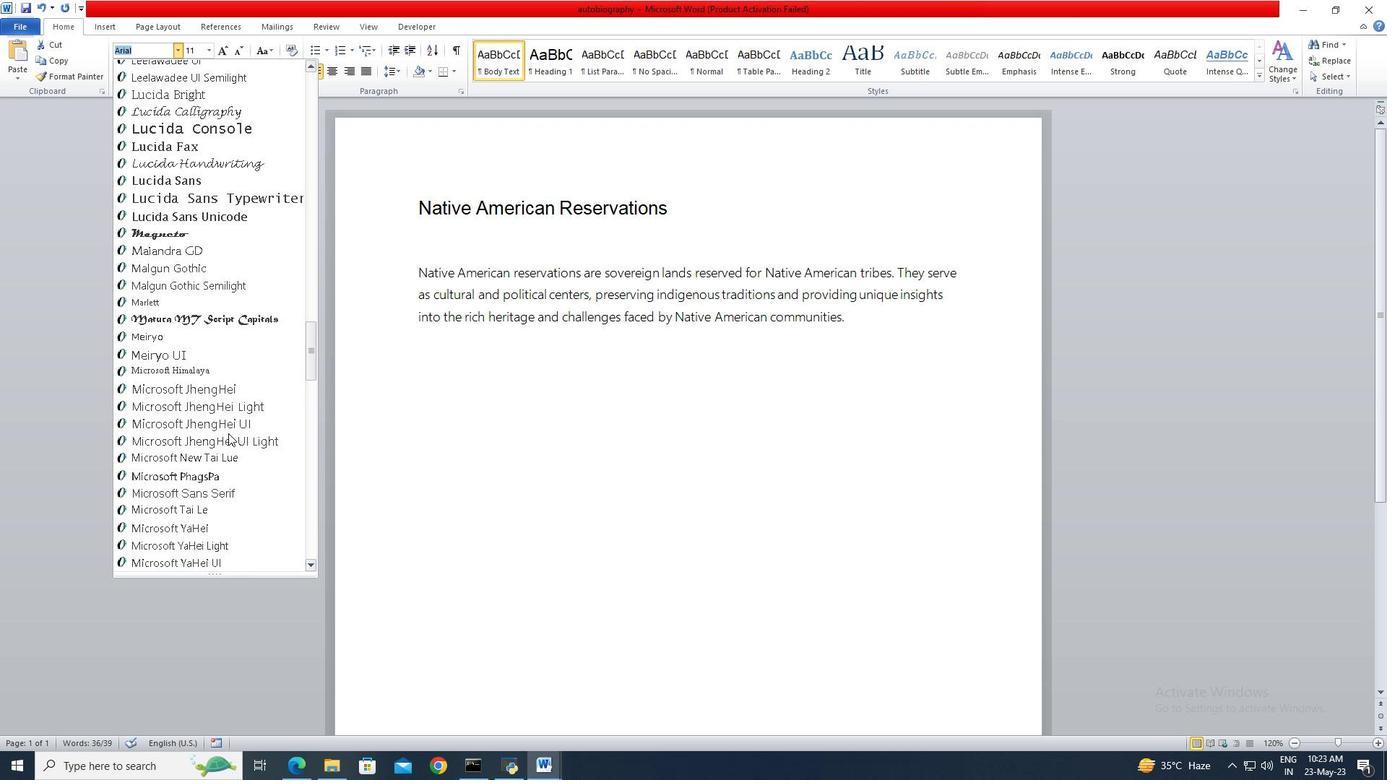 
Action: Mouse scrolled (228, 432) with delta (0, 0)
Screenshot: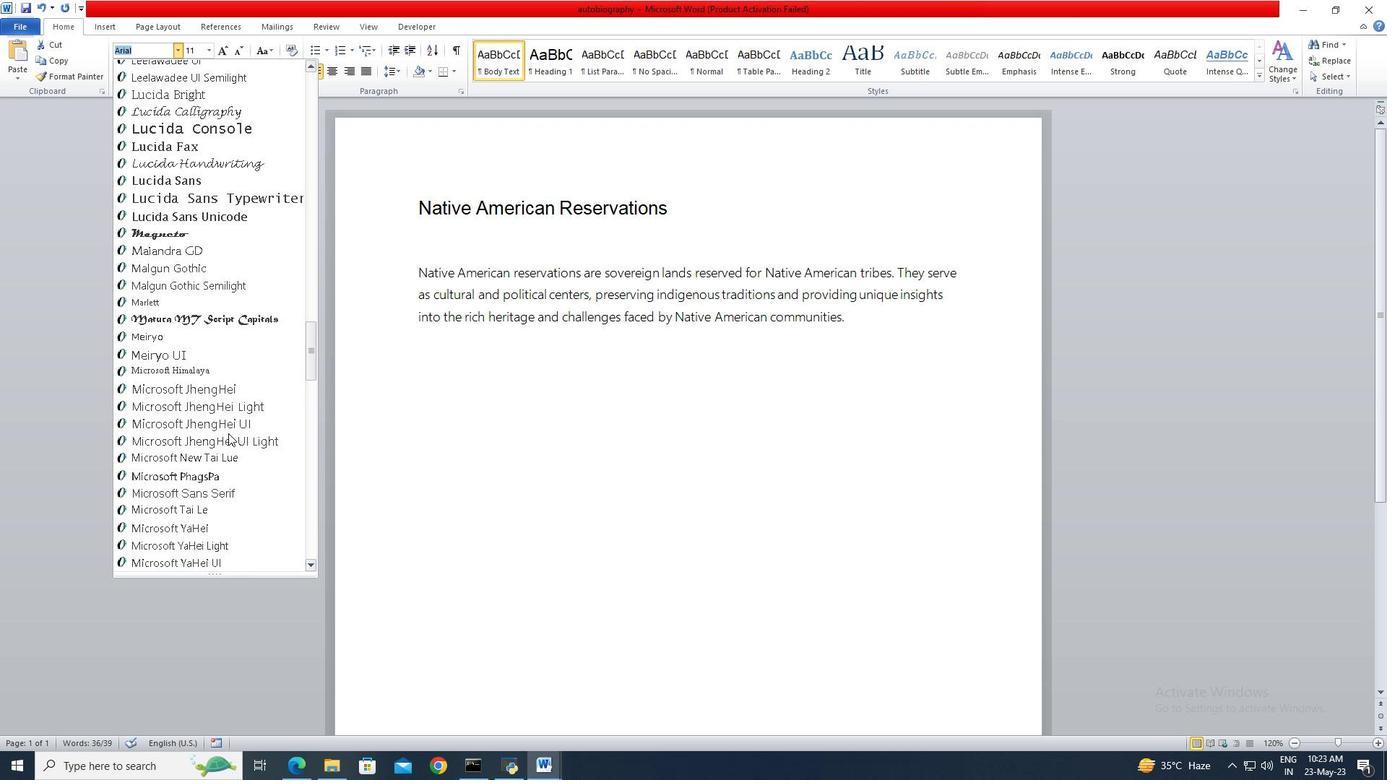 
Action: Mouse scrolled (228, 432) with delta (0, 0)
Screenshot: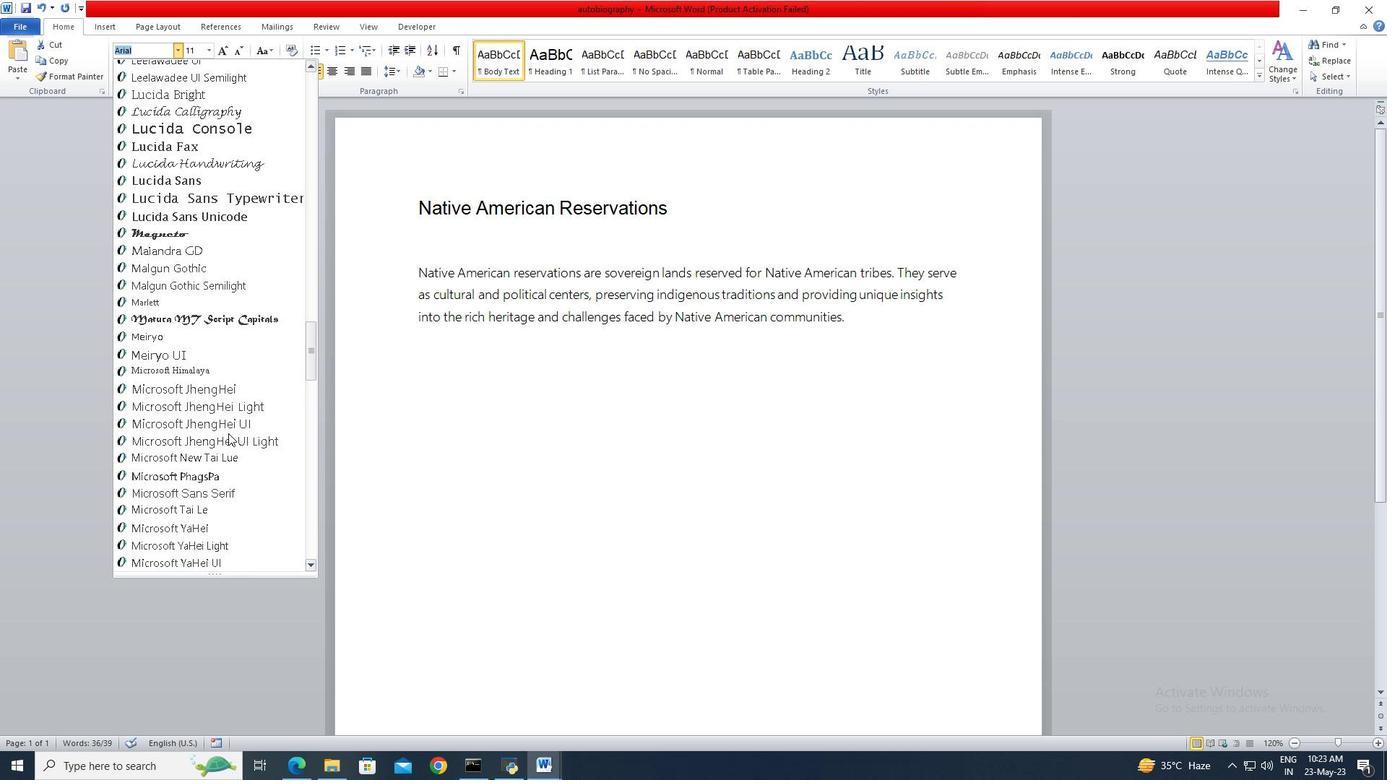 
Action: Mouse scrolled (228, 434) with delta (0, 0)
Screenshot: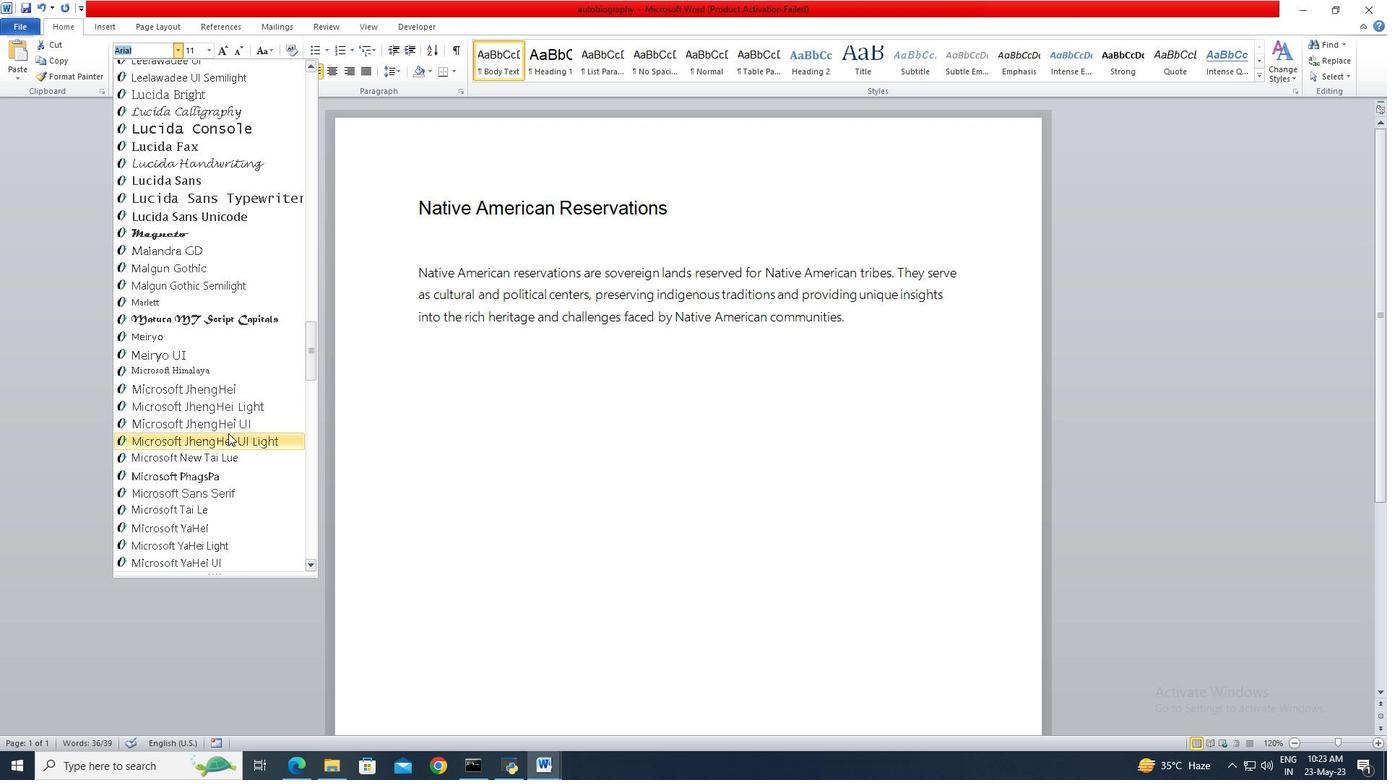 
Action: Mouse scrolled (228, 432) with delta (0, 0)
Screenshot: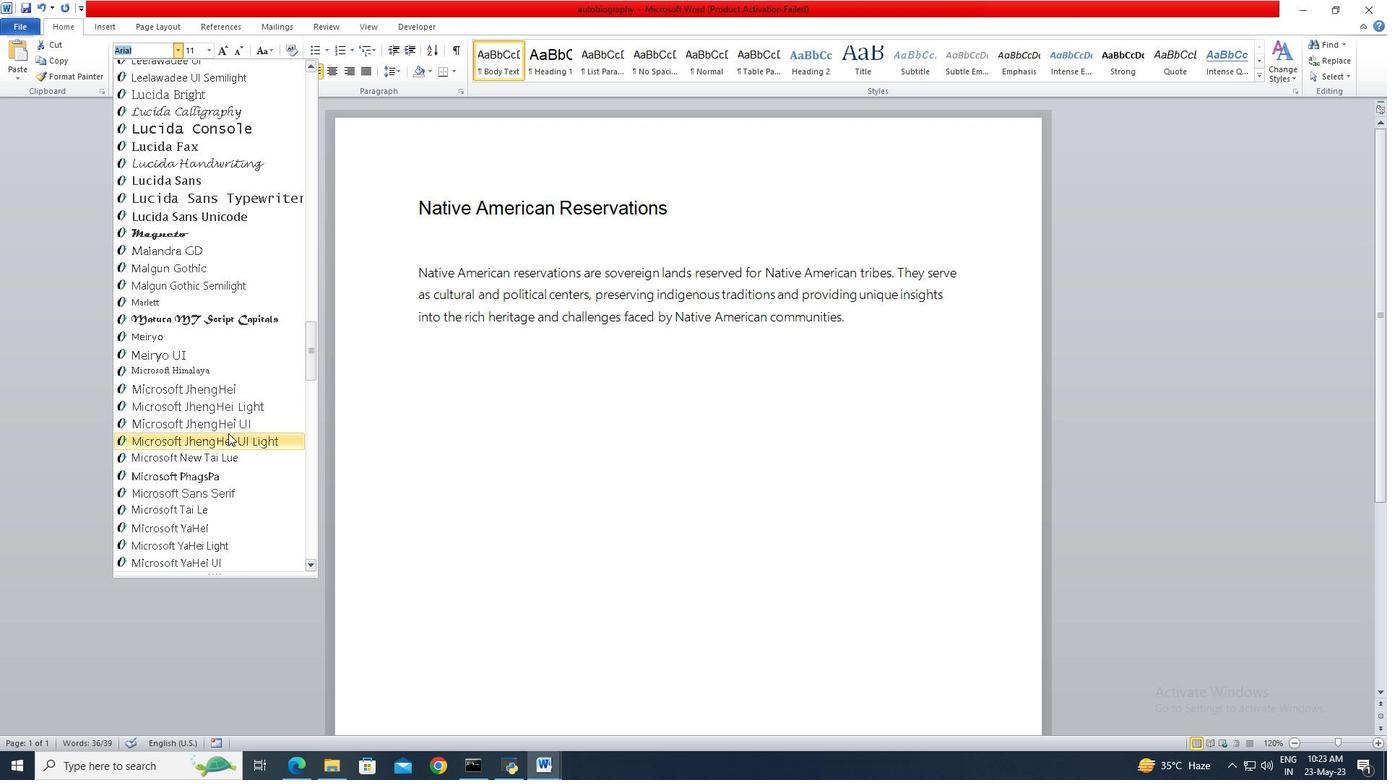 
Action: Mouse scrolled (228, 434) with delta (0, 0)
Screenshot: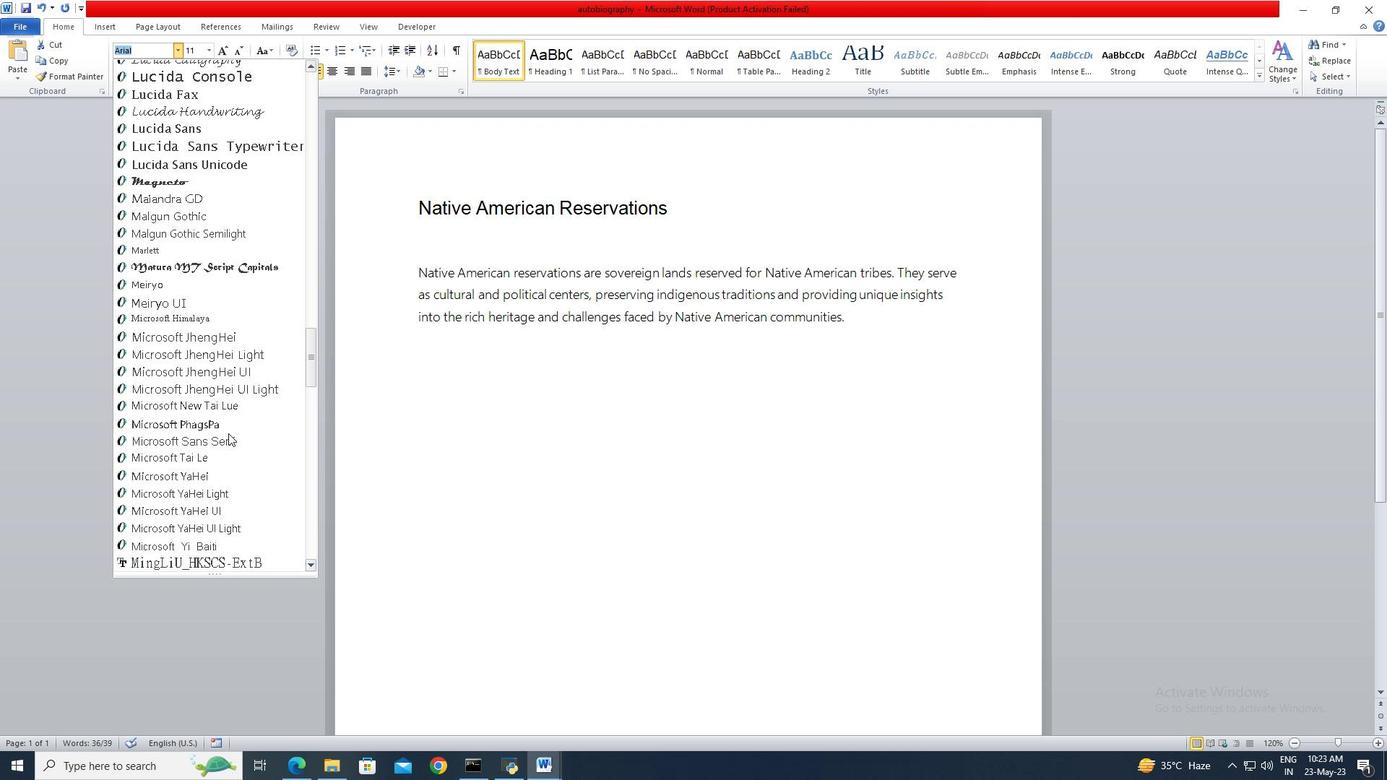 
Action: Mouse scrolled (228, 432) with delta (0, 0)
Screenshot: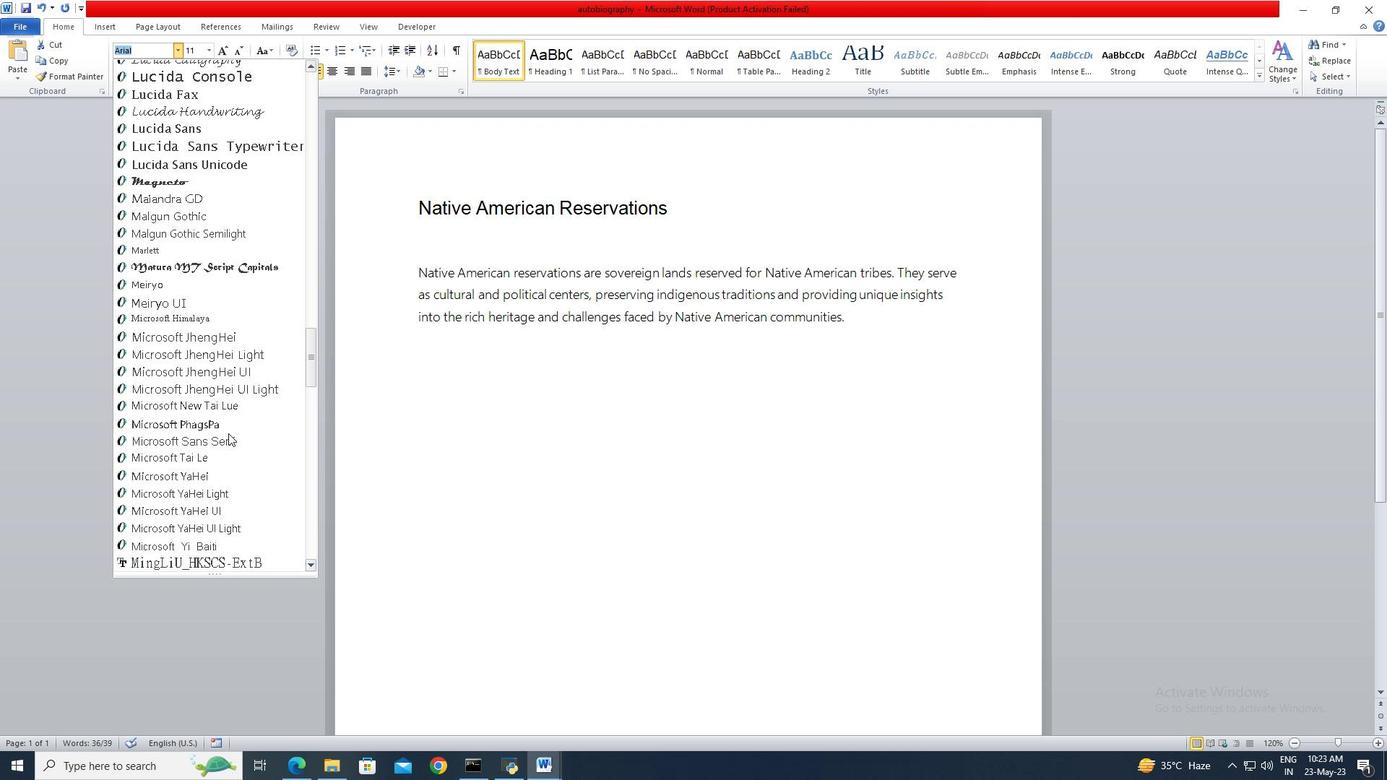
Action: Mouse scrolled (228, 432) with delta (0, 0)
Screenshot: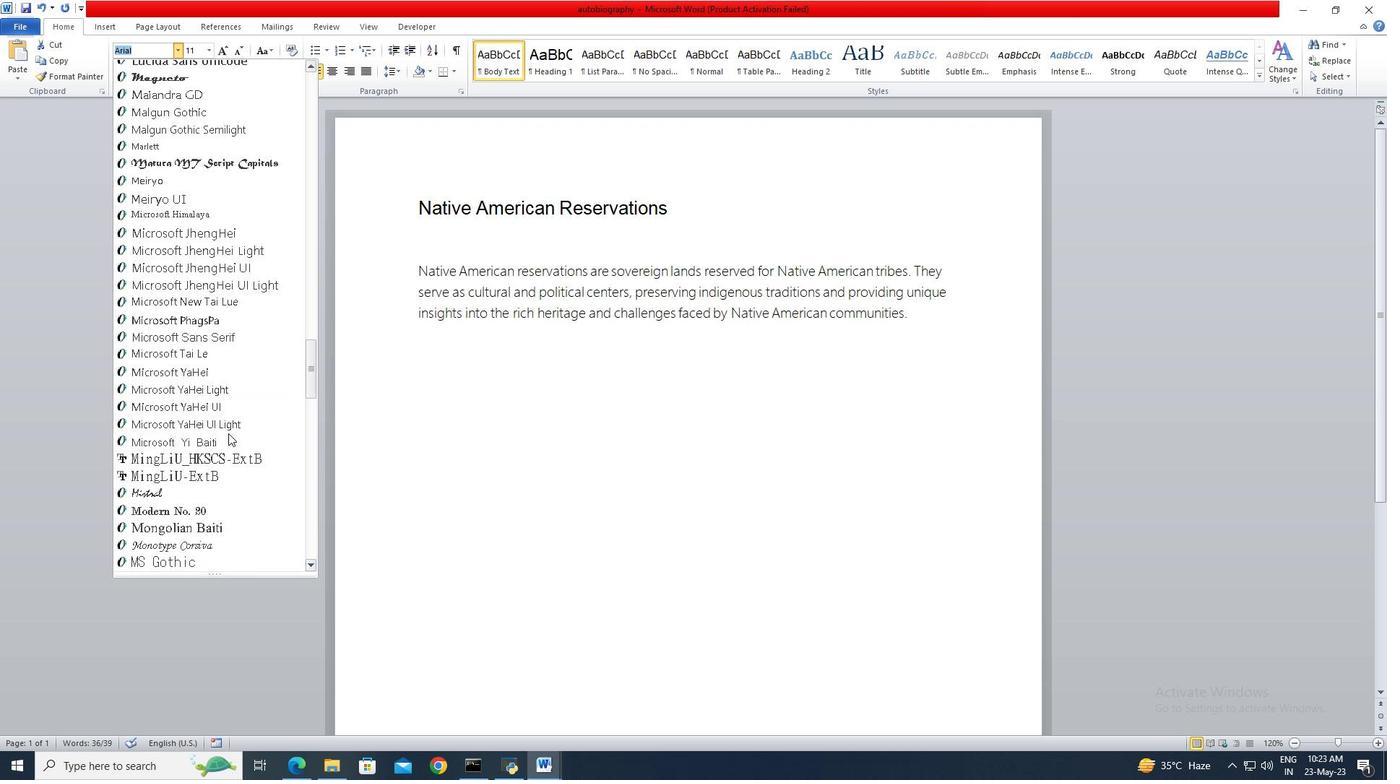 
Action: Mouse scrolled (228, 432) with delta (0, 0)
Screenshot: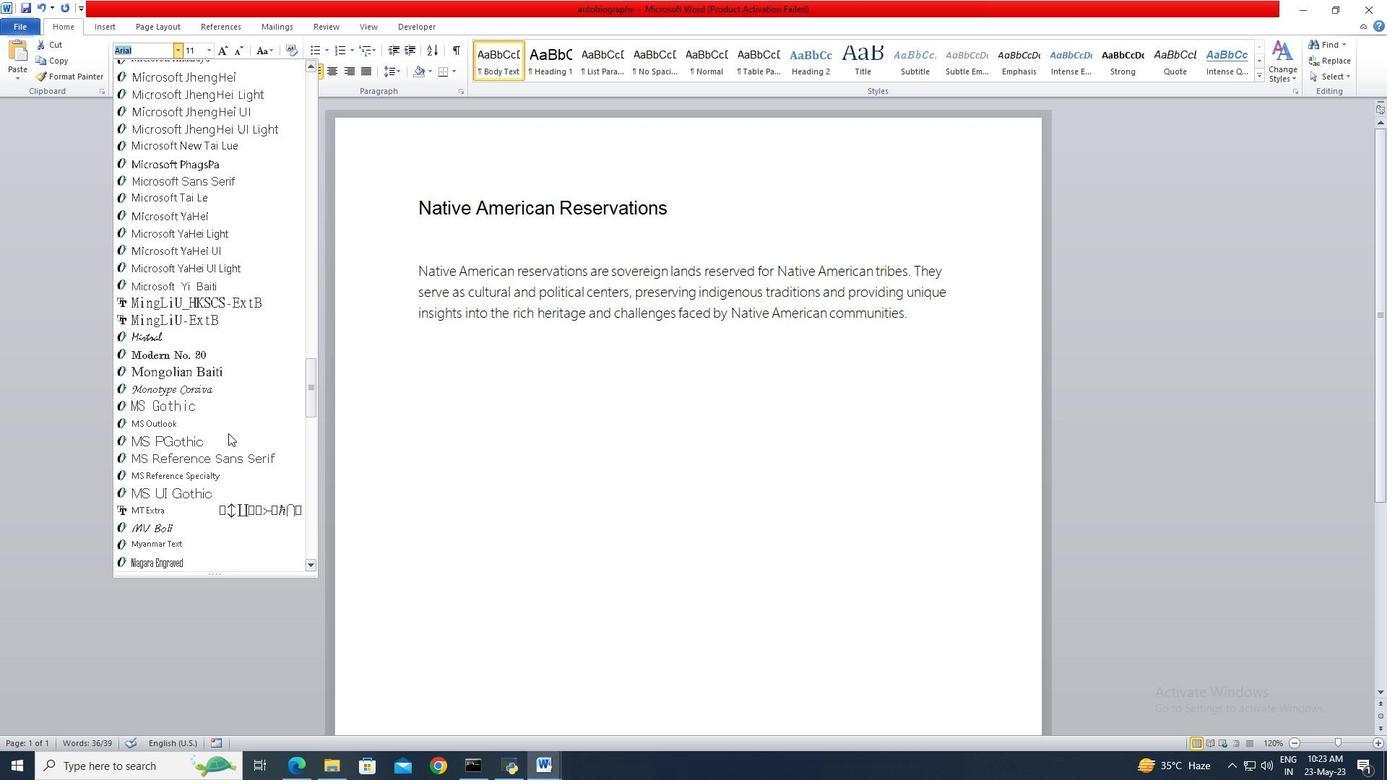 
Action: Mouse scrolled (228, 432) with delta (0, 0)
Screenshot: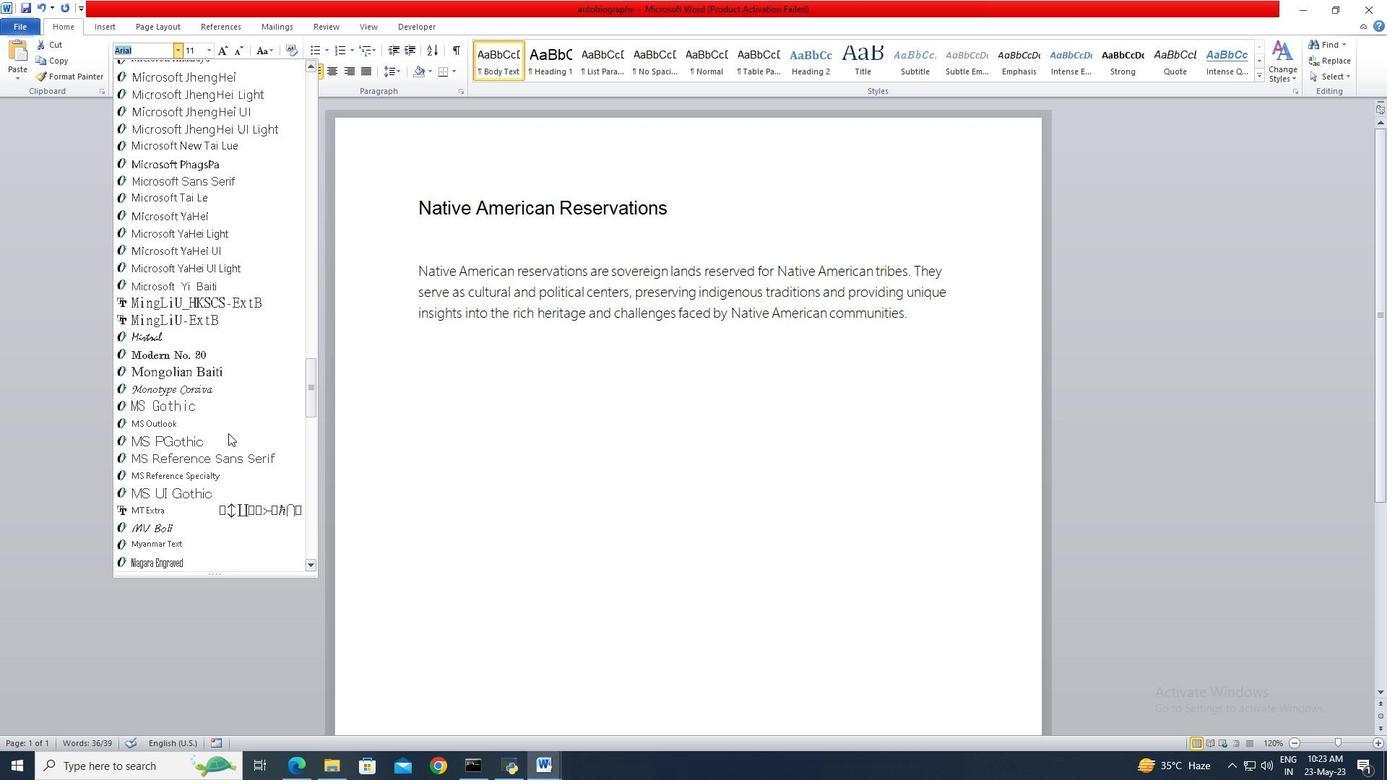 
Action: Mouse scrolled (228, 432) with delta (0, 0)
Screenshot: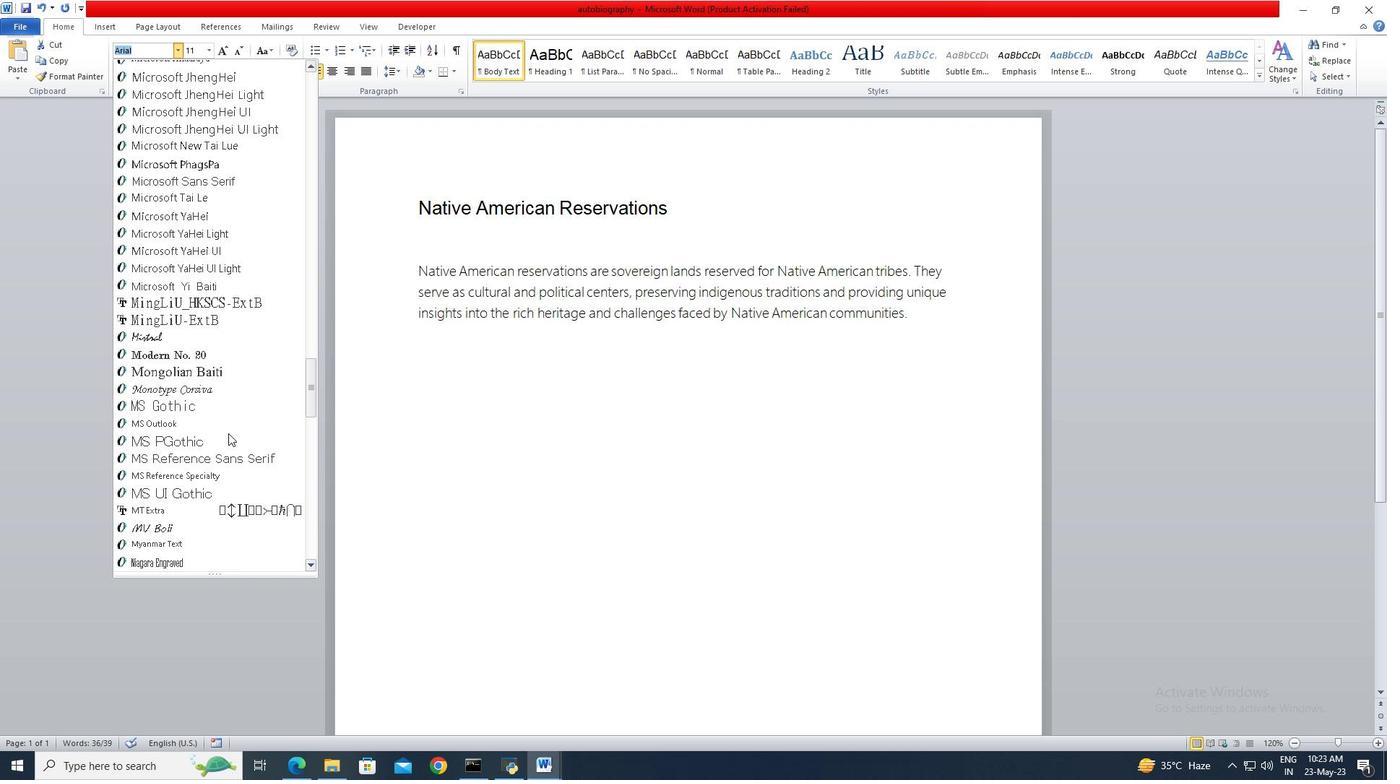 
Action: Mouse scrolled (228, 432) with delta (0, 0)
Screenshot: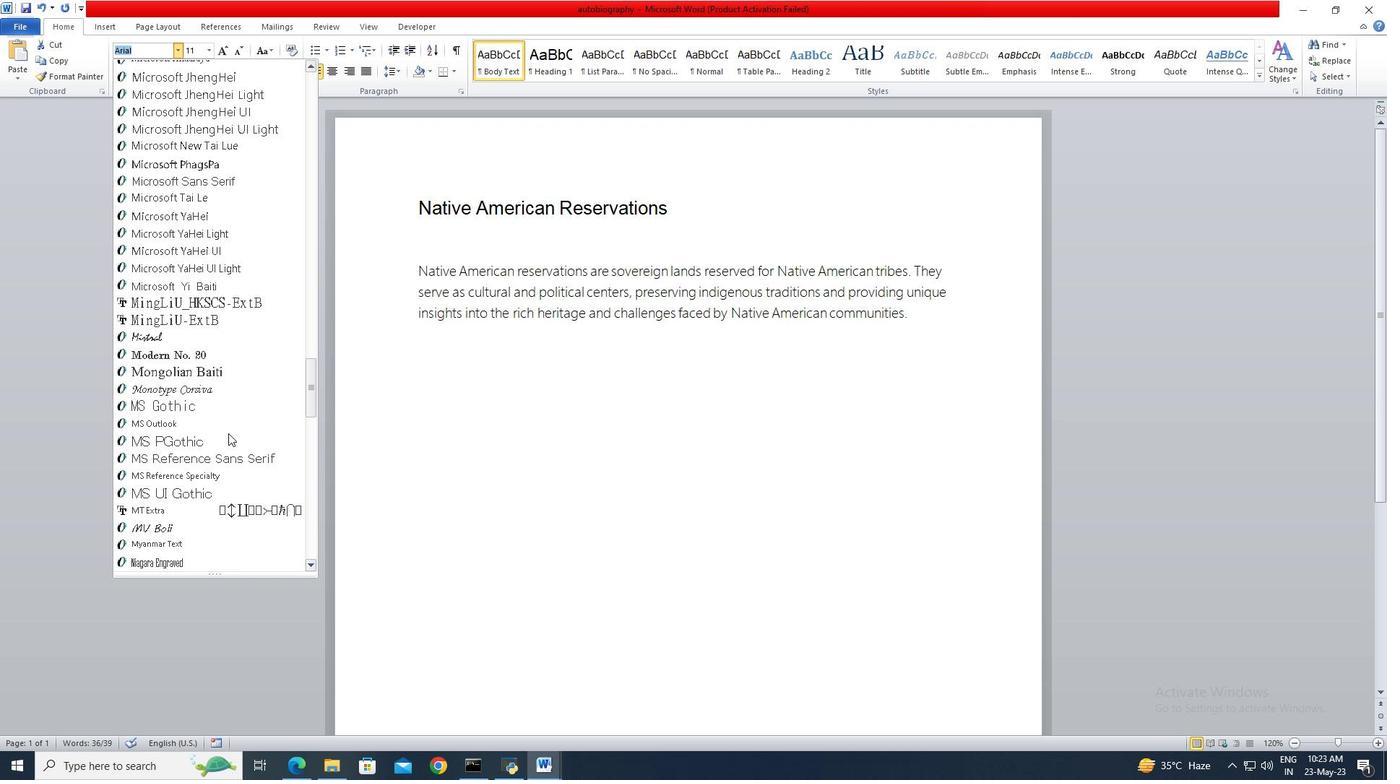 
Action: Mouse scrolled (228, 432) with delta (0, 0)
Screenshot: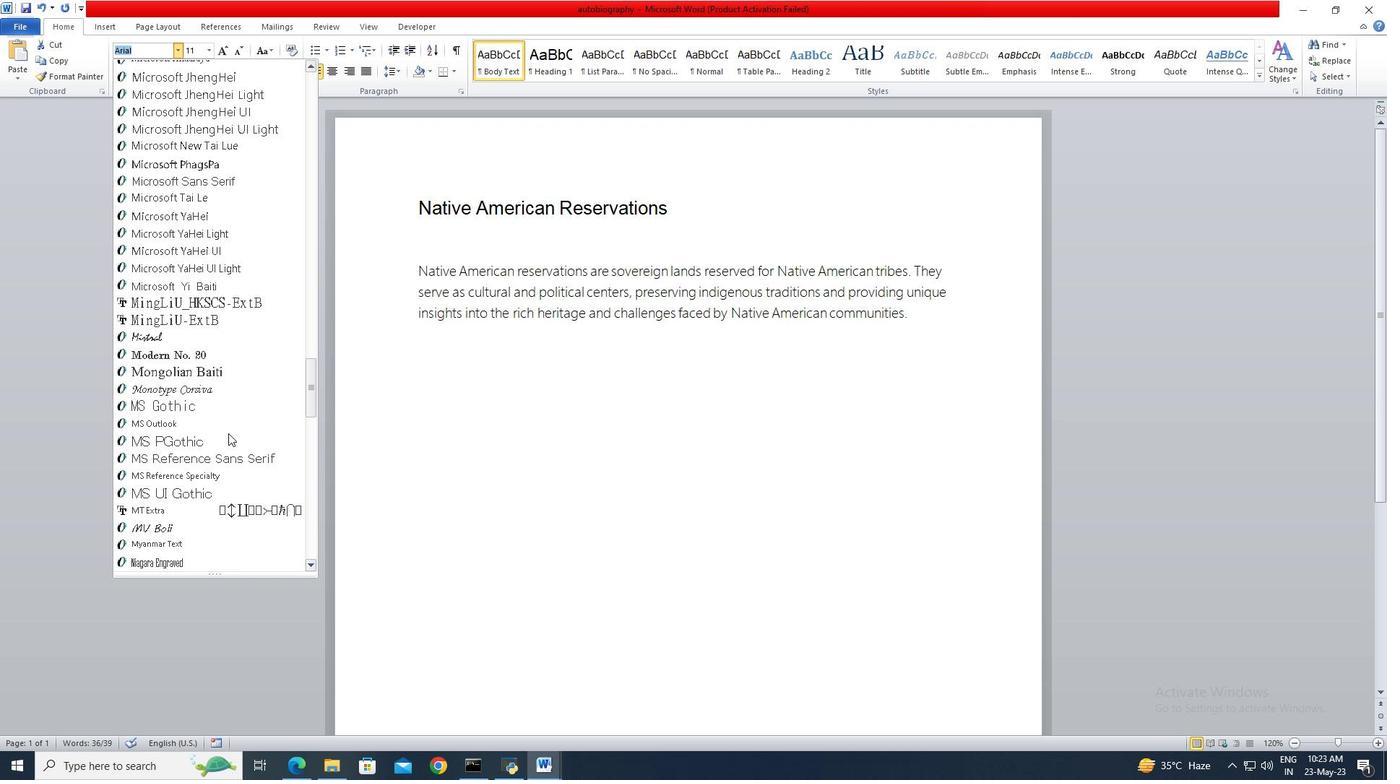 
Action: Mouse scrolled (228, 432) with delta (0, 0)
Screenshot: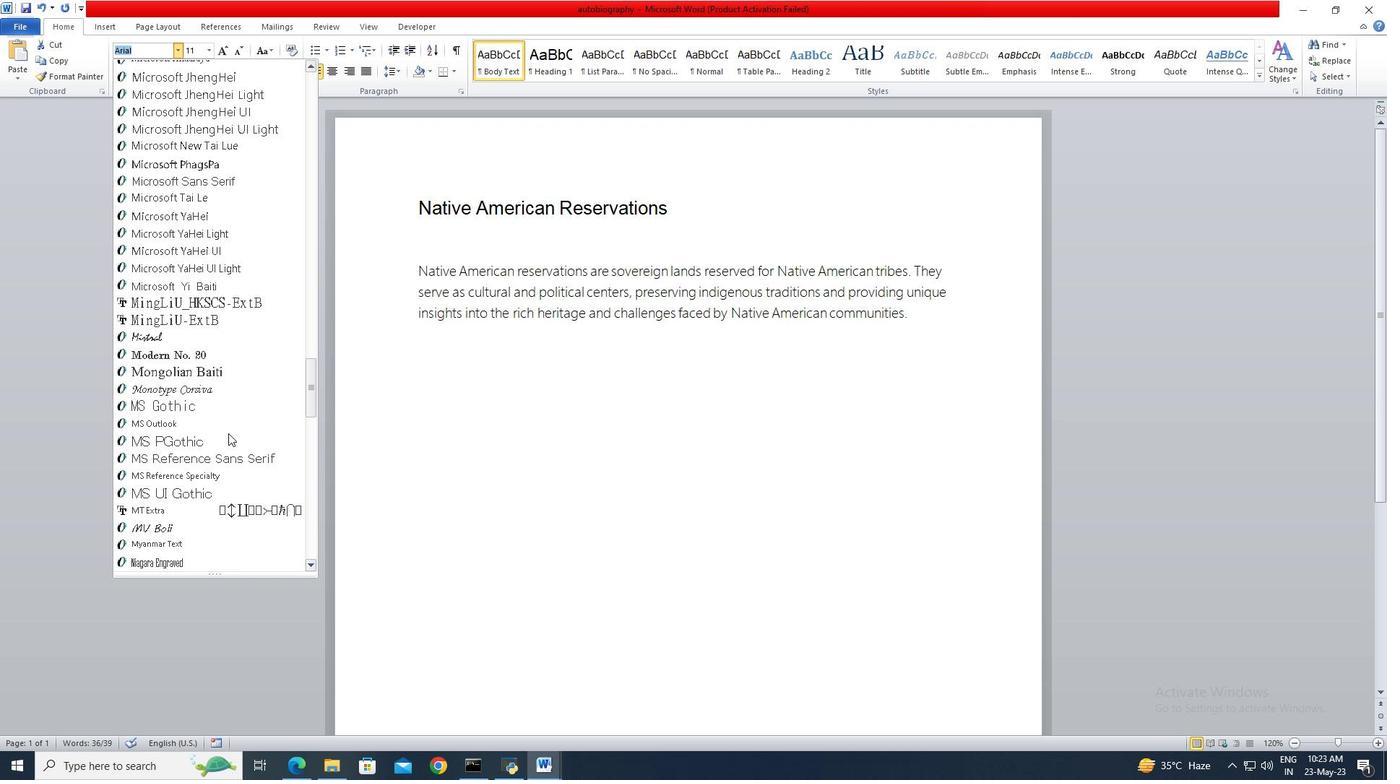 
Action: Mouse scrolled (228, 432) with delta (0, 0)
Screenshot: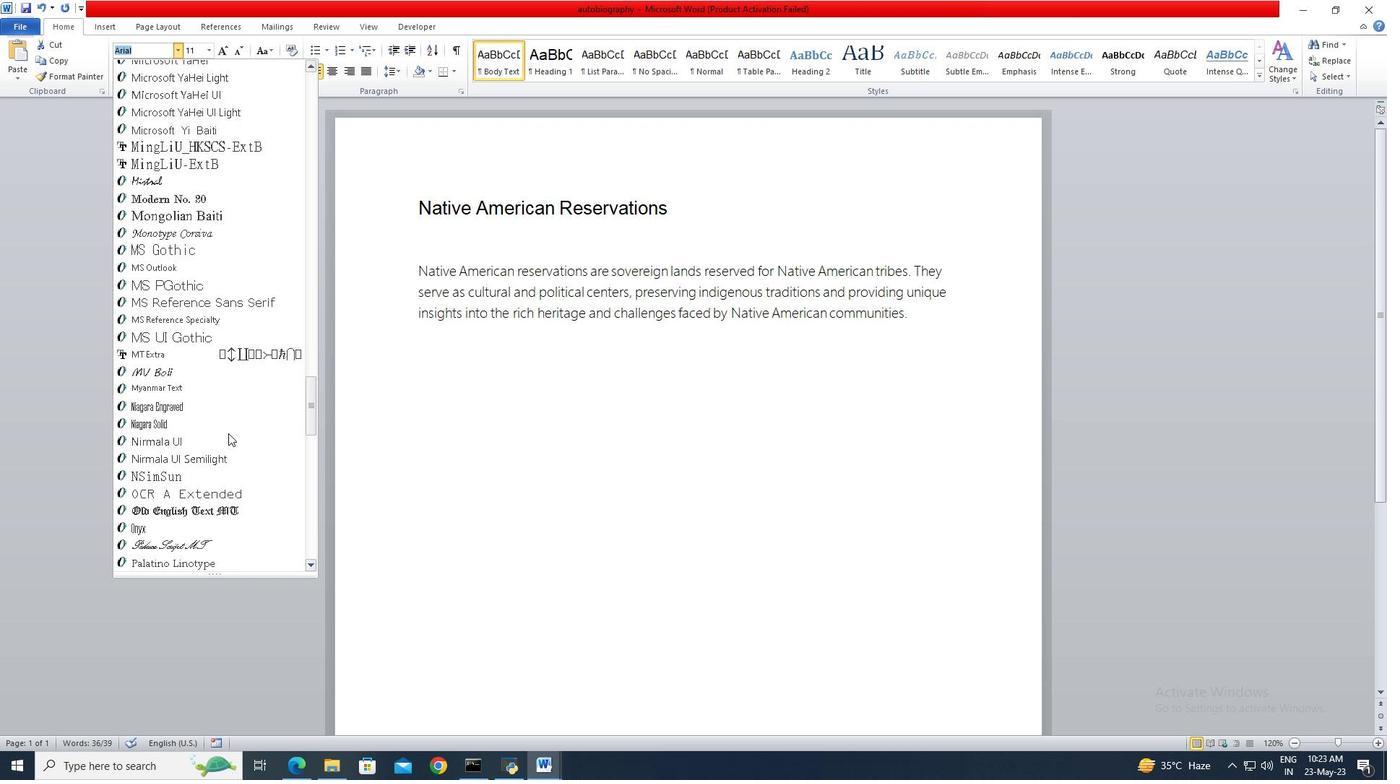 
Action: Mouse scrolled (228, 432) with delta (0, 0)
Screenshot: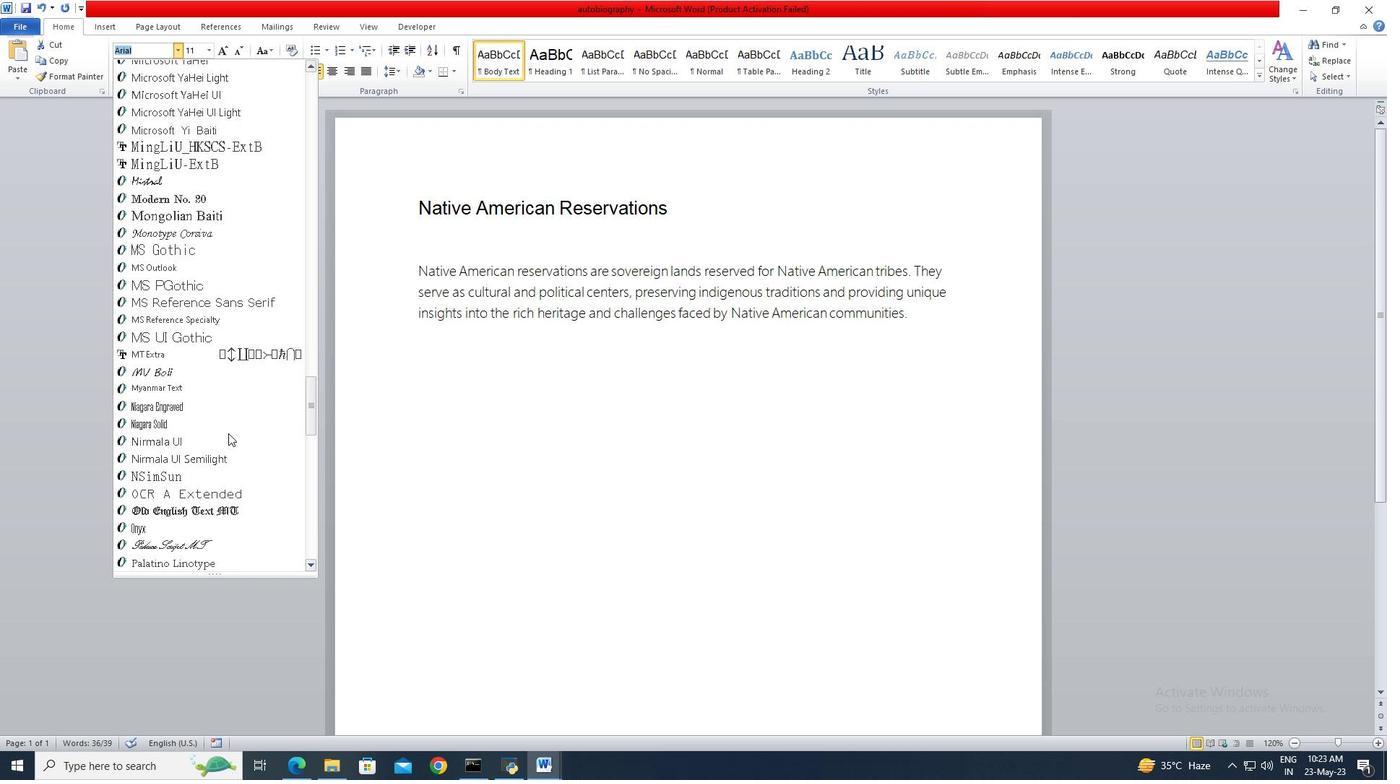 
Action: Mouse scrolled (228, 432) with delta (0, 0)
Screenshot: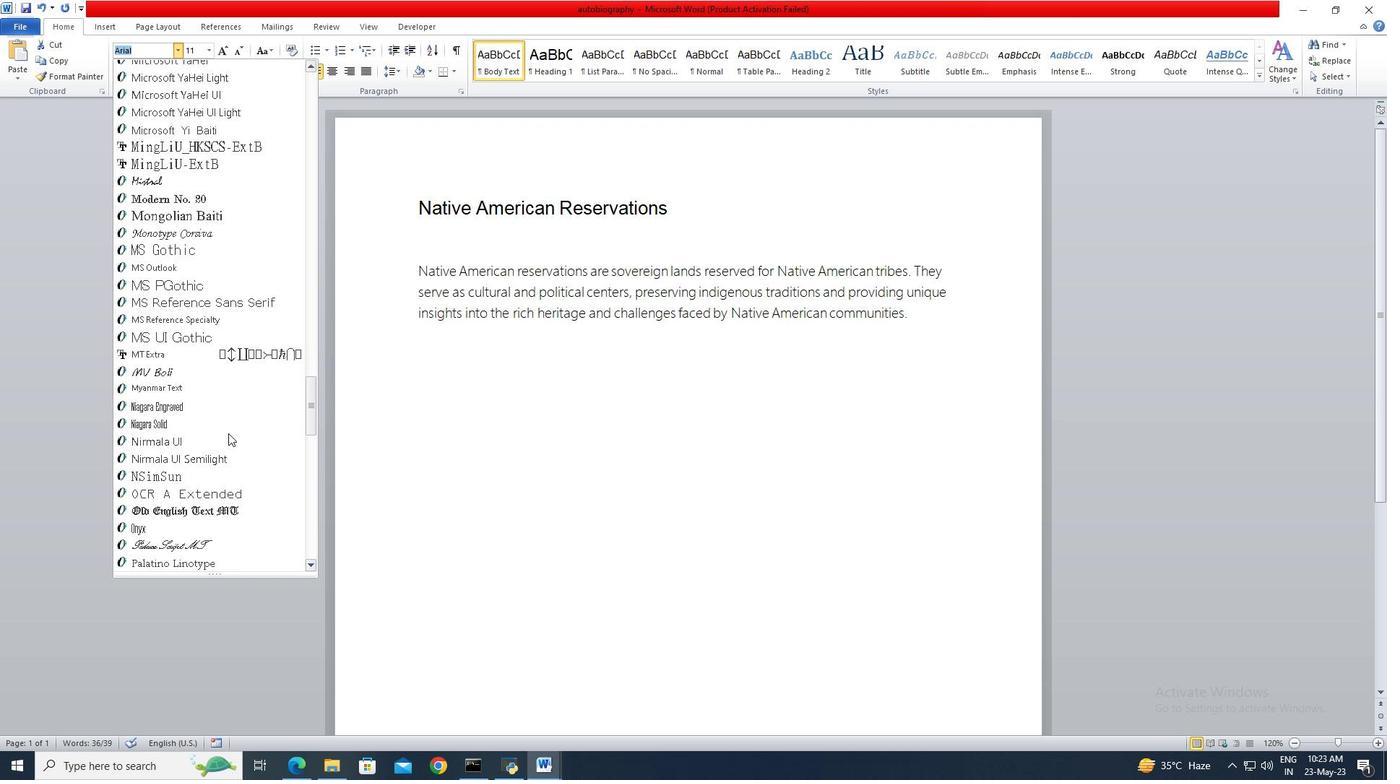 
Action: Mouse scrolled (228, 432) with delta (0, 0)
Screenshot: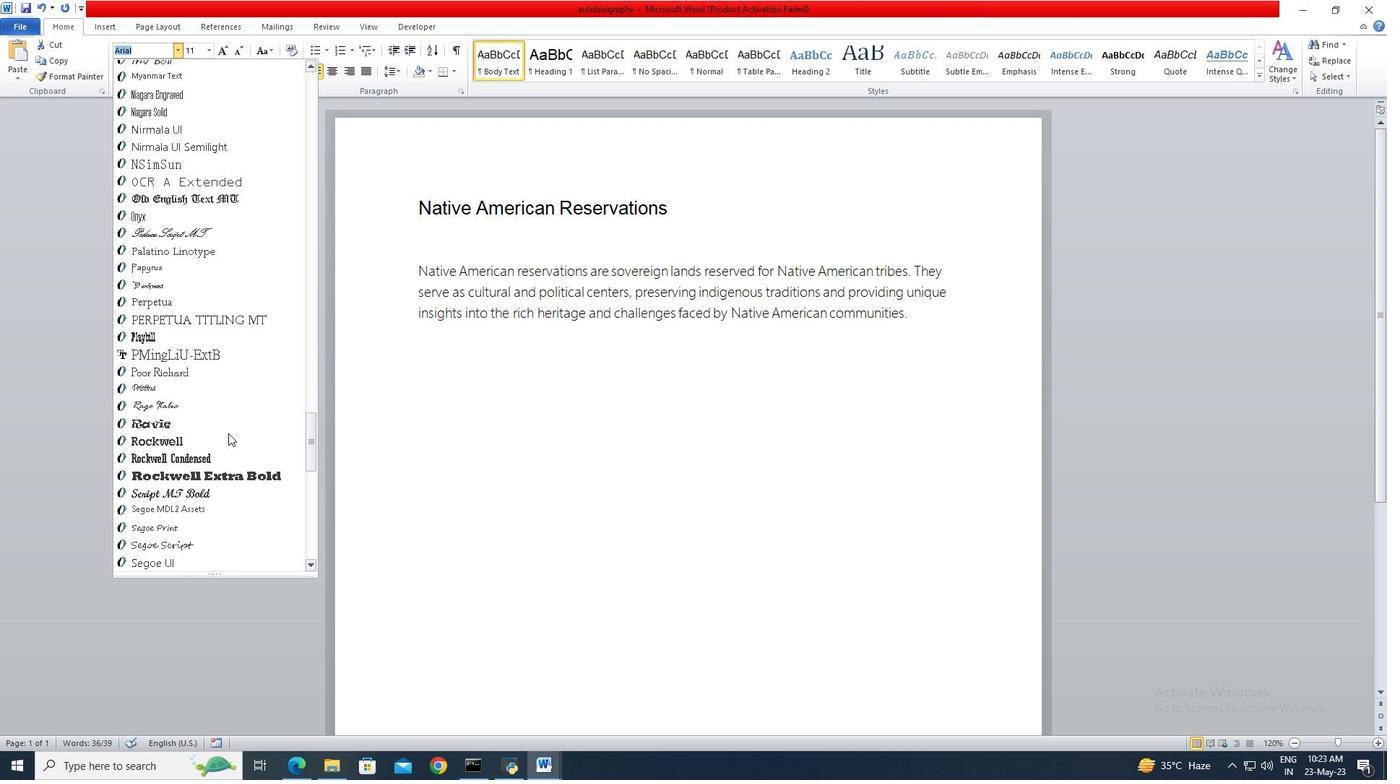
Action: Mouse scrolled (228, 434) with delta (0, 0)
Screenshot: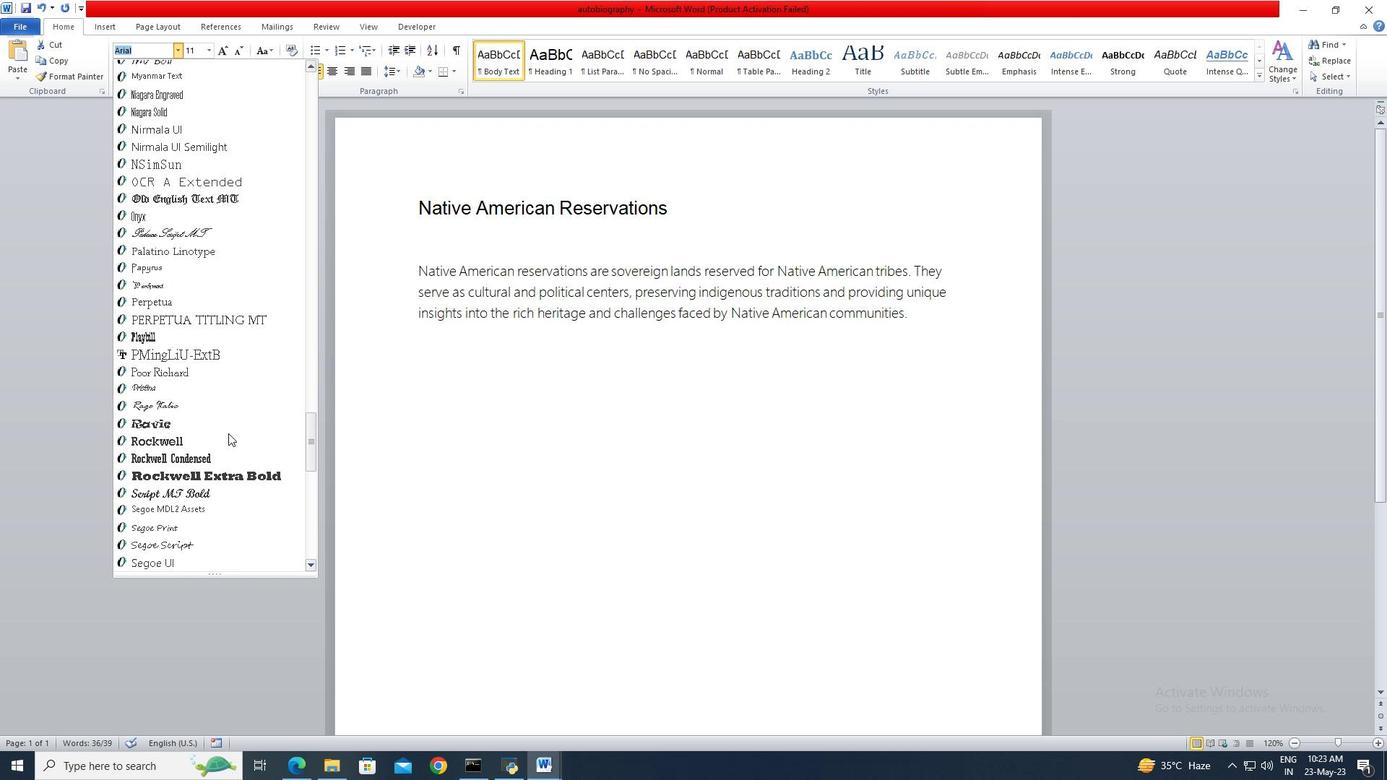 
Action: Mouse scrolled (228, 432) with delta (0, 0)
Screenshot: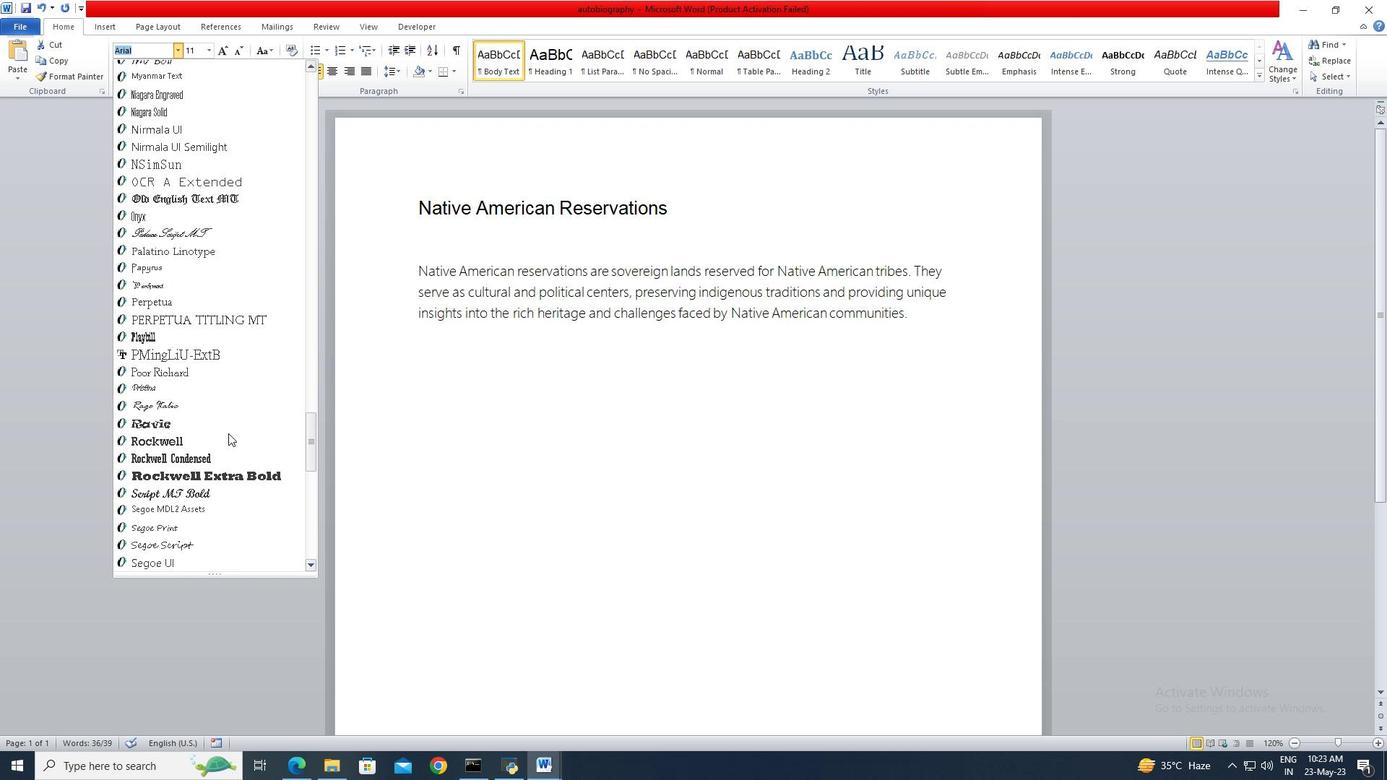 
Action: Mouse scrolled (228, 432) with delta (0, 0)
Screenshot: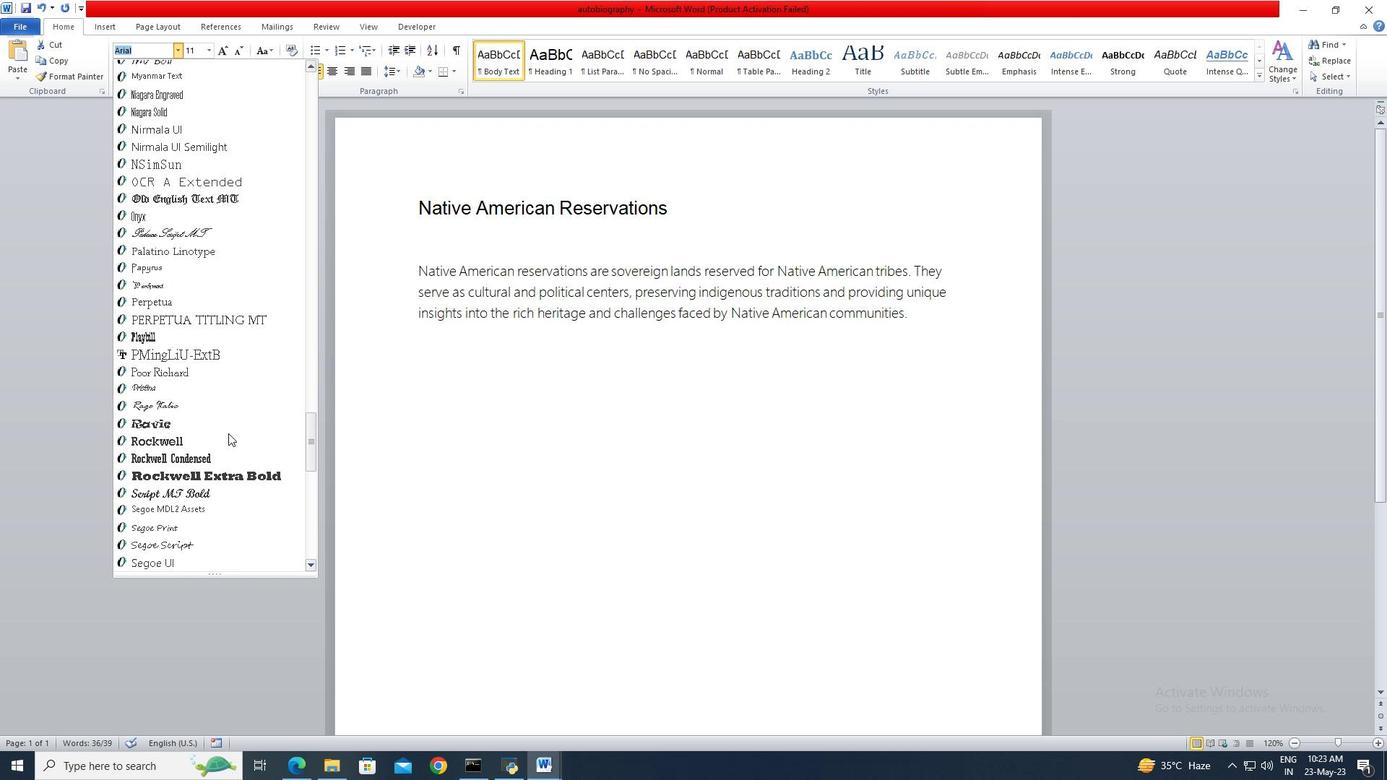 
Action: Mouse scrolled (228, 432) with delta (0, 0)
Screenshot: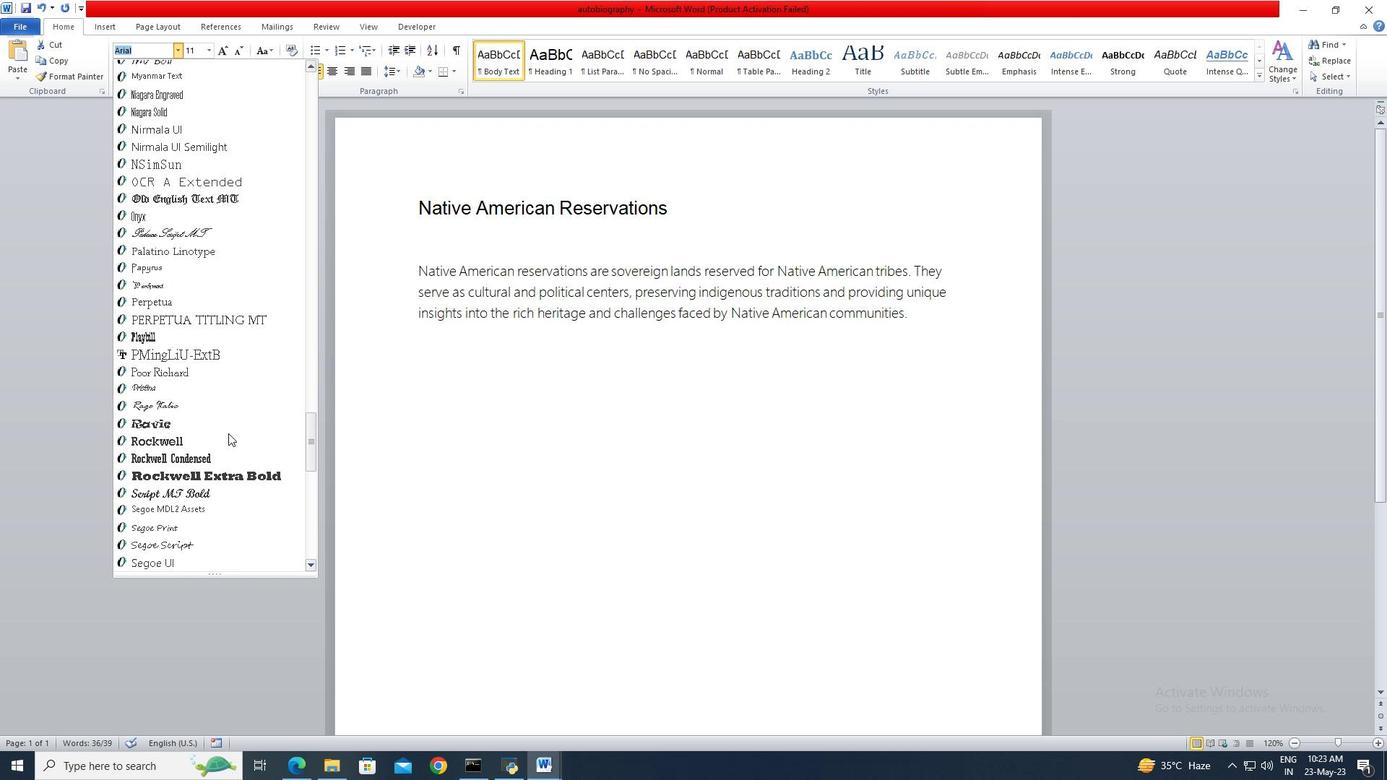 
Action: Mouse scrolled (228, 432) with delta (0, 0)
Screenshot: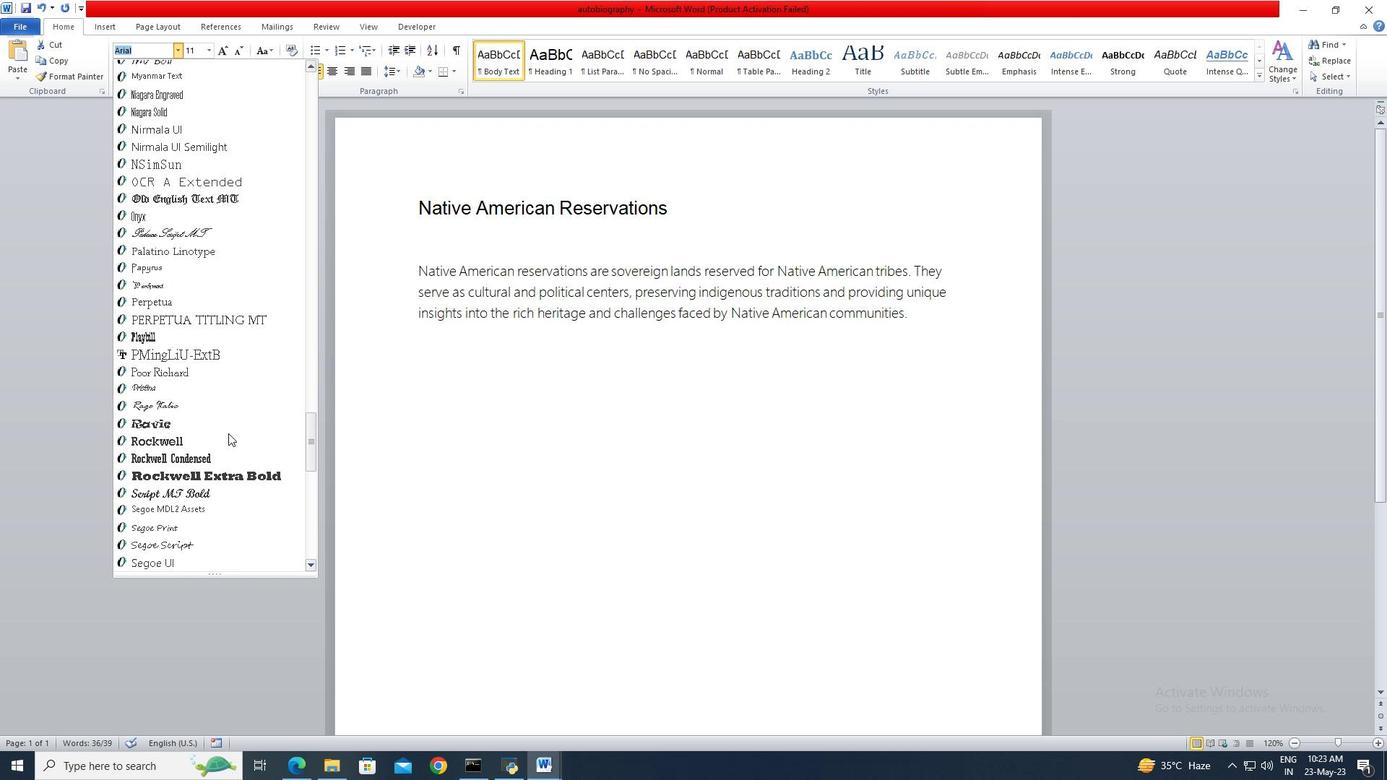 
Action: Mouse scrolled (228, 432) with delta (0, 0)
Screenshot: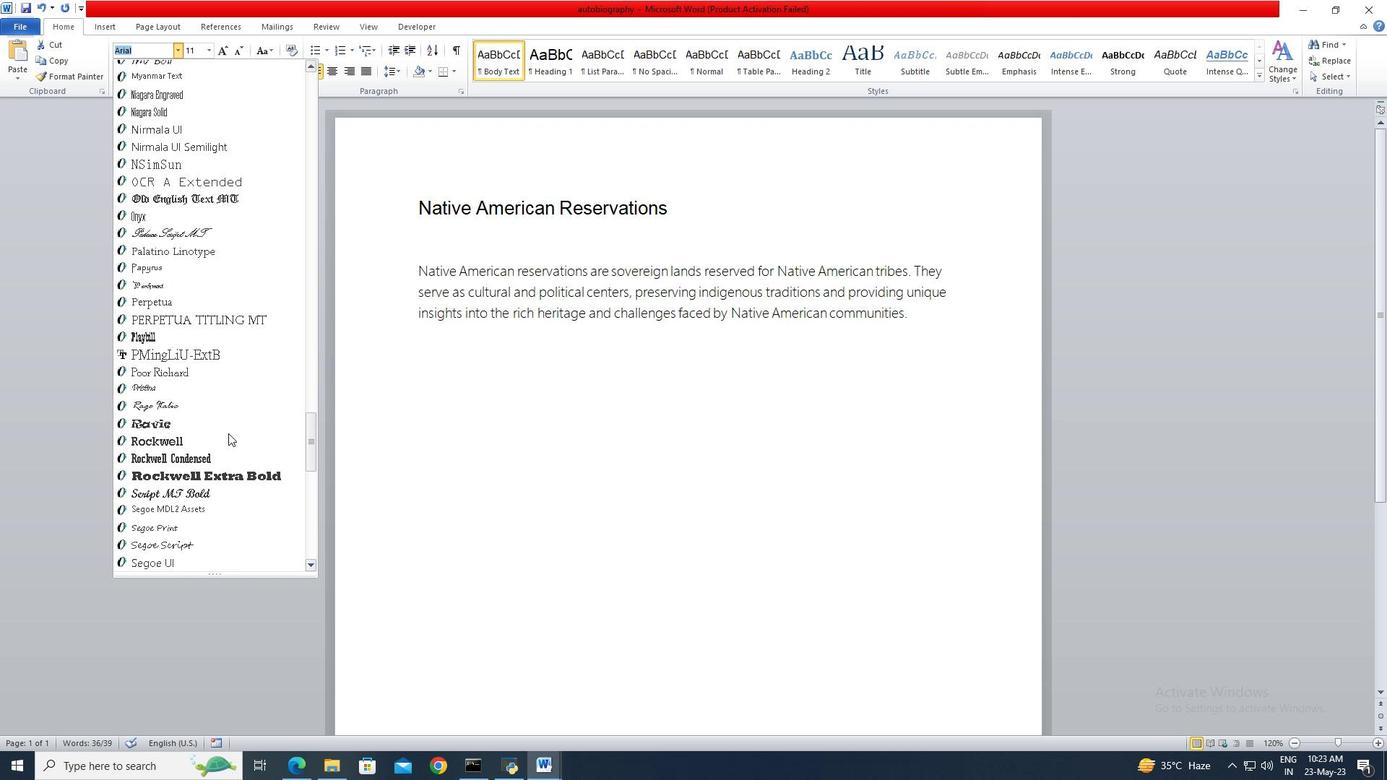 
Action: Mouse scrolled (228, 432) with delta (0, 0)
Screenshot: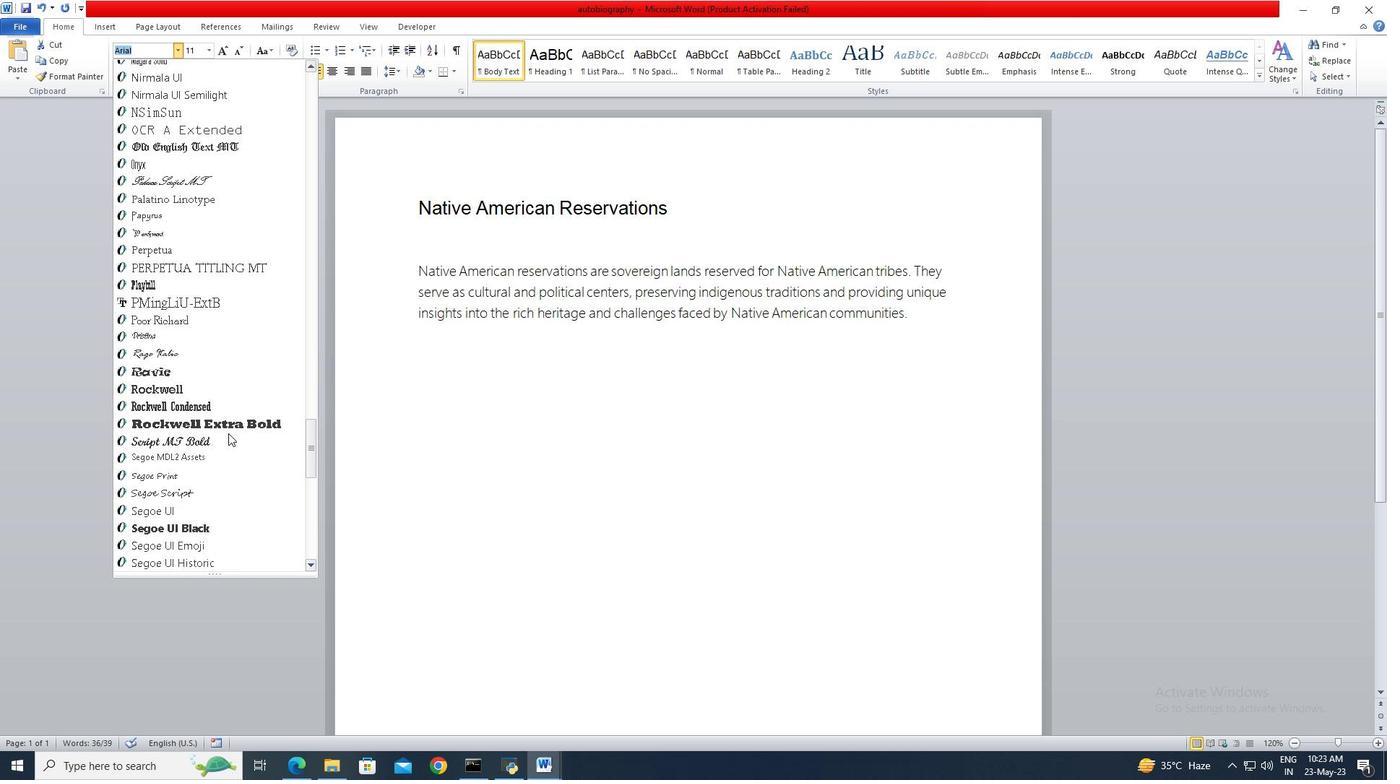 
Action: Mouse scrolled (228, 432) with delta (0, 0)
Screenshot: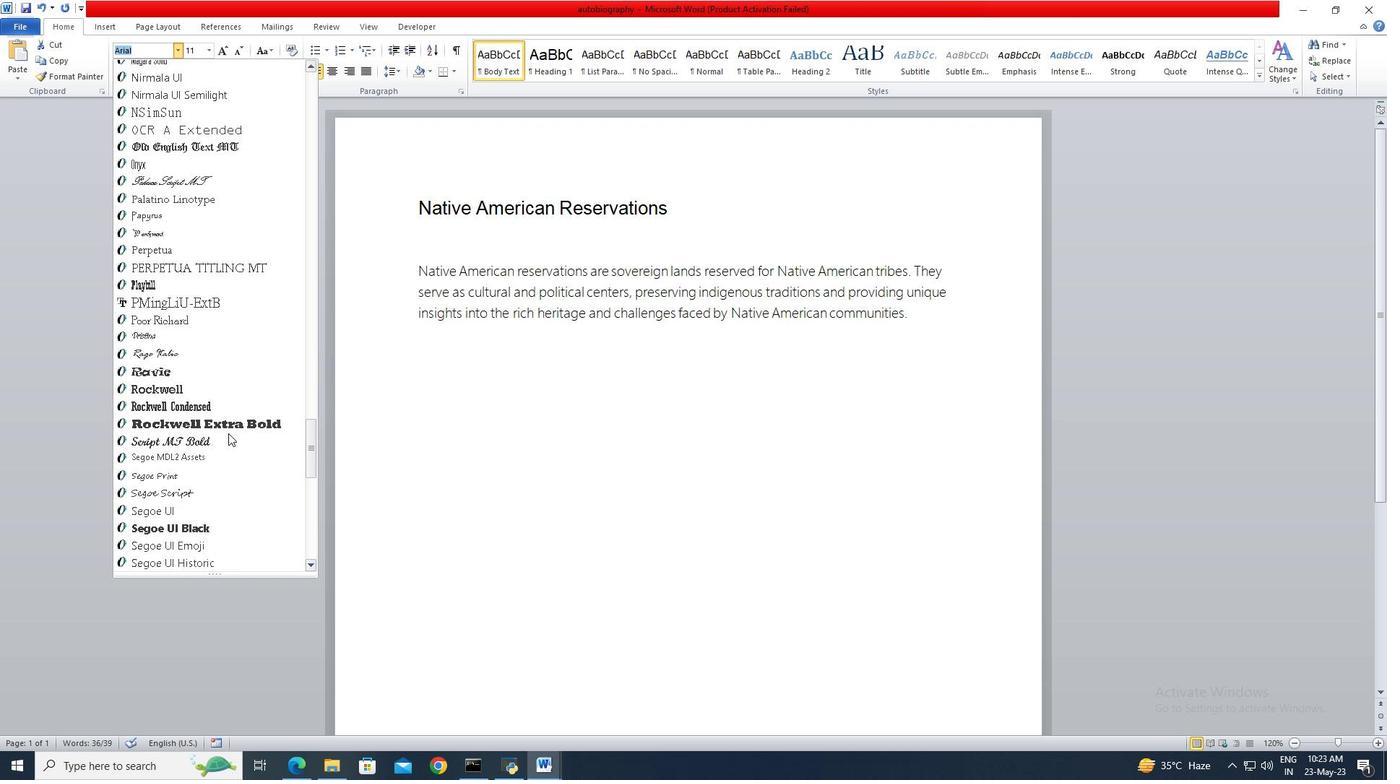 
Action: Mouse scrolled (228, 432) with delta (0, 0)
Screenshot: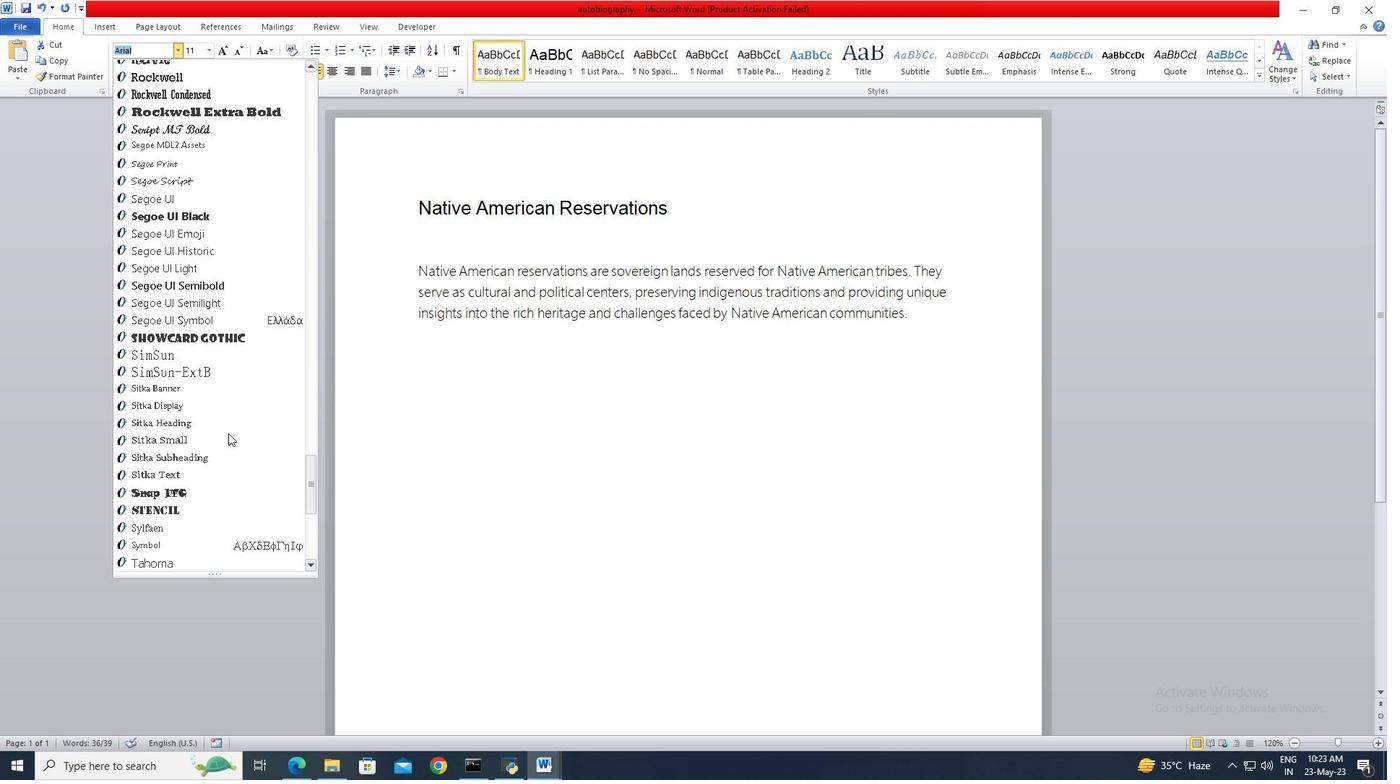 
Action: Mouse scrolled (228, 432) with delta (0, 0)
Screenshot: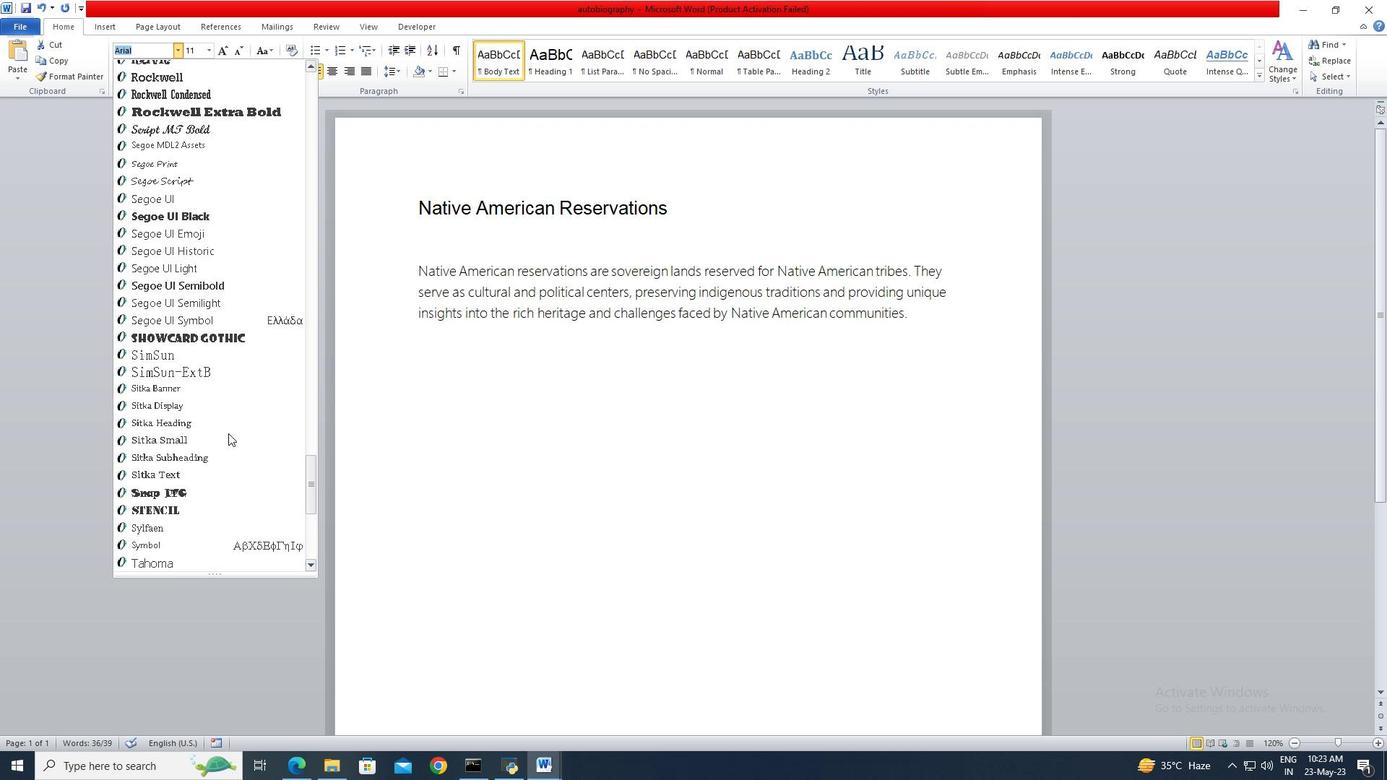 
Action: Mouse scrolled (228, 432) with delta (0, 0)
Screenshot: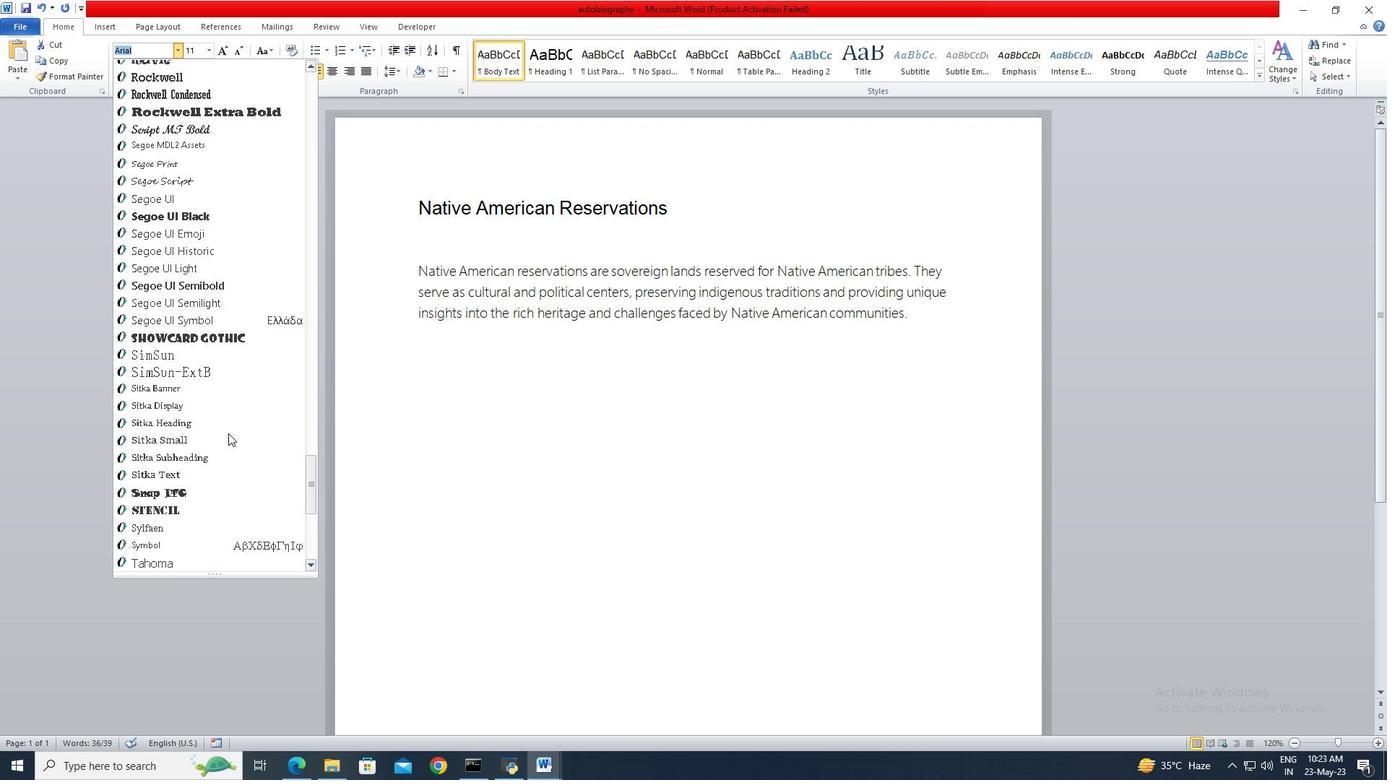 
Action: Mouse moved to (207, 51)
Screenshot: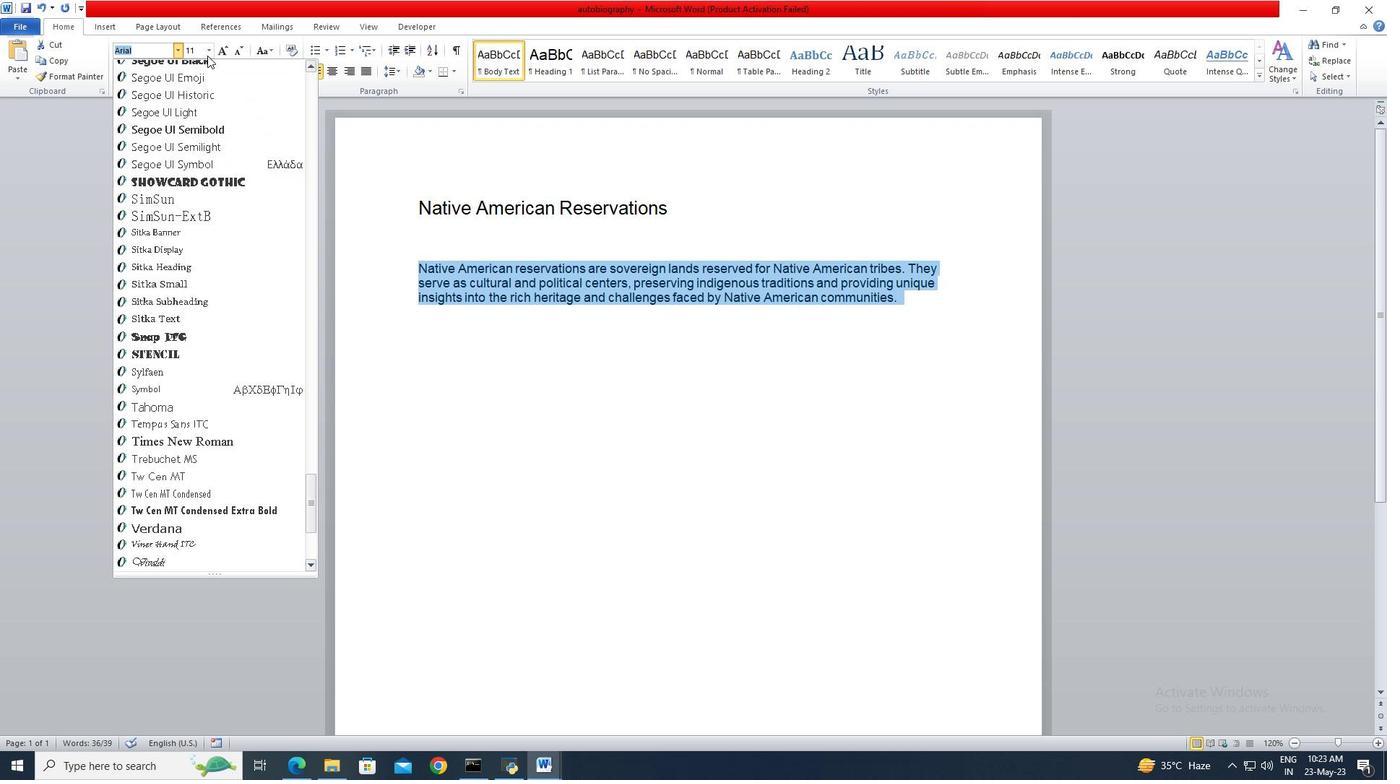 
Action: Mouse pressed left at (207, 51)
Screenshot: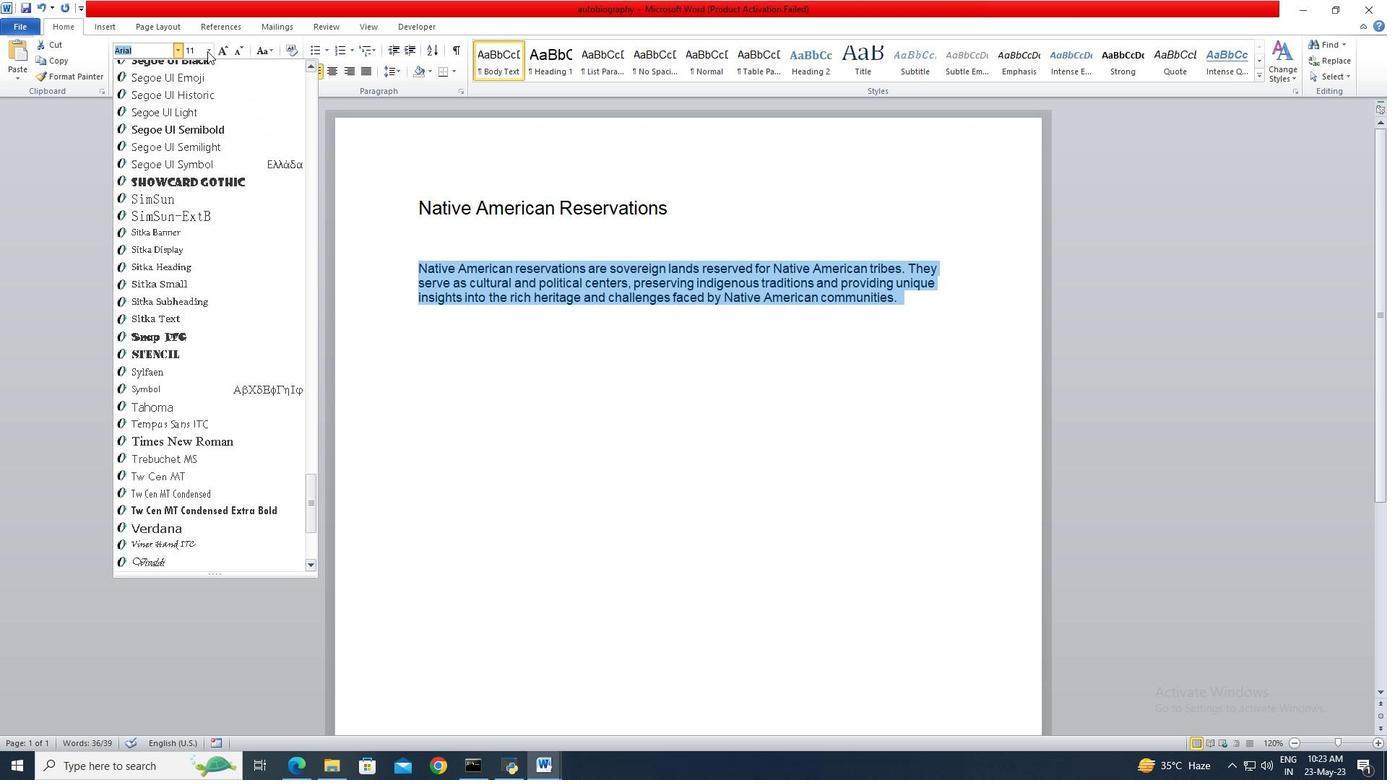 
Action: Mouse moved to (198, 151)
Screenshot: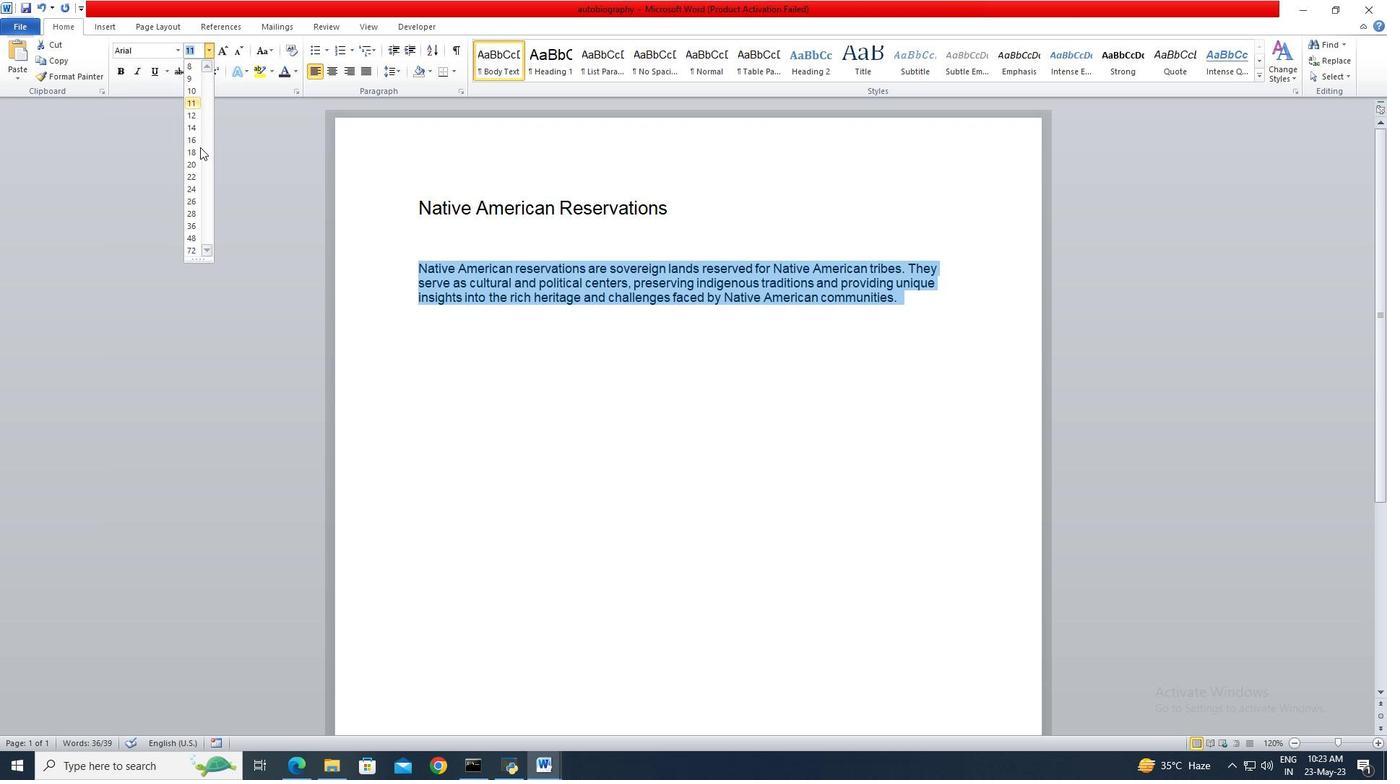 
Action: Mouse pressed left at (198, 151)
Screenshot: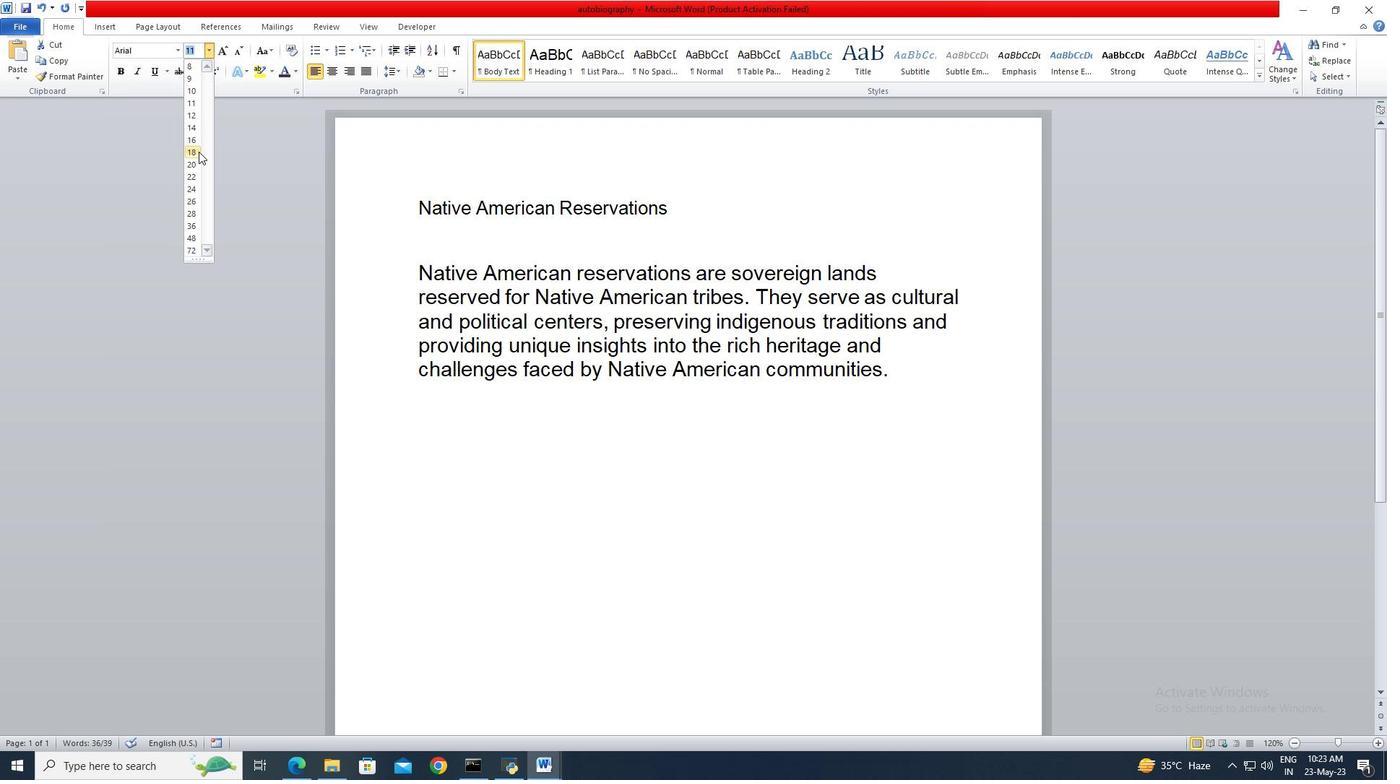 
Action: Mouse moved to (418, 198)
Screenshot: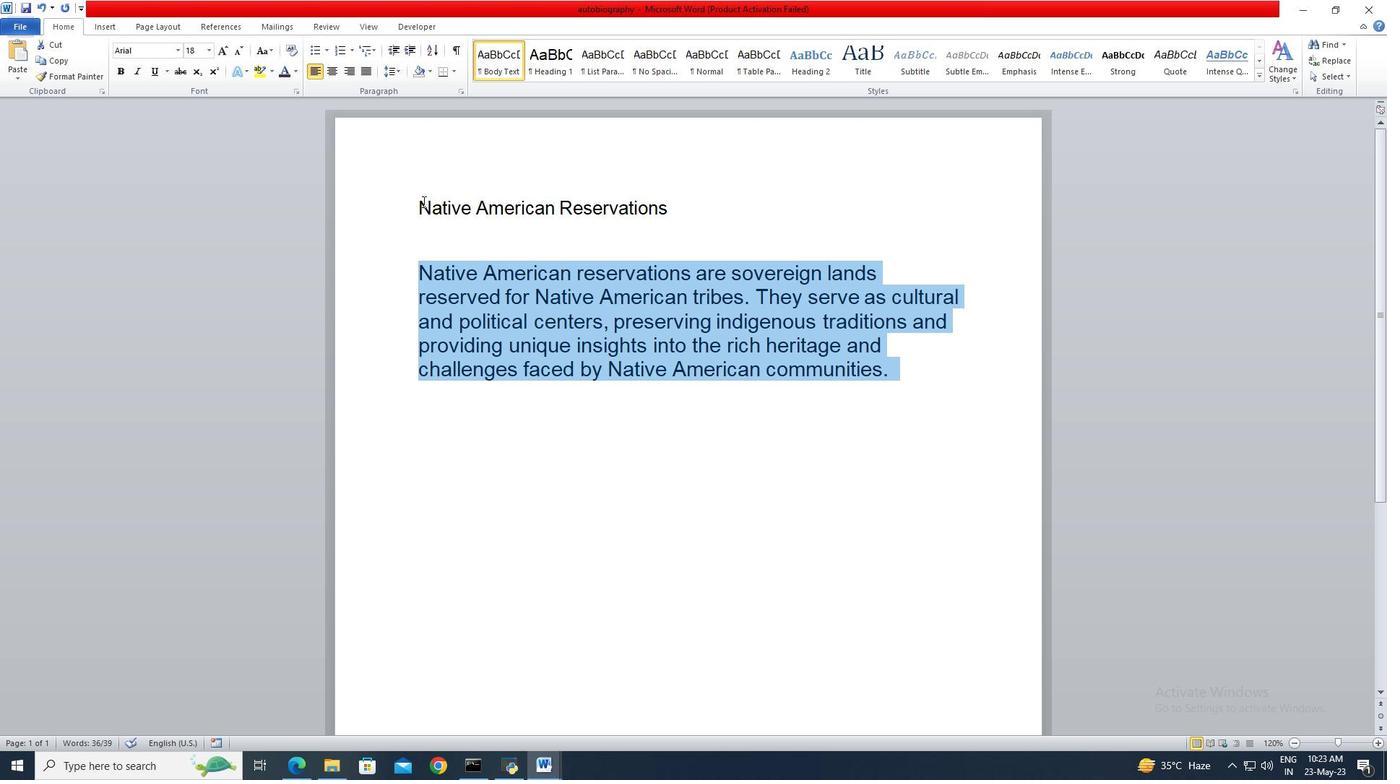 
Action: Mouse pressed left at (418, 198)
Screenshot: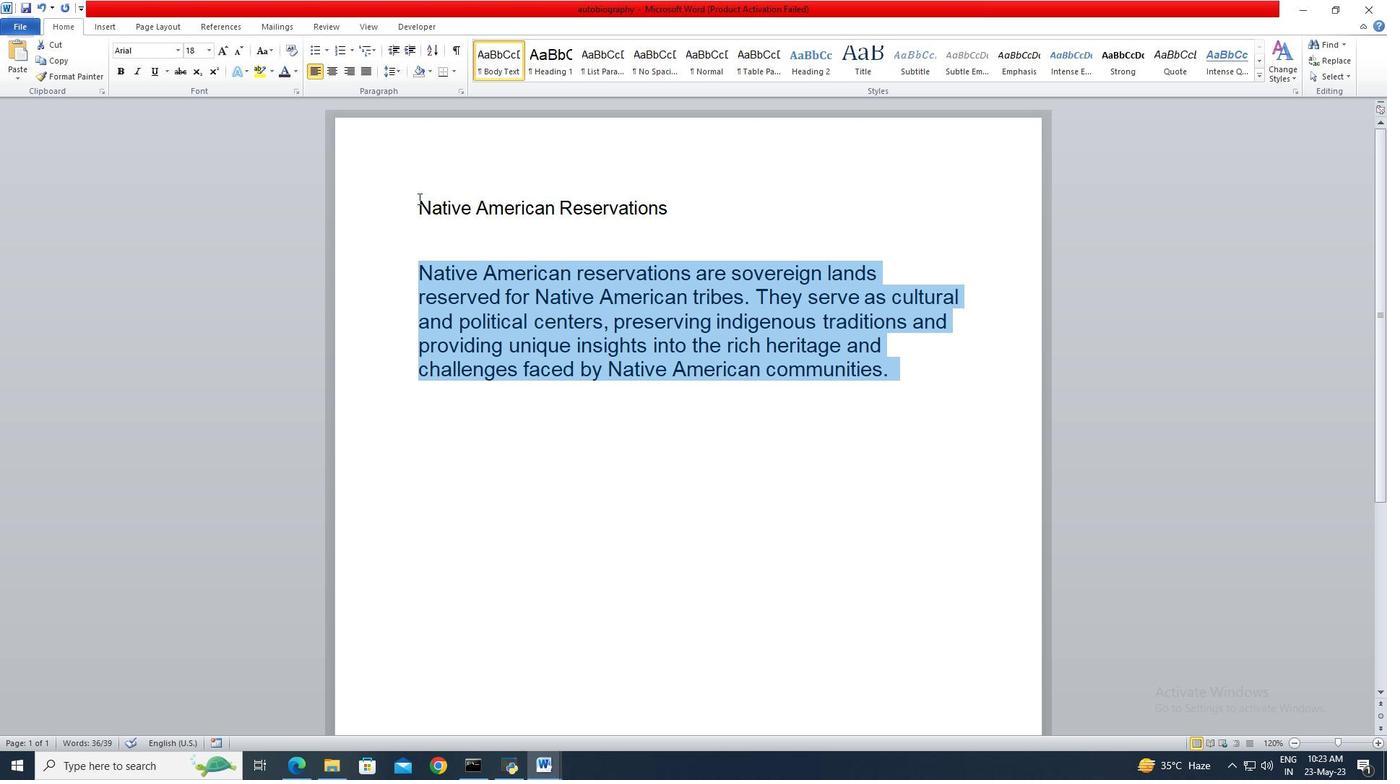 
Action: Mouse moved to (682, 211)
Screenshot: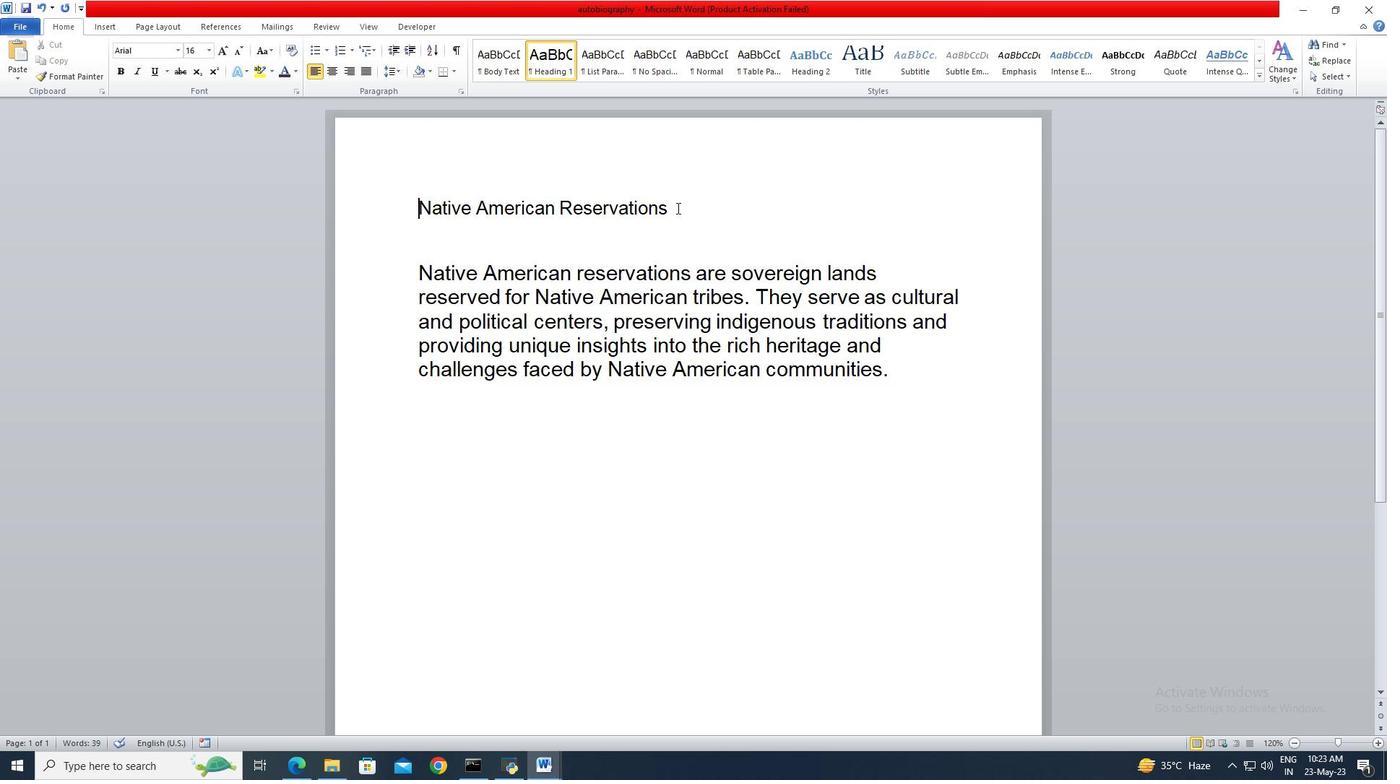 
Action: Key pressed <Key.shift>
Screenshot: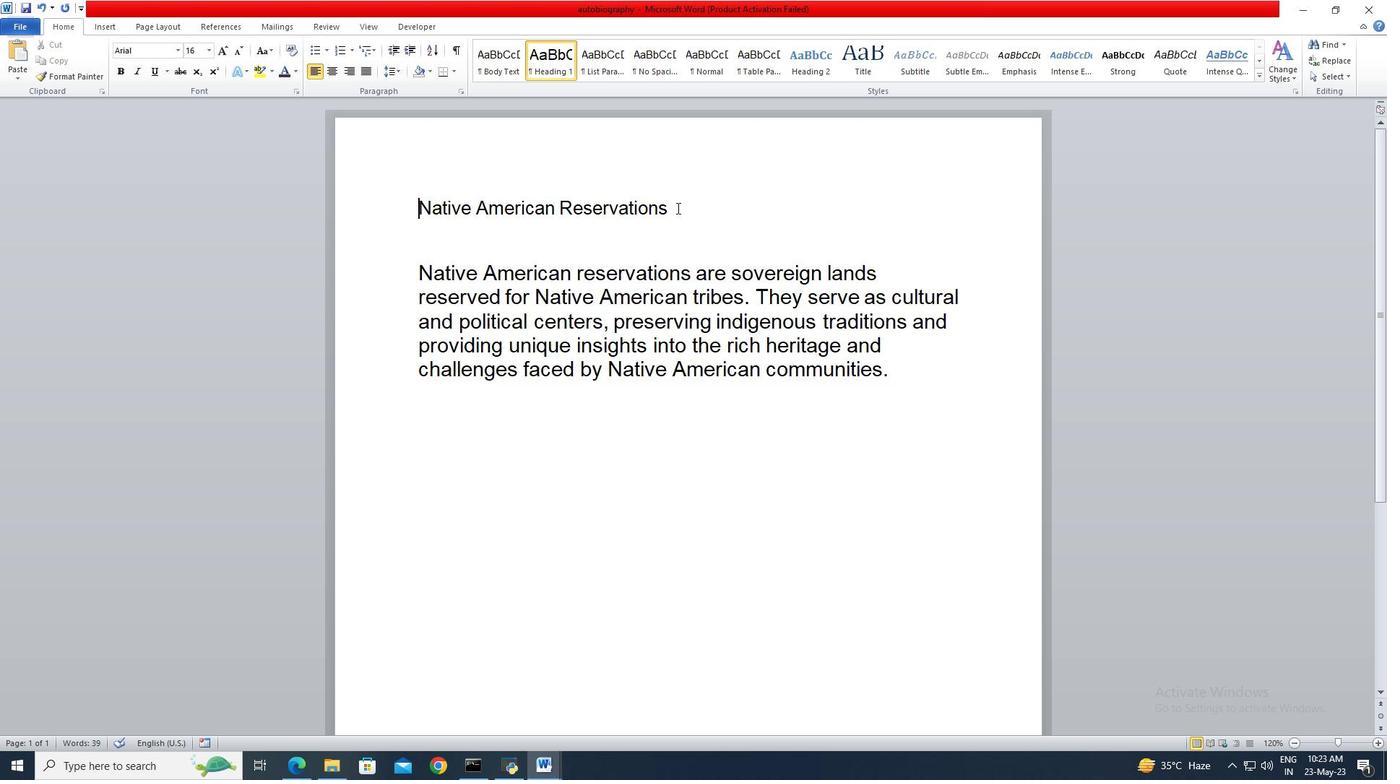
Action: Mouse moved to (685, 213)
Screenshot: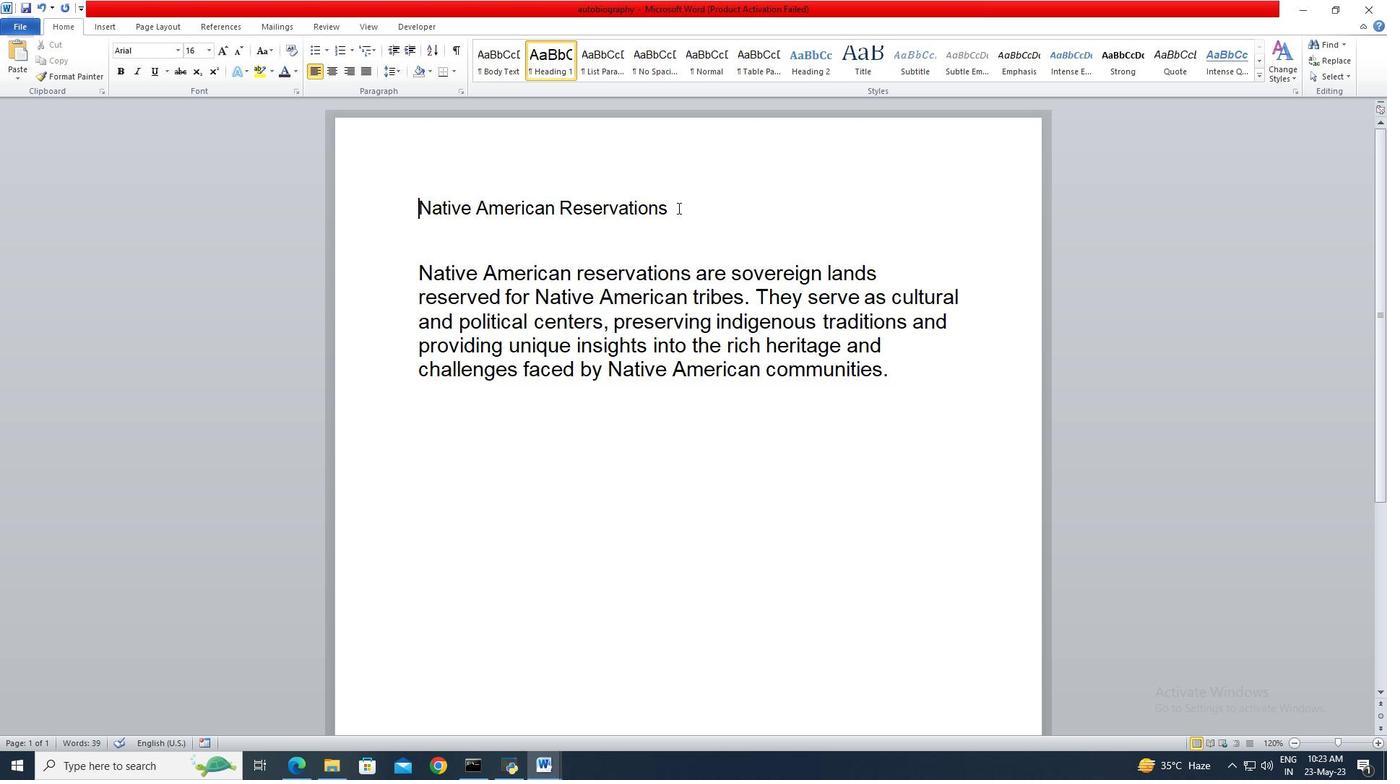 
Action: Mouse pressed left at (685, 213)
Screenshot: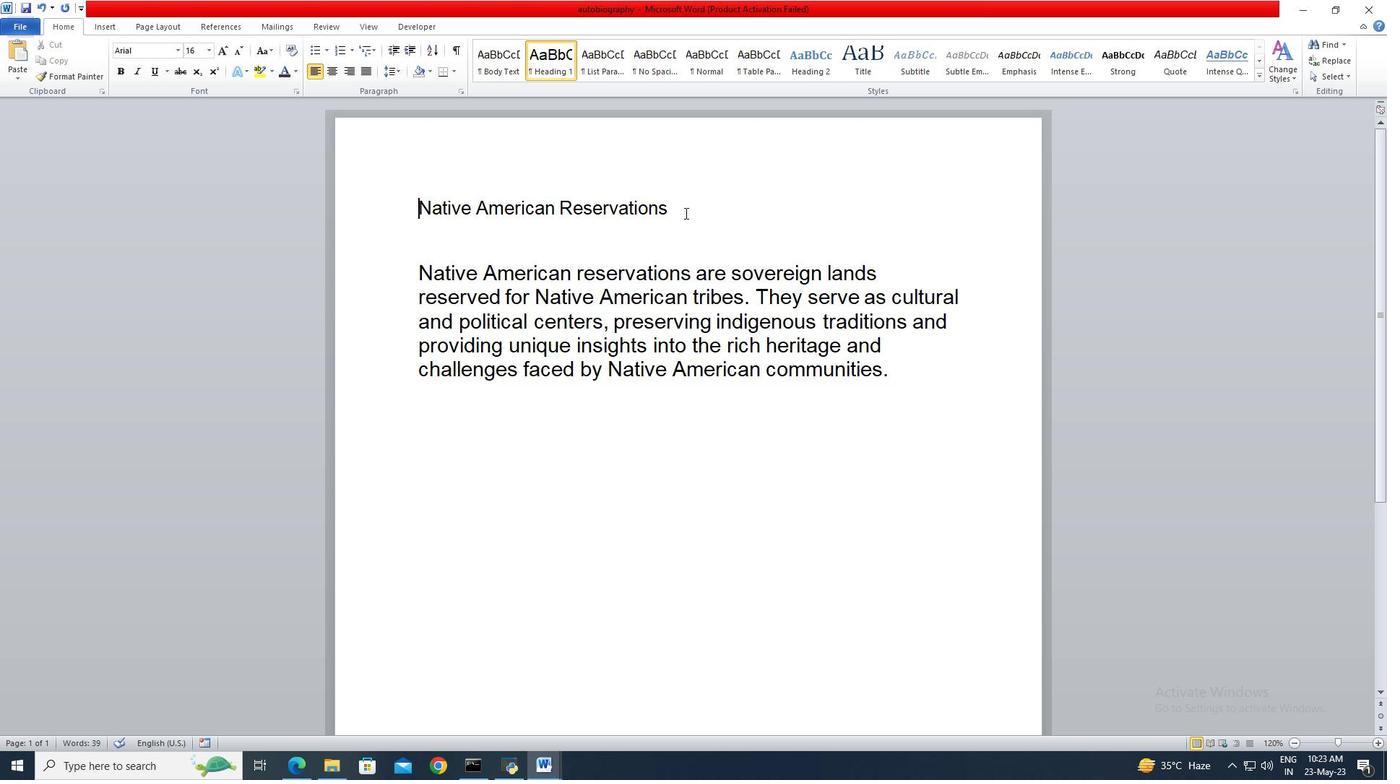 
Action: Mouse moved to (207, 52)
Screenshot: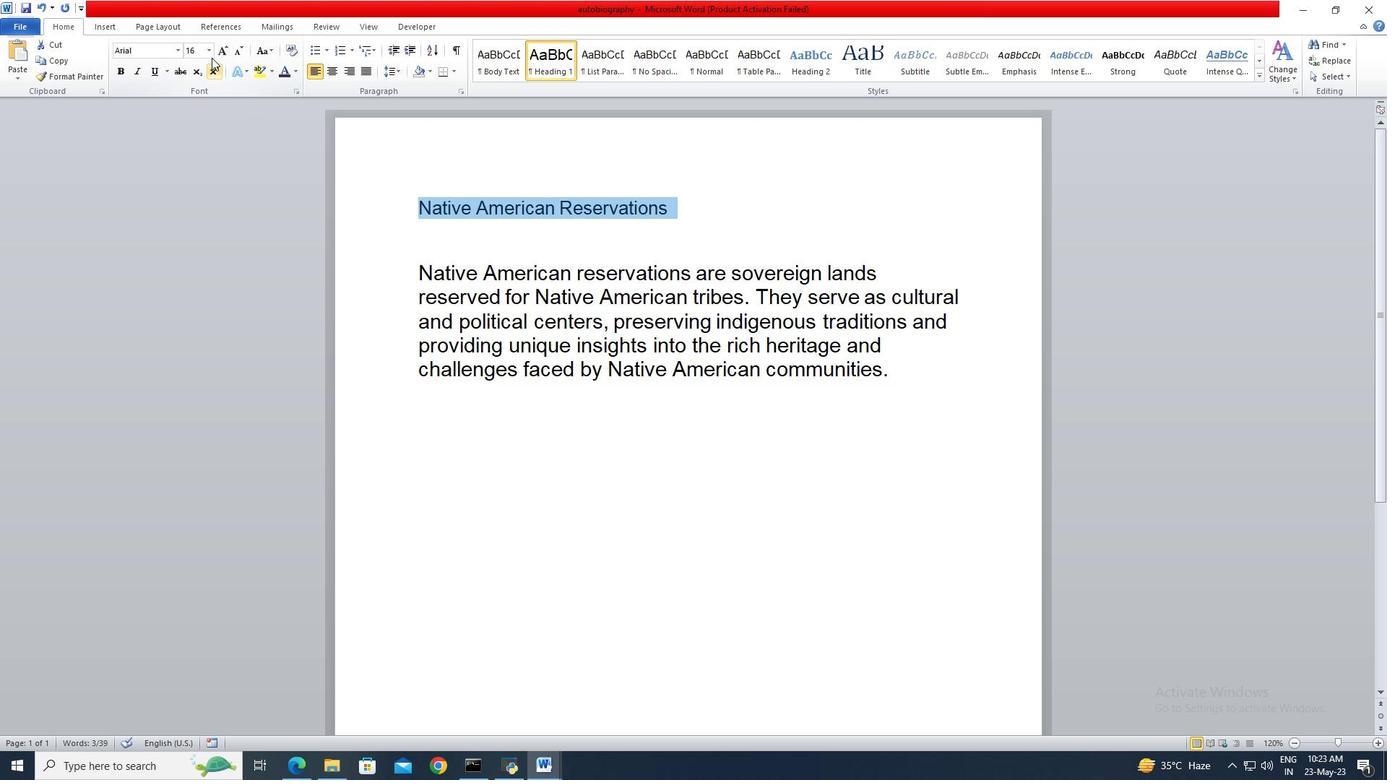 
Action: Mouse pressed left at (207, 52)
Screenshot: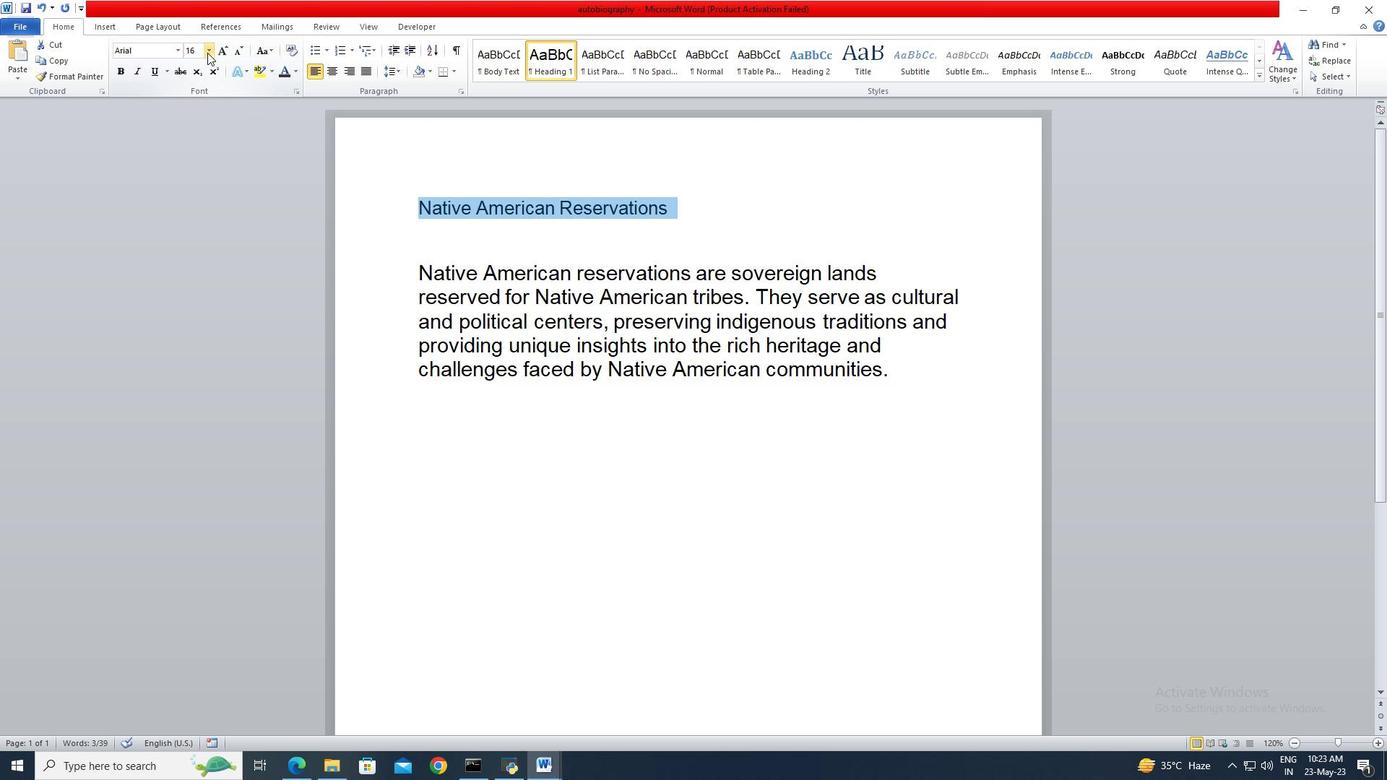 
Action: Mouse moved to (197, 147)
Screenshot: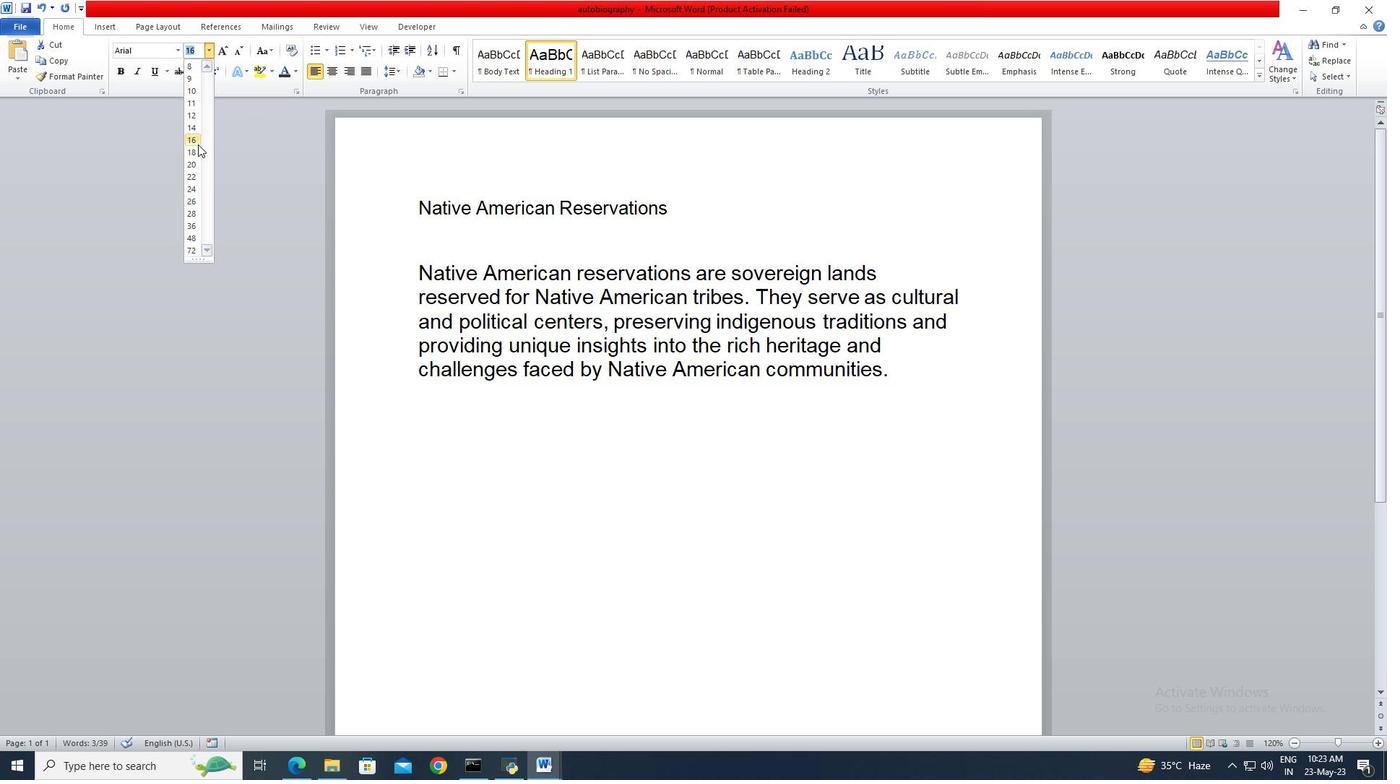 
Action: Mouse pressed left at (197, 147)
Screenshot: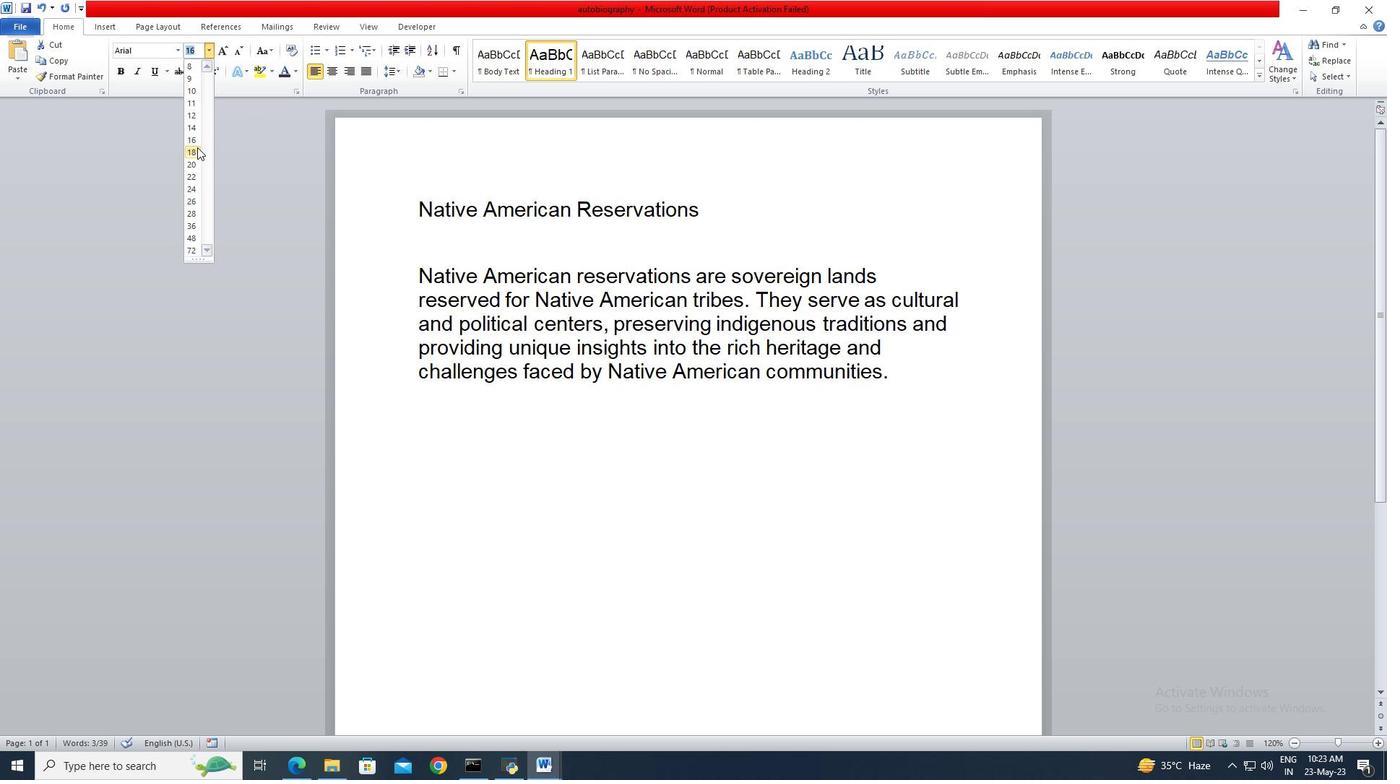 
Action: Mouse moved to (336, 74)
Screenshot: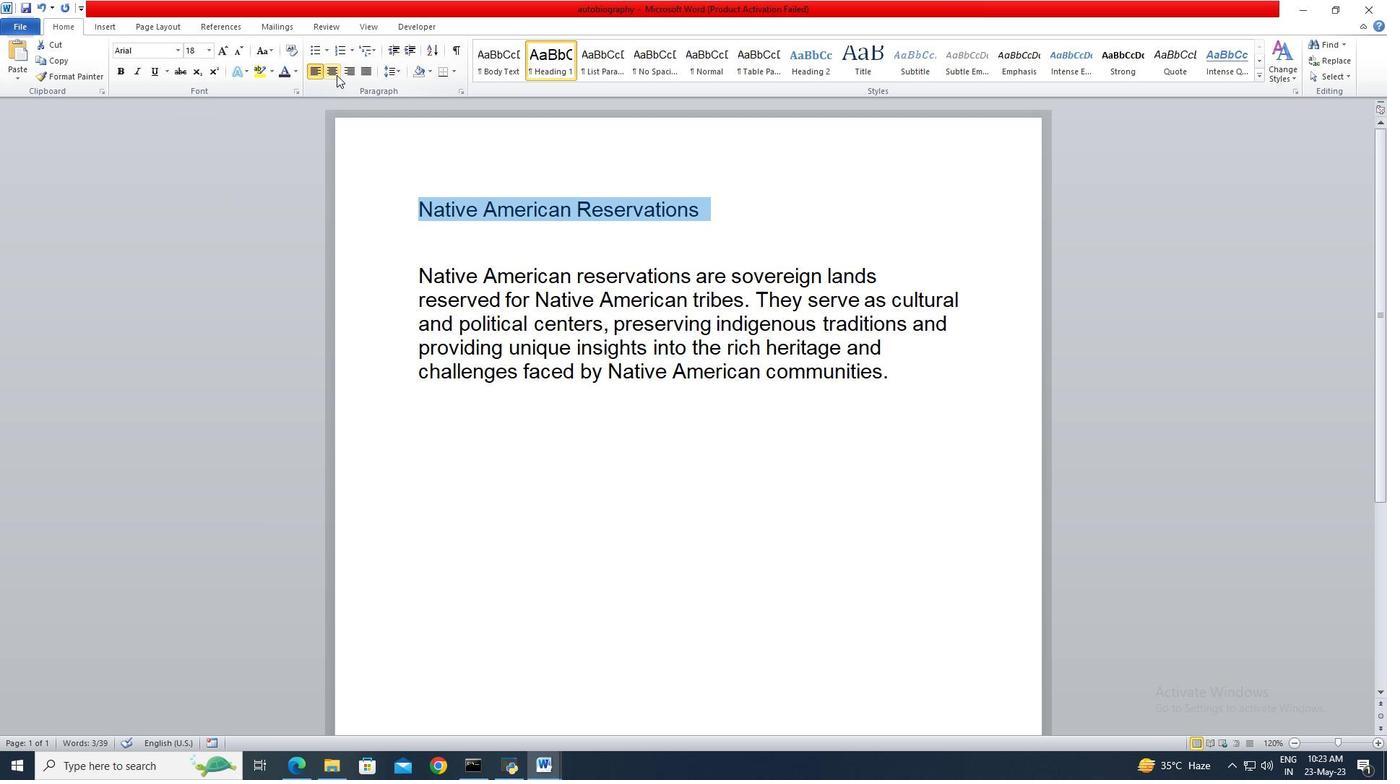 
Action: Mouse pressed left at (336, 74)
Screenshot: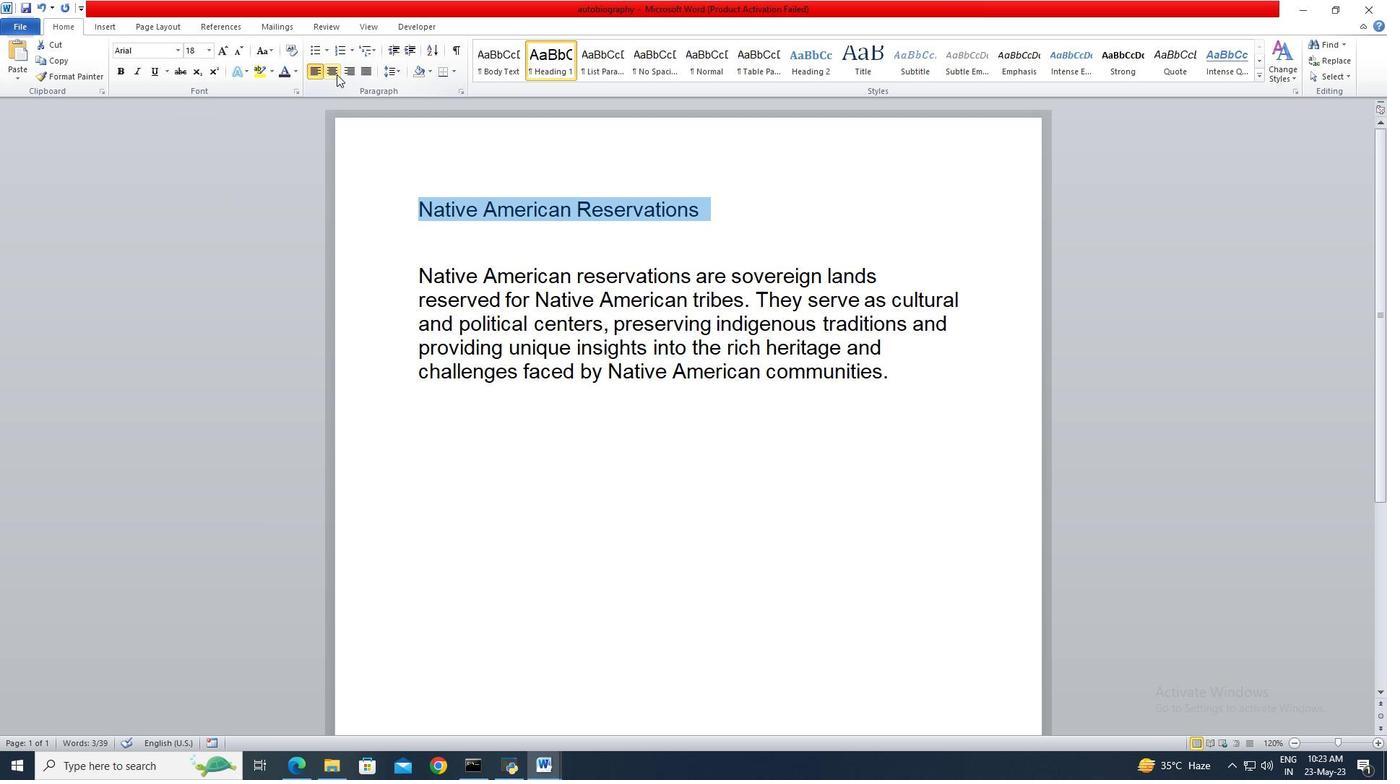 
Action: Mouse moved to (514, 192)
Screenshot: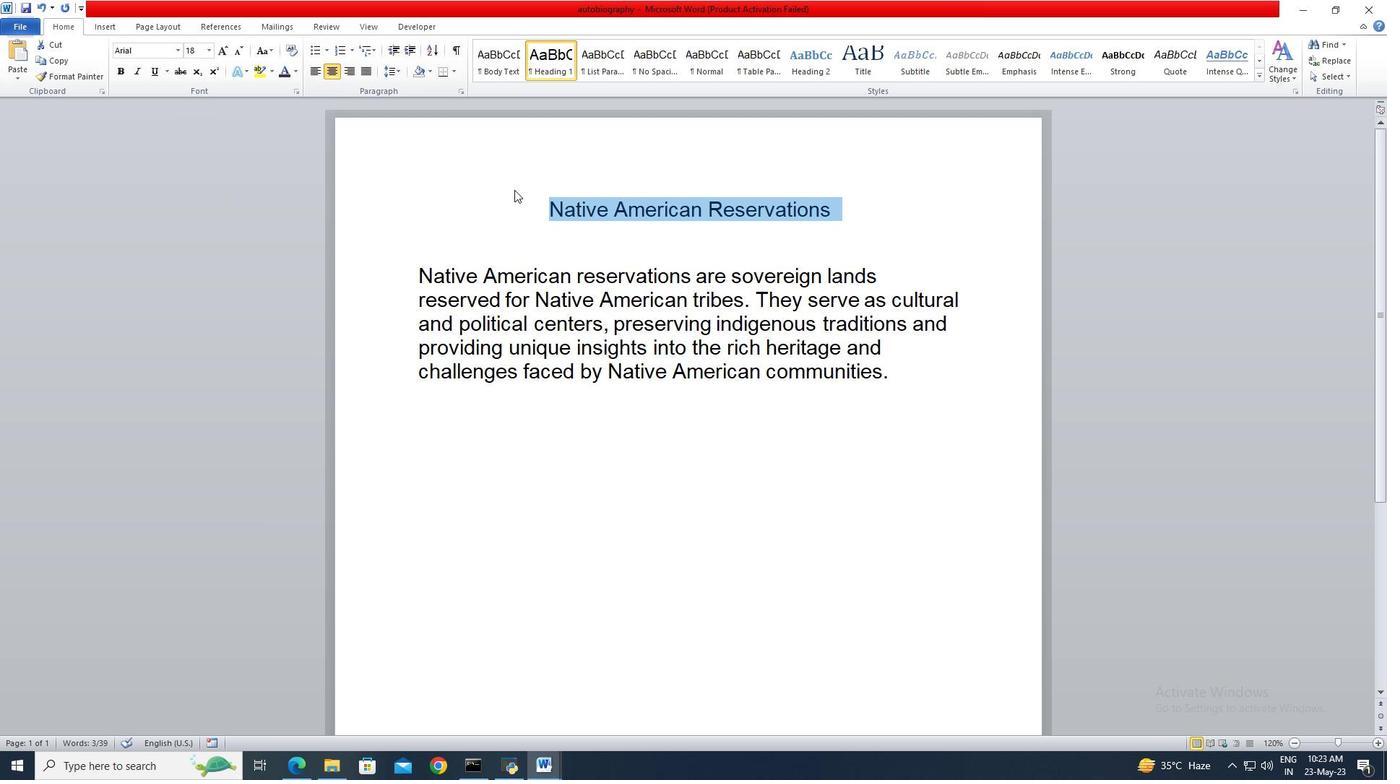 
Action: Mouse pressed left at (514, 192)
Screenshot: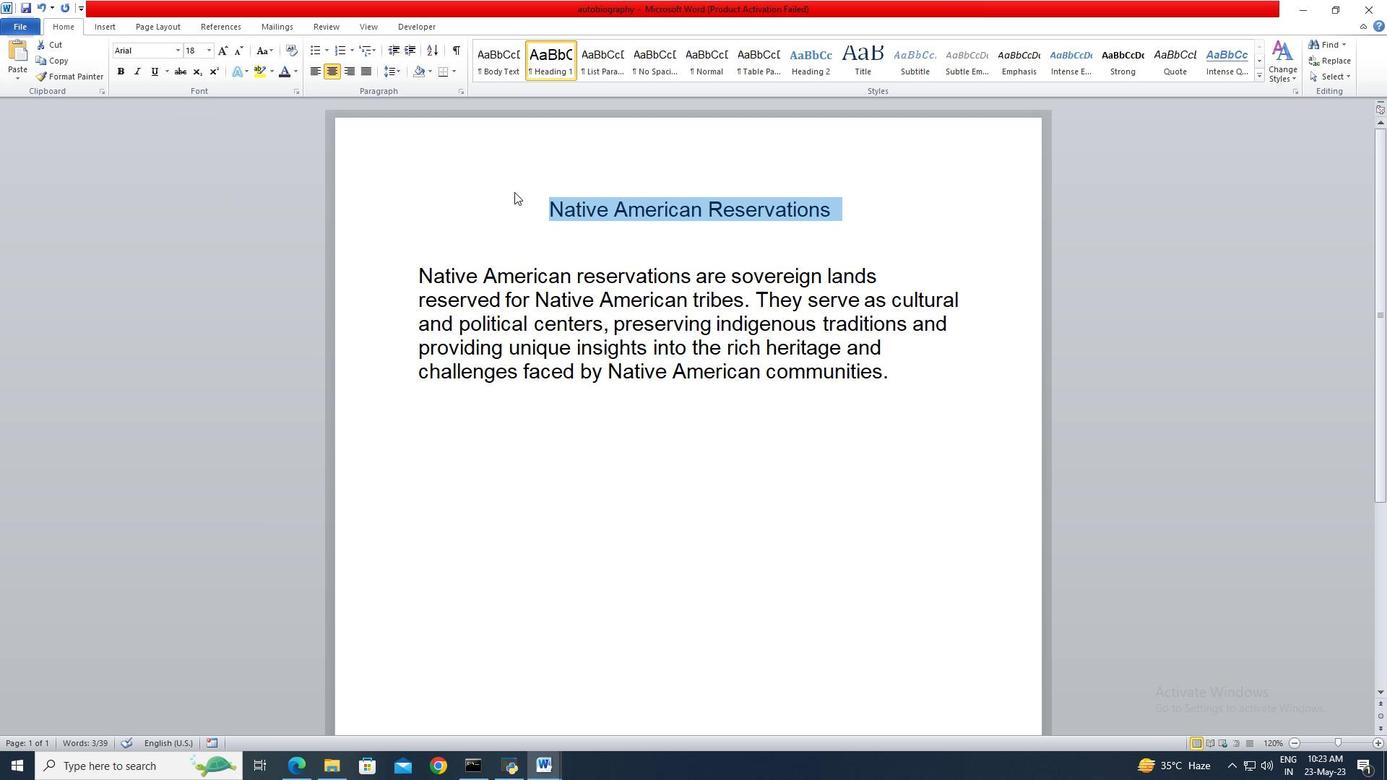 
